 Task: Add Falling Leaves To An Image.
Action: Mouse moved to (1029, 94)
Screenshot: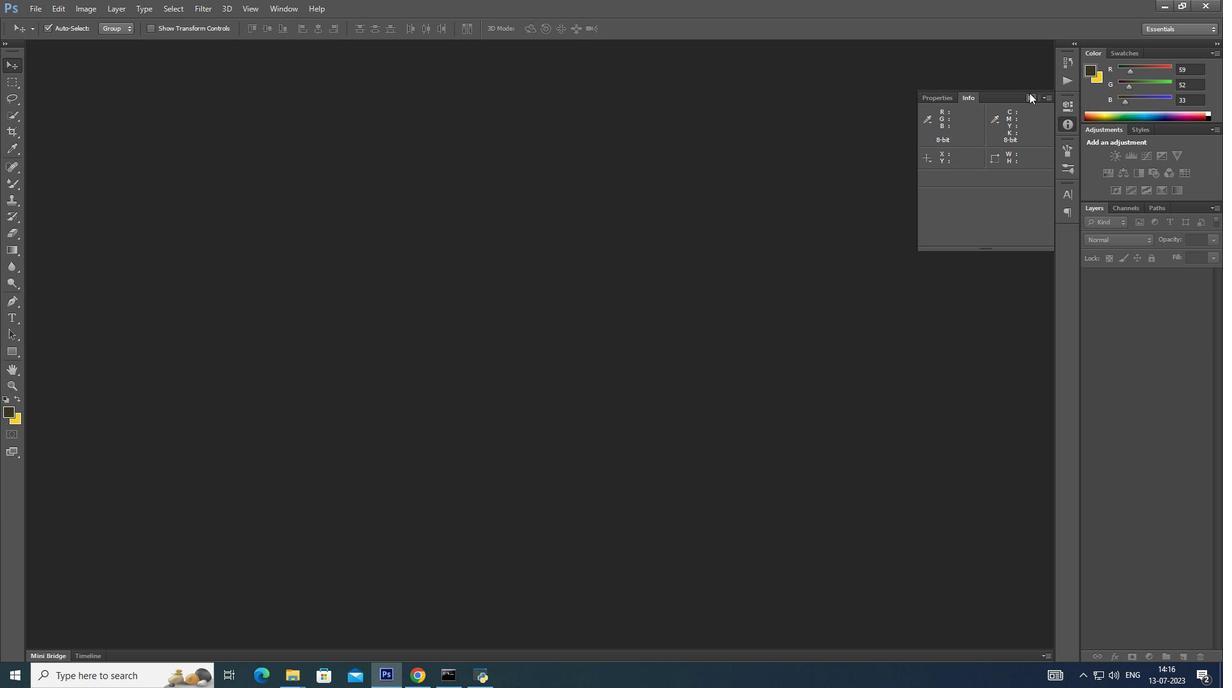 
Action: Mouse pressed left at (1029, 94)
Screenshot: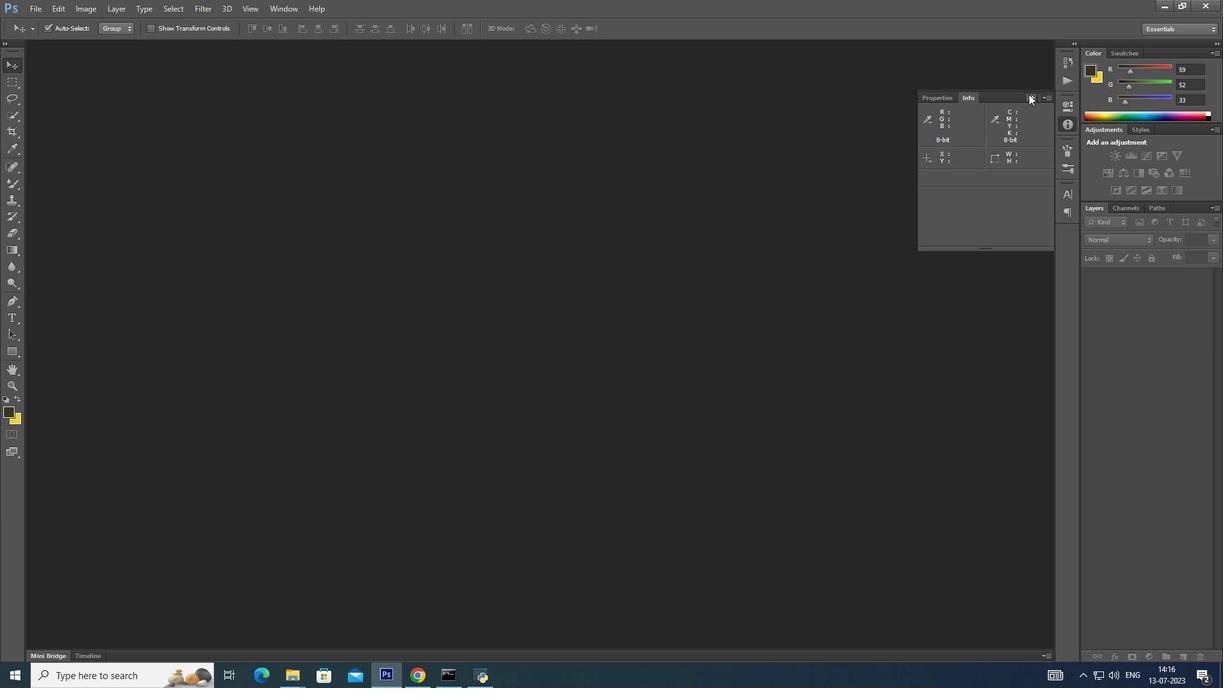 
Action: Mouse moved to (35, 3)
Screenshot: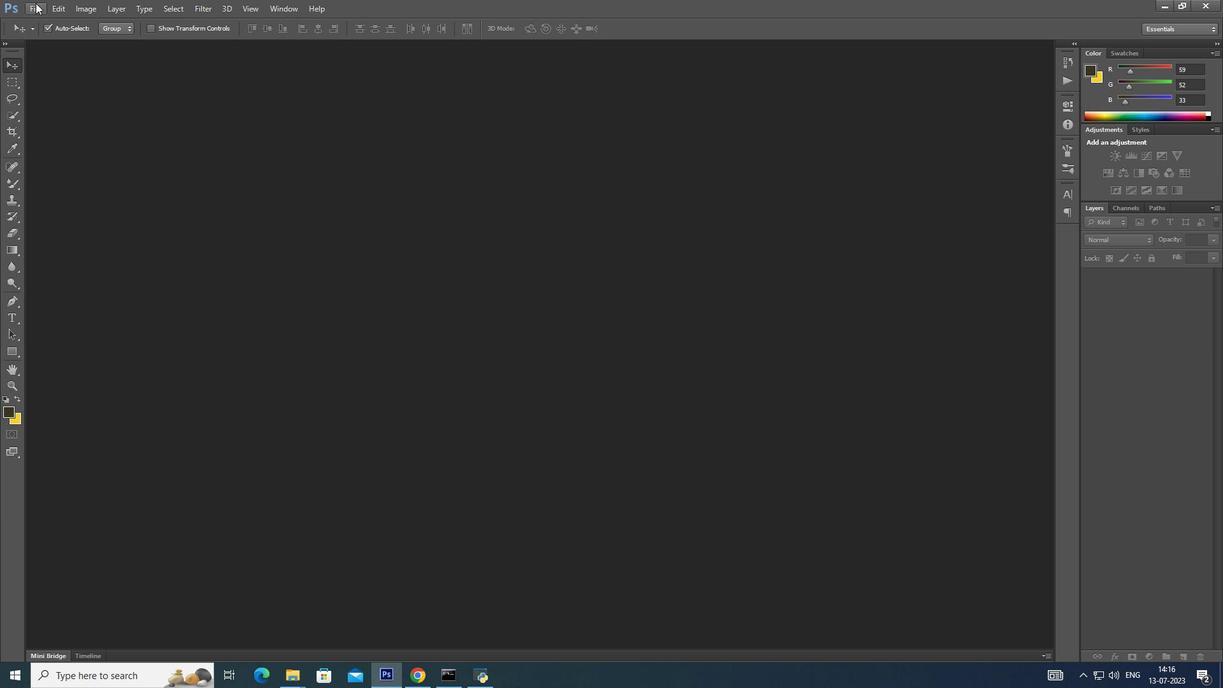 
Action: Mouse pressed left at (35, 3)
Screenshot: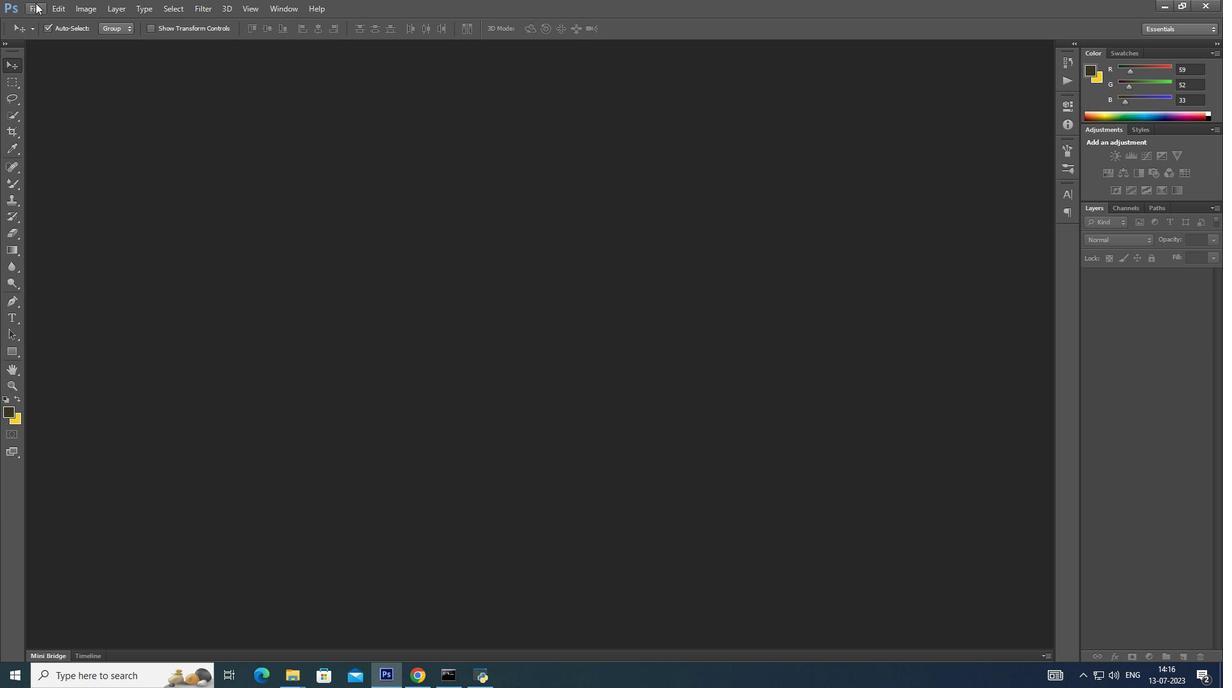 
Action: Mouse moved to (43, 22)
Screenshot: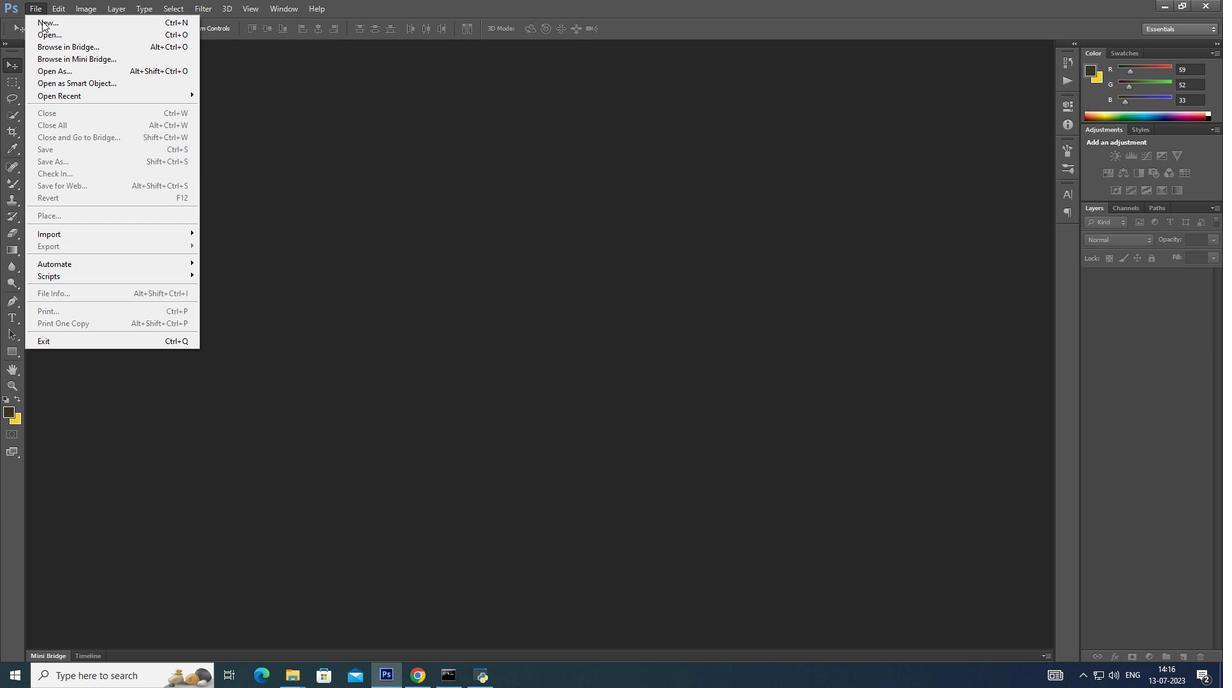 
Action: Mouse pressed left at (43, 22)
Screenshot: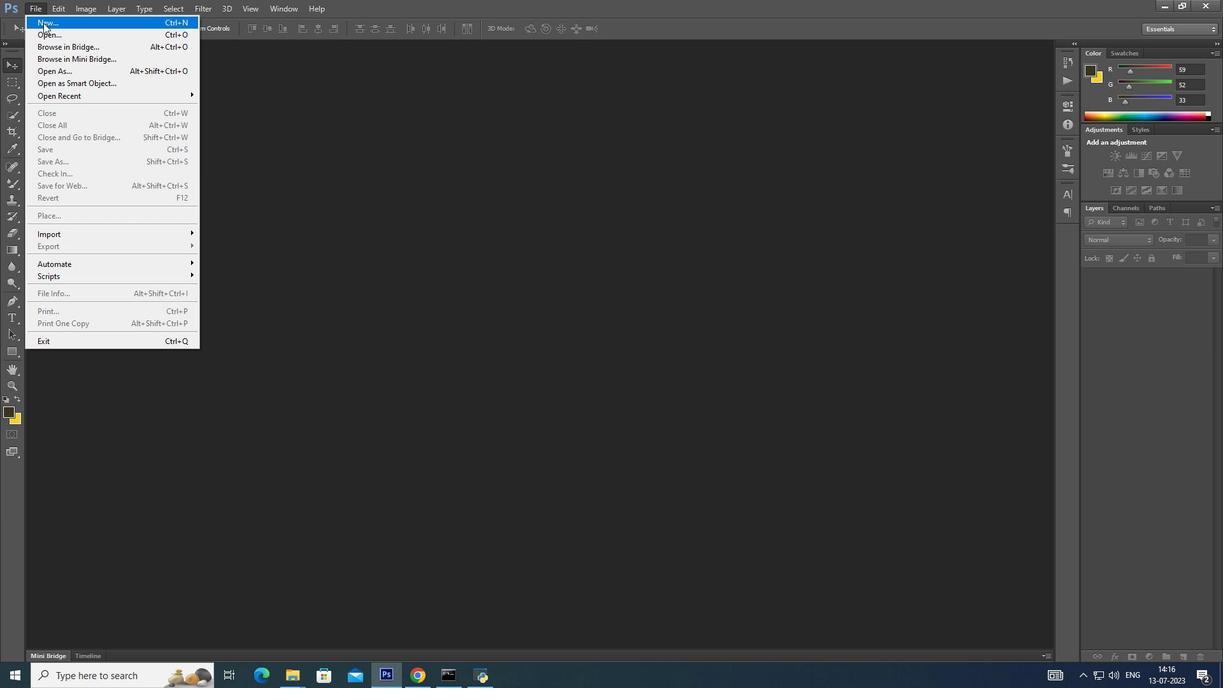 
Action: Mouse moved to (732, 165)
Screenshot: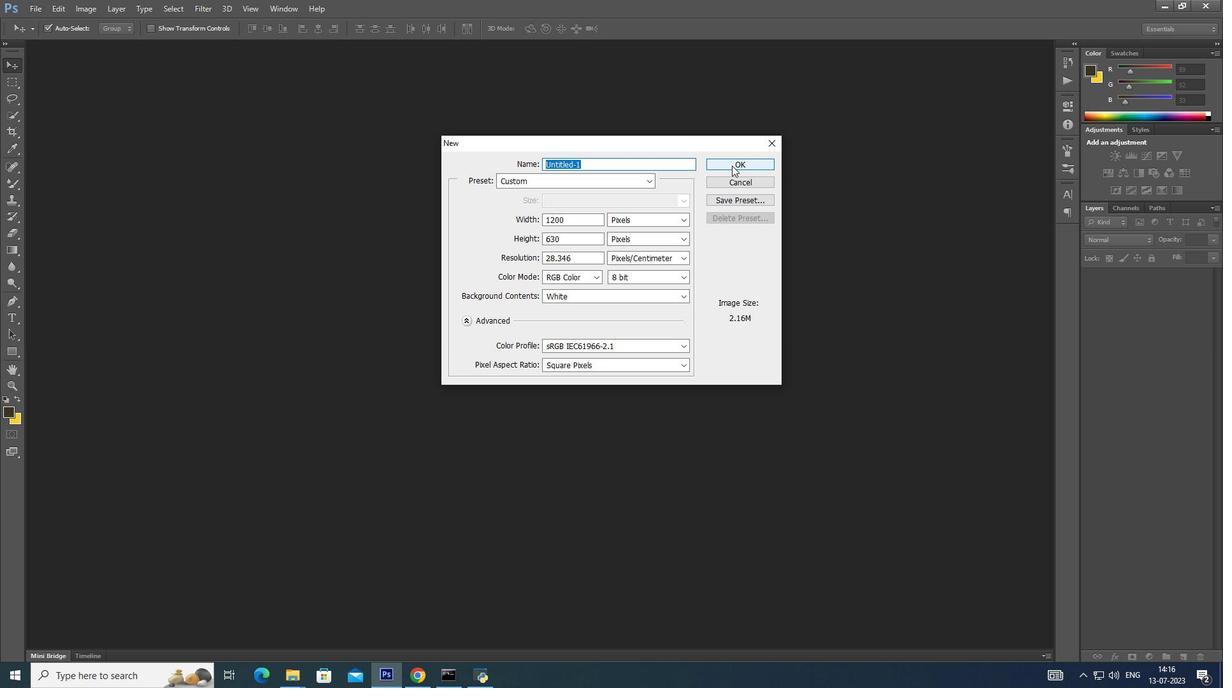
Action: Mouse pressed left at (732, 165)
Screenshot: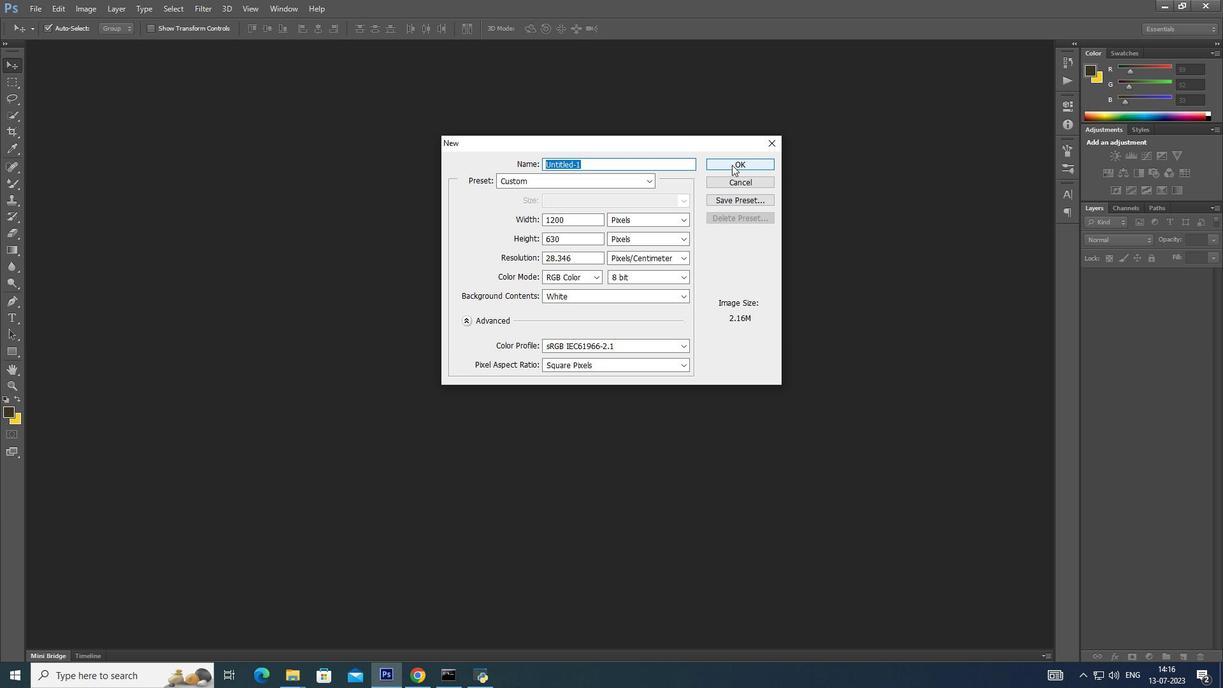 
Action: Mouse moved to (818, 232)
Screenshot: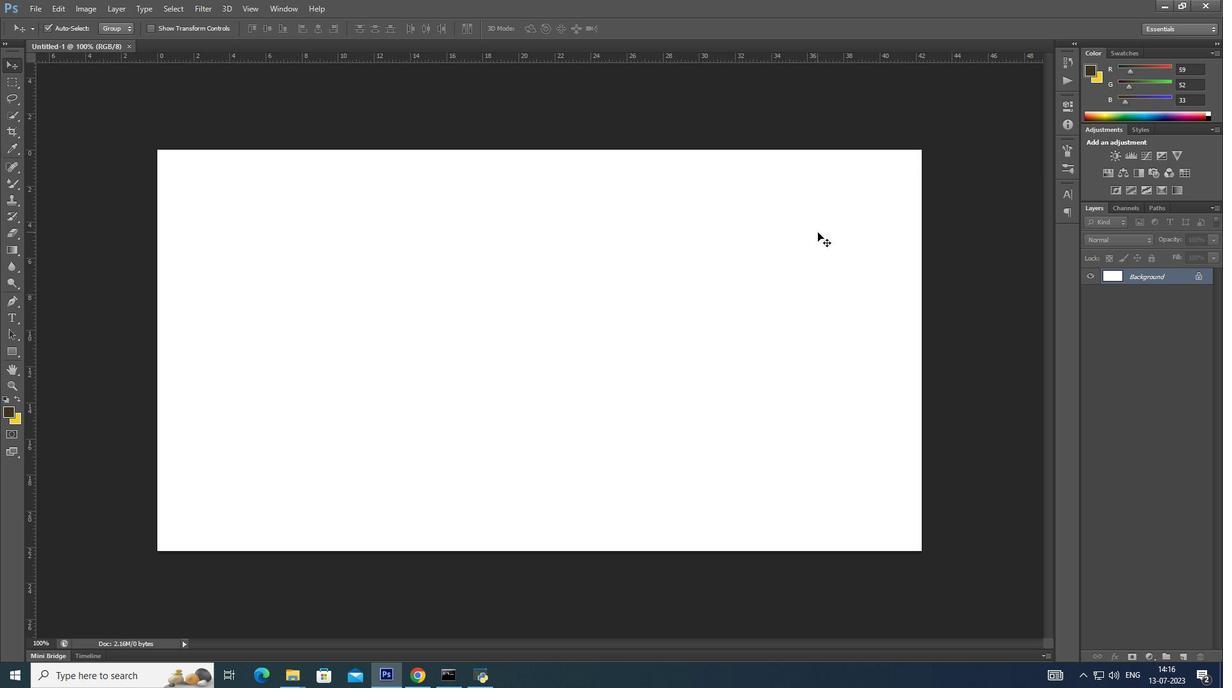 
Action: Key pressed ctrl+J
Screenshot: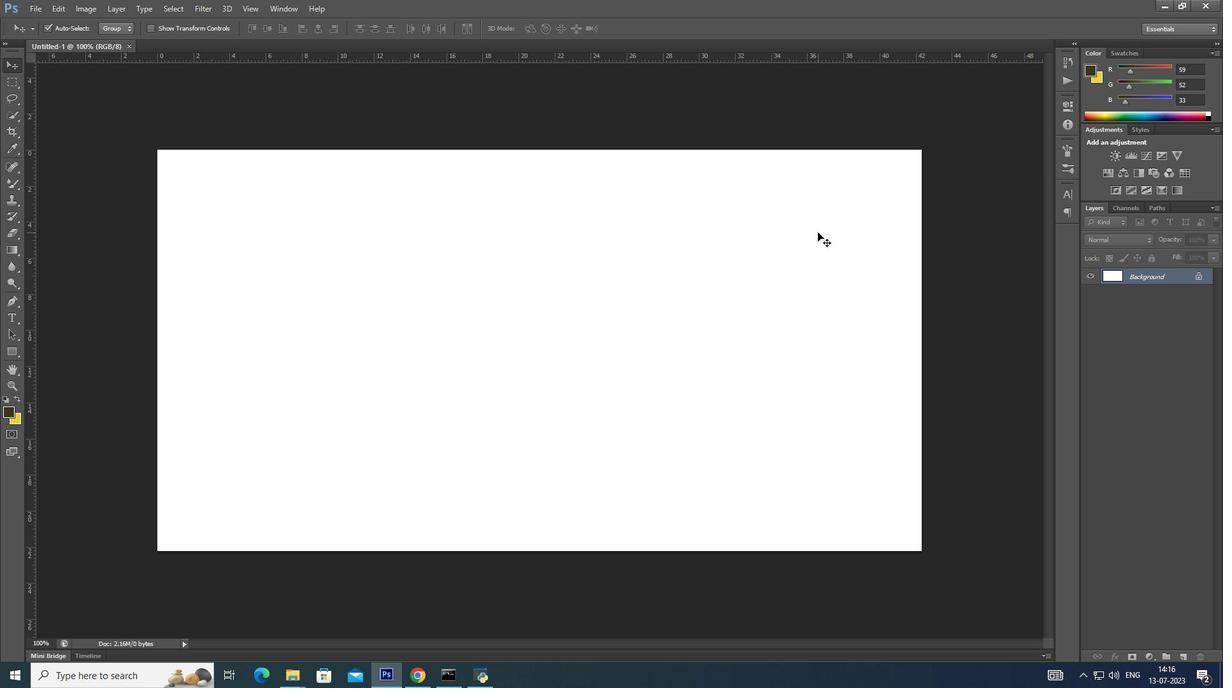 
Action: Mouse moved to (40, 10)
Screenshot: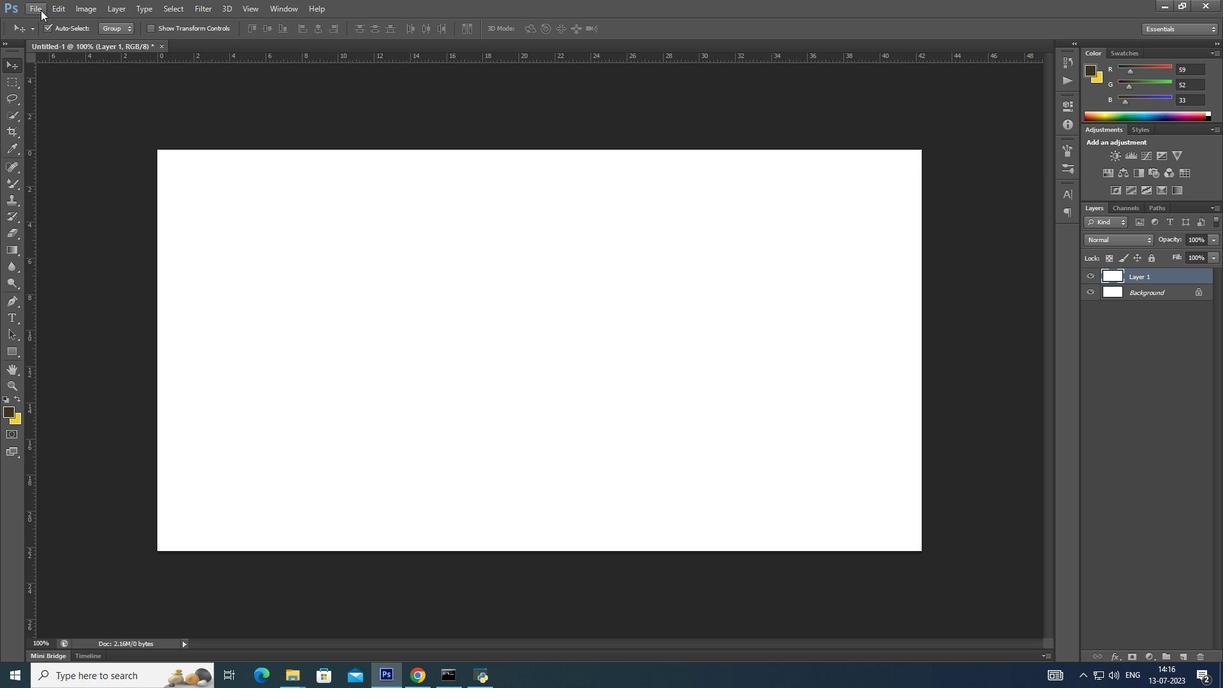 
Action: Mouse pressed left at (40, 10)
Screenshot: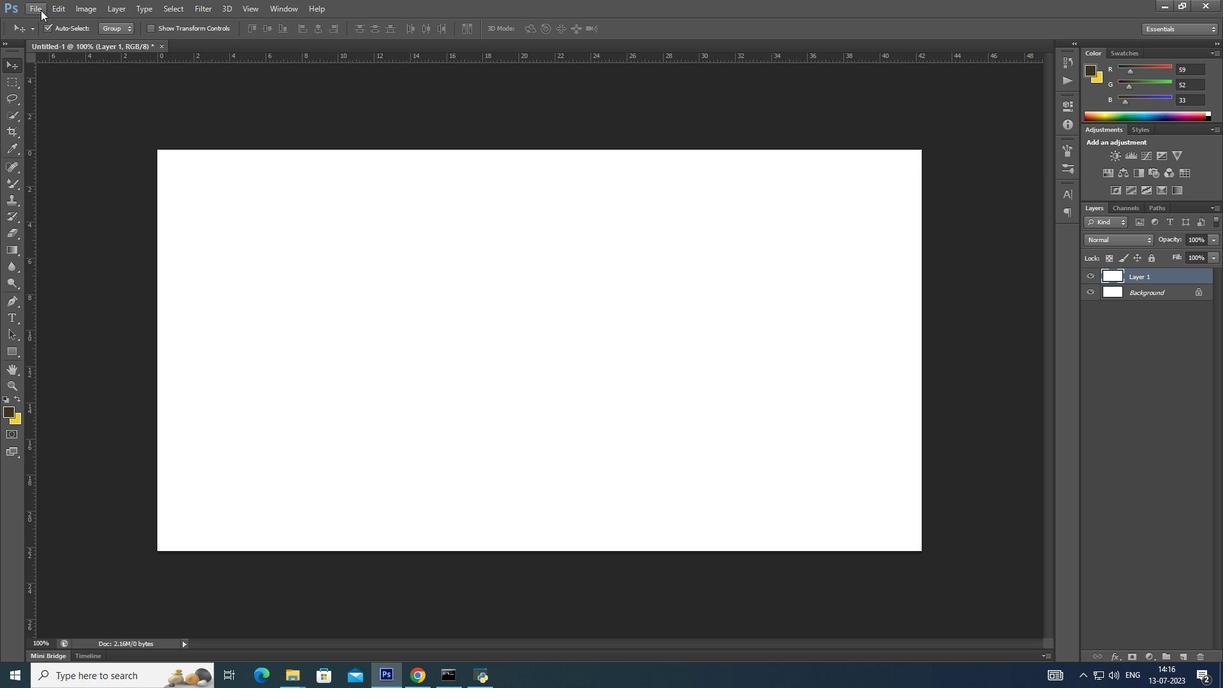 
Action: Mouse moved to (51, 29)
Screenshot: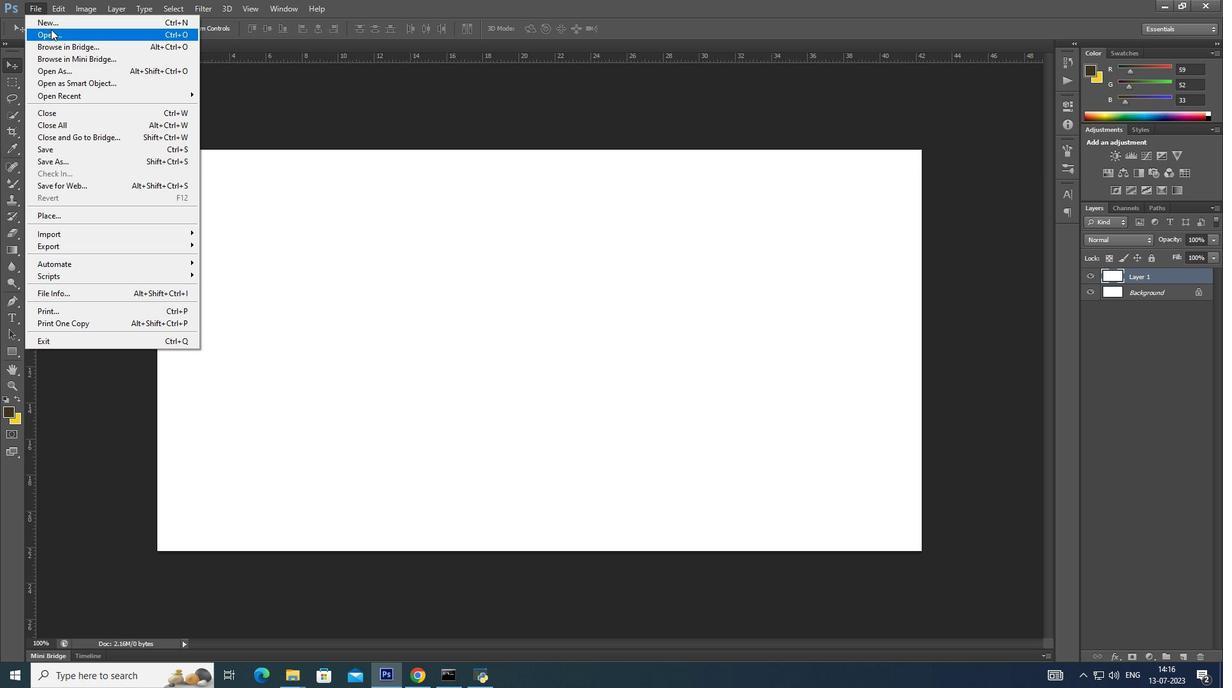 
Action: Mouse pressed left at (51, 29)
Screenshot: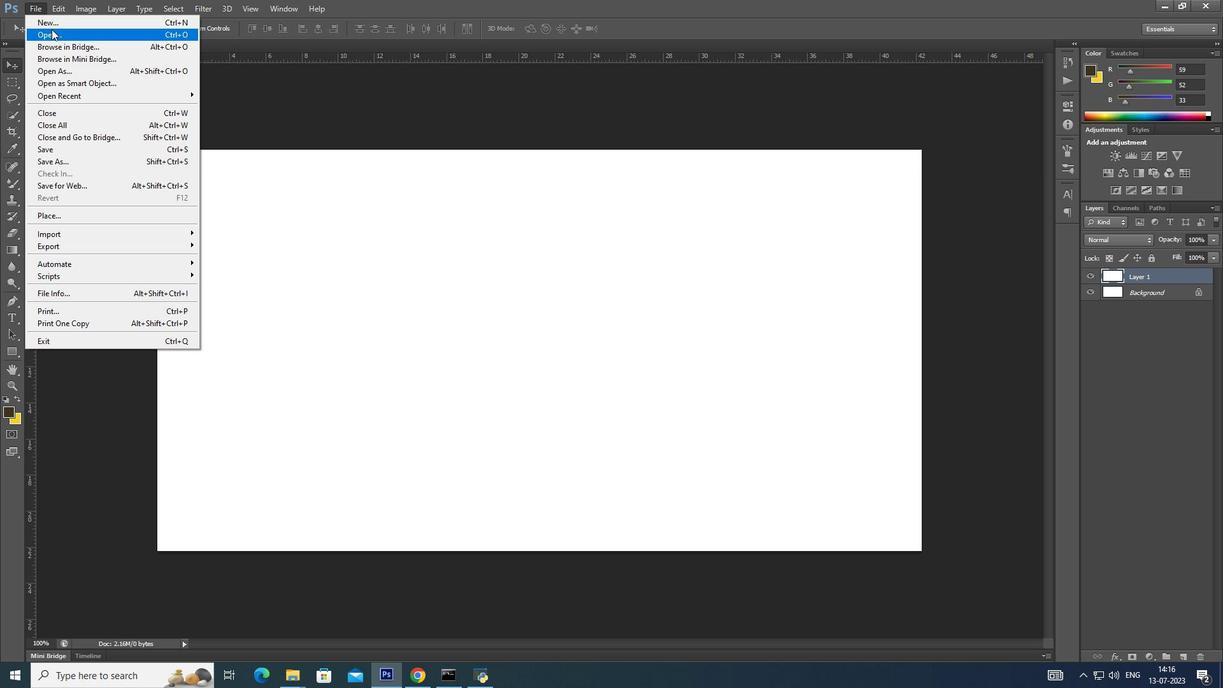 
Action: Mouse moved to (471, 301)
Screenshot: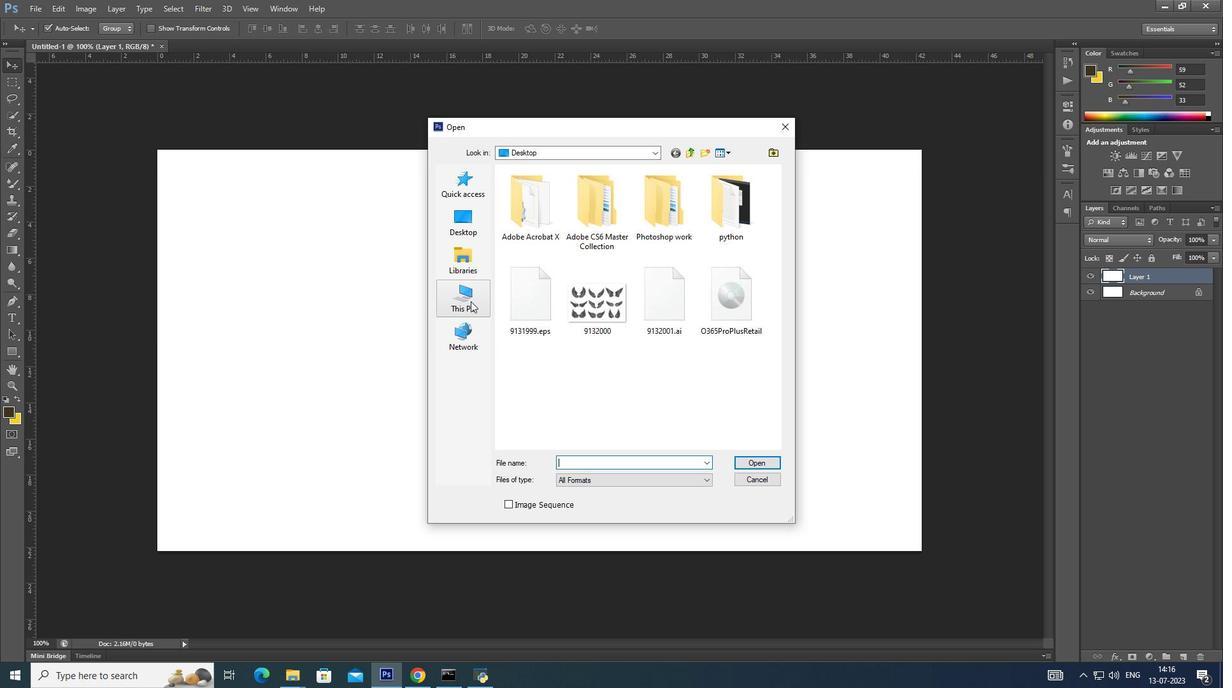 
Action: Mouse pressed left at (471, 301)
Screenshot: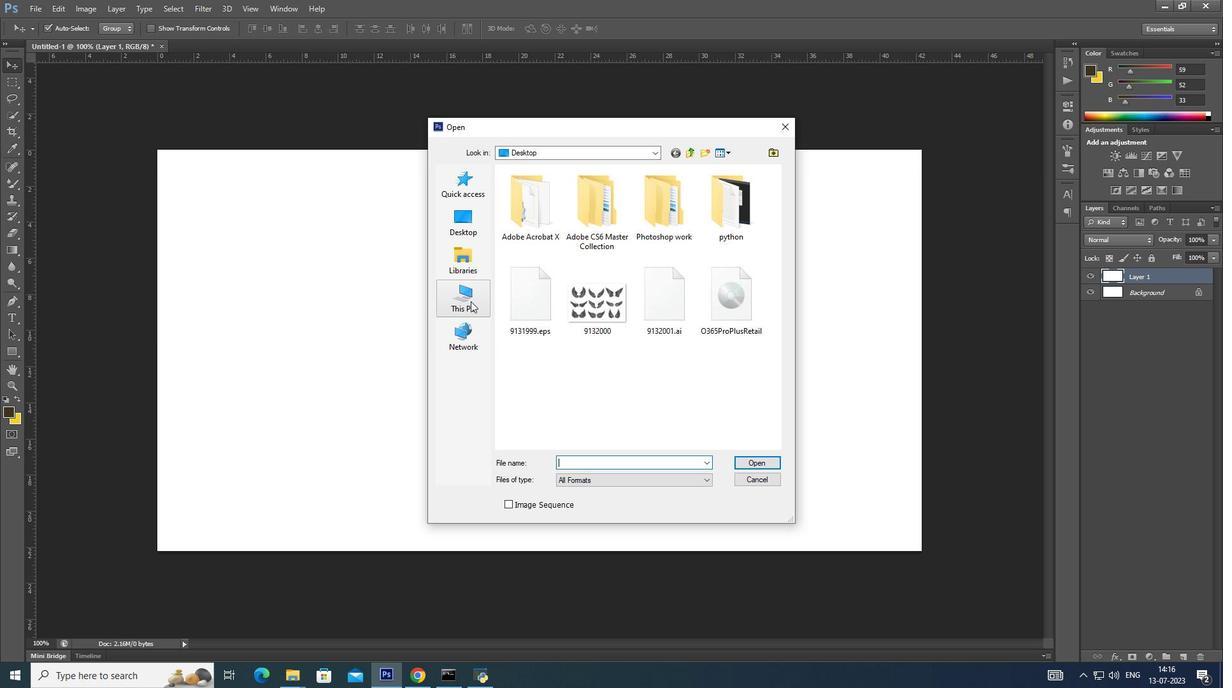 
Action: Mouse moved to (574, 298)
Screenshot: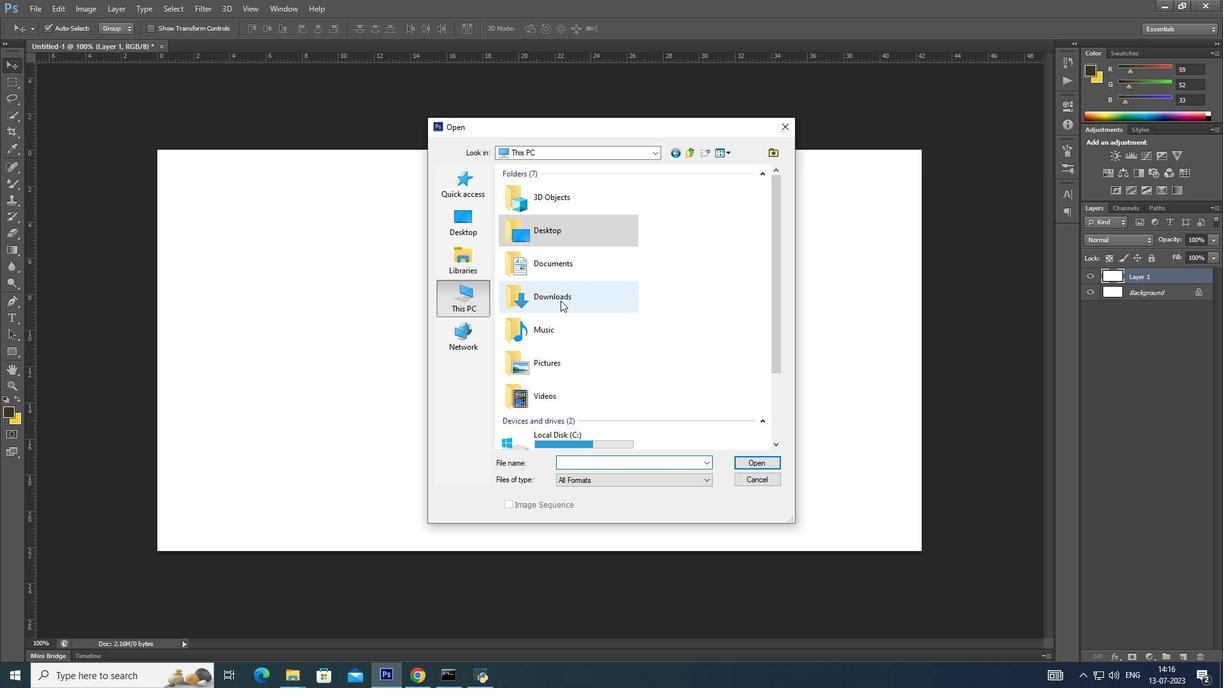 
Action: Mouse pressed left at (574, 298)
Screenshot: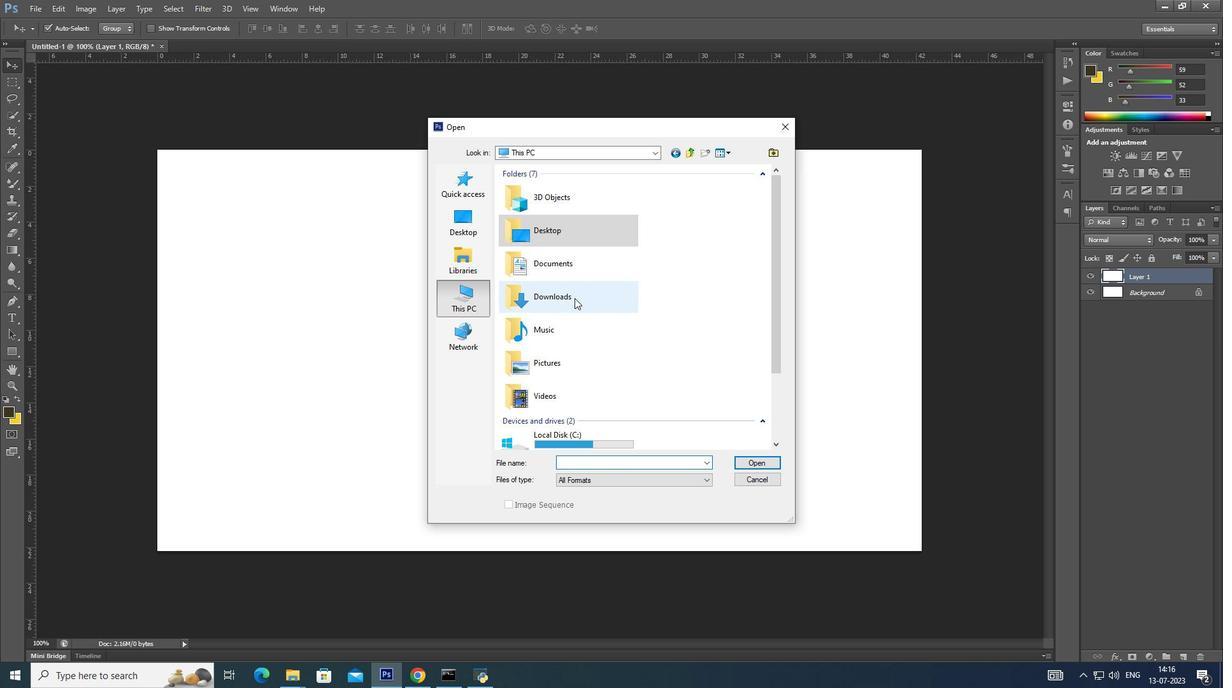 
Action: Mouse pressed left at (574, 298)
Screenshot: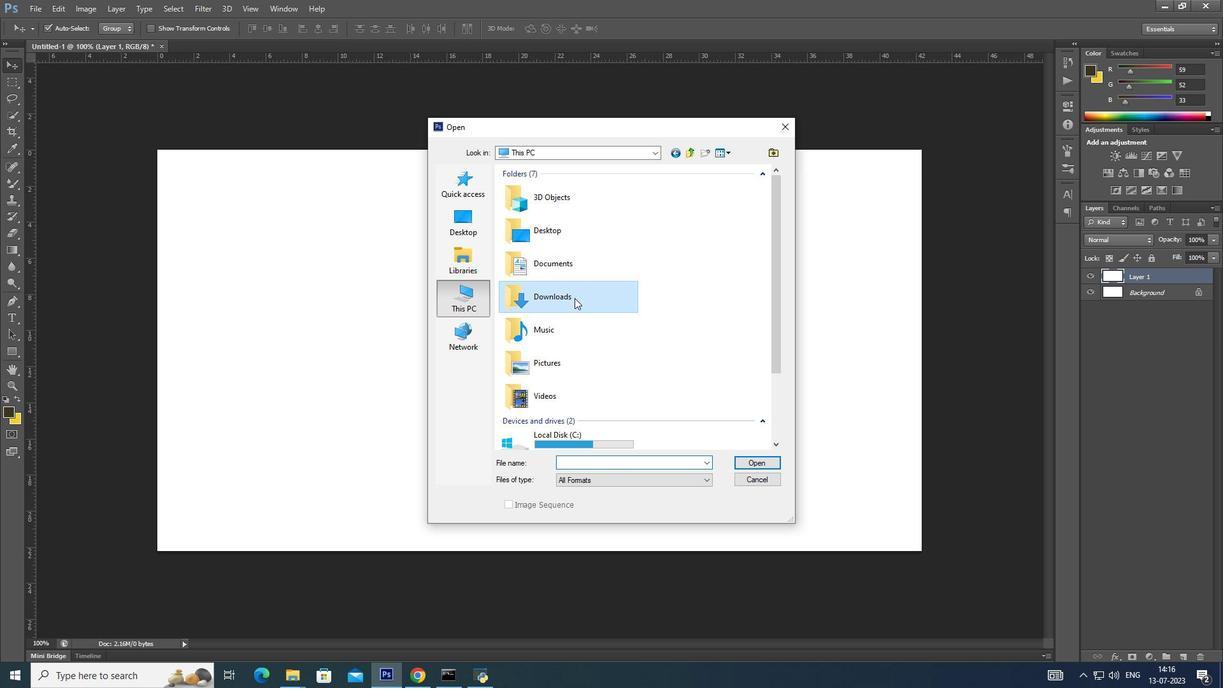 
Action: Mouse moved to (546, 212)
Screenshot: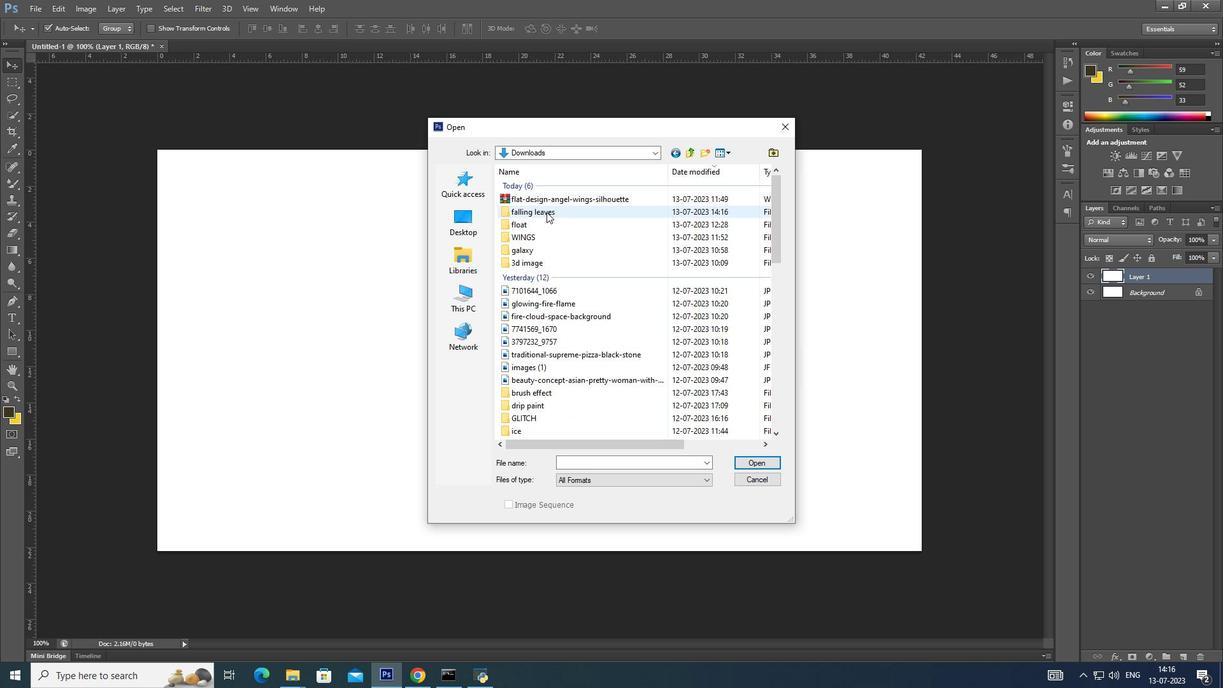 
Action: Mouse pressed left at (546, 212)
Screenshot: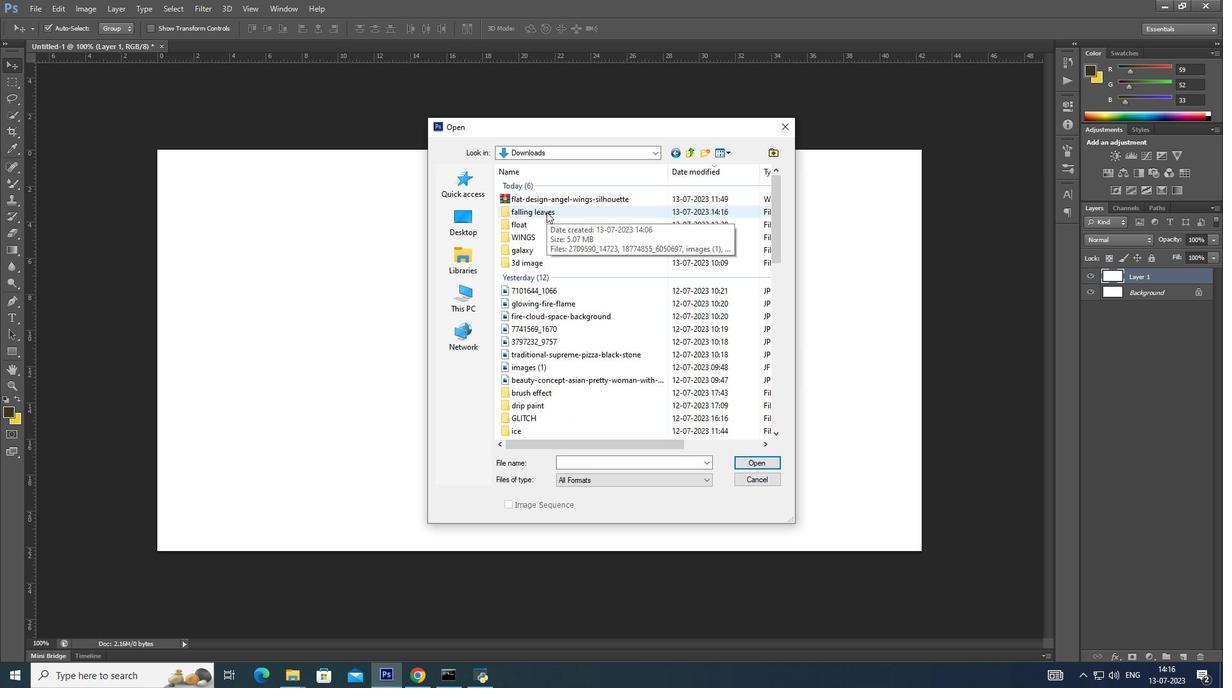 
Action: Mouse pressed left at (546, 212)
Screenshot: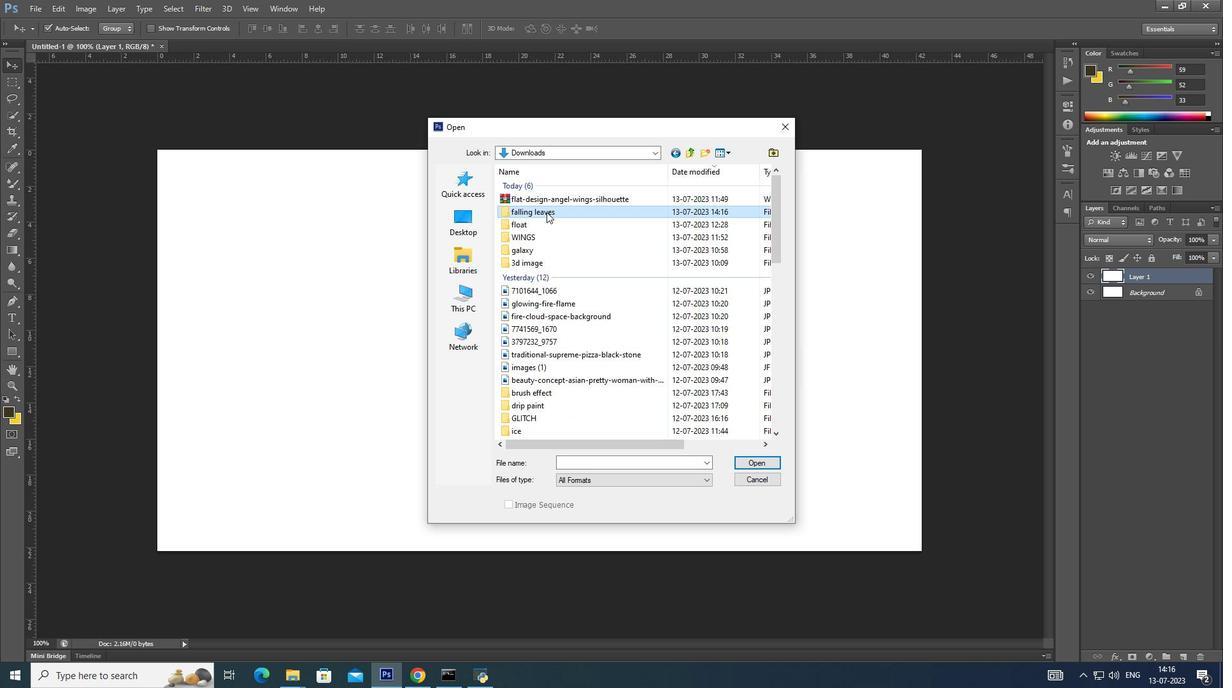
Action: Mouse moved to (610, 286)
Screenshot: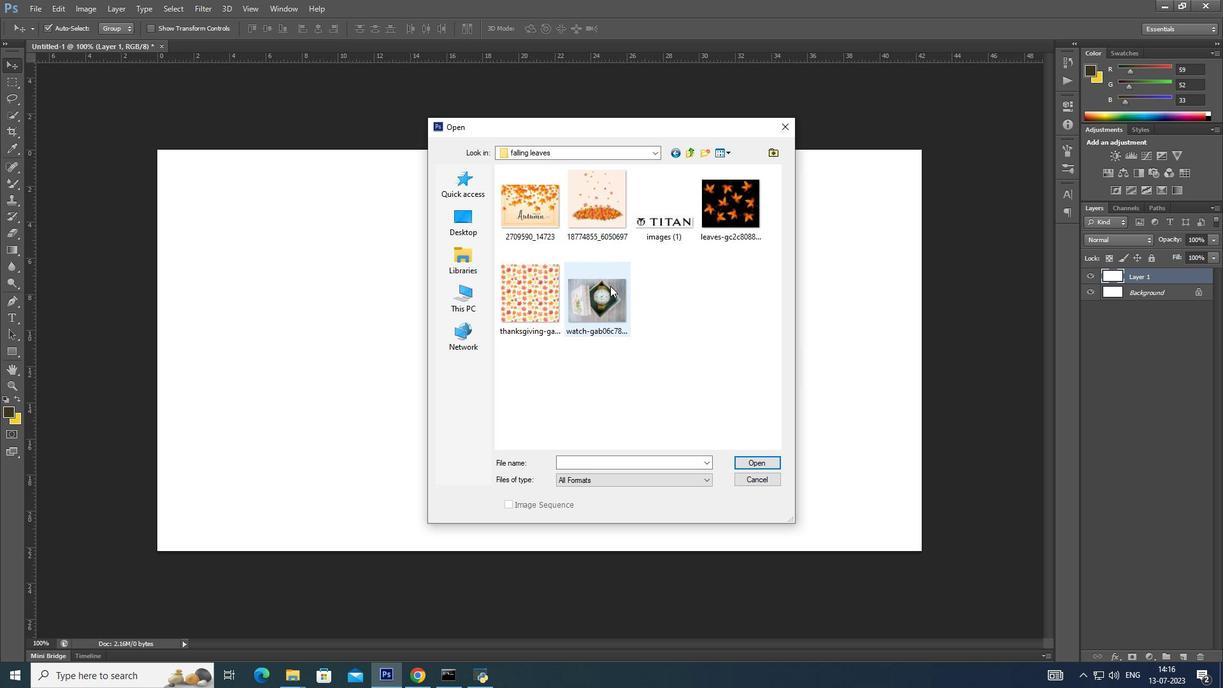 
Action: Mouse pressed left at (610, 286)
Screenshot: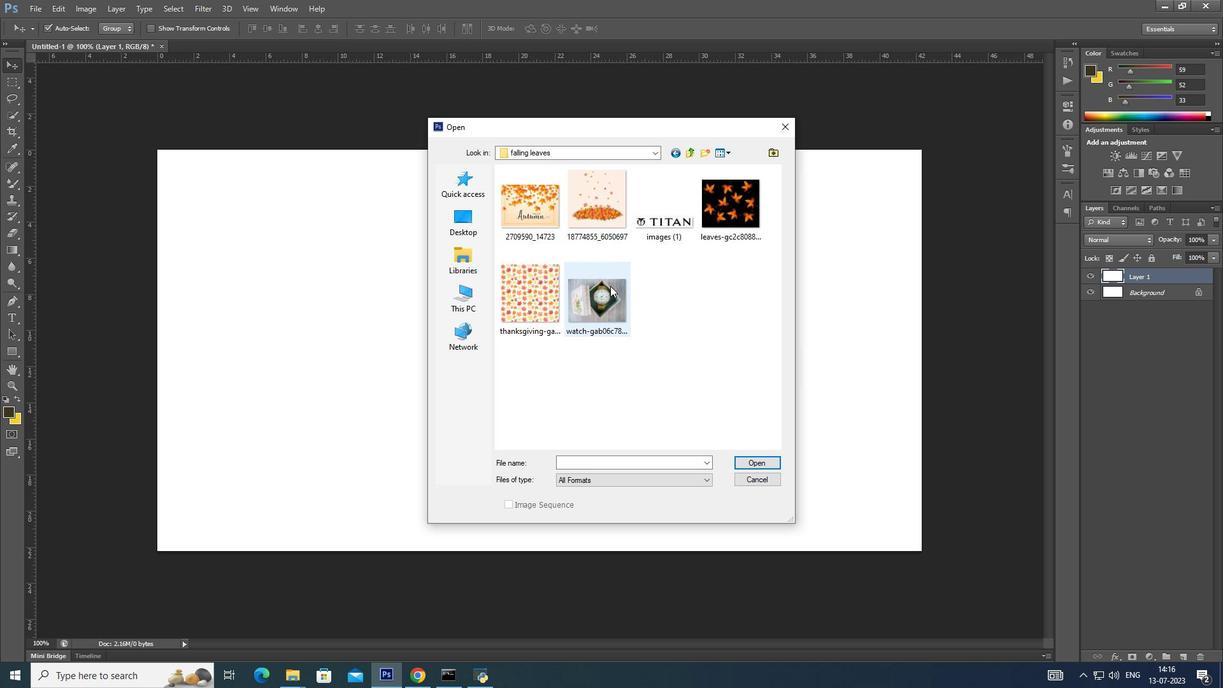 
Action: Mouse moved to (774, 455)
Screenshot: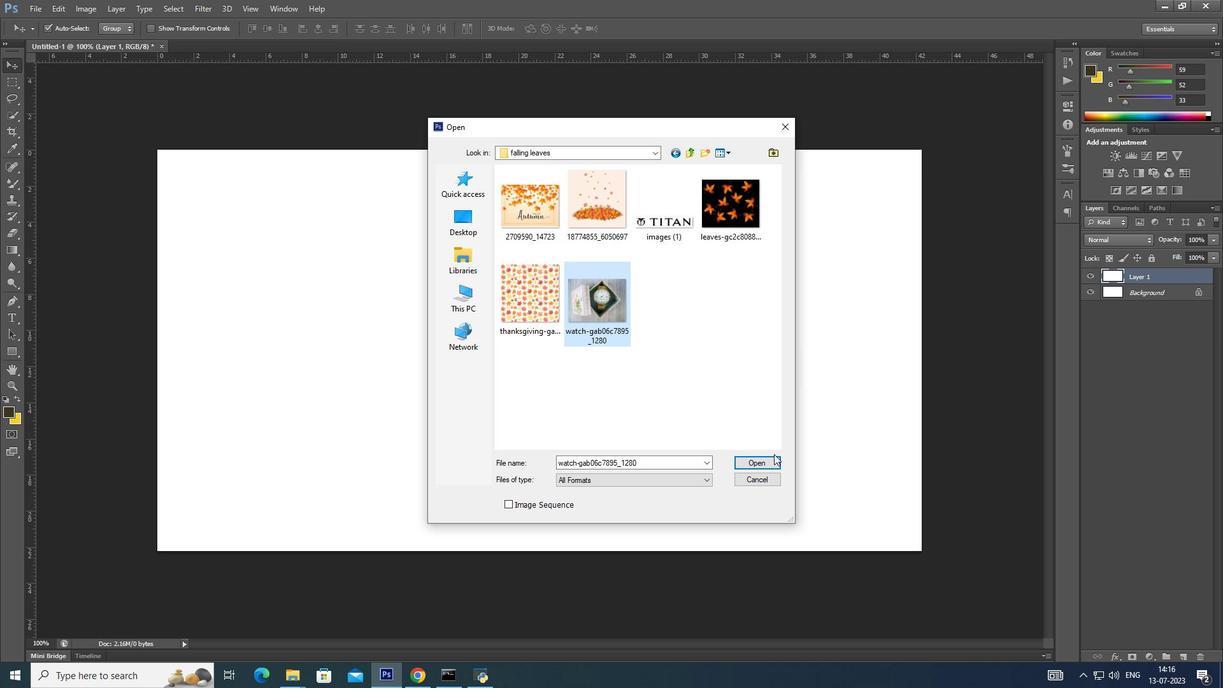 
Action: Mouse pressed left at (774, 455)
Screenshot: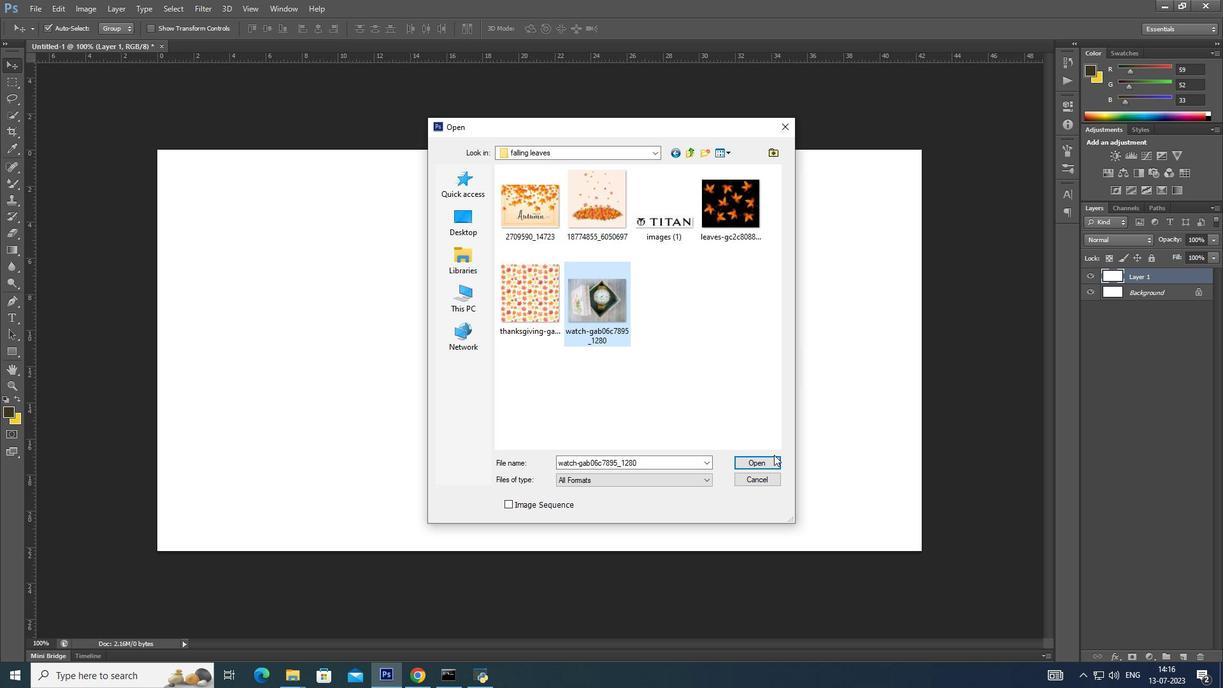 
Action: Mouse moved to (772, 457)
Screenshot: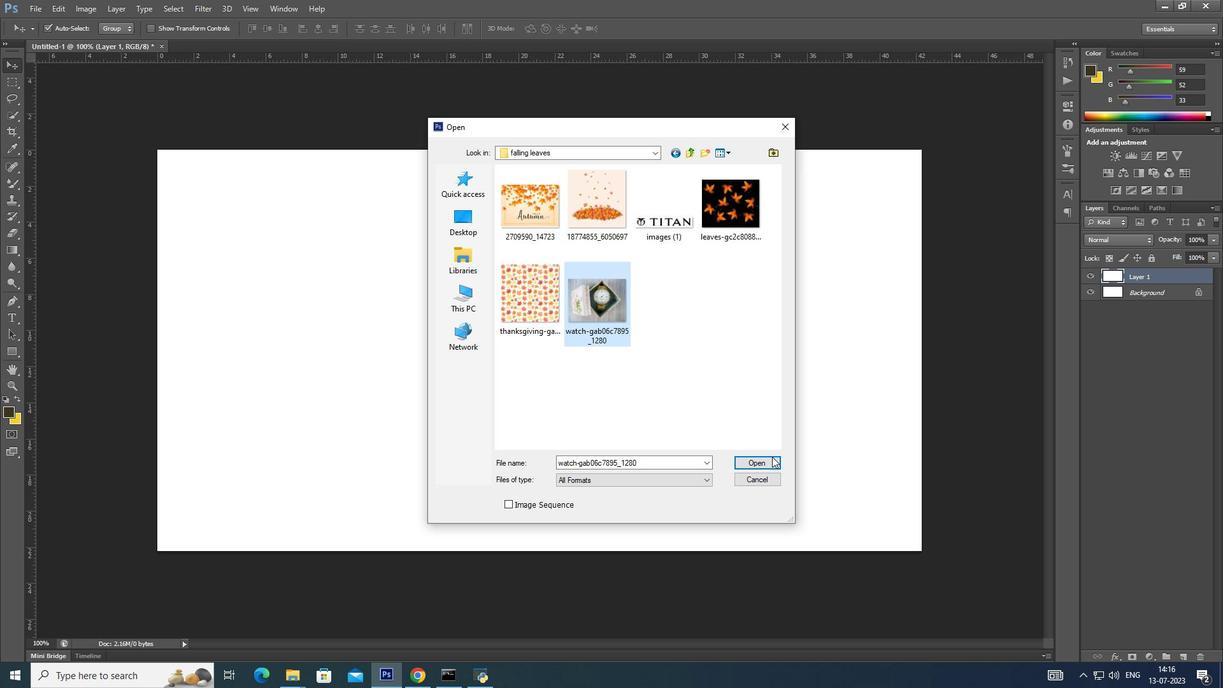 
Action: Mouse pressed left at (772, 457)
Screenshot: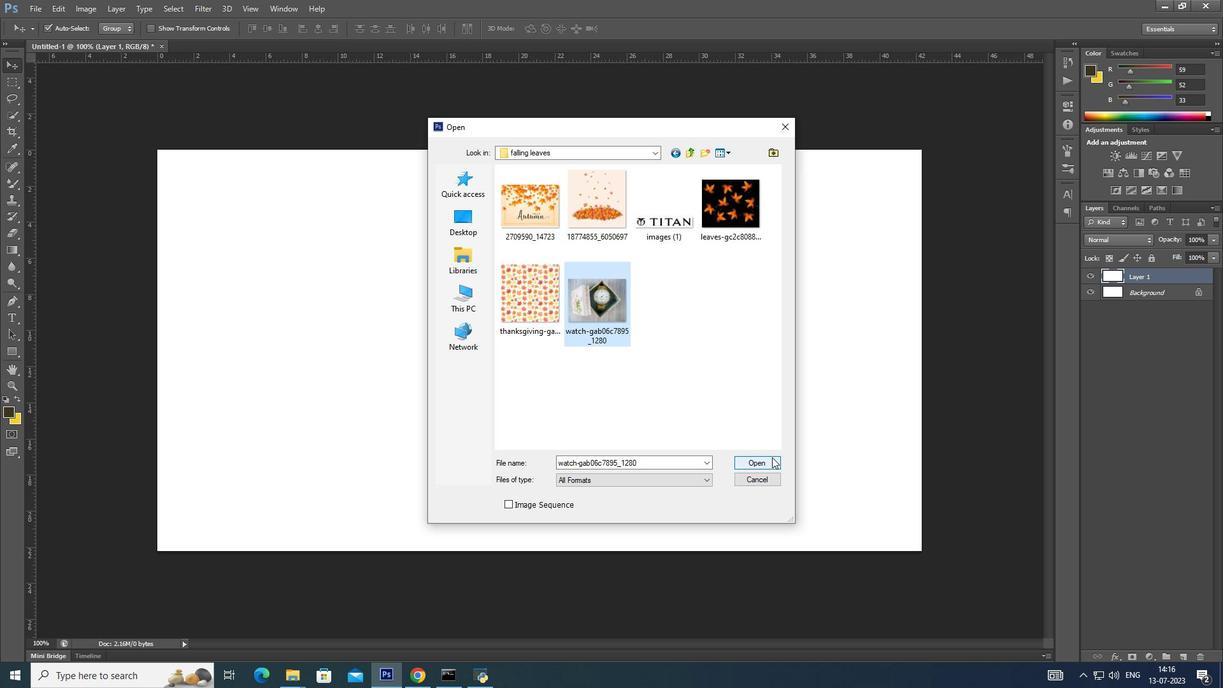 
Action: Mouse moved to (1133, 279)
Screenshot: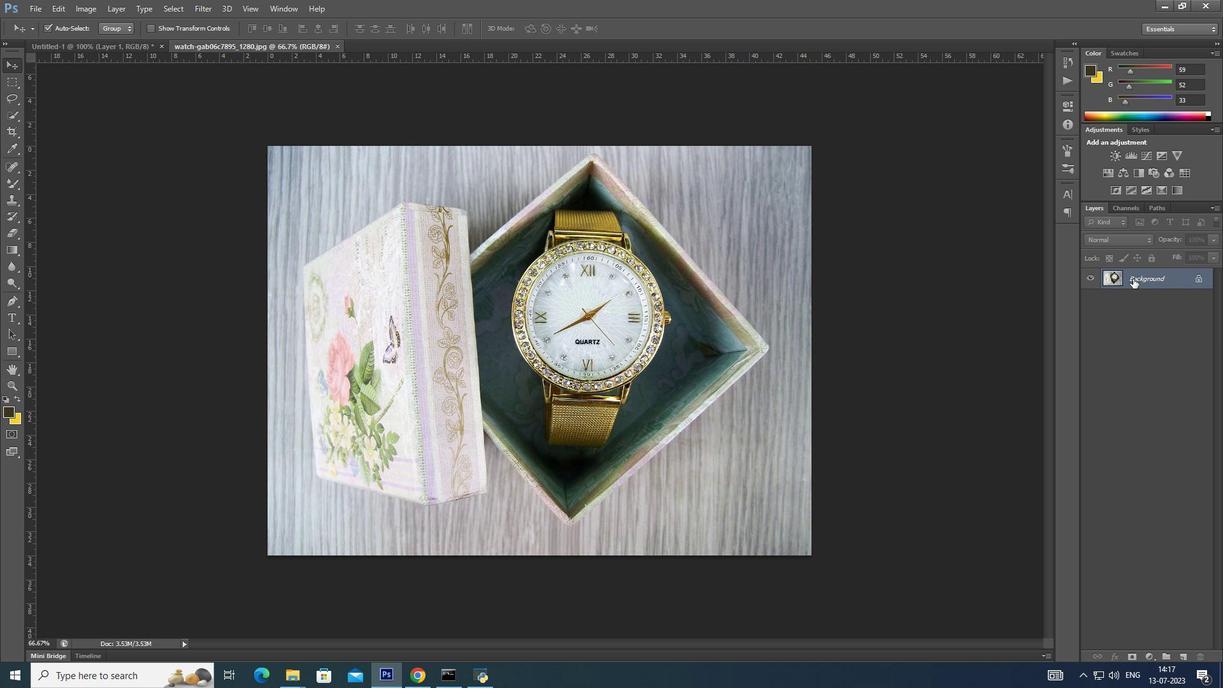 
Action: Mouse pressed left at (1133, 279)
Screenshot: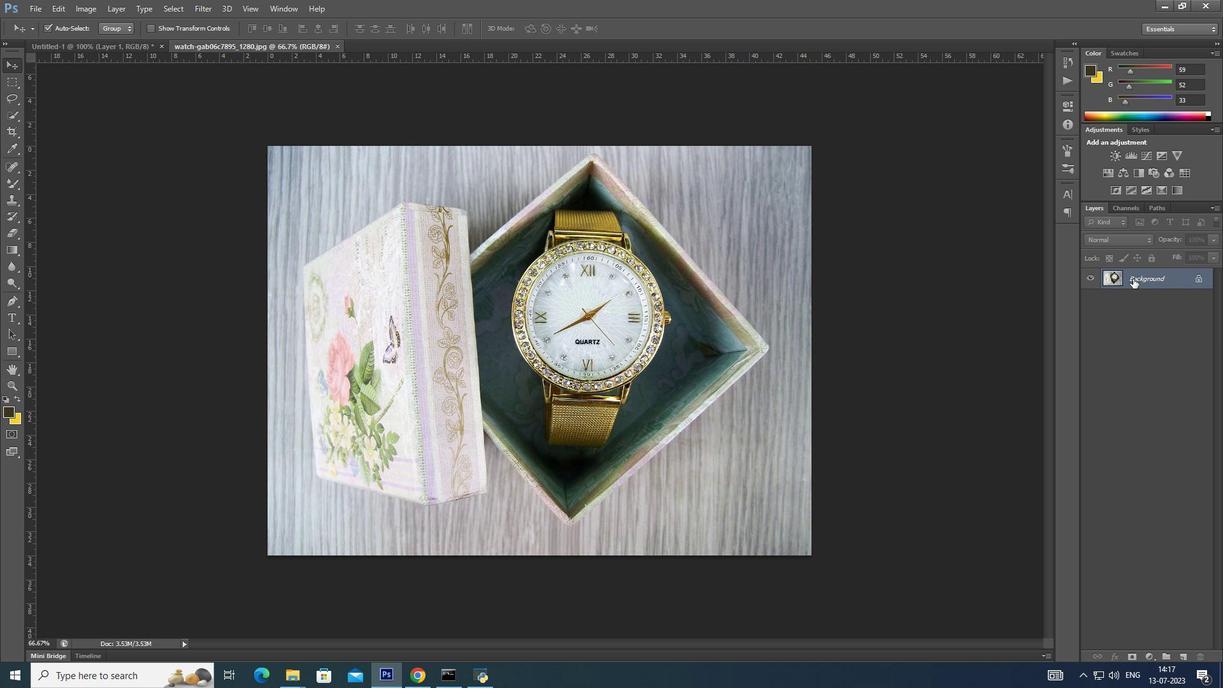 
Action: Mouse moved to (7, 115)
Screenshot: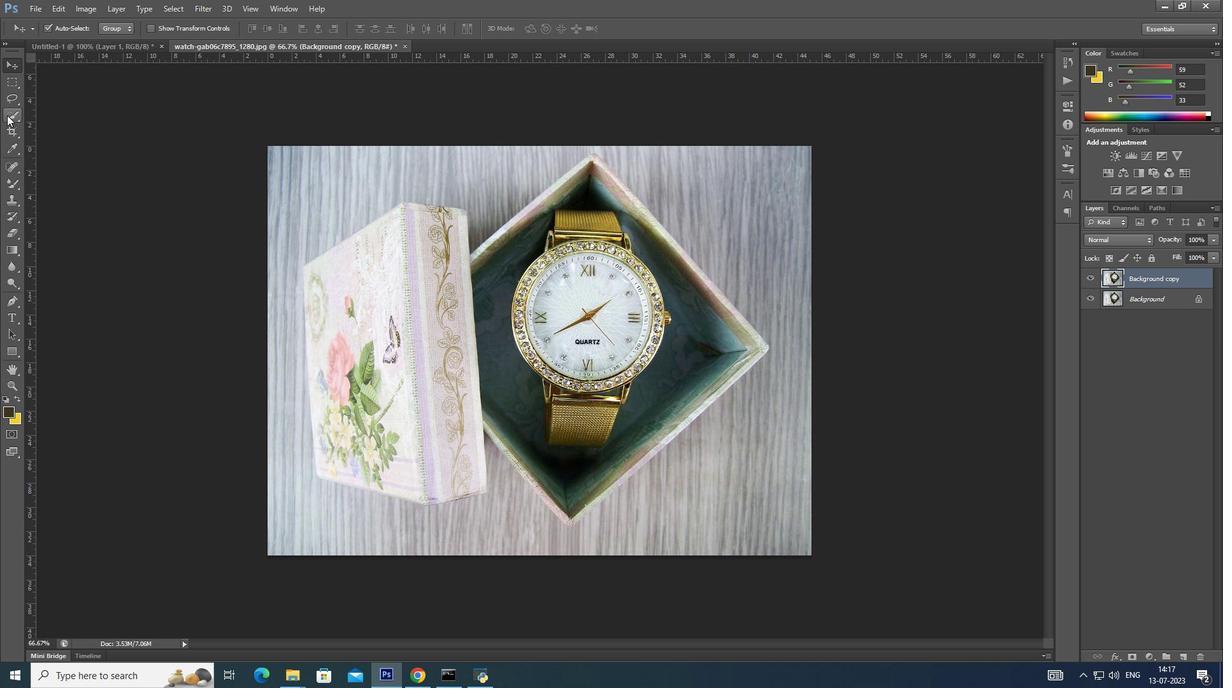 
Action: Mouse pressed left at (7, 115)
Screenshot: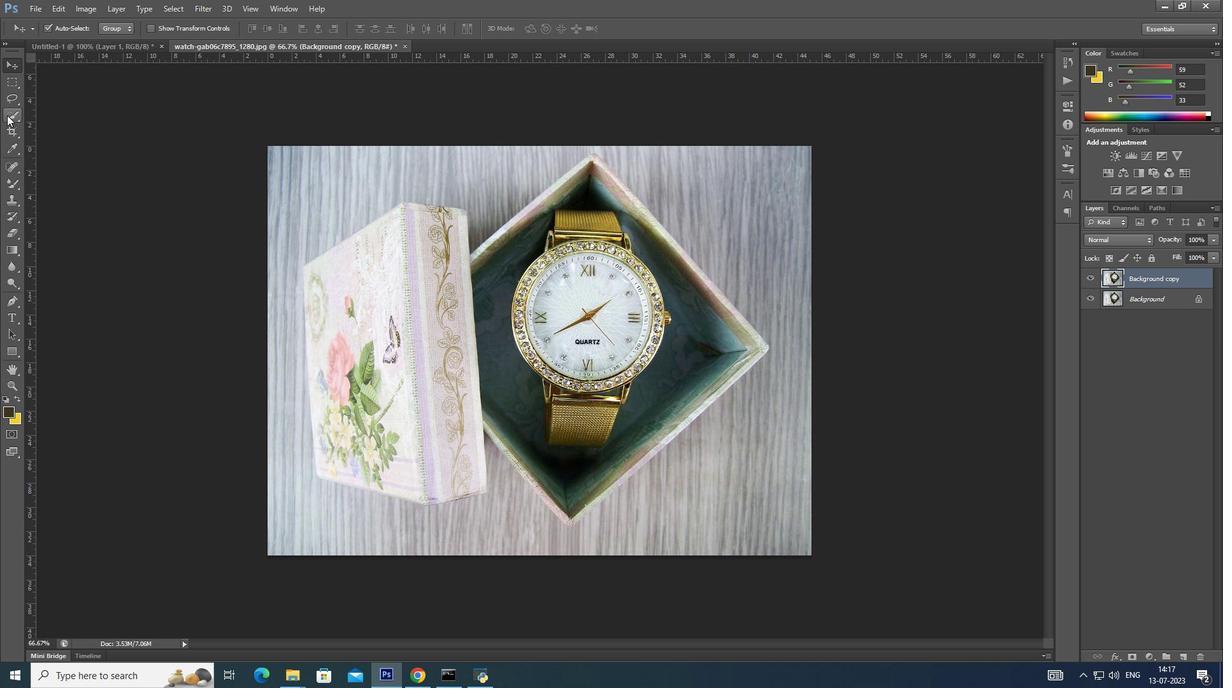 
Action: Mouse moved to (66, 110)
Screenshot: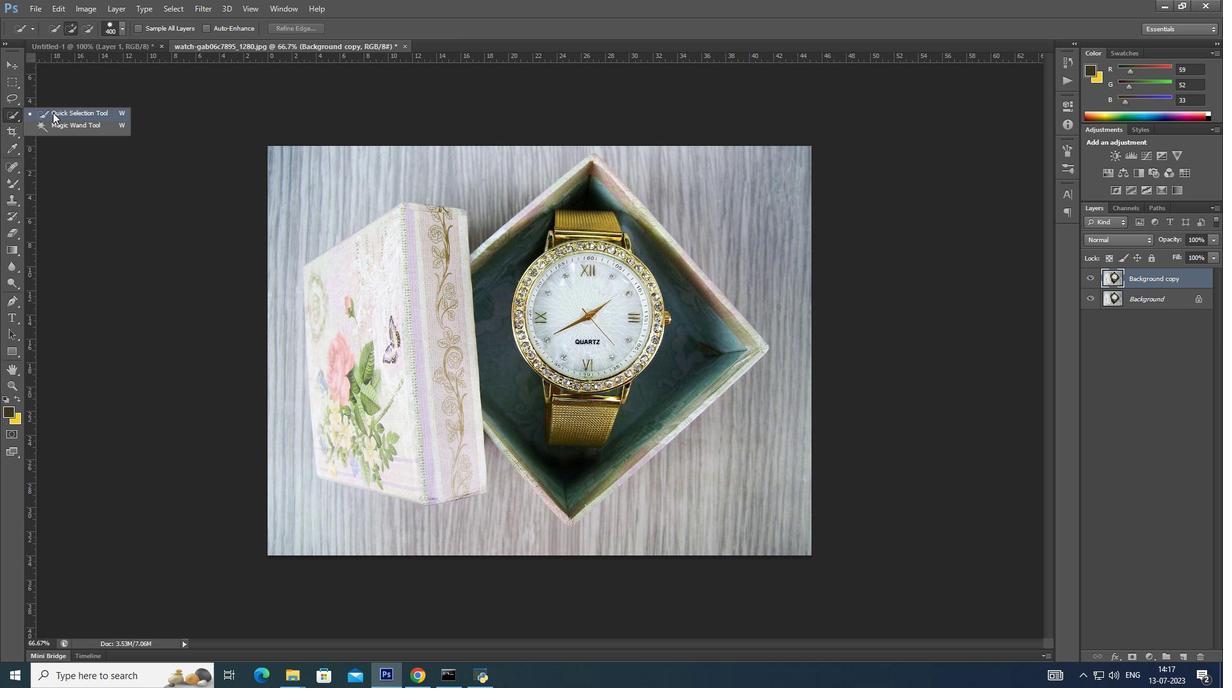 
Action: Mouse pressed left at (66, 110)
Screenshot: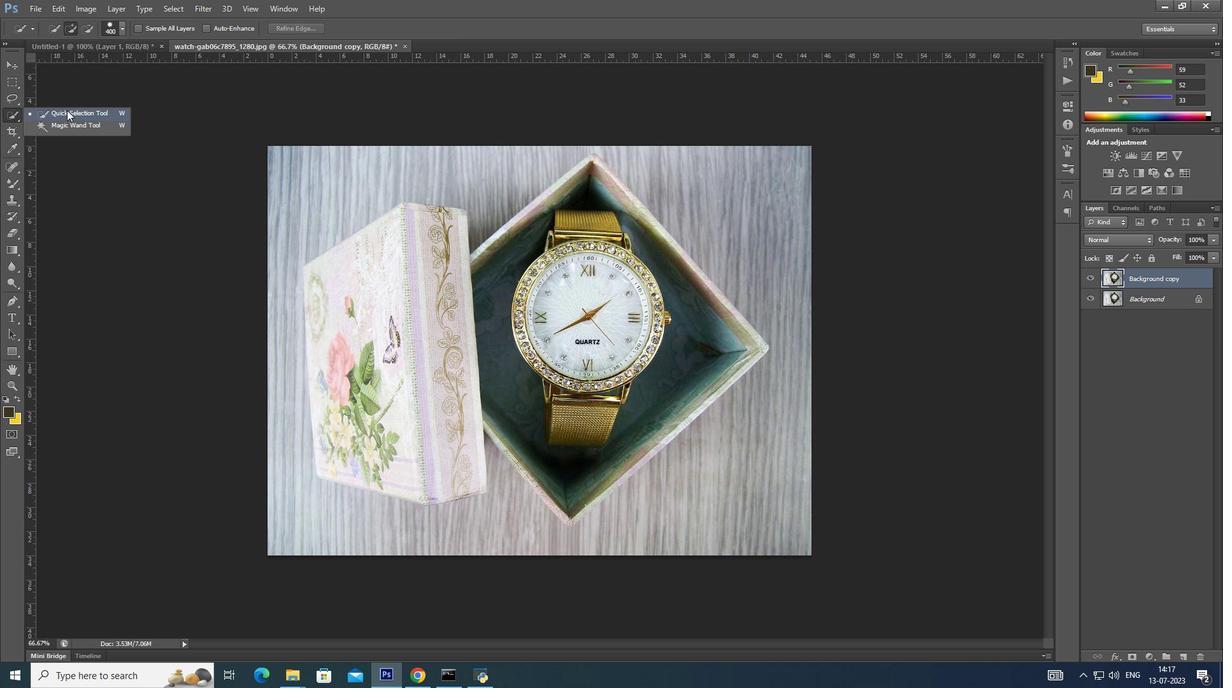 
Action: Mouse moved to (557, 348)
Screenshot: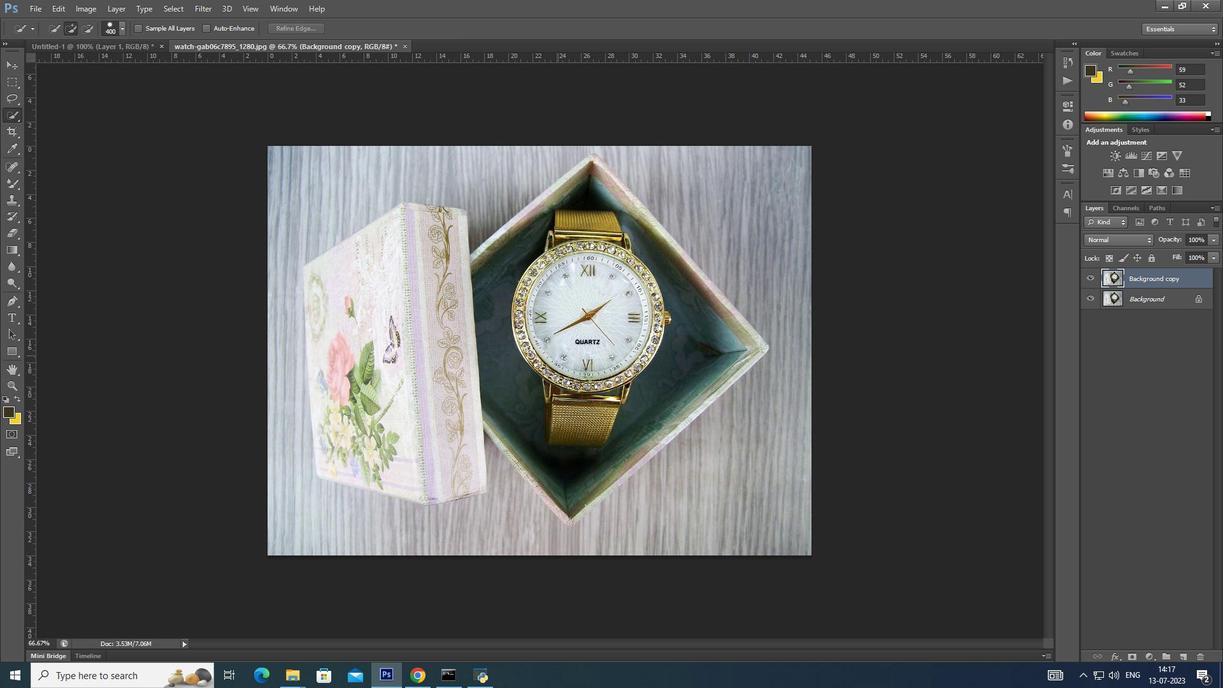 
Action: Mouse pressed left at (557, 348)
Screenshot: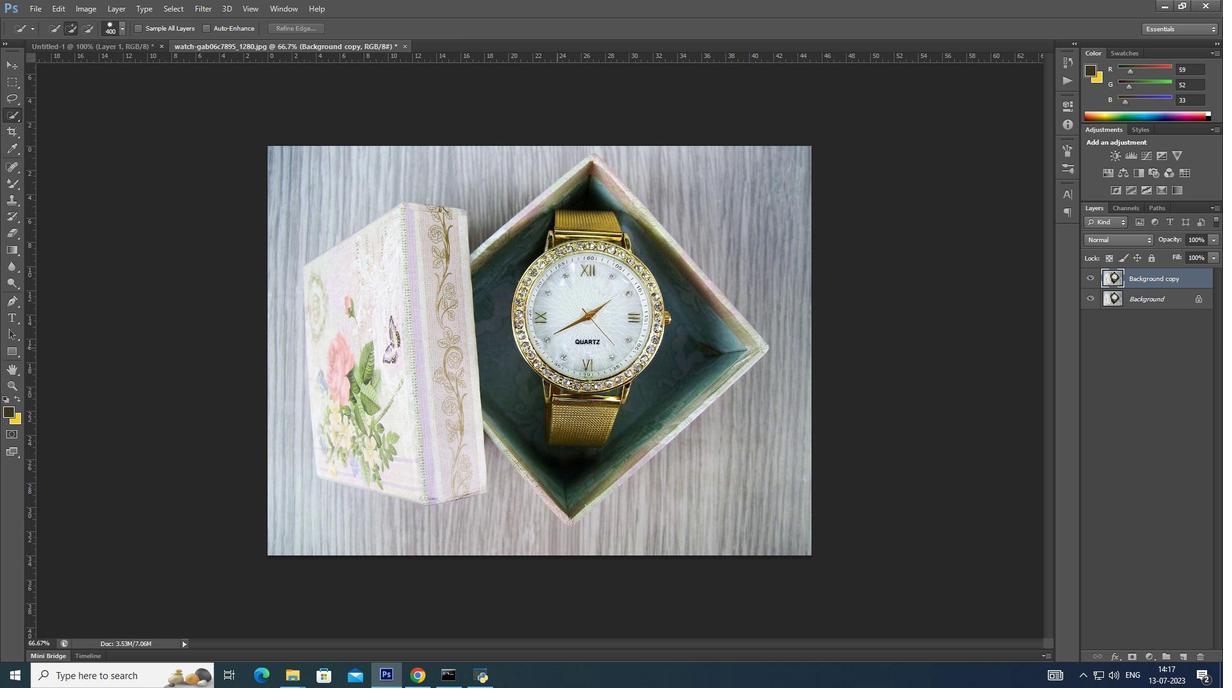 
Action: Mouse moved to (567, 291)
Screenshot: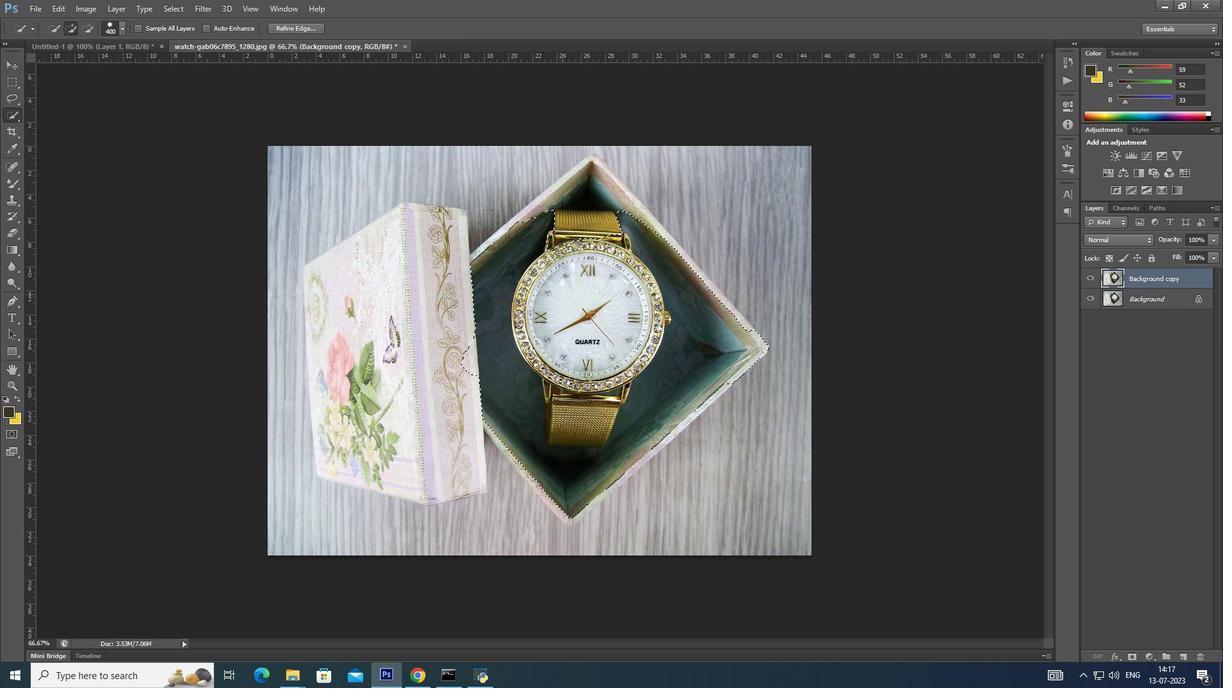 
Action: Mouse pressed left at (567, 291)
Screenshot: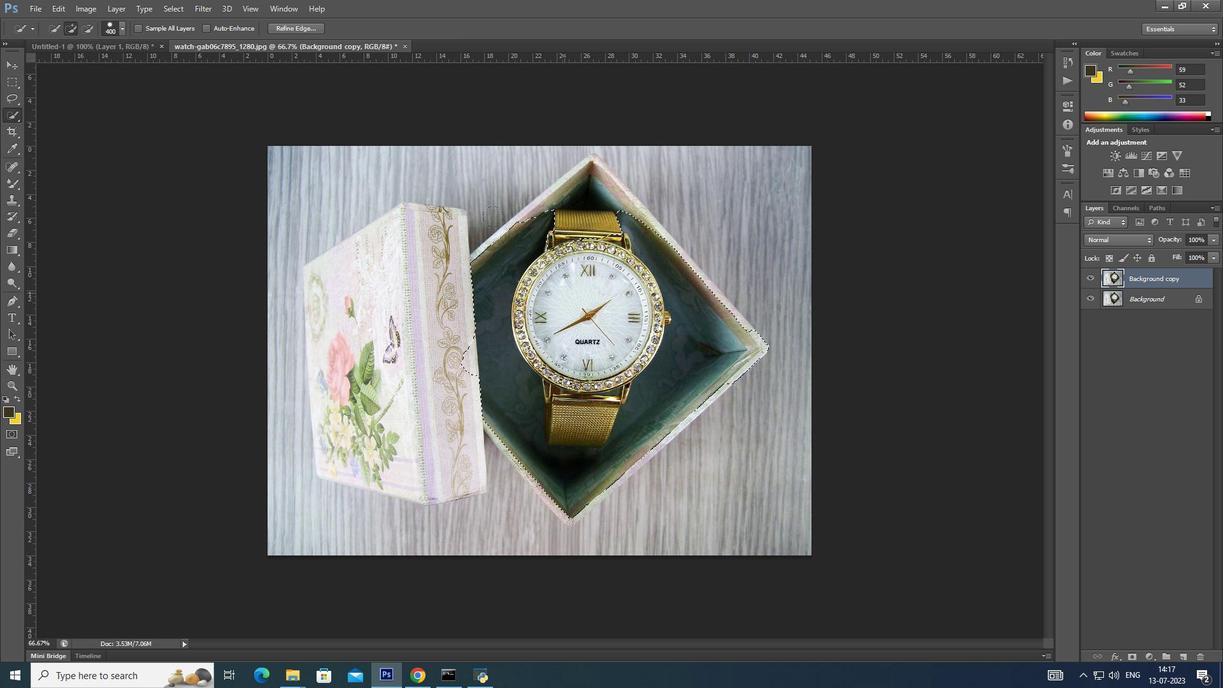
Action: Mouse moved to (415, 358)
Screenshot: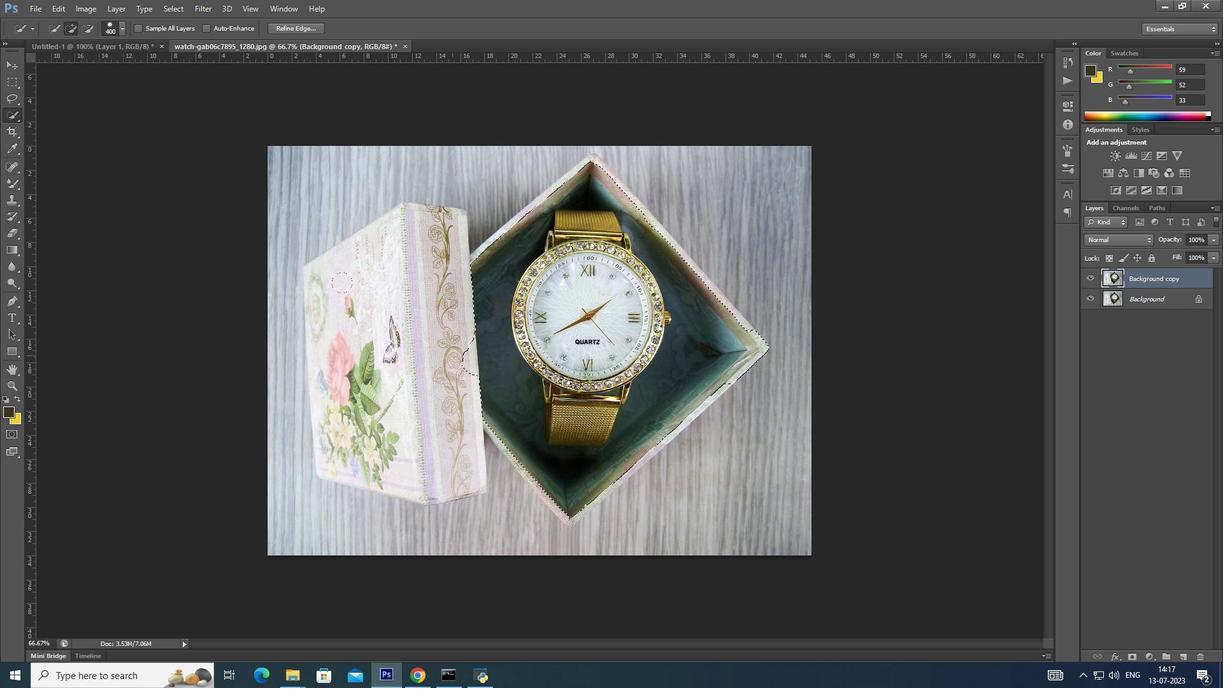 
Action: Mouse pressed left at (415, 358)
Screenshot: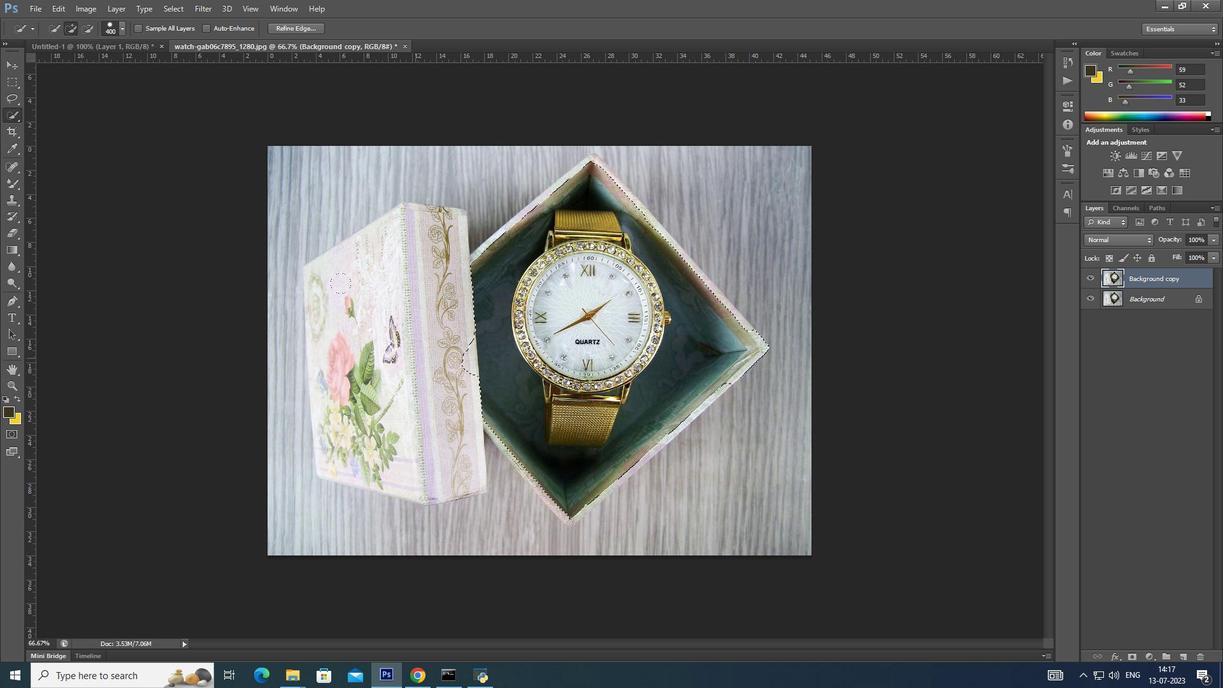 
Action: Mouse moved to (54, 28)
Screenshot: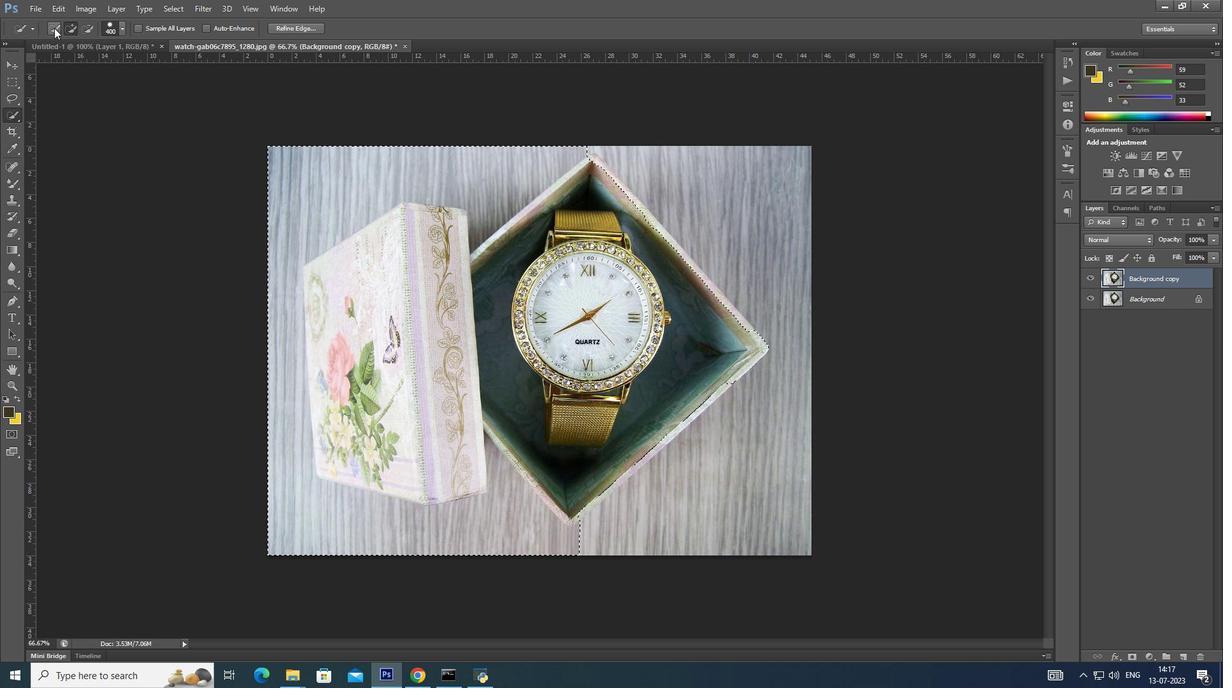 
Action: Mouse pressed left at (54, 28)
Screenshot: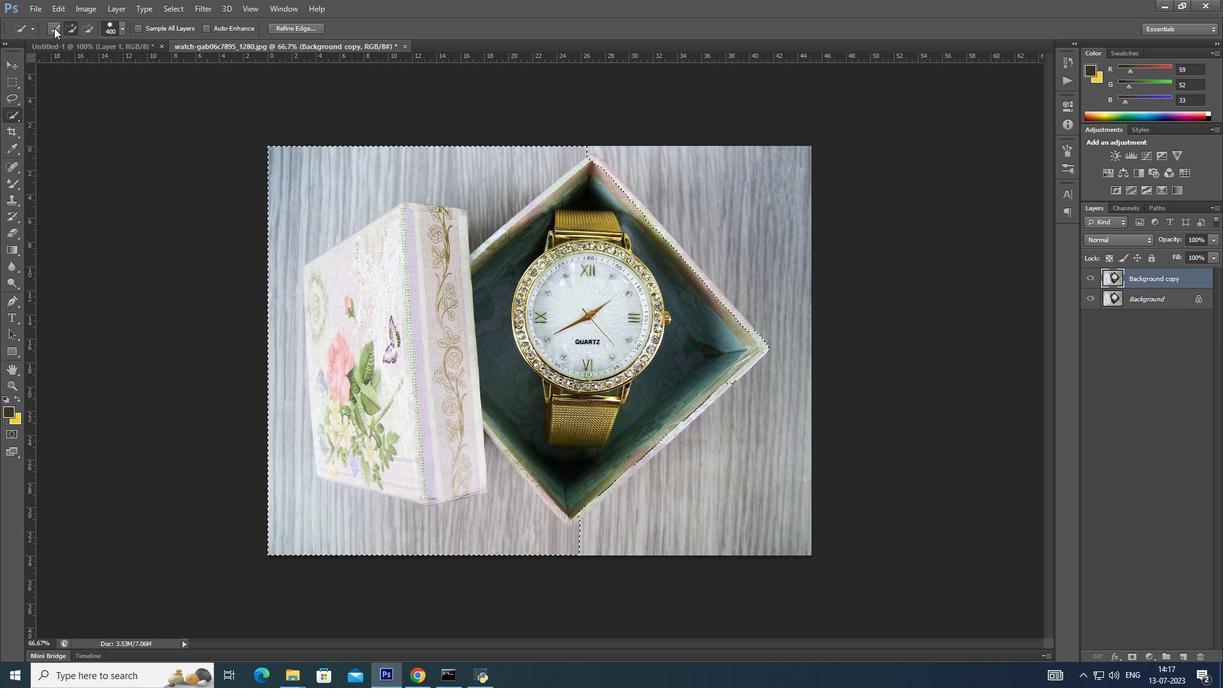 
Action: Mouse moved to (408, 288)
Screenshot: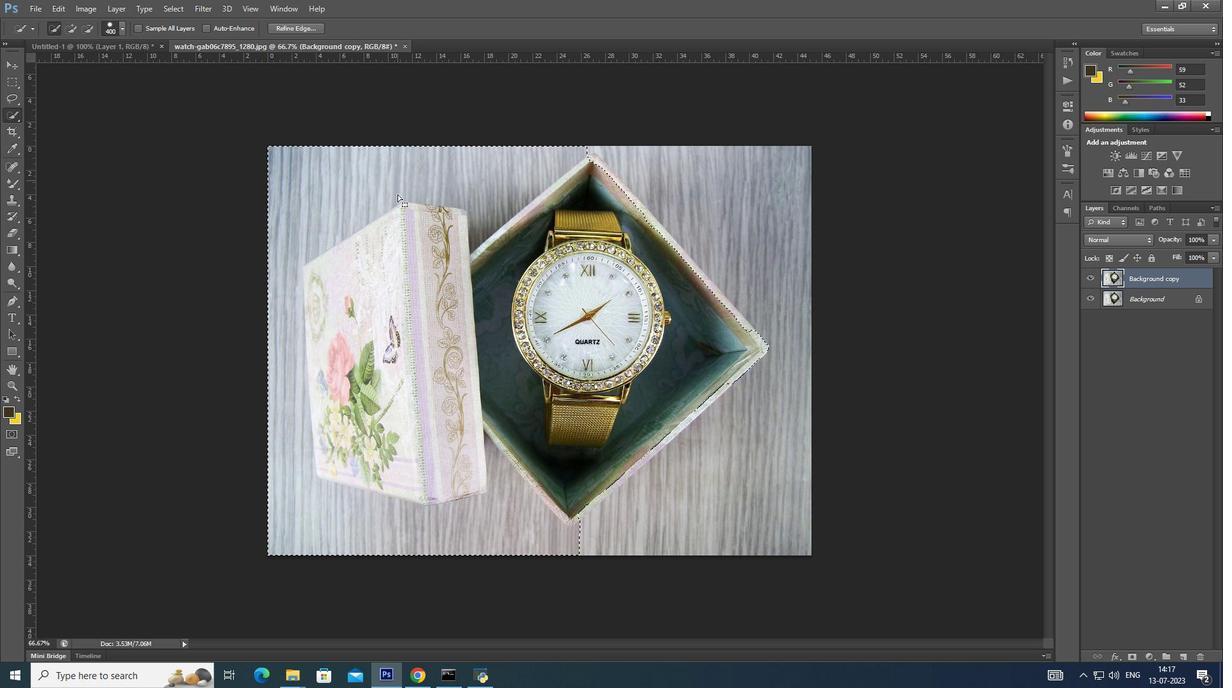 
Action: Key pressed ctrl+D
Screenshot: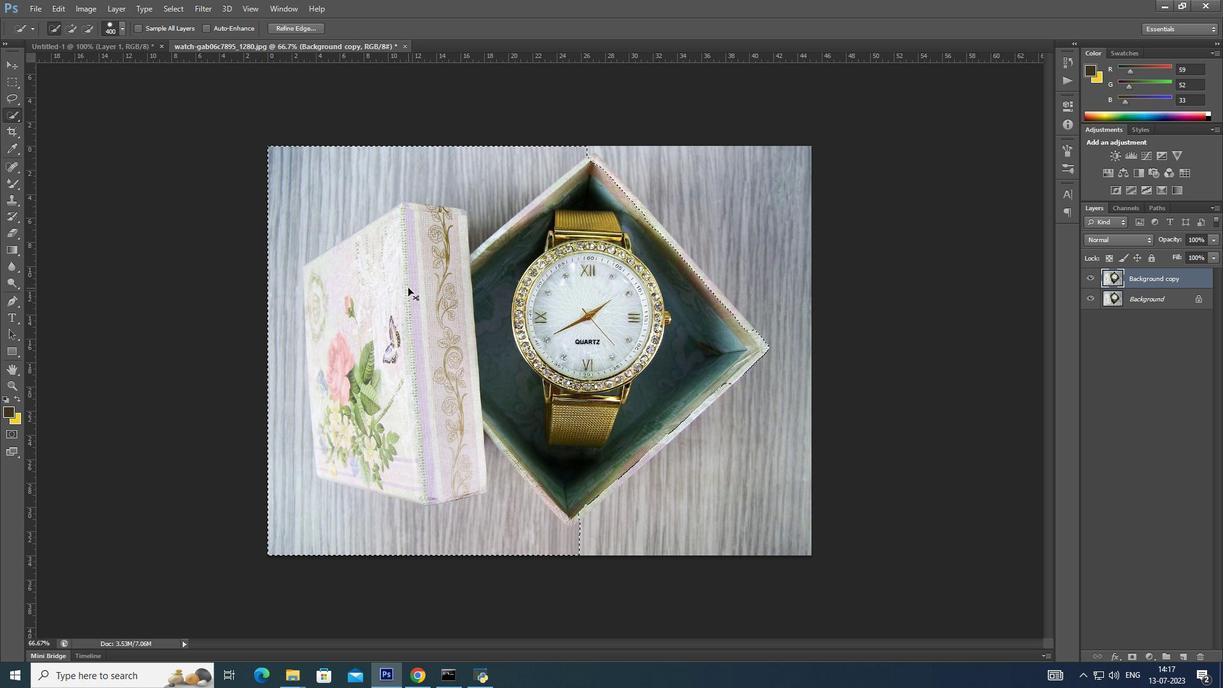 
Action: Mouse moved to (310, 127)
Screenshot: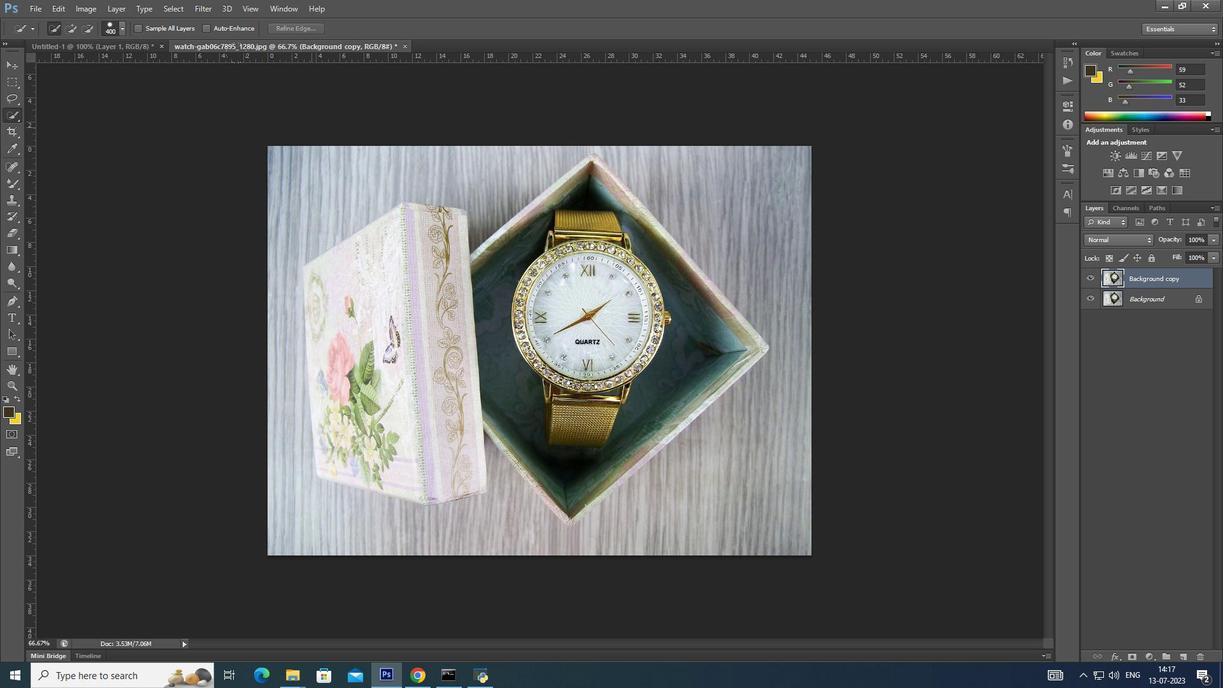 
Action: Mouse pressed left at (310, 127)
Screenshot: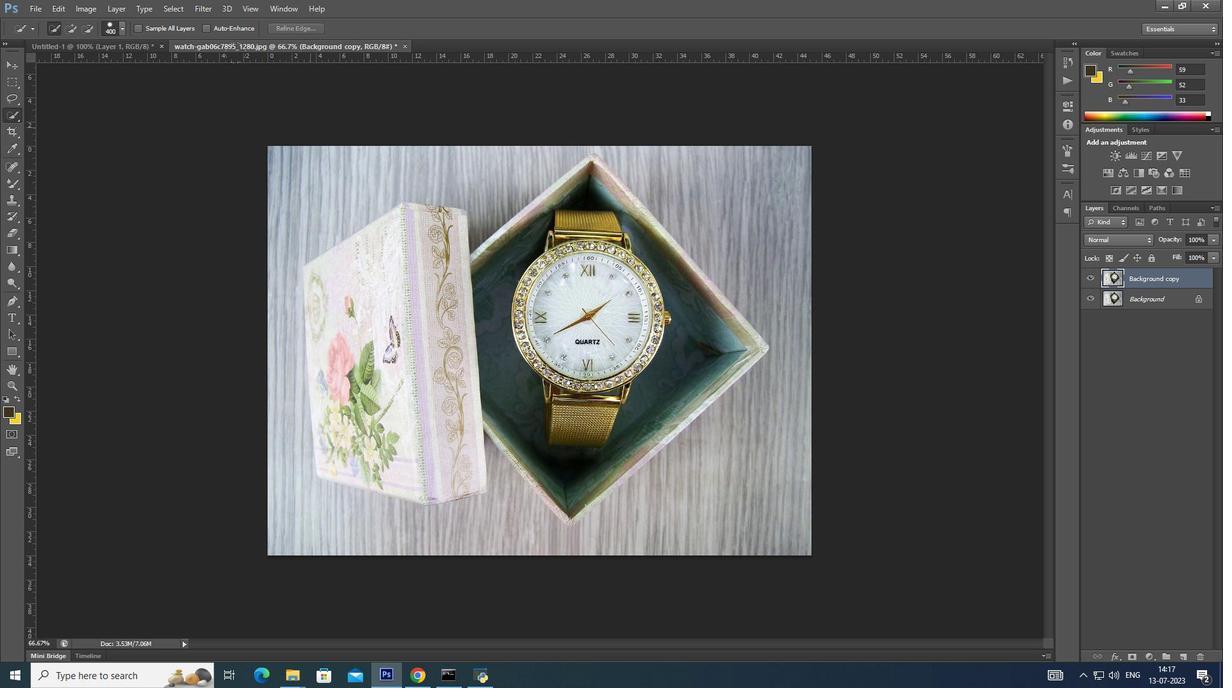 
Action: Mouse moved to (462, 101)
Screenshot: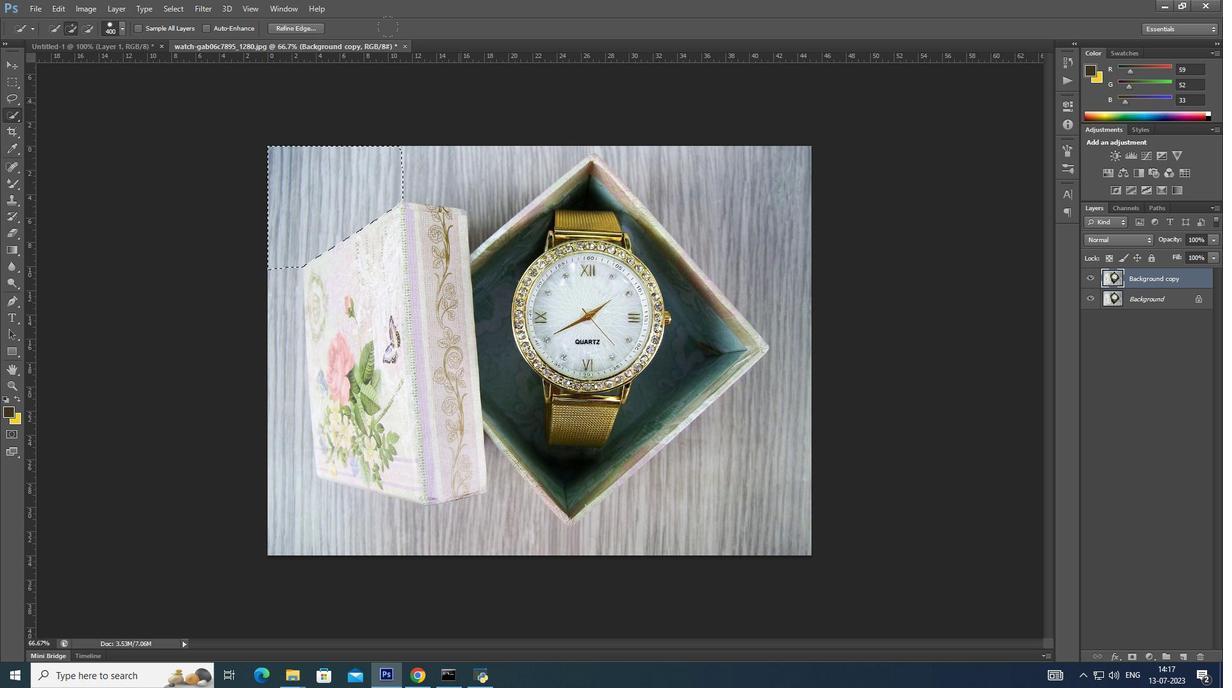 
Action: Mouse pressed left at (462, 101)
Screenshot: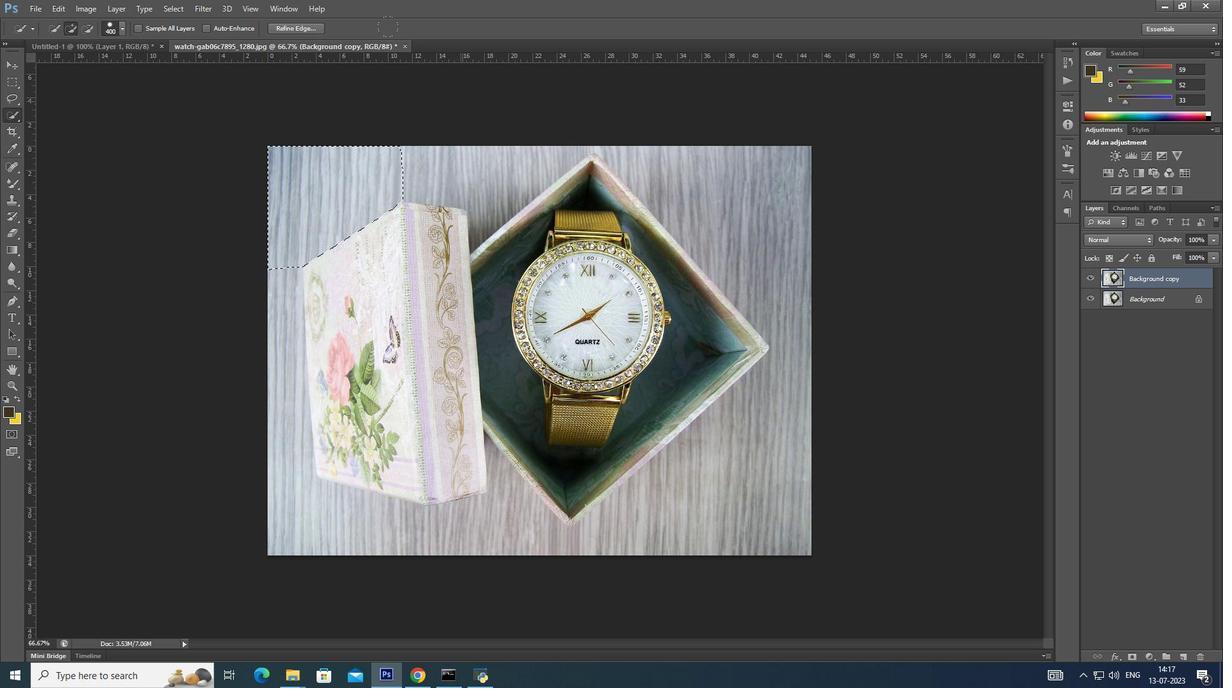 
Action: Mouse moved to (795, 106)
Screenshot: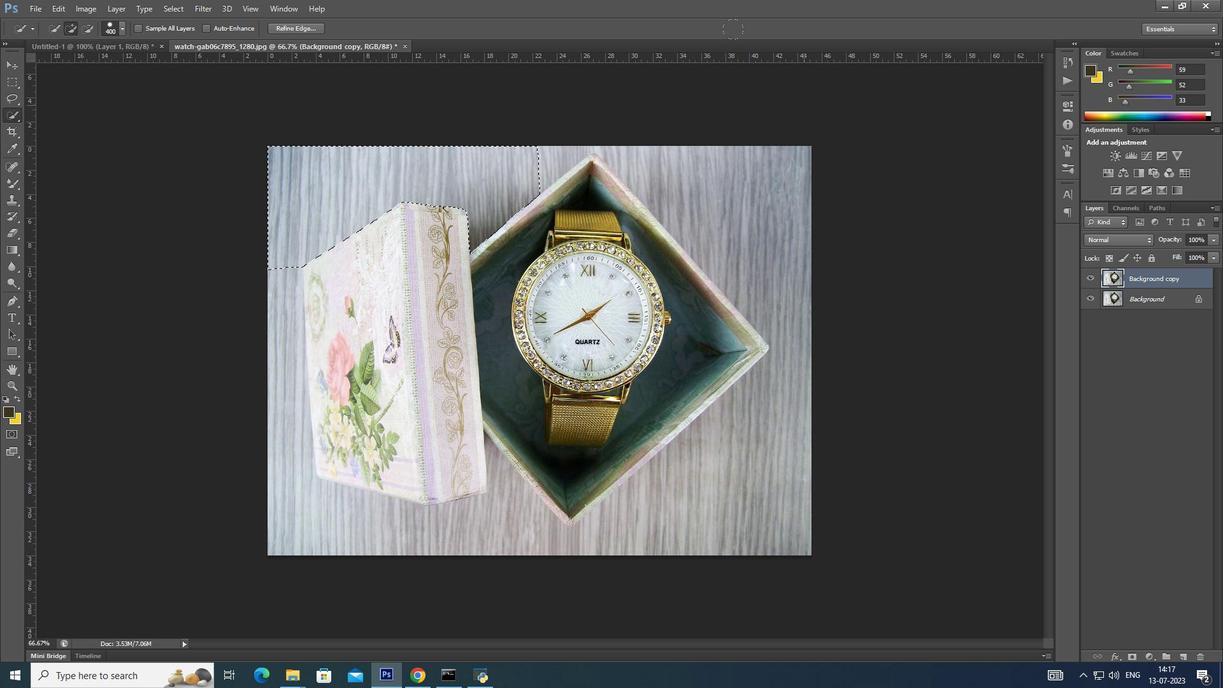 
Action: Mouse pressed left at (795, 106)
Screenshot: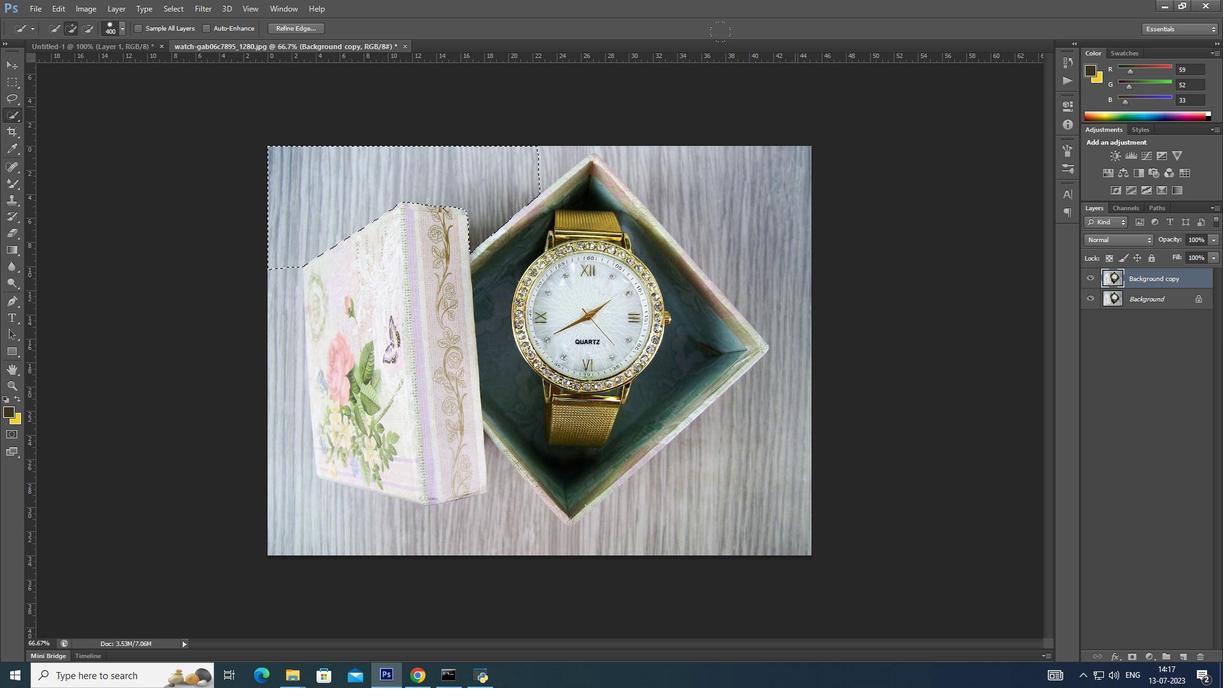 
Action: Mouse moved to (731, 91)
Screenshot: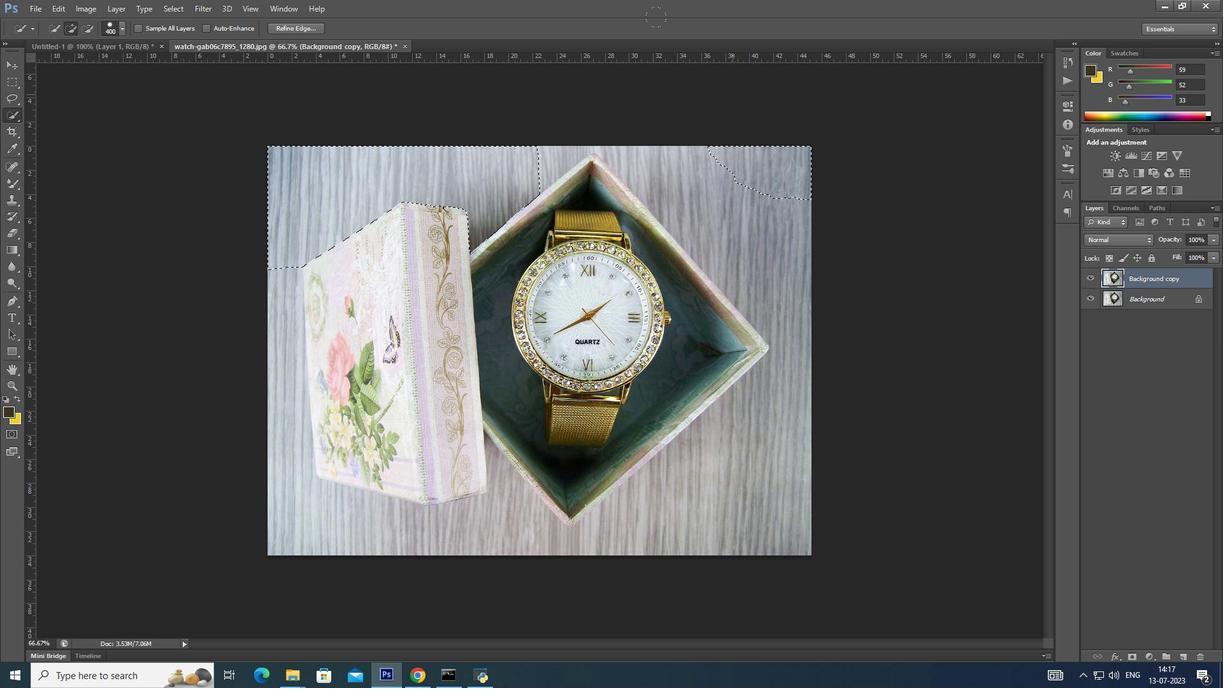 
Action: Mouse pressed left at (731, 91)
Screenshot: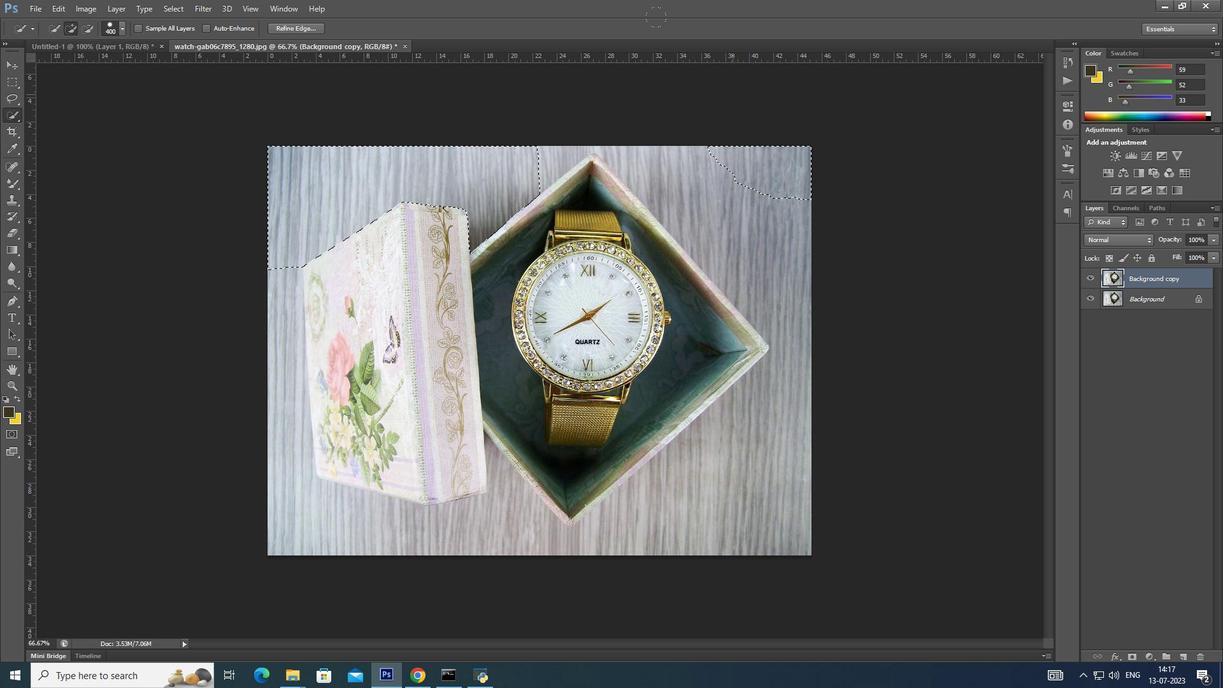 
Action: Mouse moved to (786, 542)
Screenshot: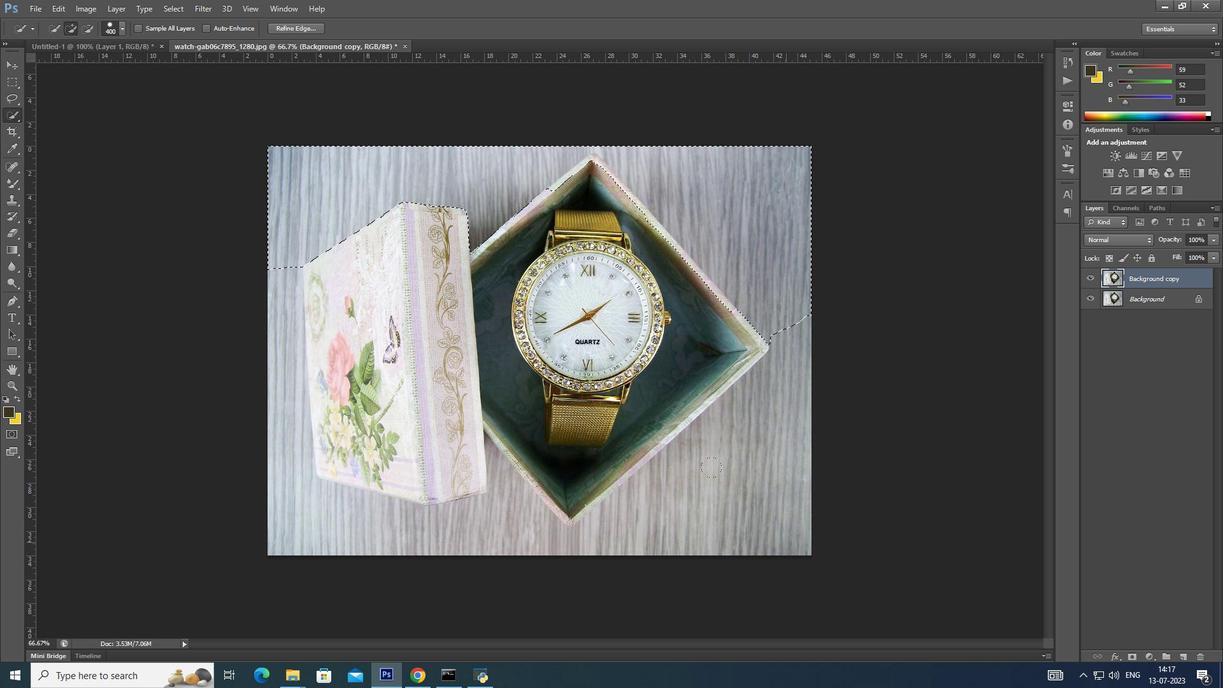 
Action: Mouse pressed left at (786, 542)
Screenshot: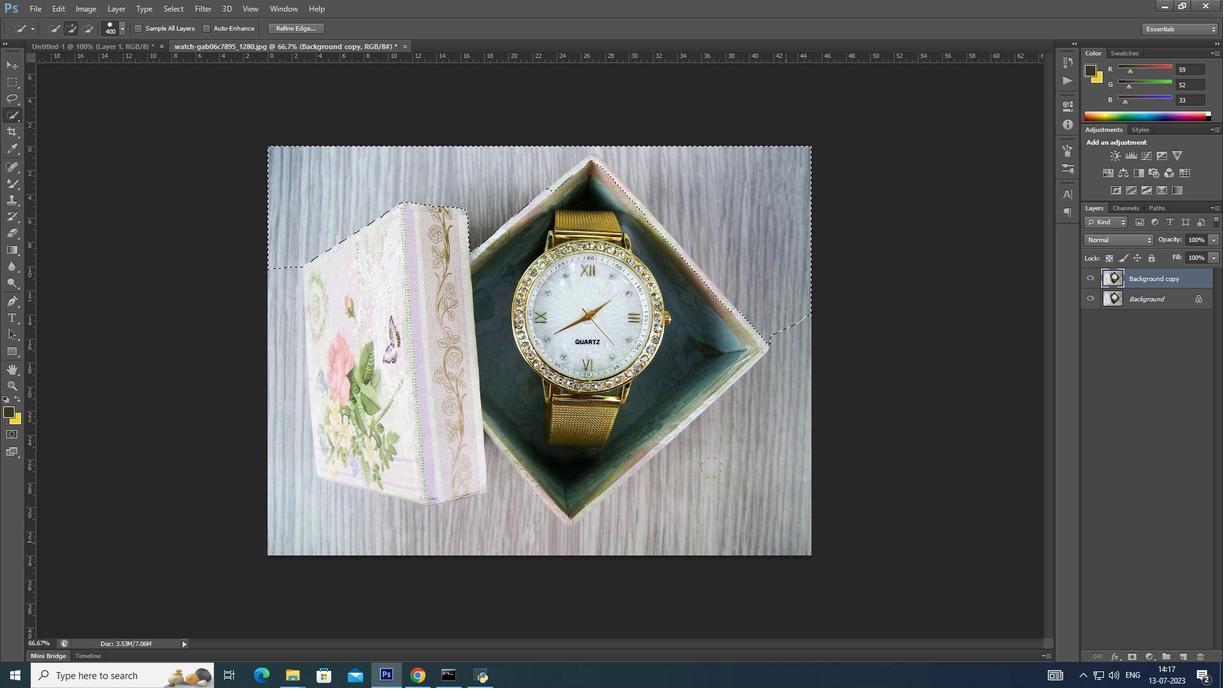 
Action: Mouse moved to (221, 588)
Screenshot: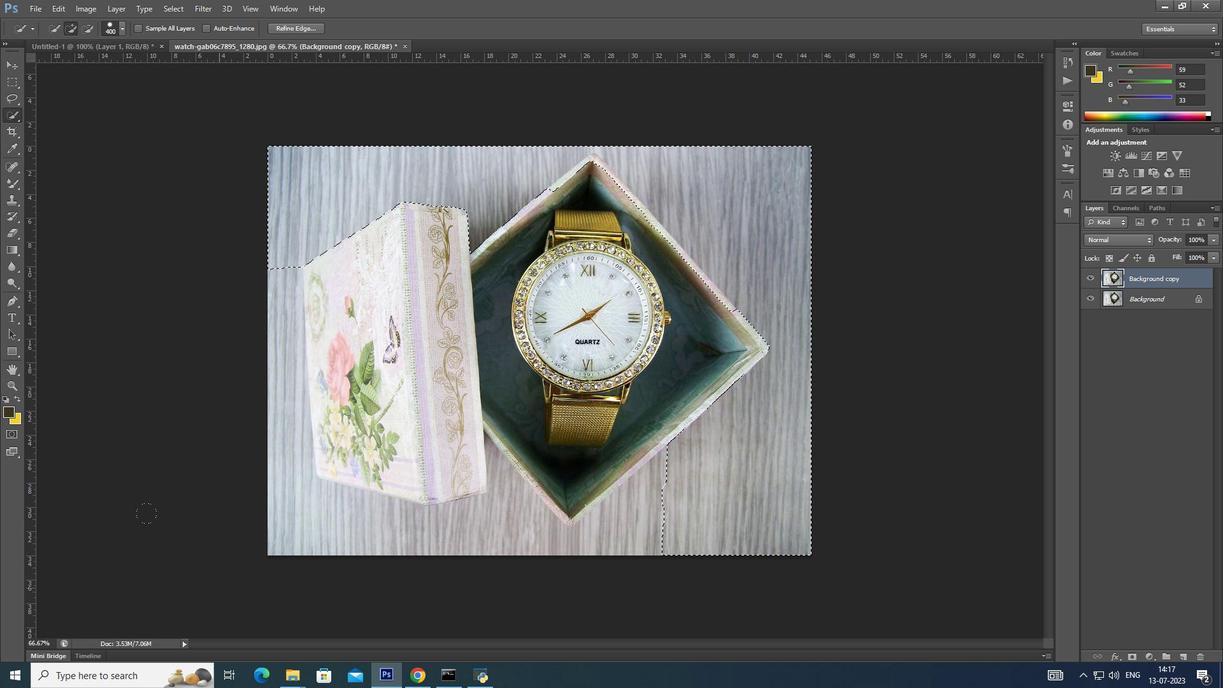 
Action: Mouse pressed left at (221, 588)
Screenshot: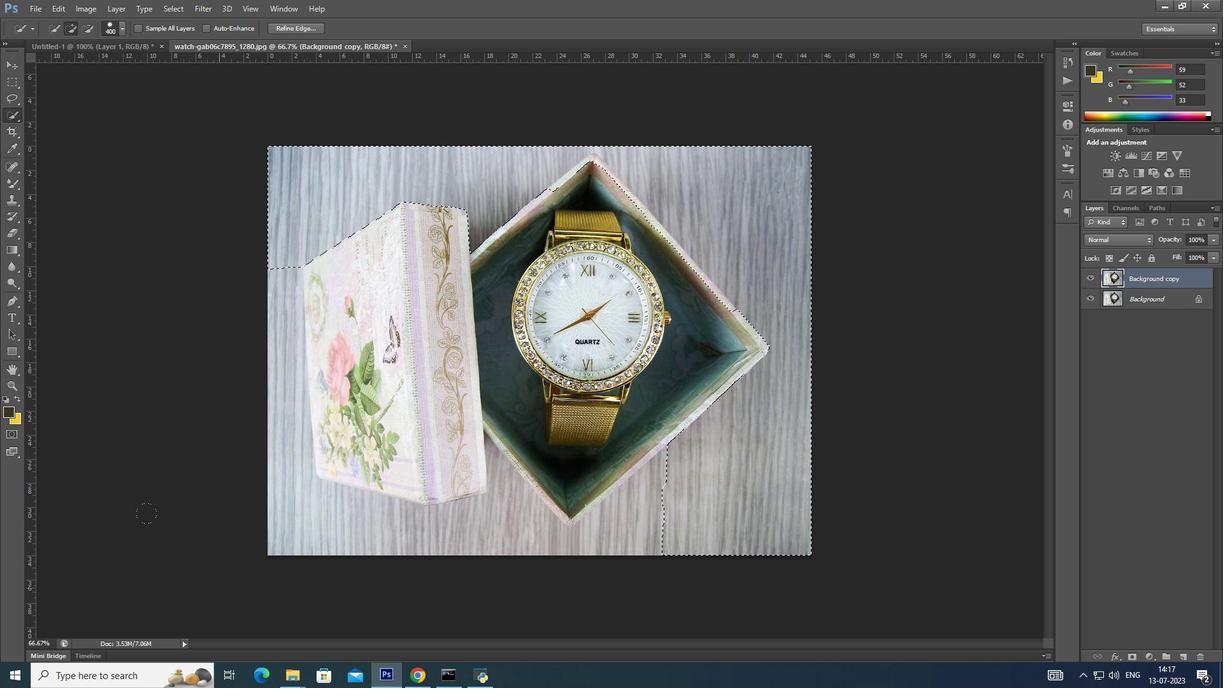 
Action: Mouse moved to (212, 434)
Screenshot: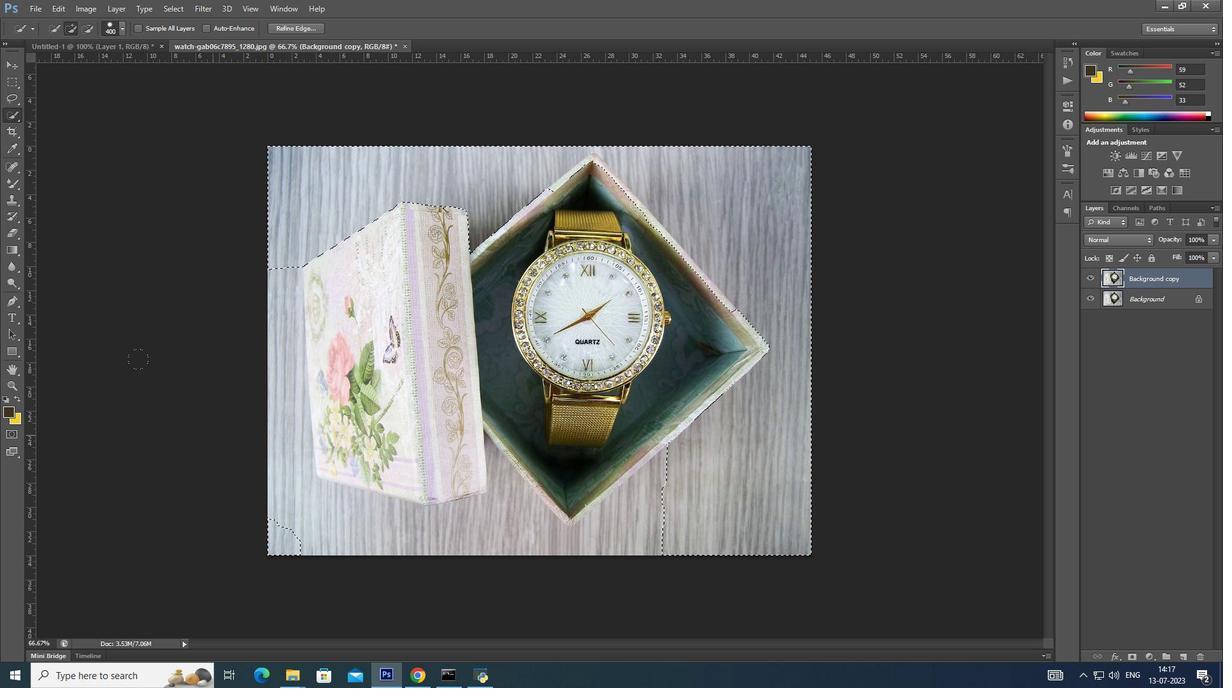 
Action: Mouse pressed left at (212, 434)
Screenshot: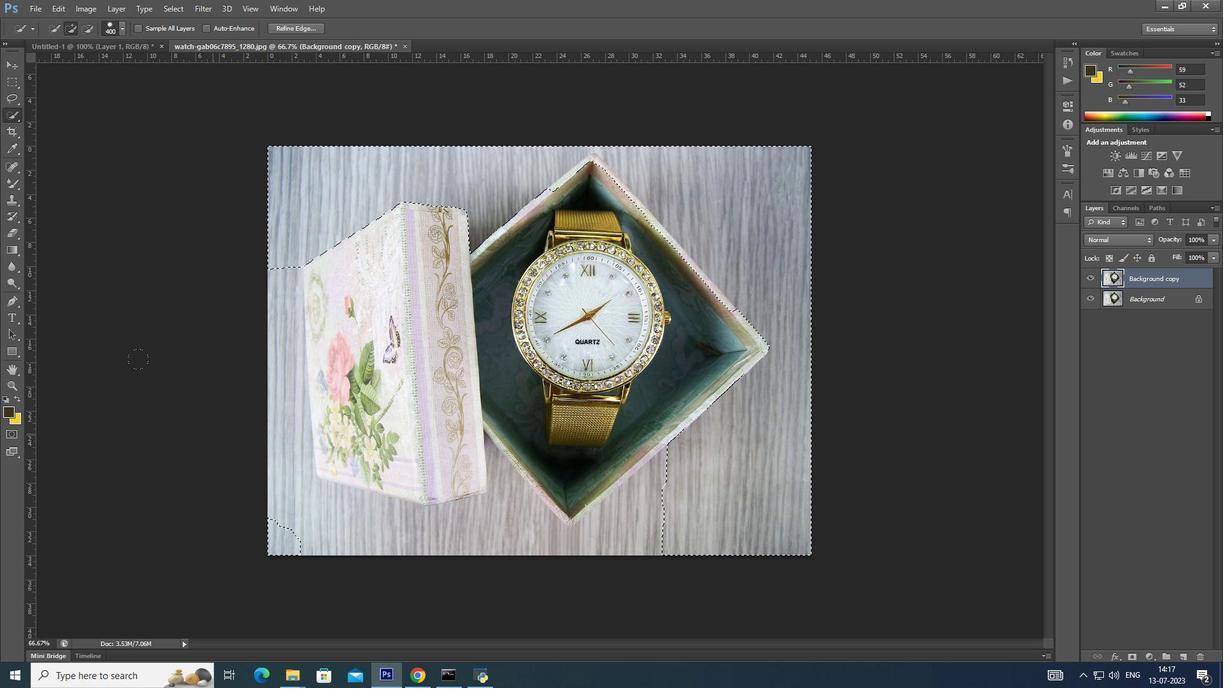 
Action: Mouse moved to (324, 606)
Screenshot: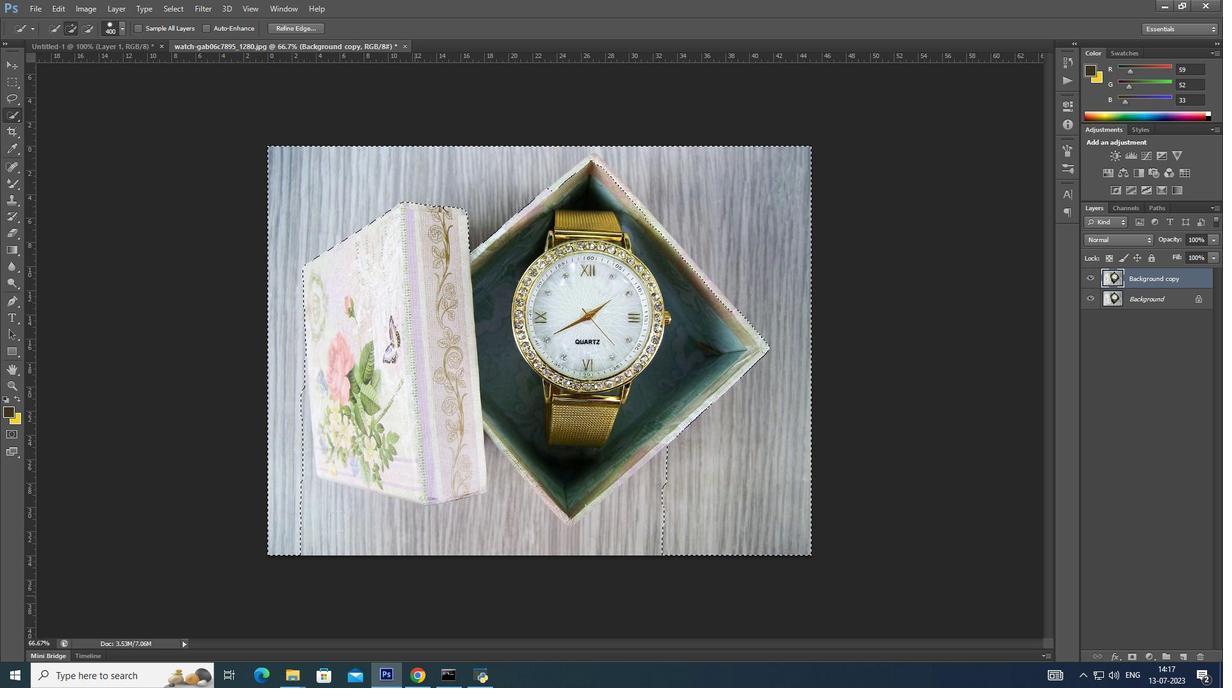 
Action: Mouse pressed left at (324, 606)
Screenshot: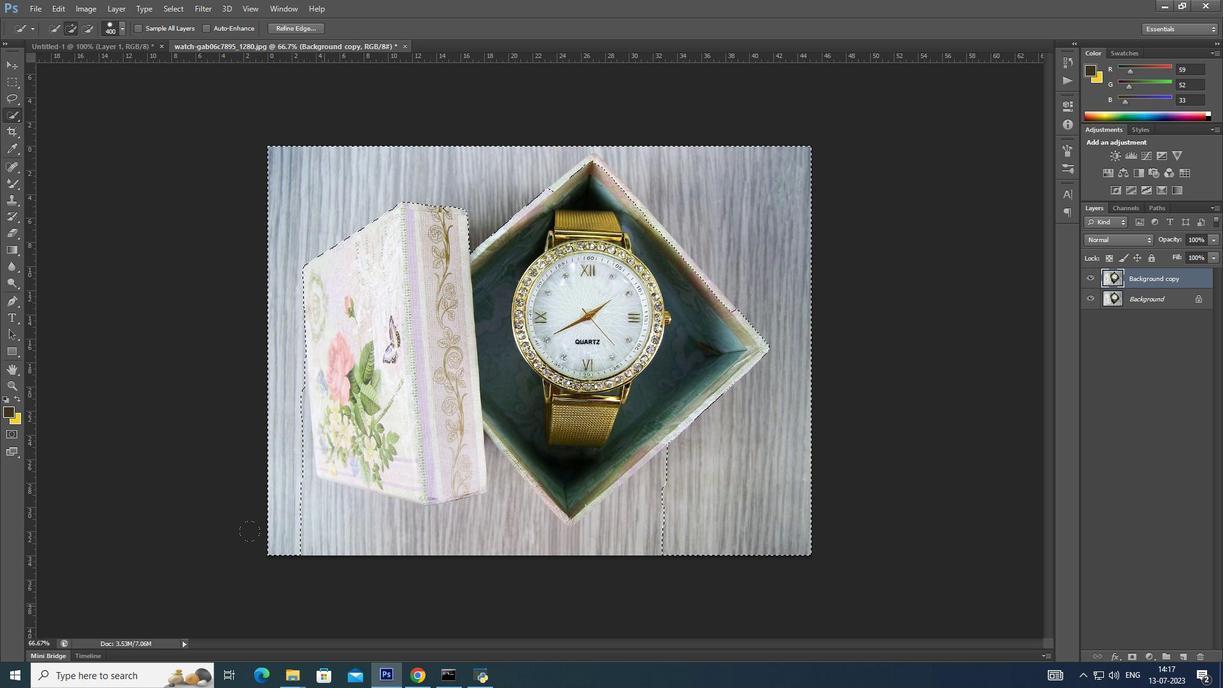 
Action: Mouse moved to (371, 571)
Screenshot: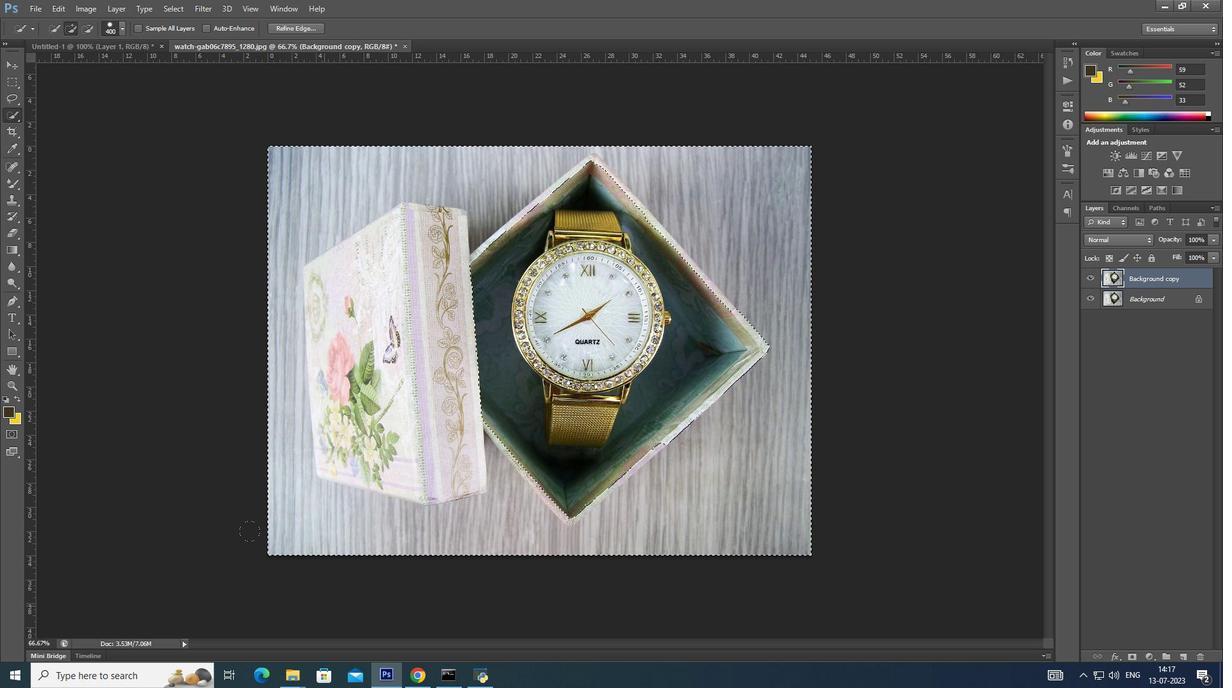 
Action: Key pressed ctrl+Z[[[[[[[
Screenshot: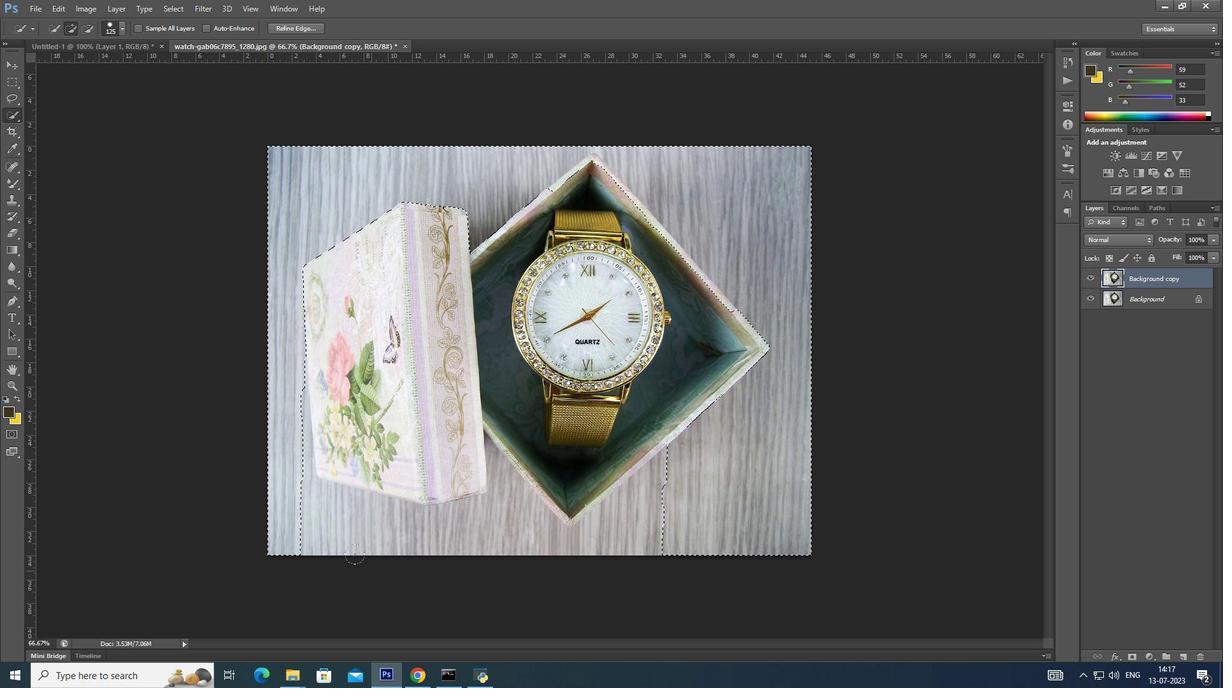 
Action: Mouse moved to (660, 551)
Screenshot: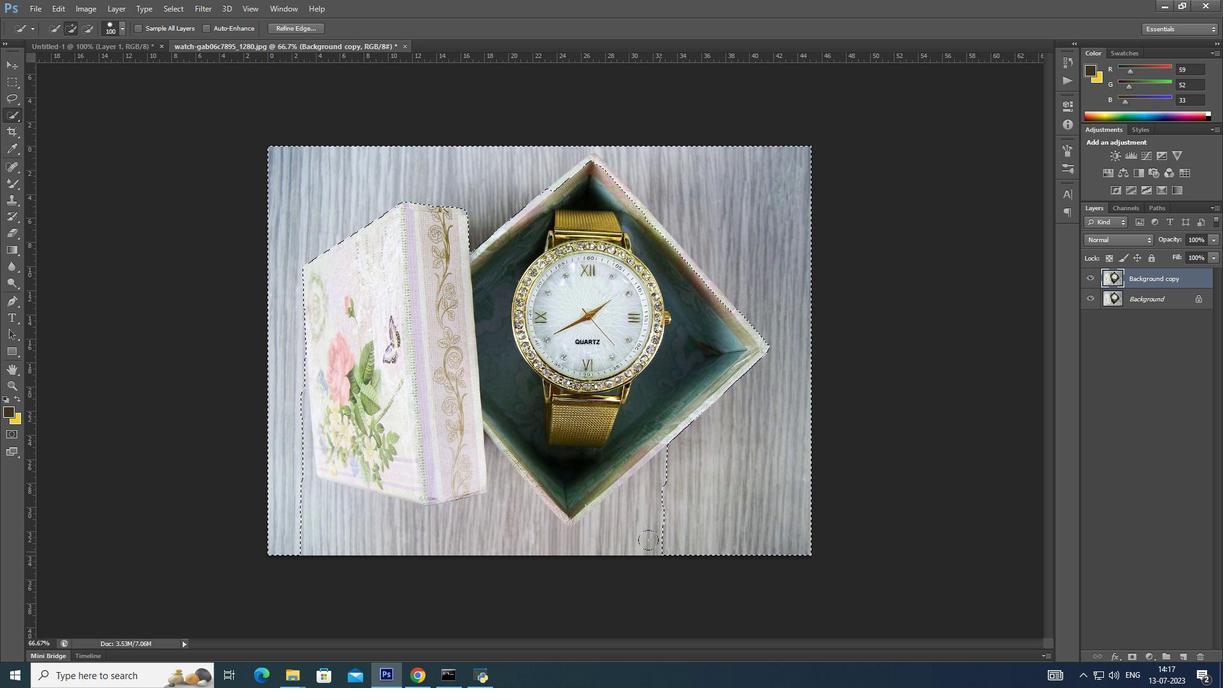 
Action: Mouse pressed left at (660, 551)
Screenshot: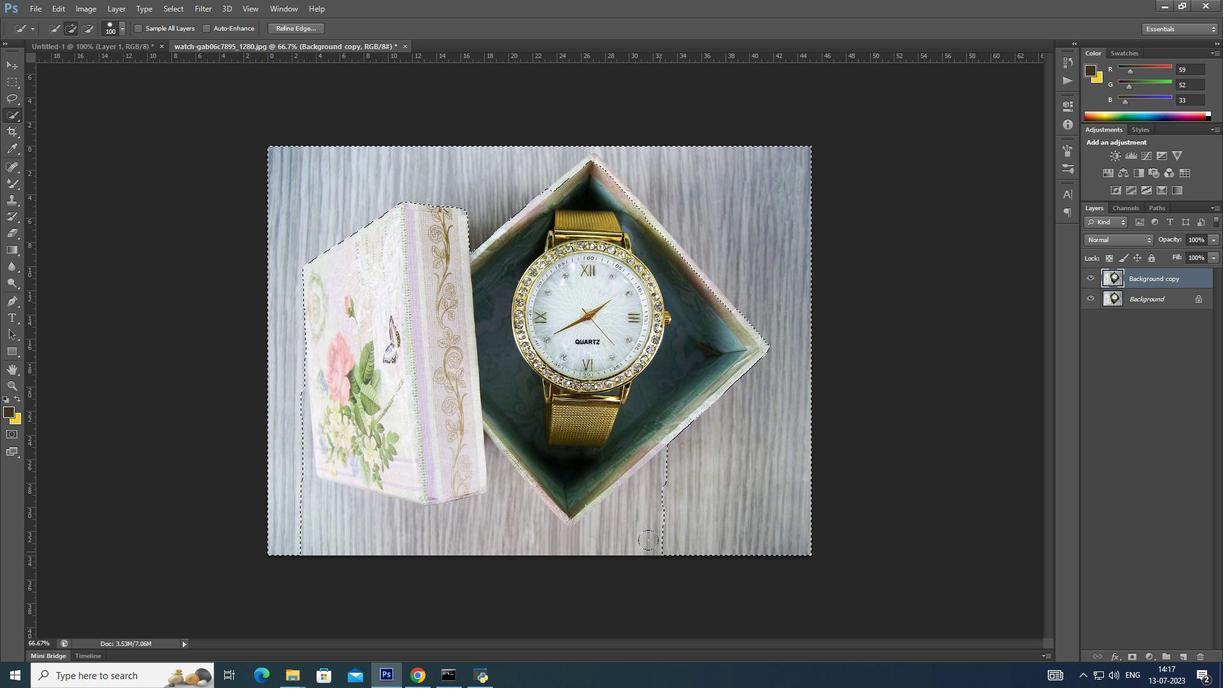 
Action: Mouse moved to (478, 561)
Screenshot: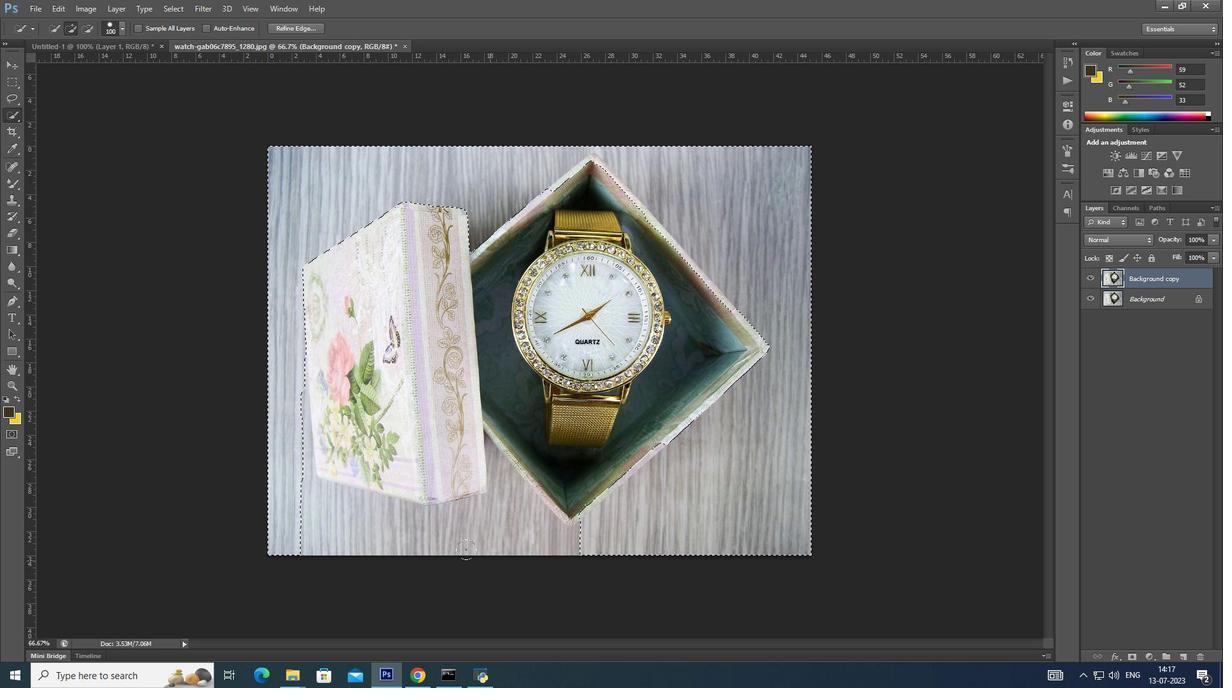 
Action: Mouse pressed left at (478, 561)
Screenshot: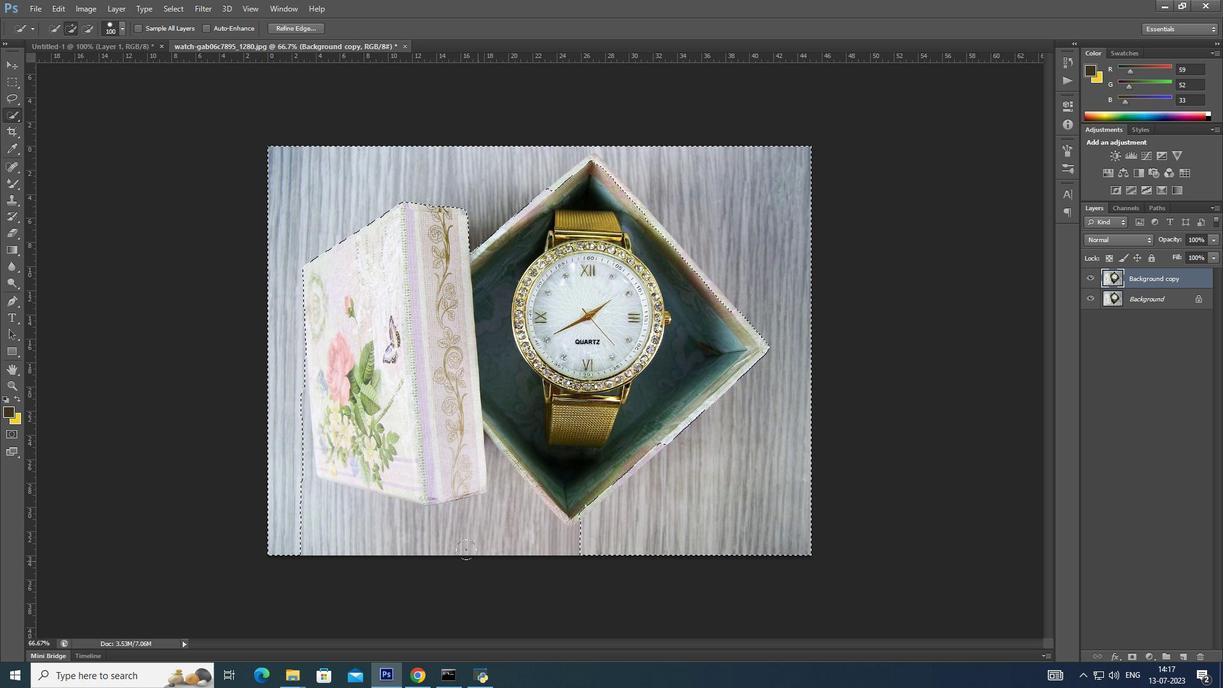 
Action: Mouse moved to (344, 548)
Screenshot: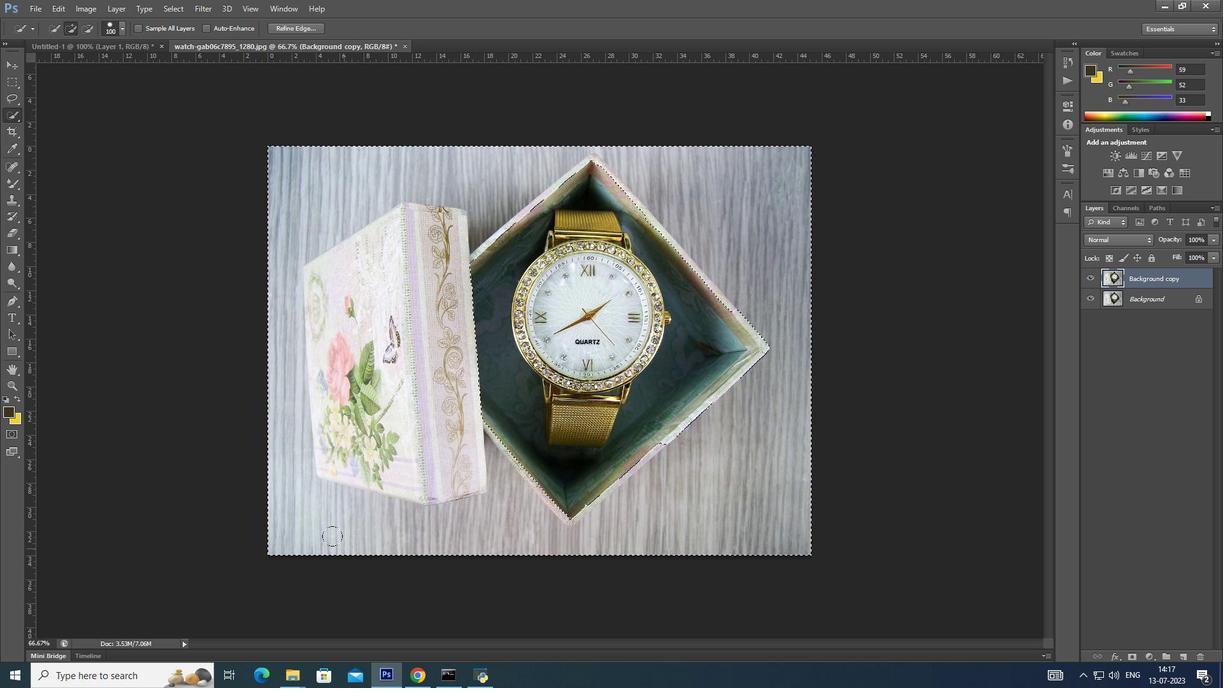 
Action: Key pressed ctrl+Z
Screenshot: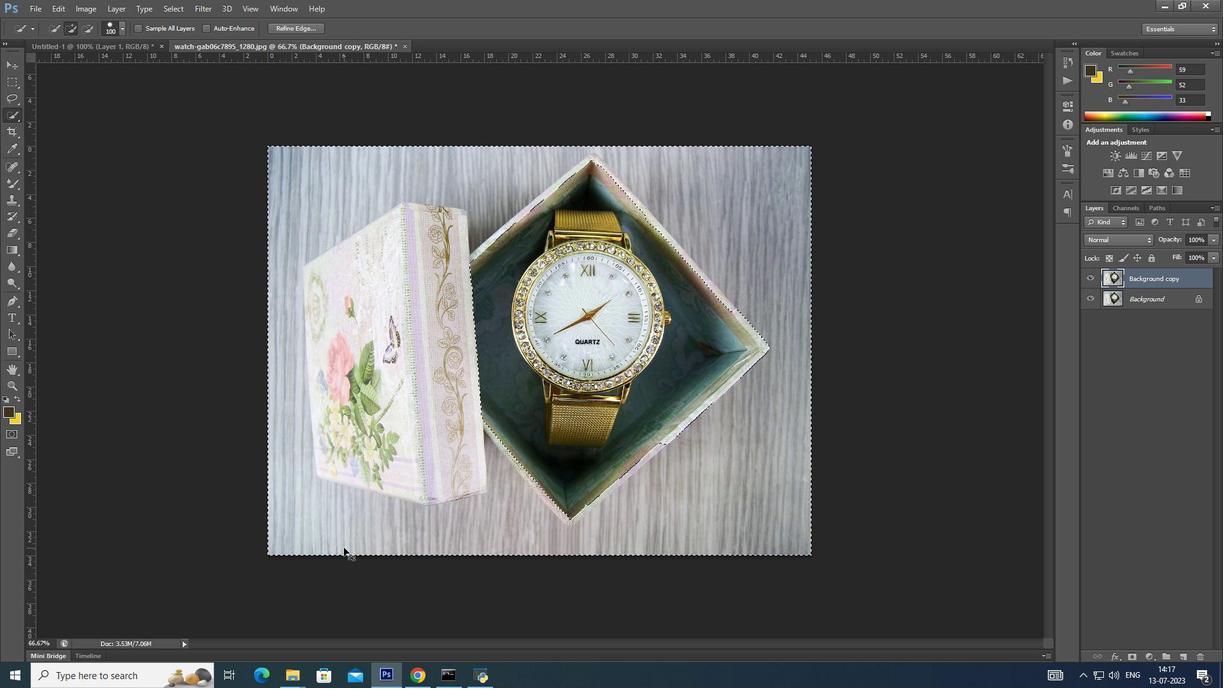 
Action: Mouse moved to (333, 525)
Screenshot: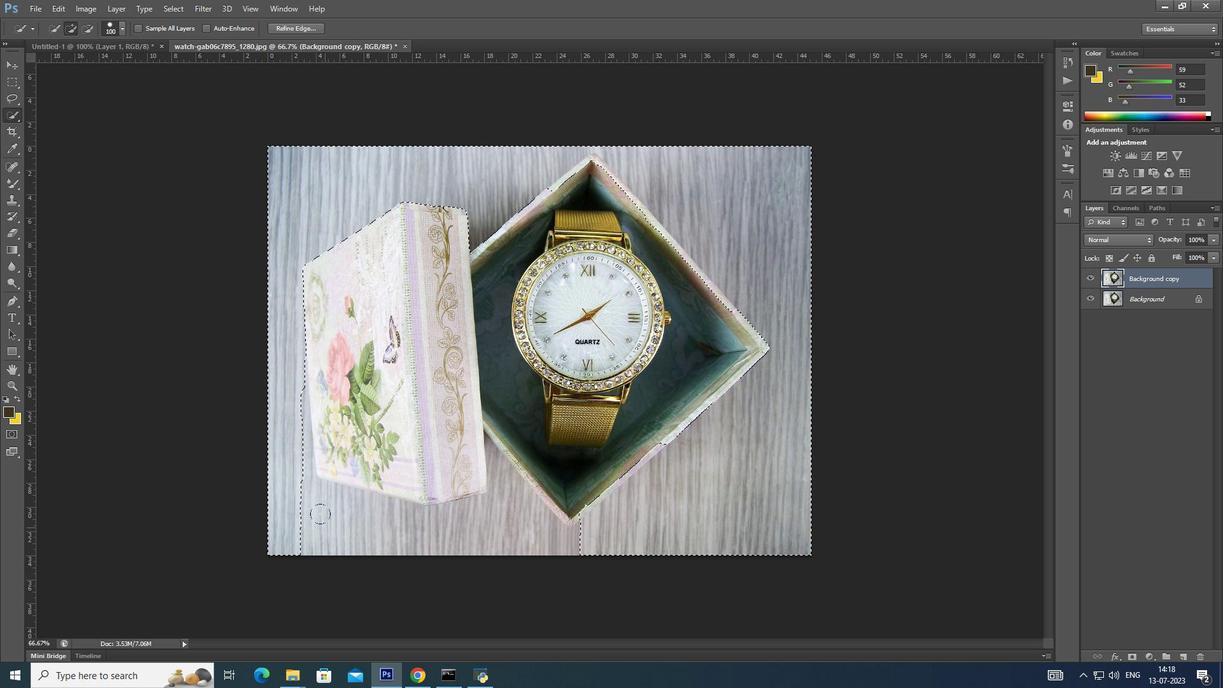
Action: Mouse pressed left at (333, 525)
Screenshot: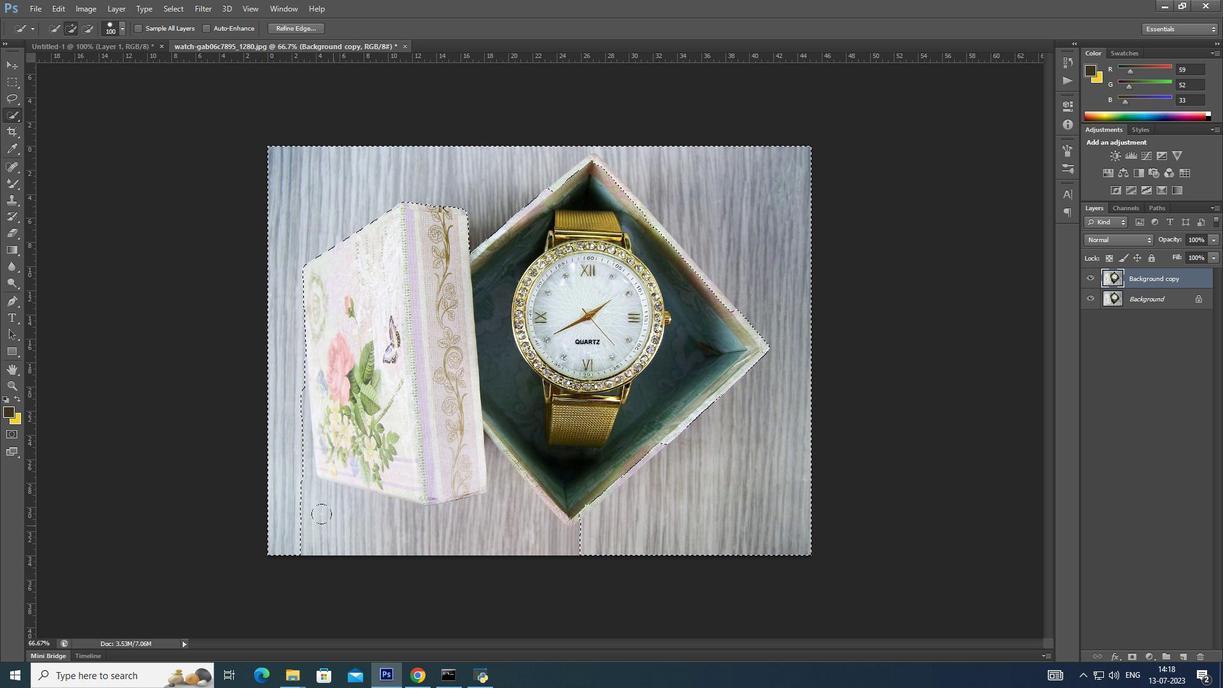 
Action: Key pressed ctrl+Z
Screenshot: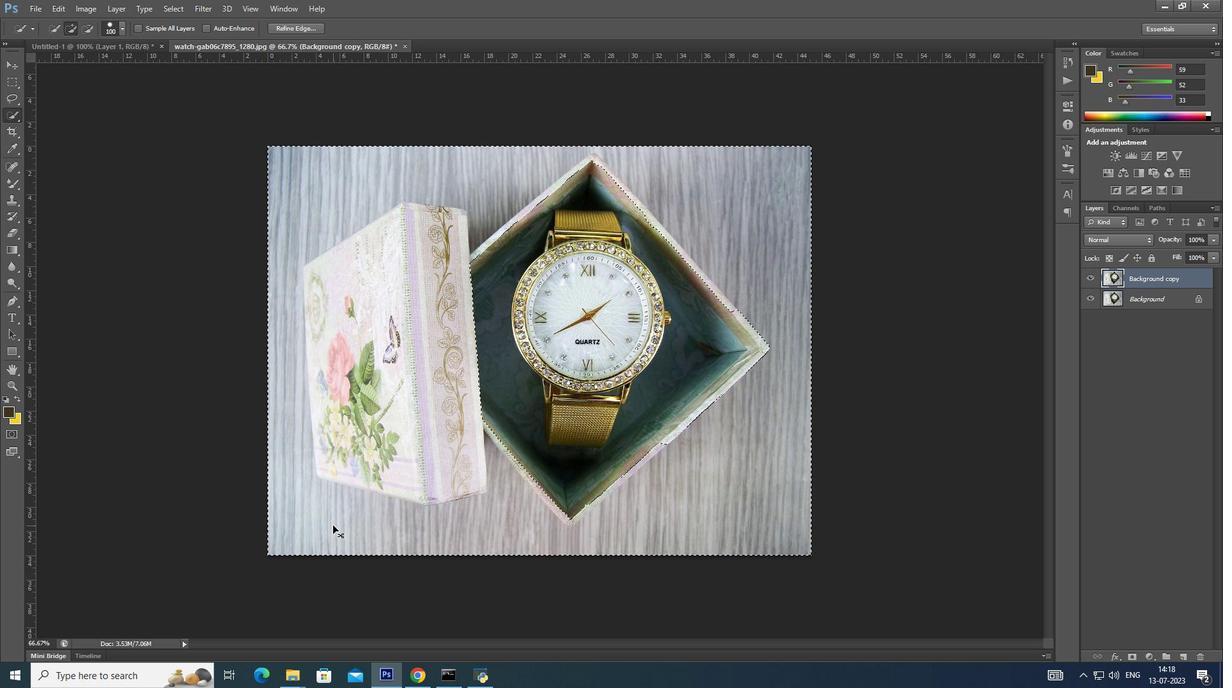 
Action: Mouse moved to (84, 24)
Screenshot: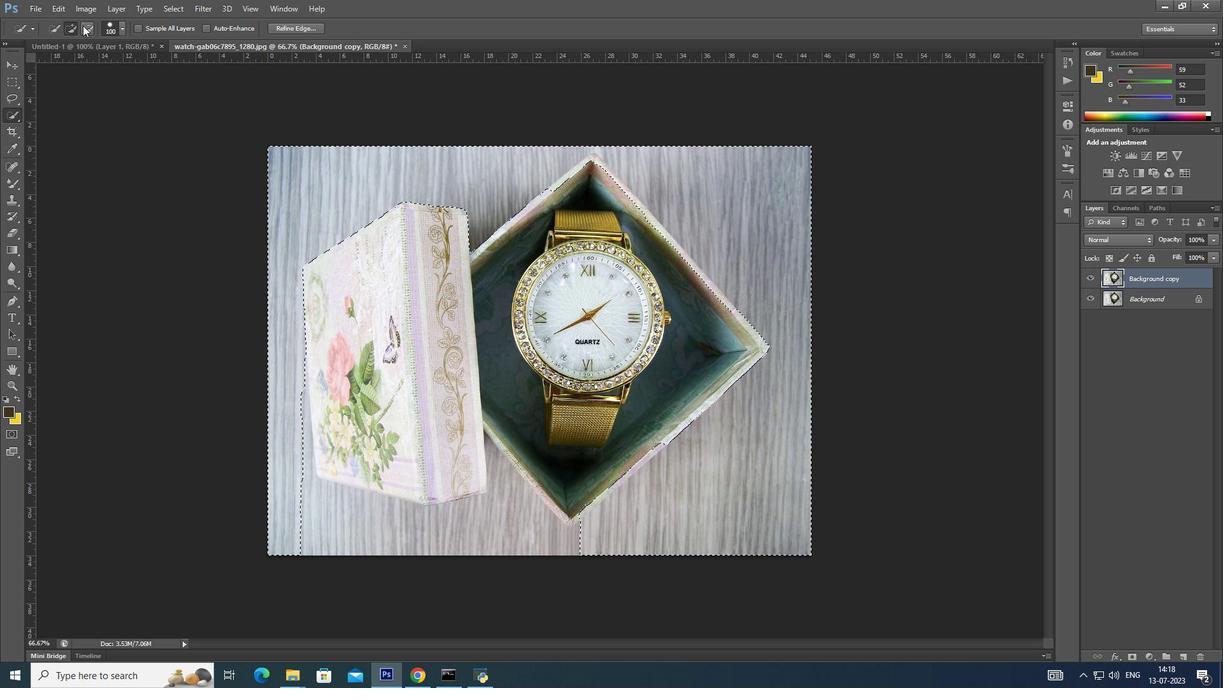 
Action: Mouse pressed left at (84, 24)
Screenshot: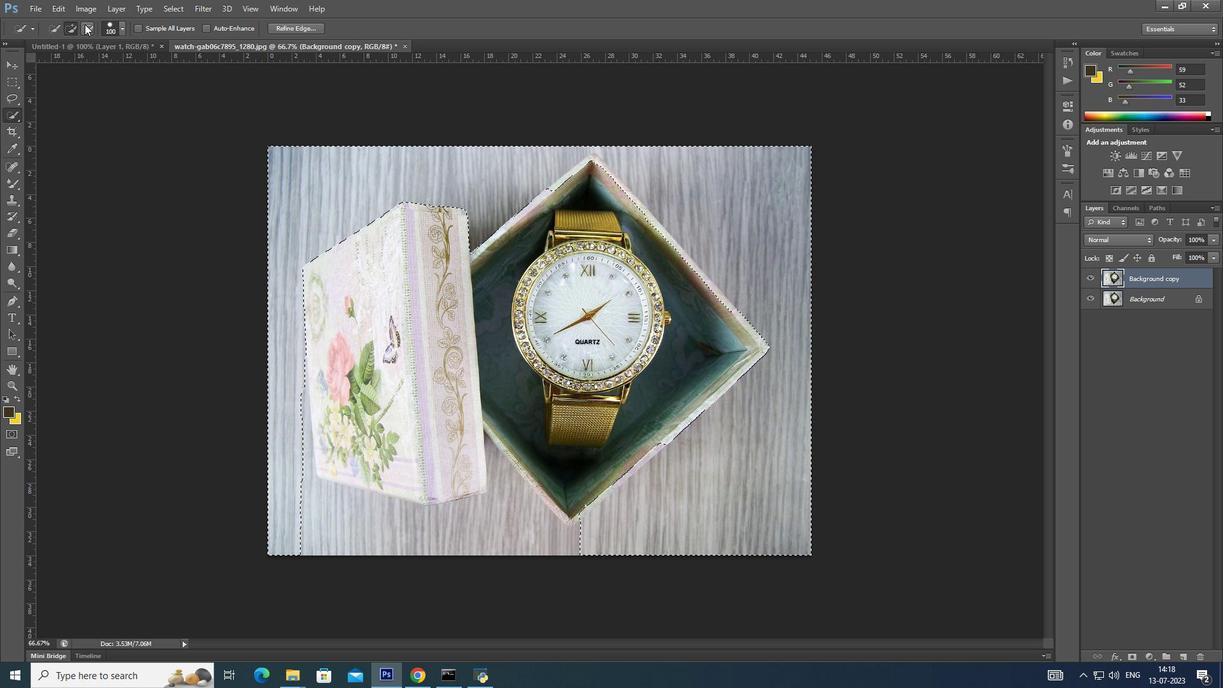 
Action: Mouse moved to (587, 202)
Screenshot: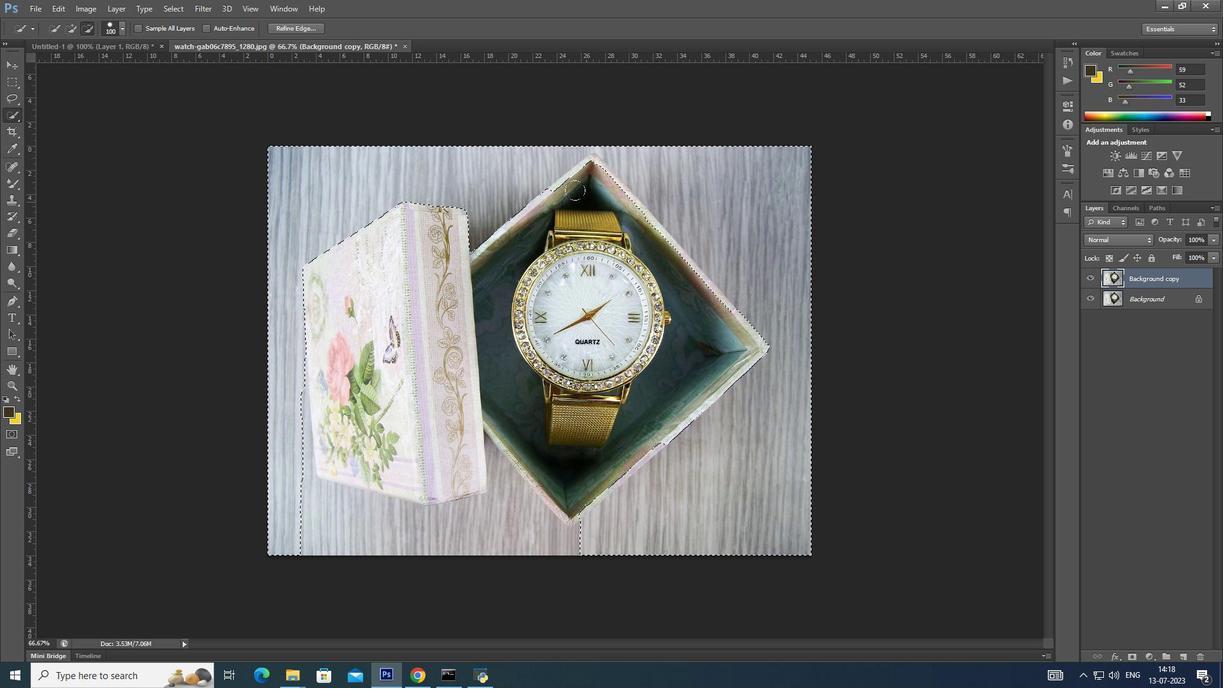 
Action: Key pressed [[[[[[
Screenshot: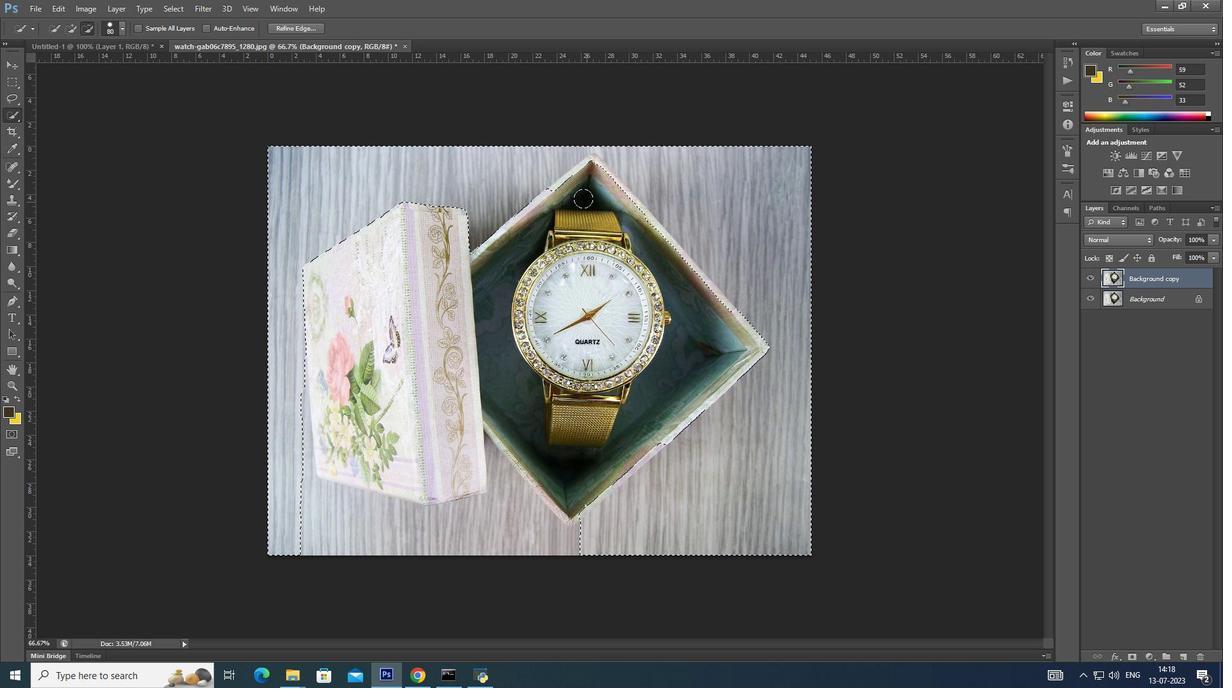 
Action: Mouse moved to (584, 198)
Screenshot: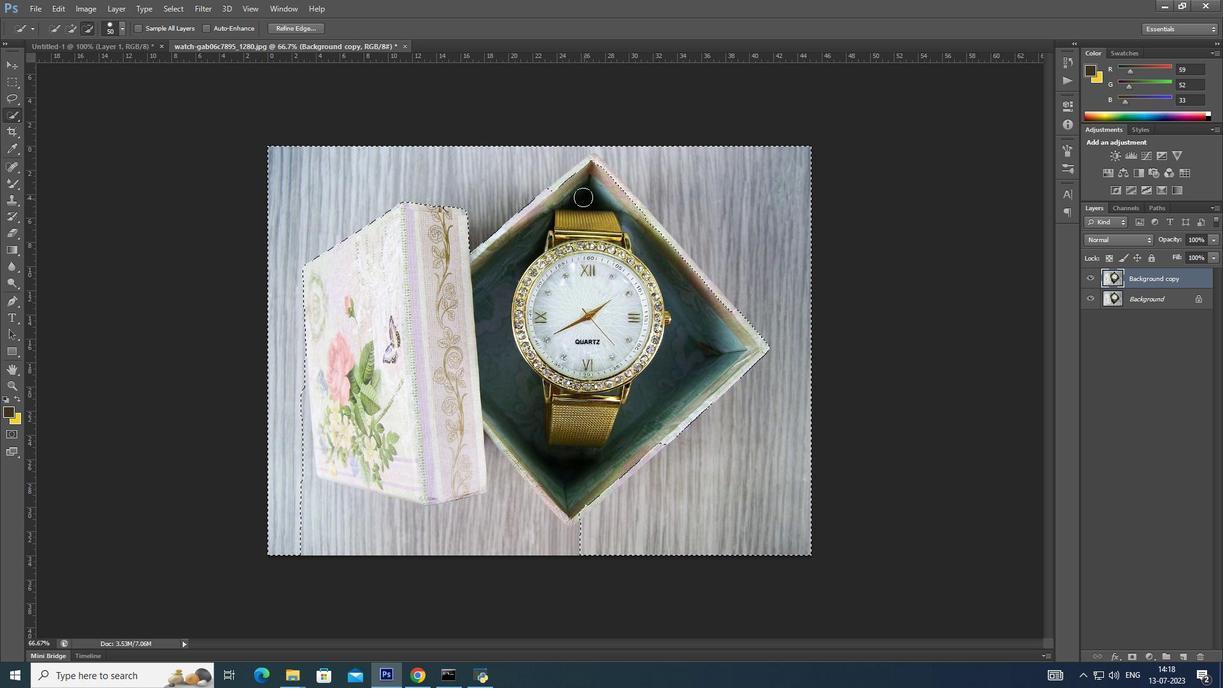 
Action: Key pressed [
Screenshot: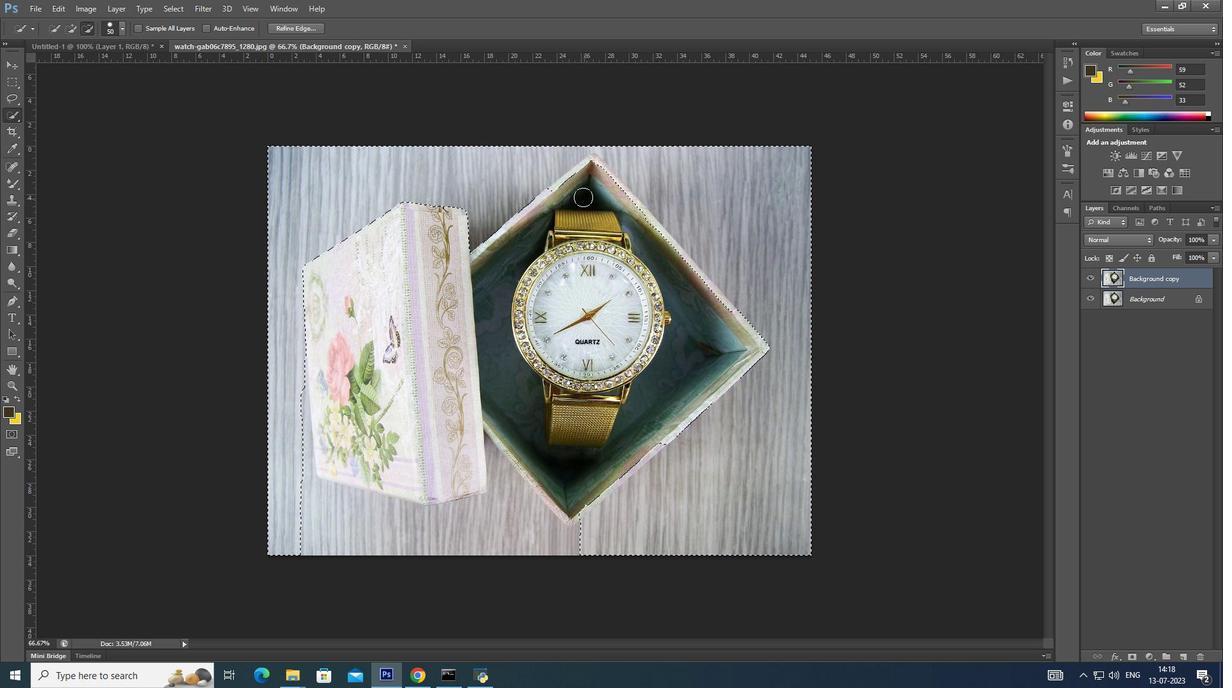 
Action: Mouse moved to (578, 188)
Screenshot: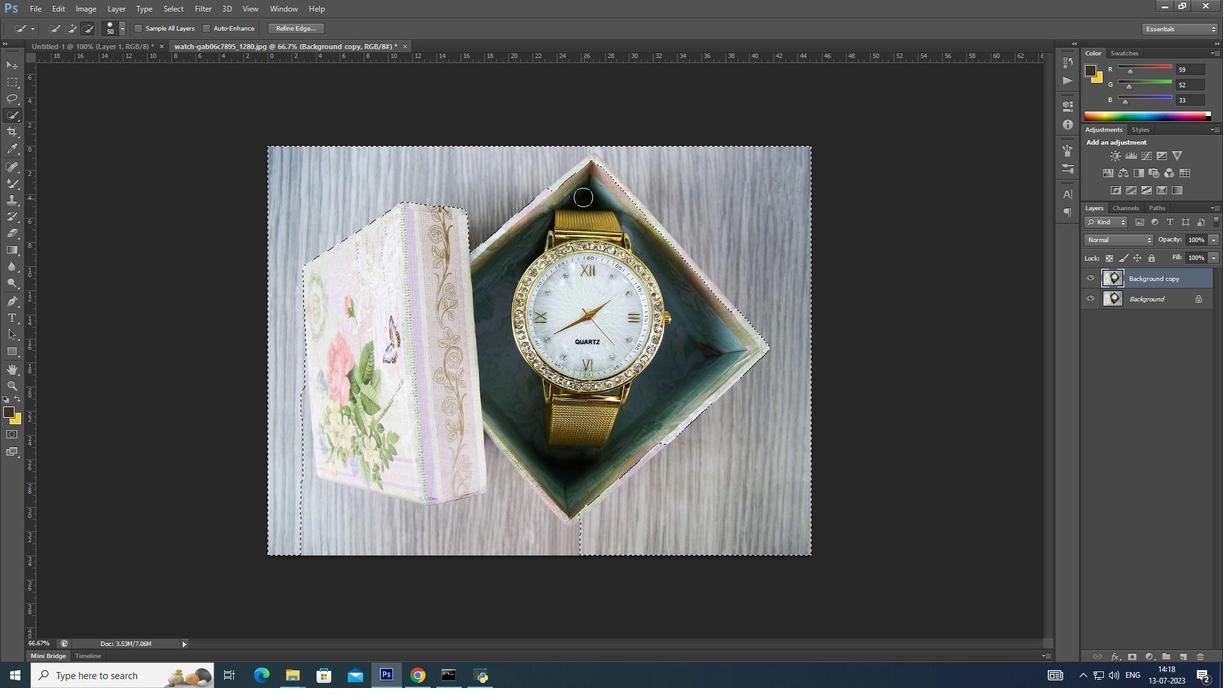 
Action: Key pressed [
Screenshot: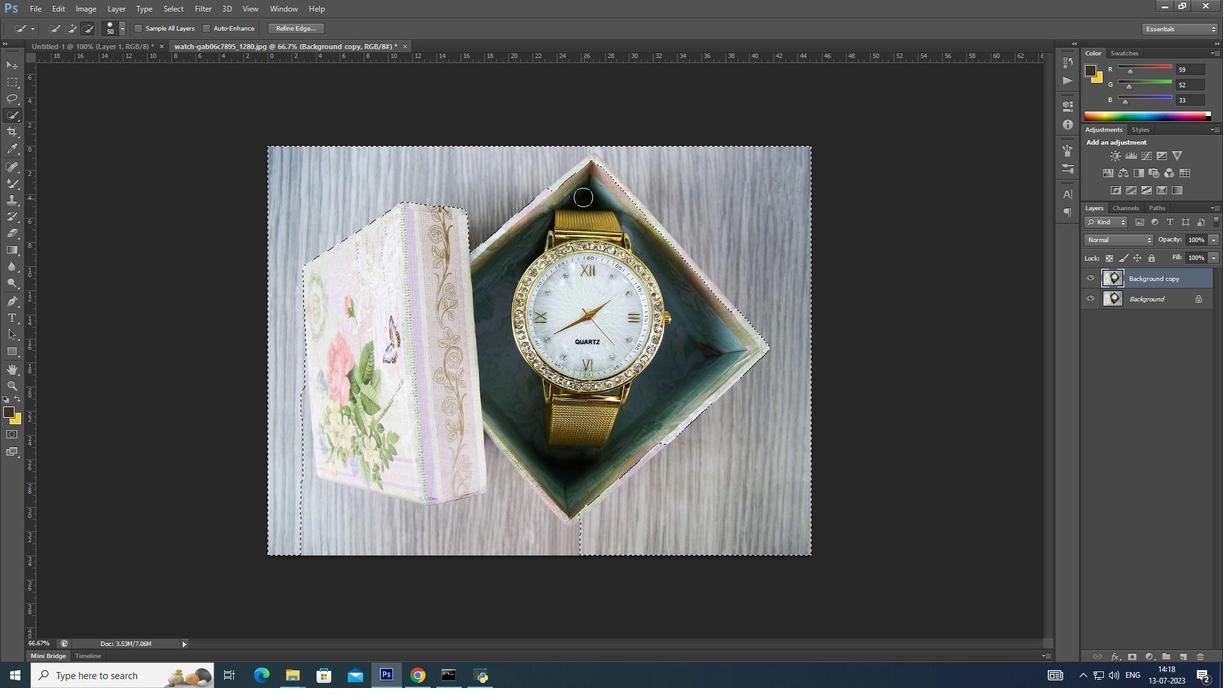 
Action: Mouse moved to (573, 182)
Screenshot: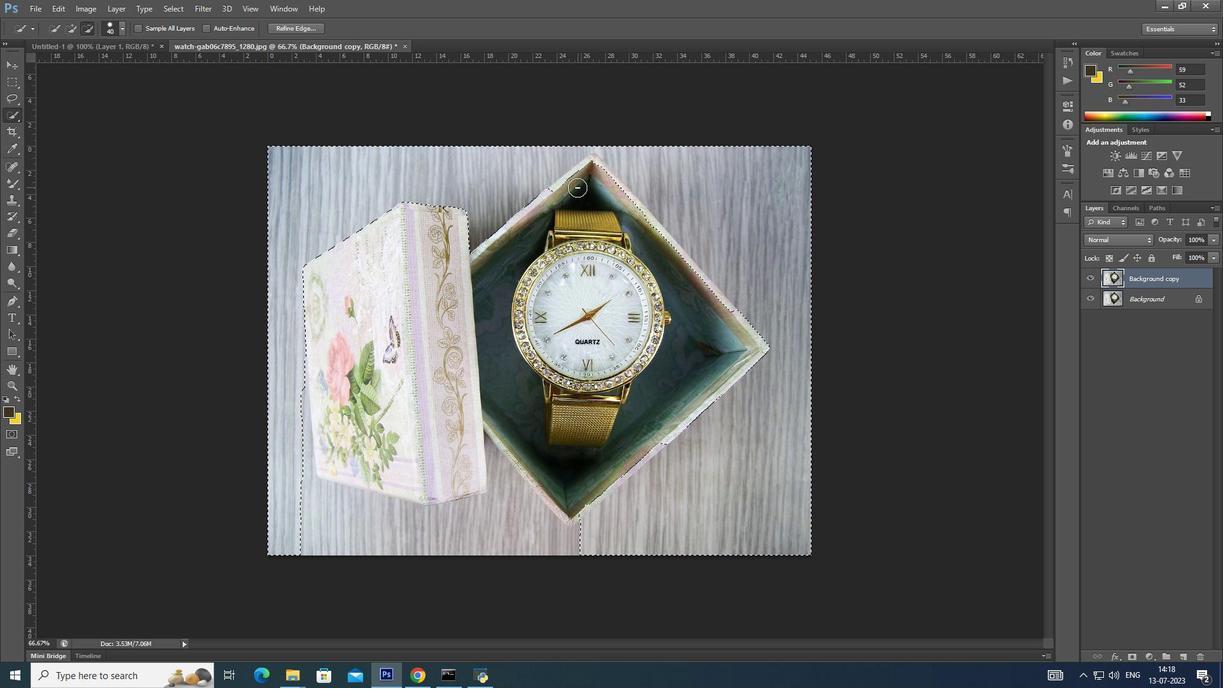 
Action: Mouse pressed left at (573, 182)
Screenshot: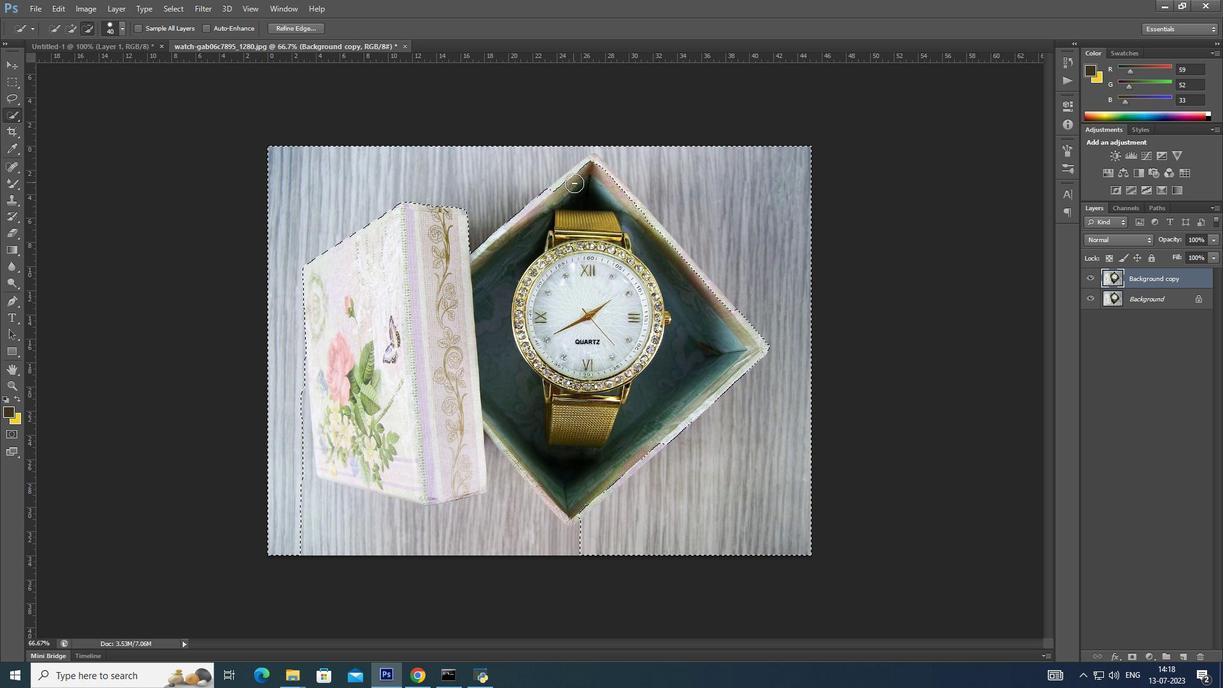 
Action: Mouse moved to (563, 188)
Screenshot: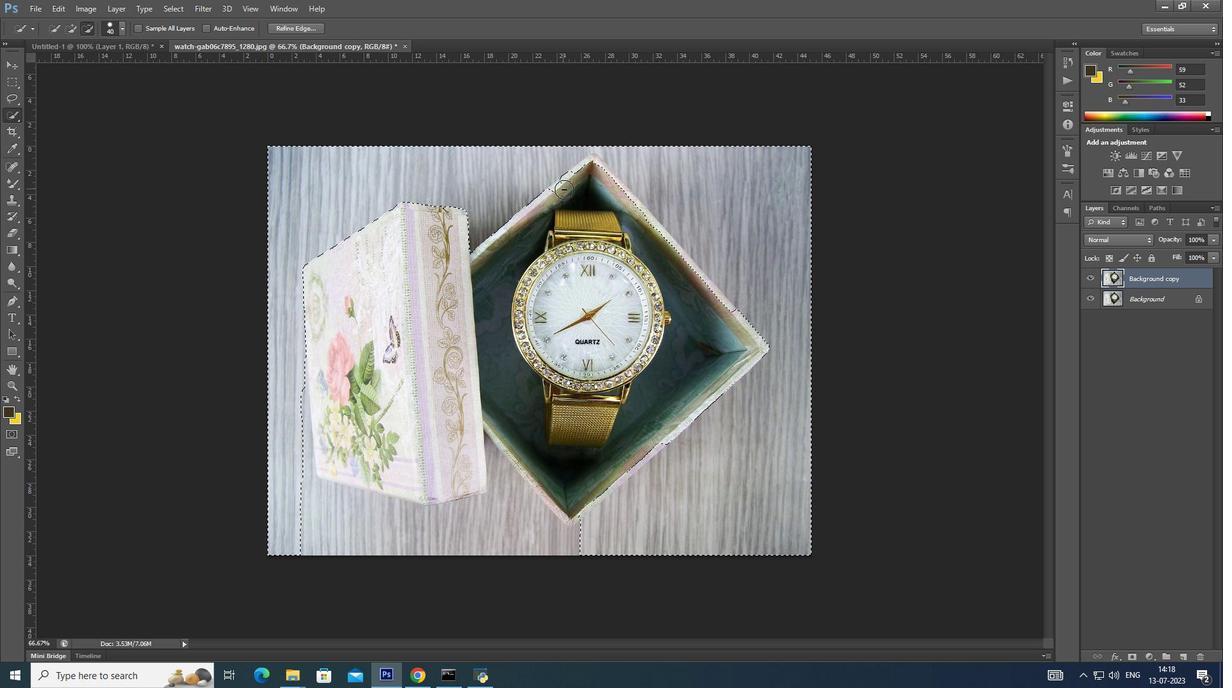 
Action: Mouse pressed left at (563, 188)
Screenshot: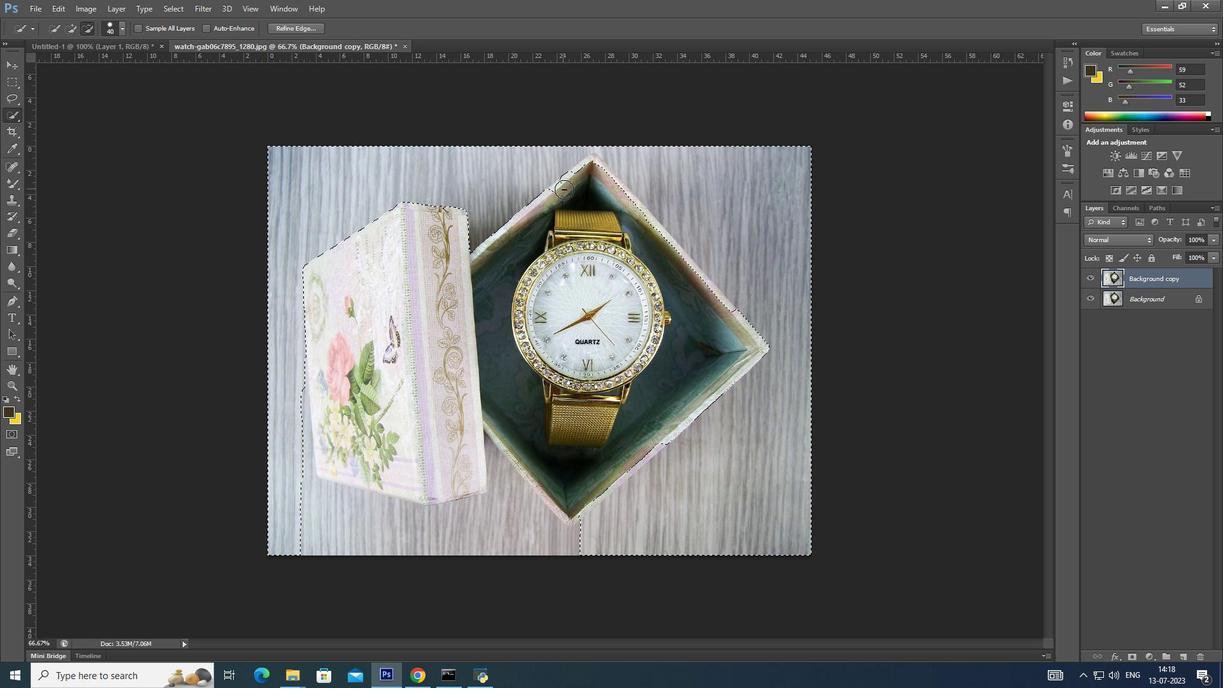 
Action: Mouse moved to (583, 170)
Screenshot: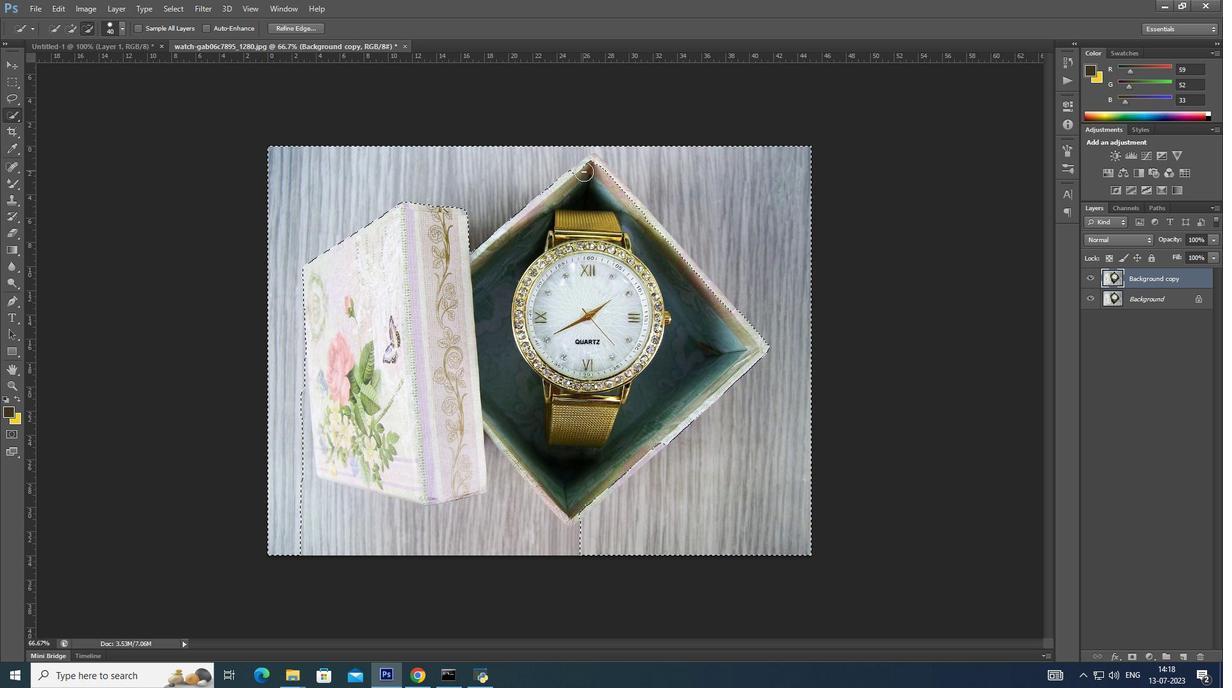 
Action: Mouse pressed left at (583, 170)
Screenshot: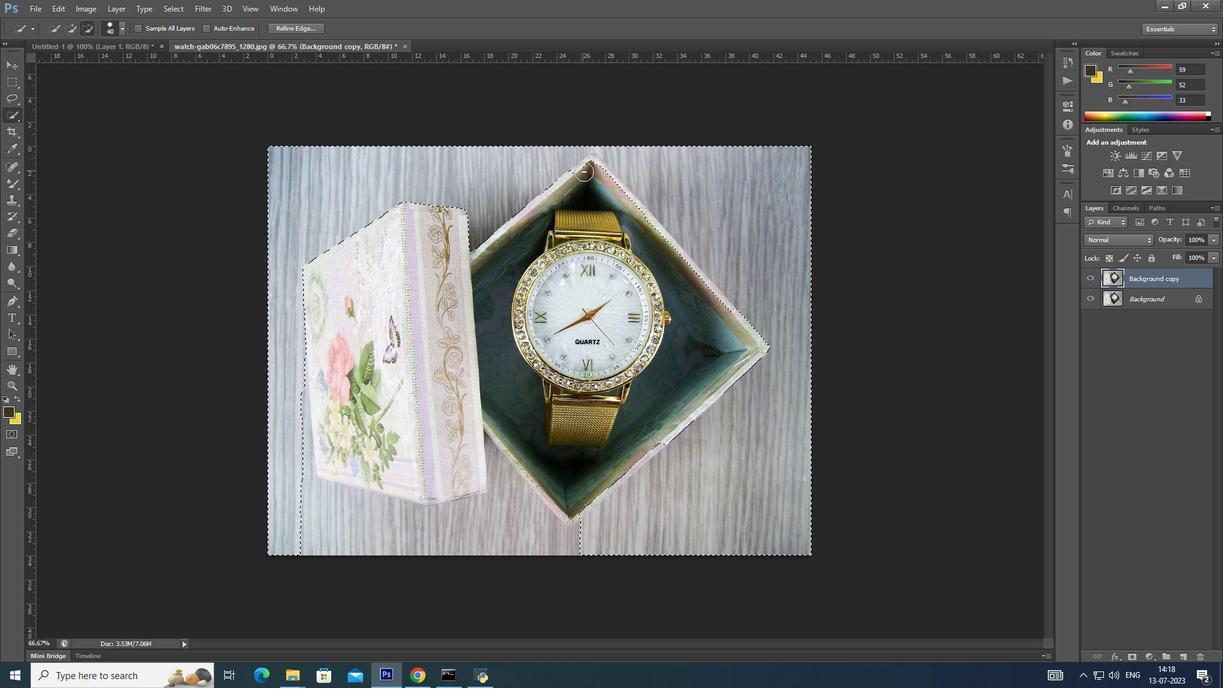 
Action: Mouse moved to (594, 166)
Screenshot: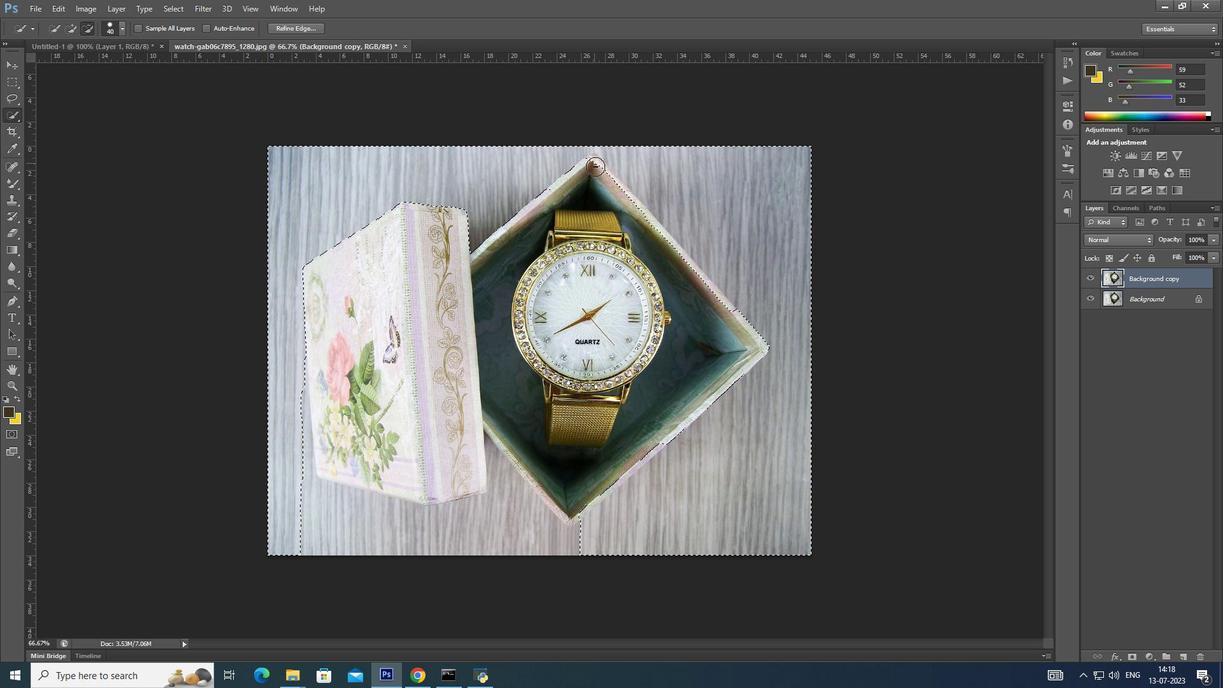 
Action: Mouse pressed left at (594, 166)
Screenshot: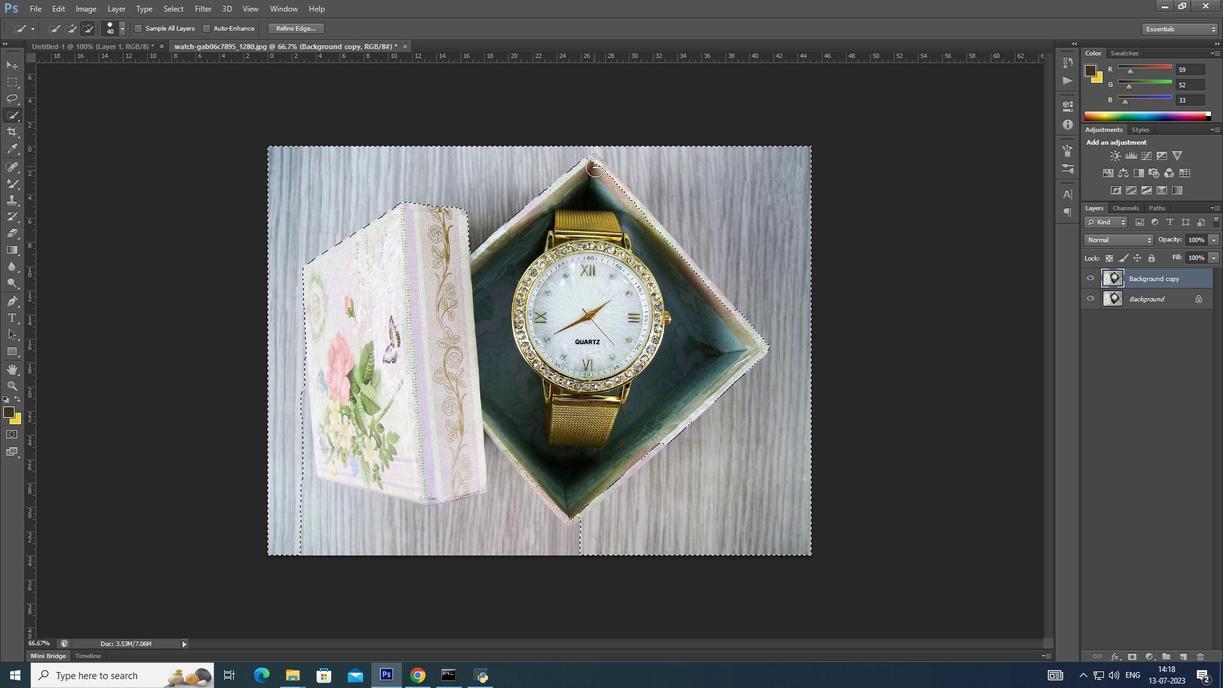 
Action: Mouse moved to (608, 182)
Screenshot: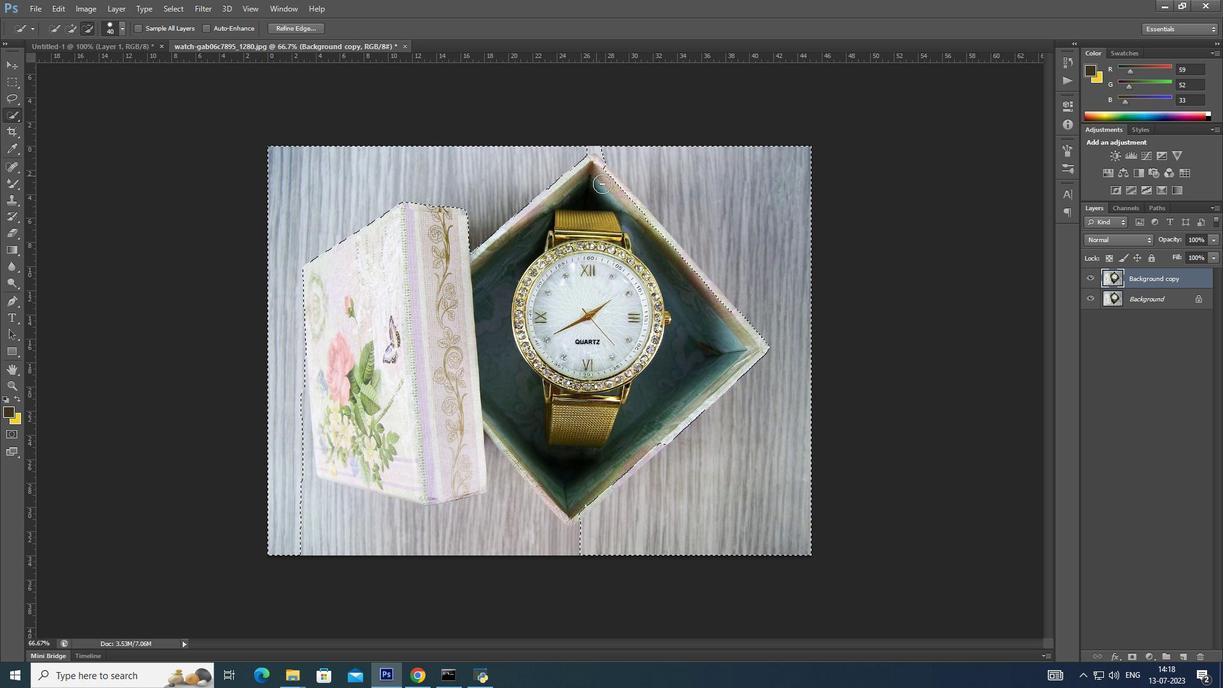 
Action: Mouse pressed left at (608, 182)
Screenshot: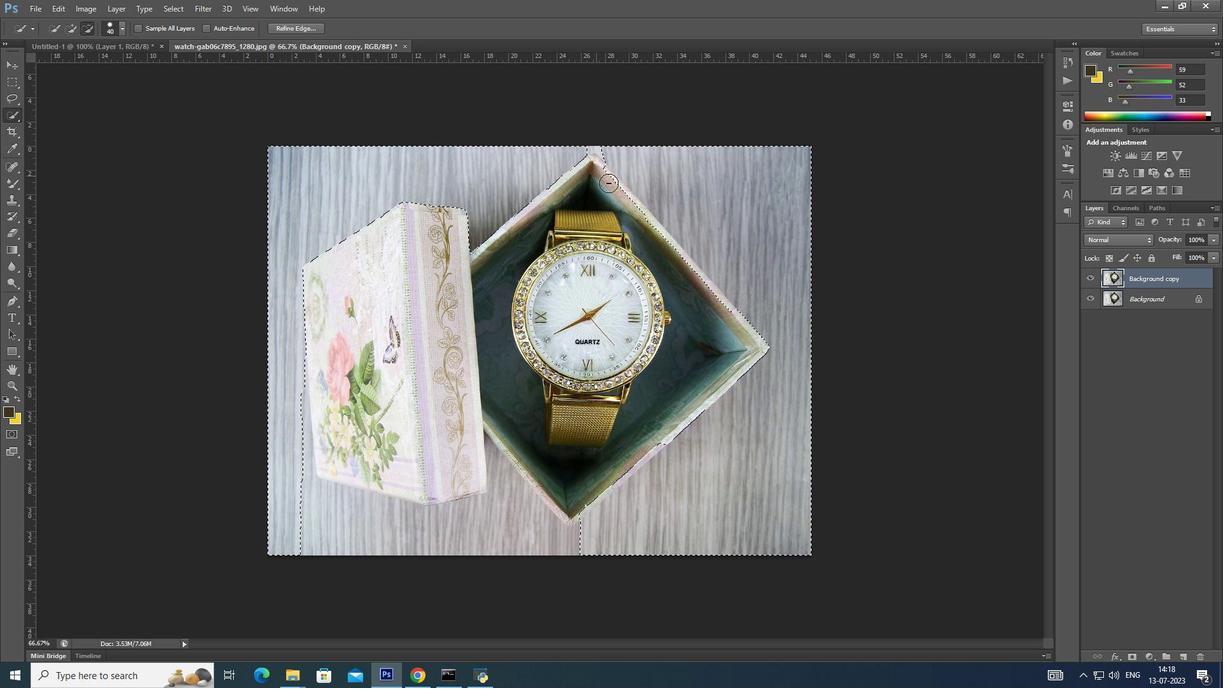 
Action: Mouse moved to (664, 287)
Screenshot: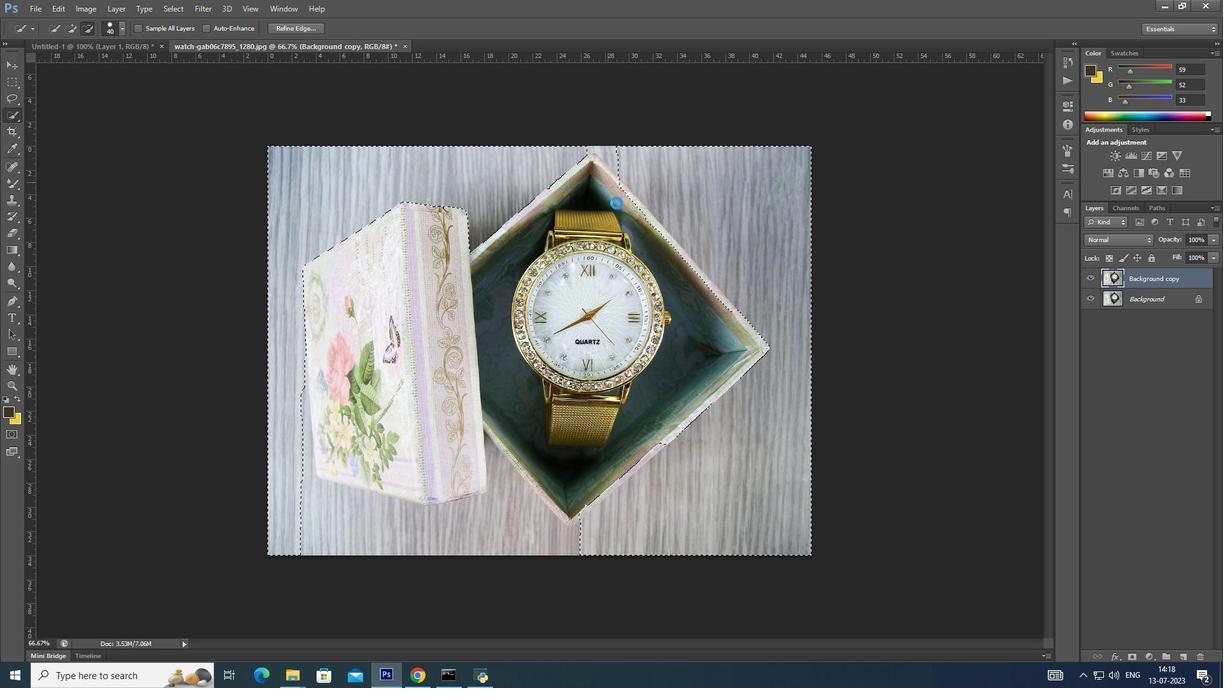 
Action: Key pressed ctrl+D
Screenshot: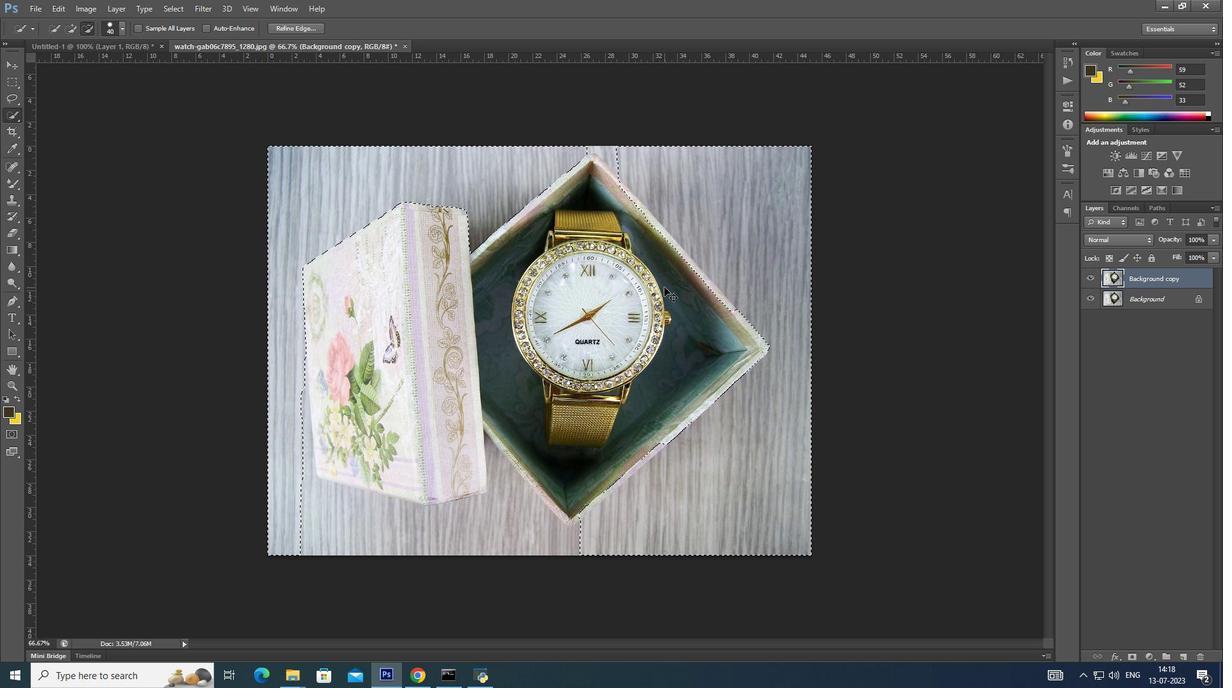 
Action: Mouse moved to (46, 26)
Screenshot: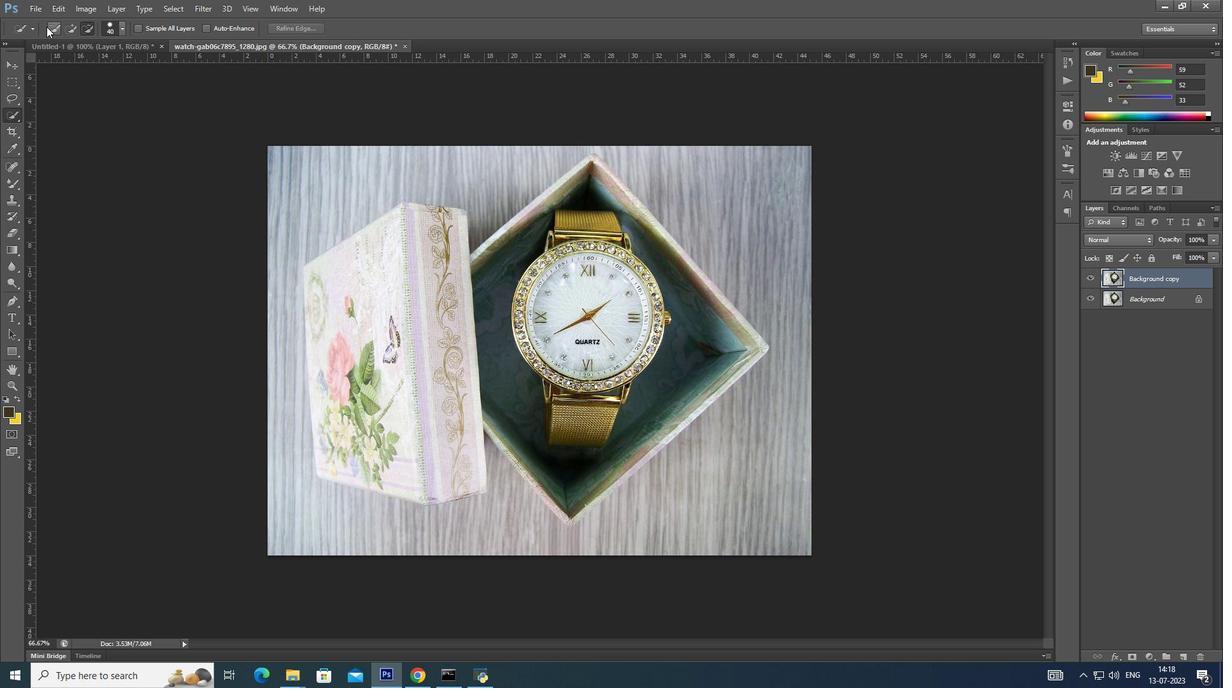 
Action: Mouse pressed left at (46, 26)
Screenshot: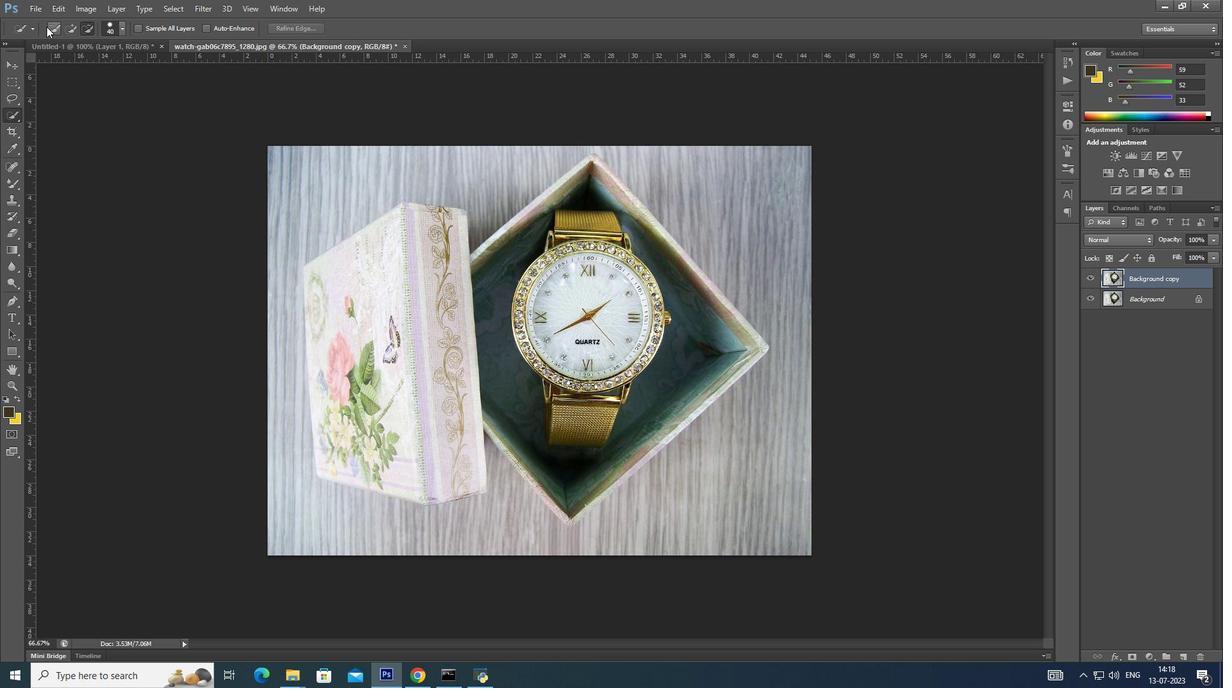 
Action: Mouse moved to (367, 264)
Screenshot: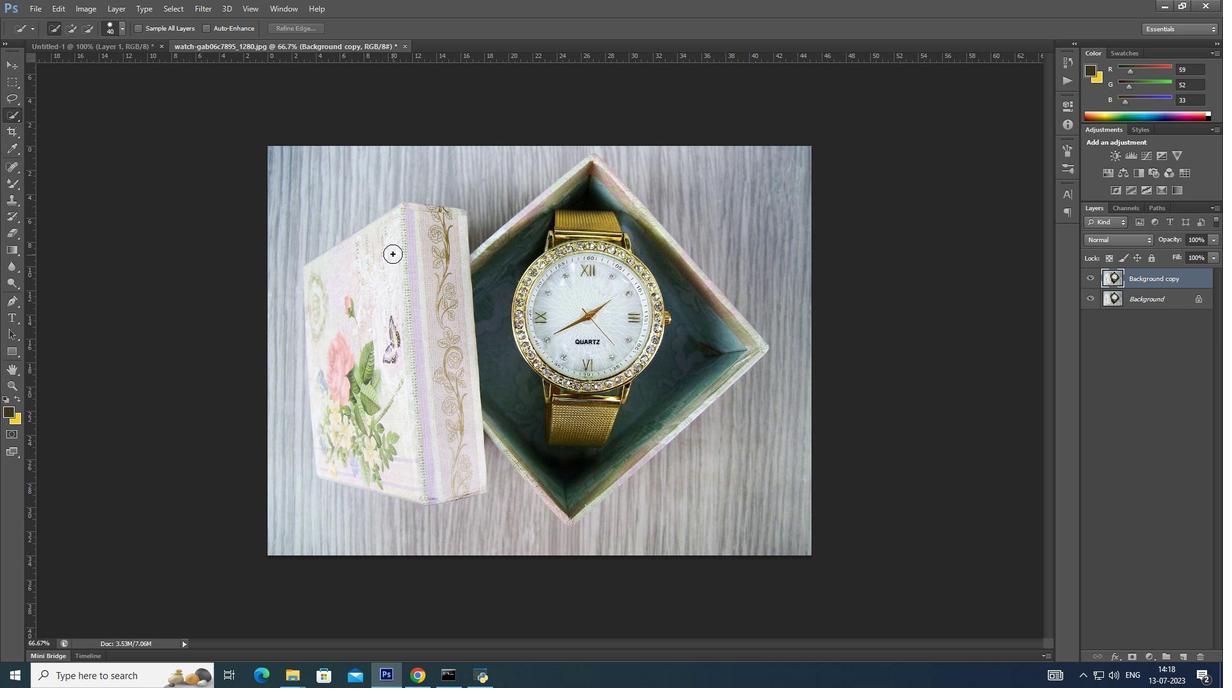 
Action: Mouse pressed left at (367, 264)
Screenshot: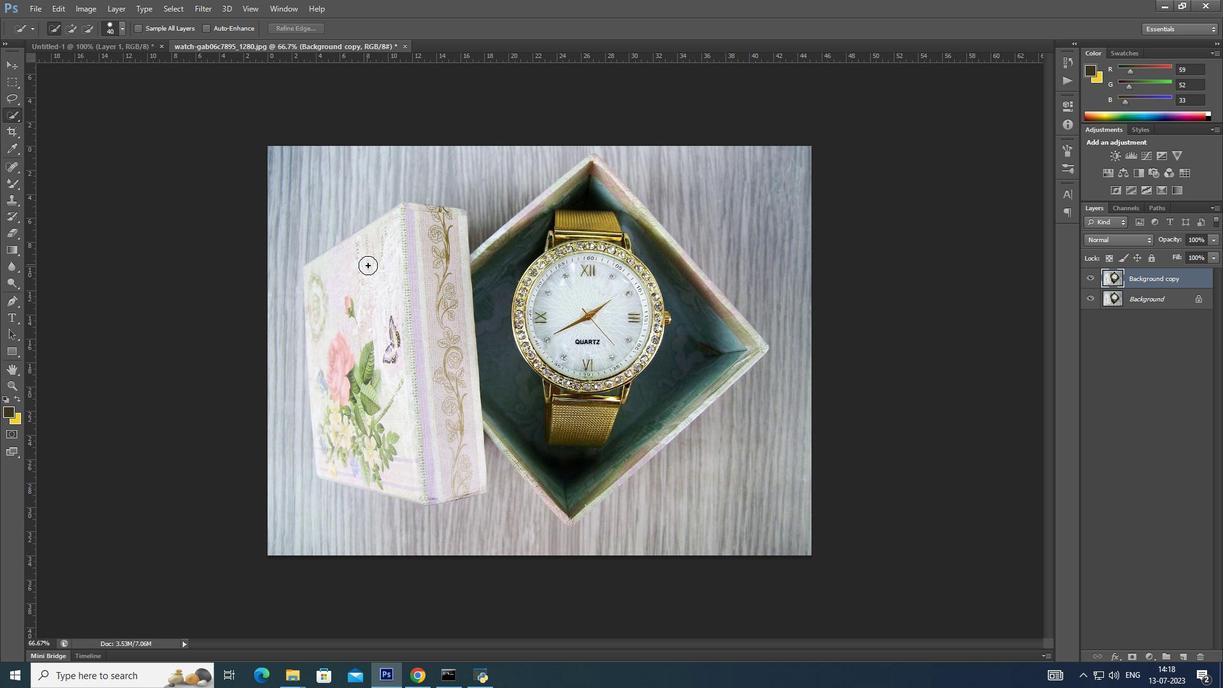 
Action: Mouse moved to (386, 244)
Screenshot: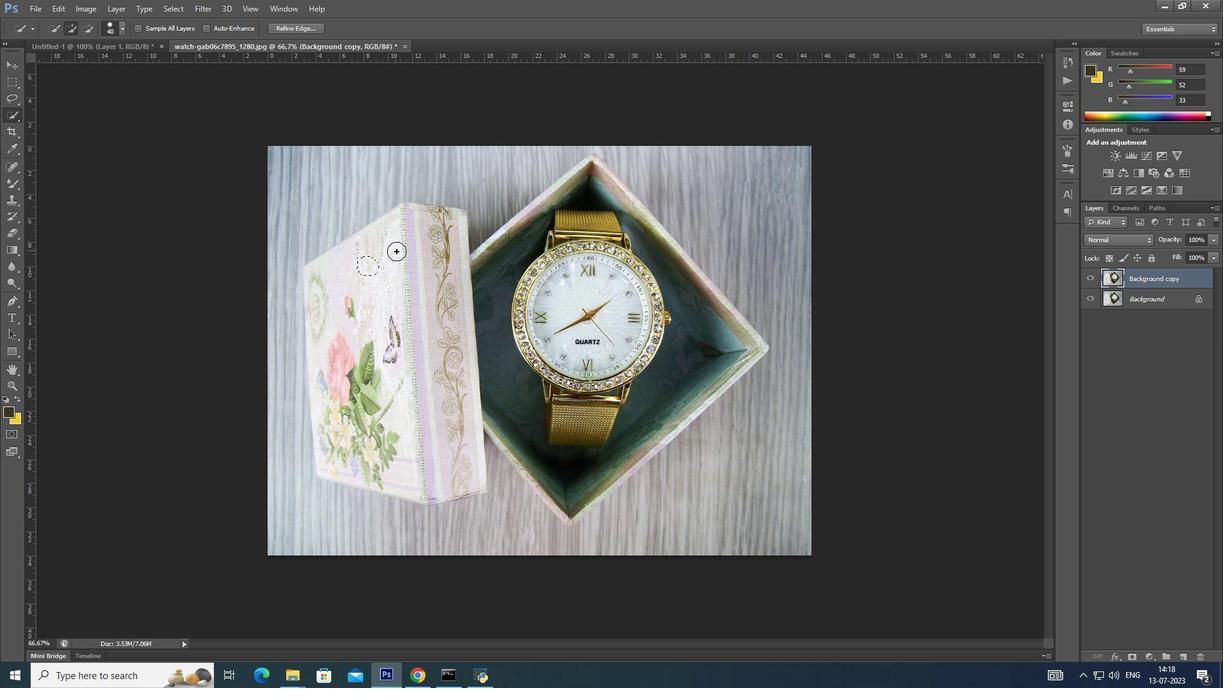 
Action: Mouse pressed left at (386, 244)
Screenshot: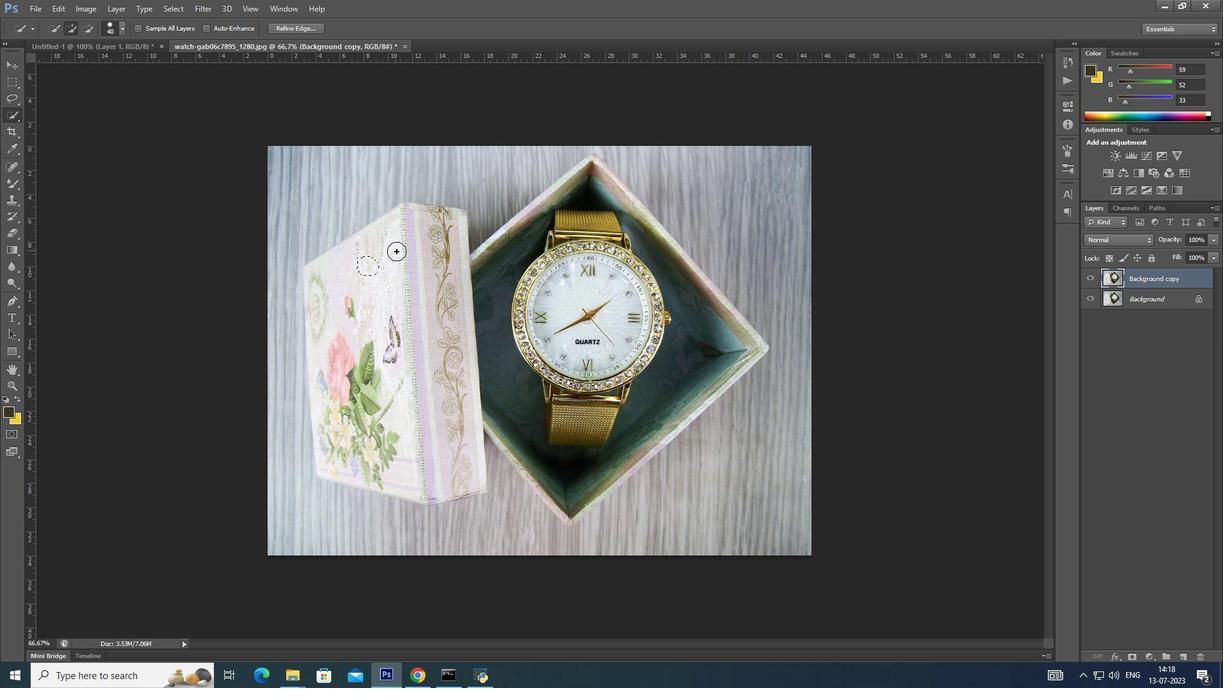 
Action: Mouse moved to (332, 284)
Screenshot: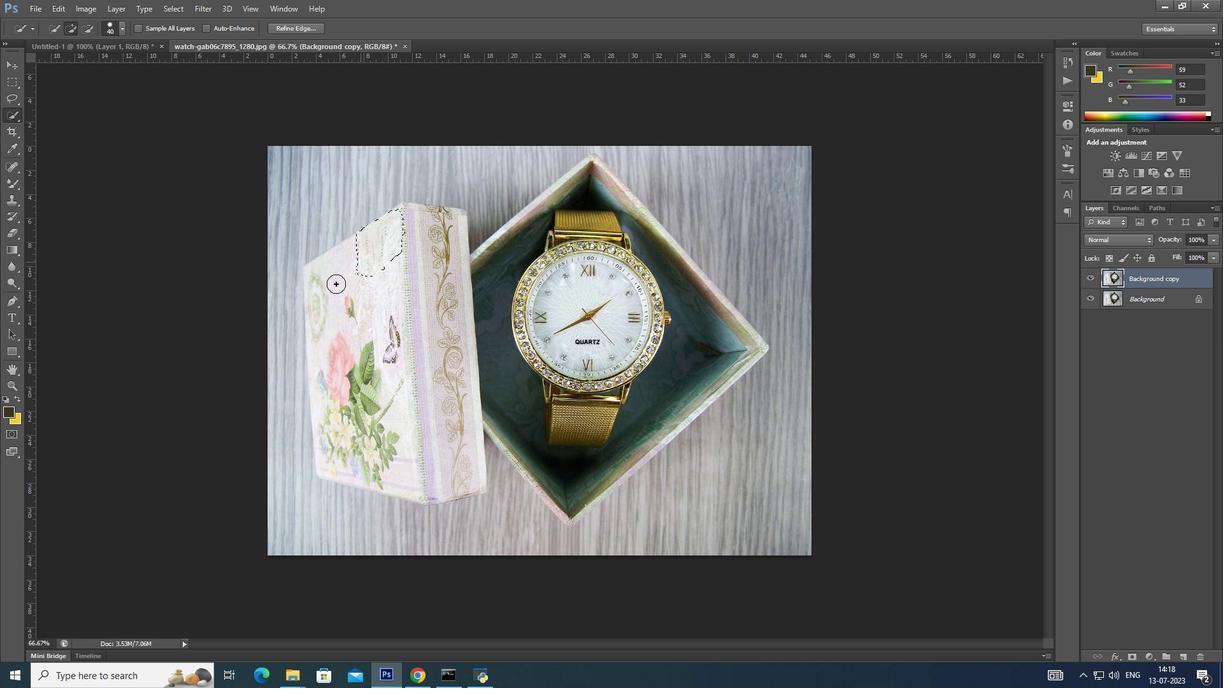 
Action: Mouse pressed left at (332, 284)
Screenshot: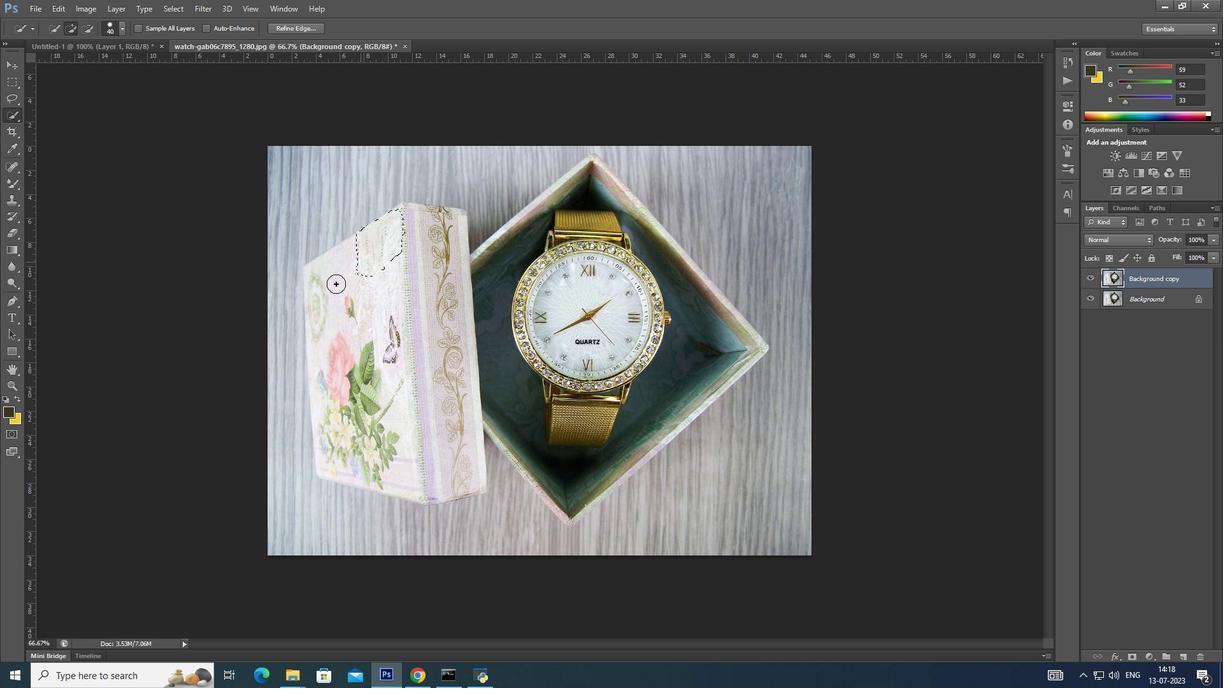 
Action: Mouse moved to (309, 316)
Screenshot: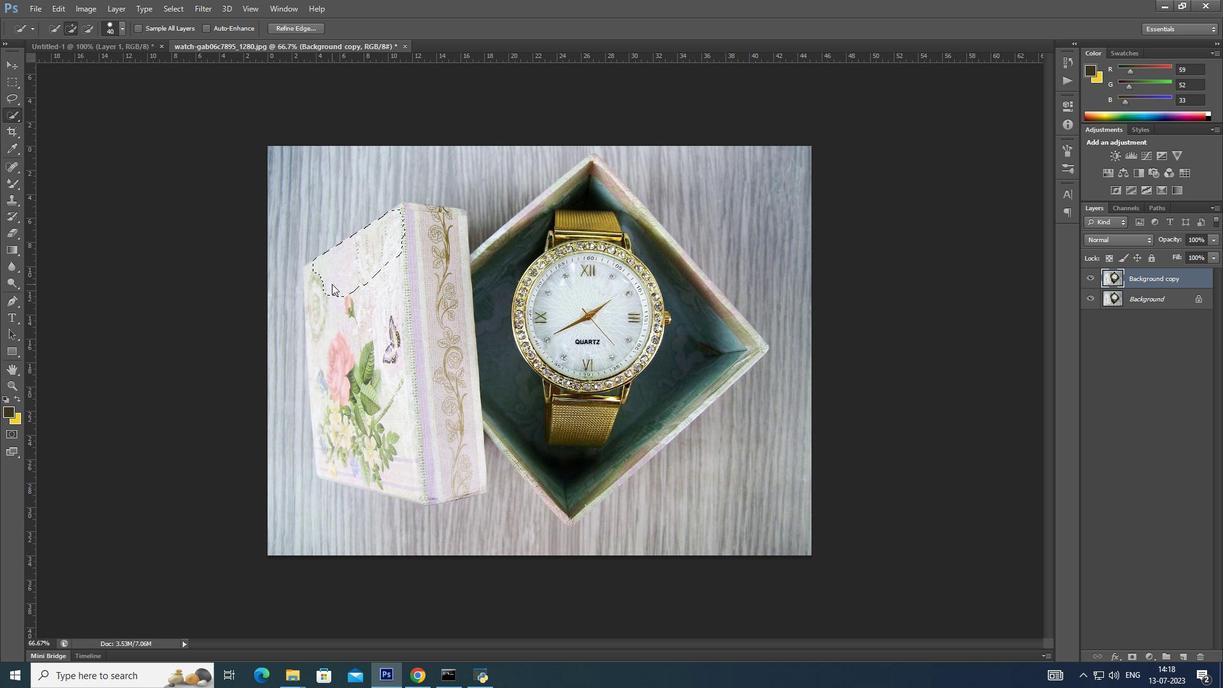 
Action: Mouse pressed left at (309, 316)
Screenshot: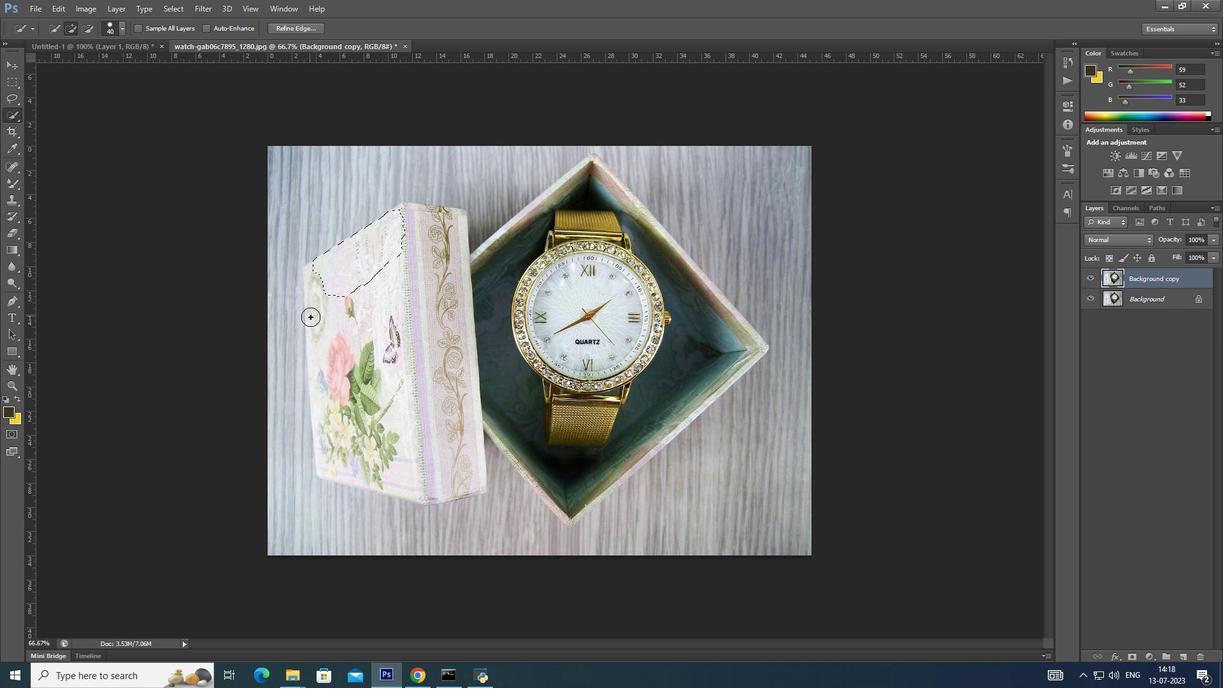 
Action: Mouse moved to (339, 418)
Screenshot: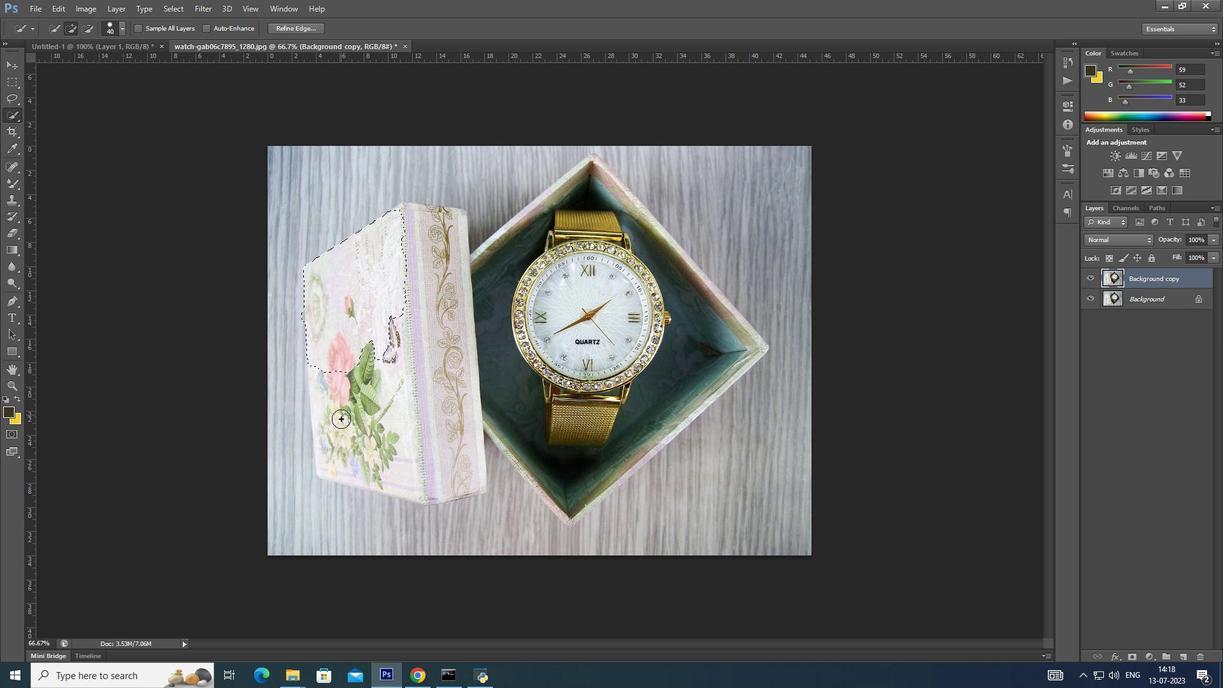 
Action: Mouse pressed left at (339, 418)
Screenshot: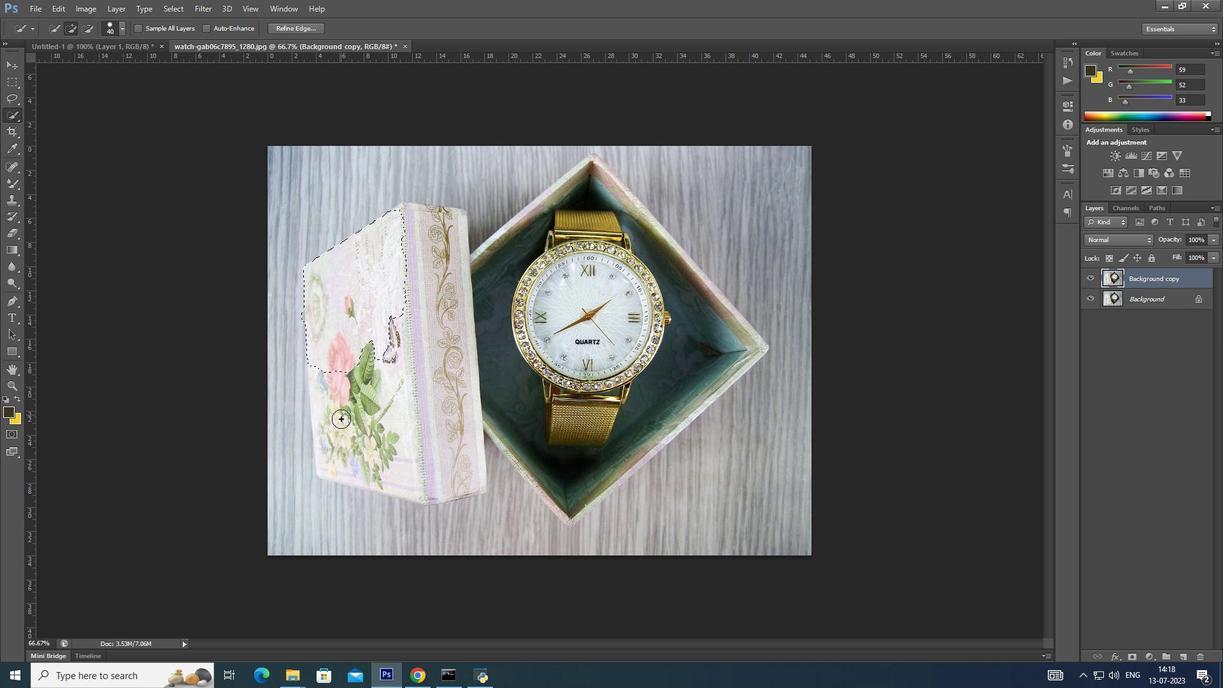 
Action: Mouse moved to (418, 425)
Screenshot: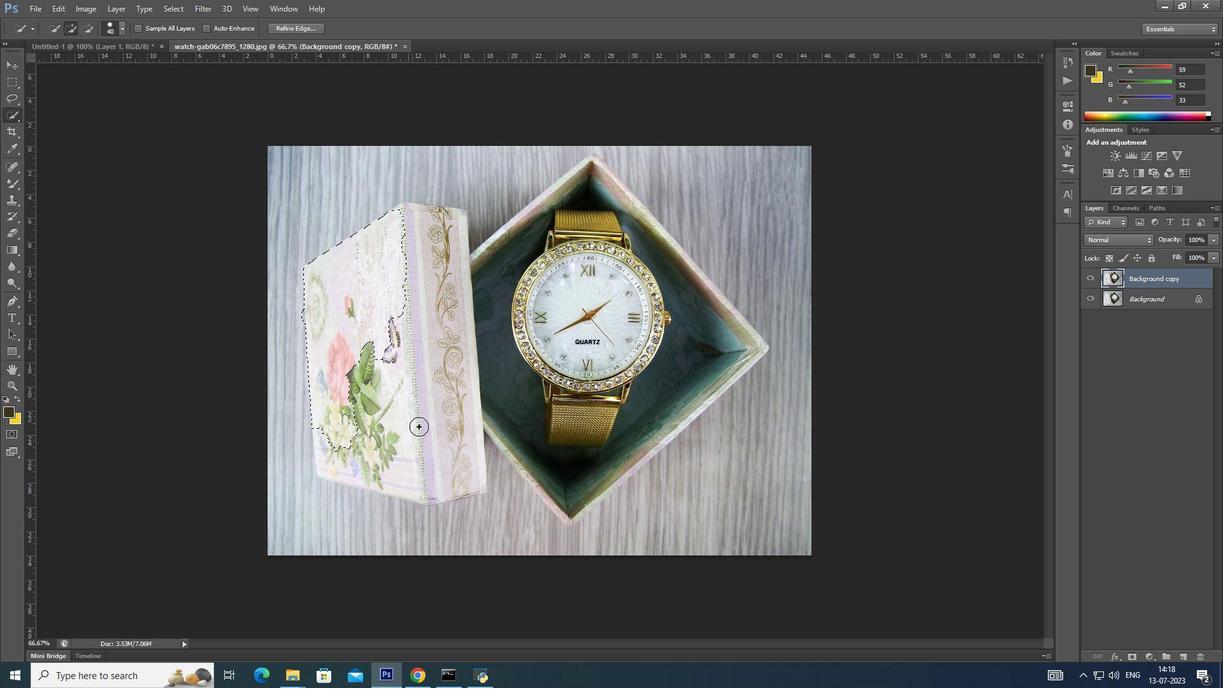 
Action: Mouse pressed left at (418, 425)
Screenshot: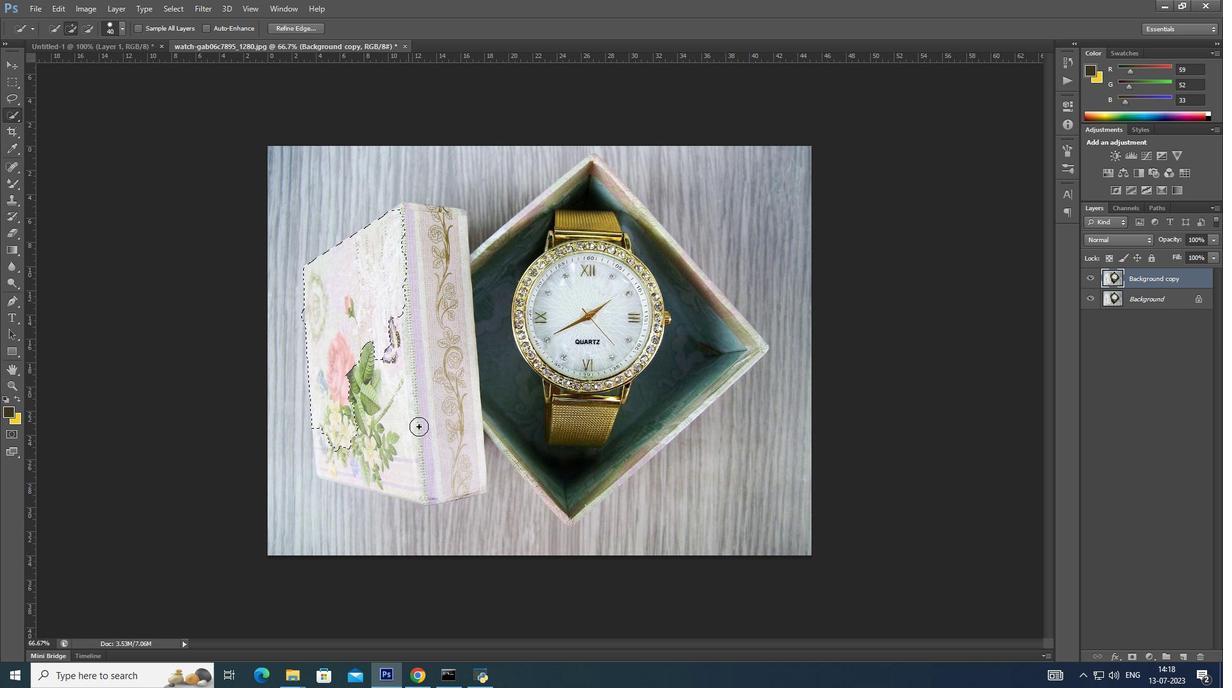
Action: Mouse moved to (560, 384)
Screenshot: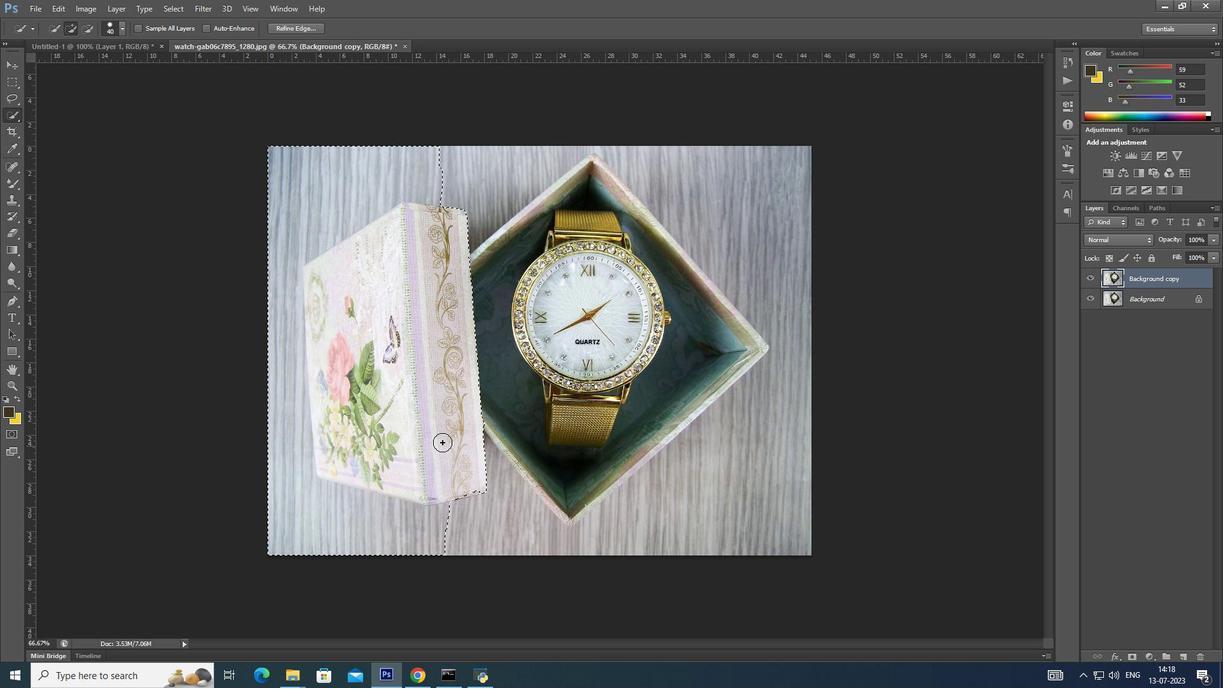 
Action: Key pressed ctrl+D
Screenshot: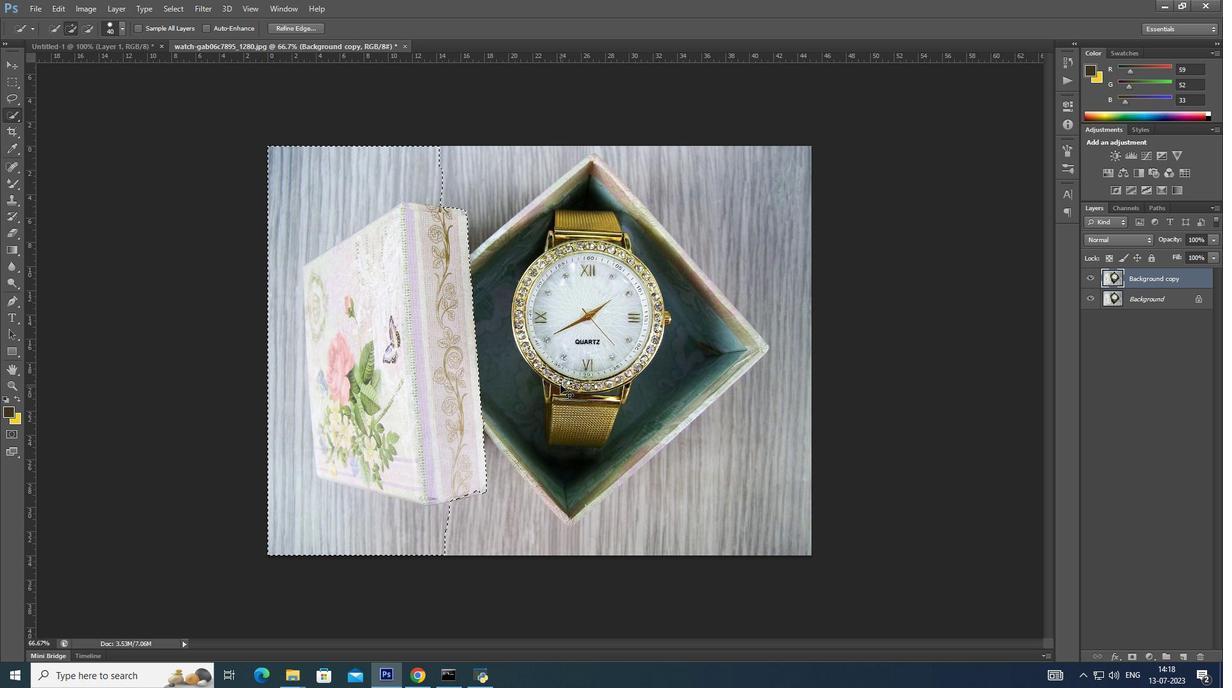 
Action: Mouse moved to (771, 180)
Screenshot: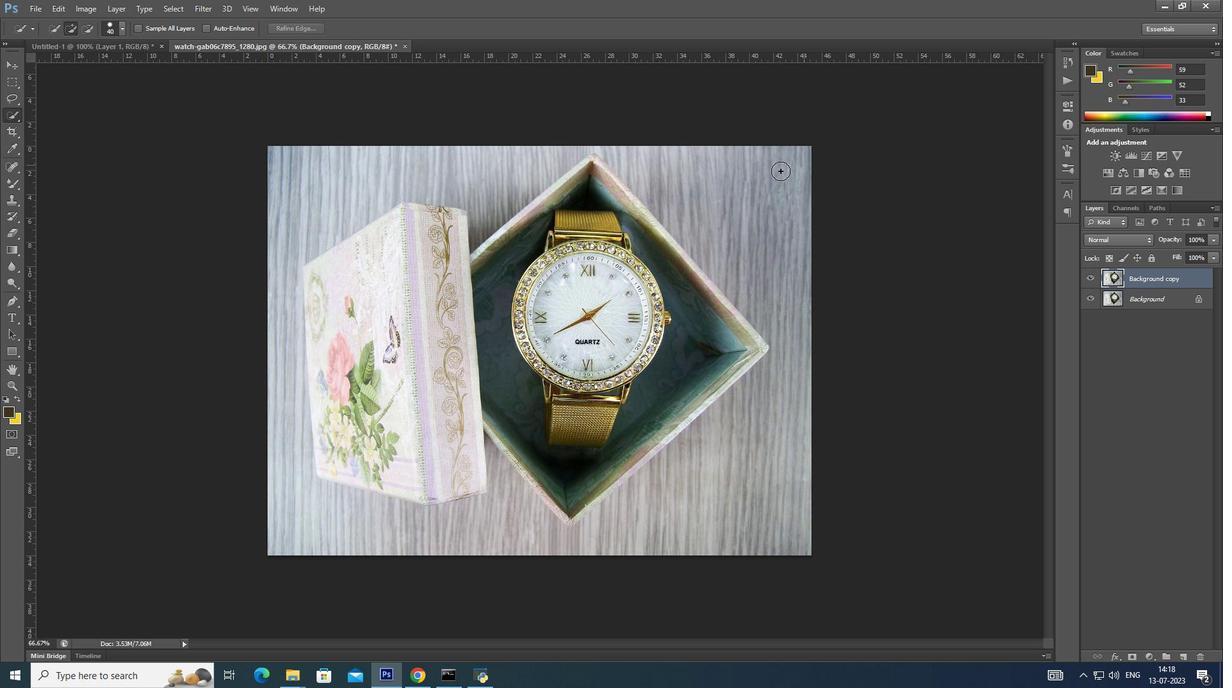 
Action: Mouse pressed left at (771, 180)
Screenshot: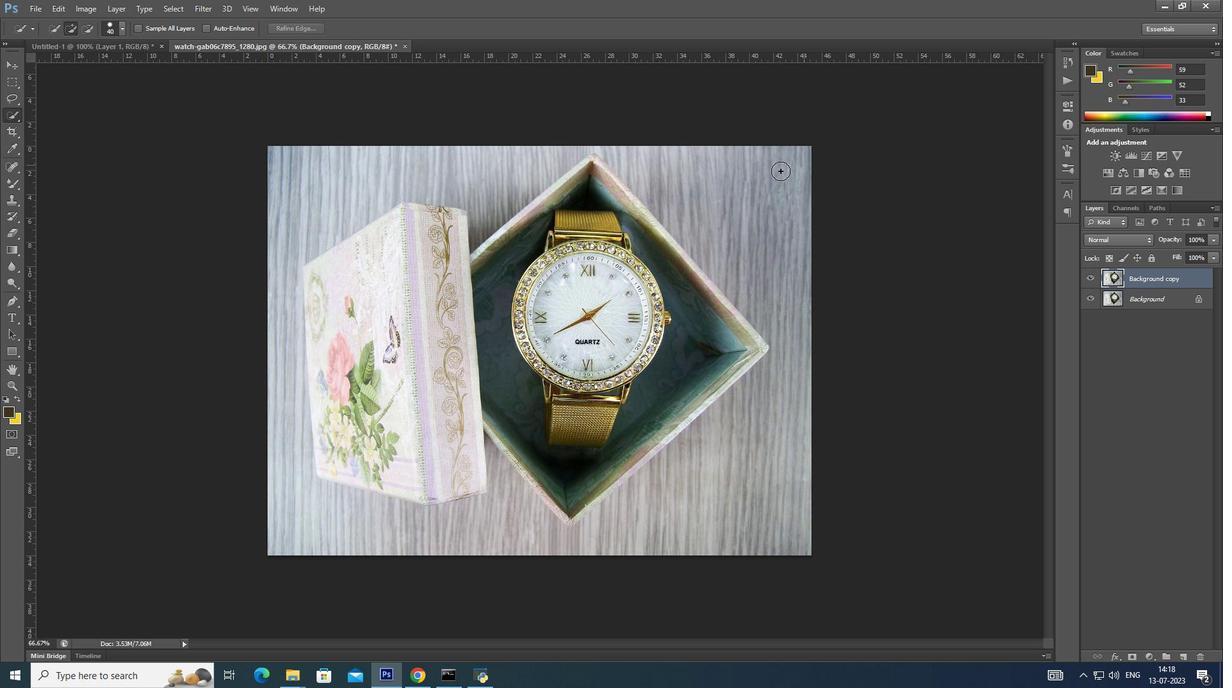 
Action: Mouse moved to (783, 210)
Screenshot: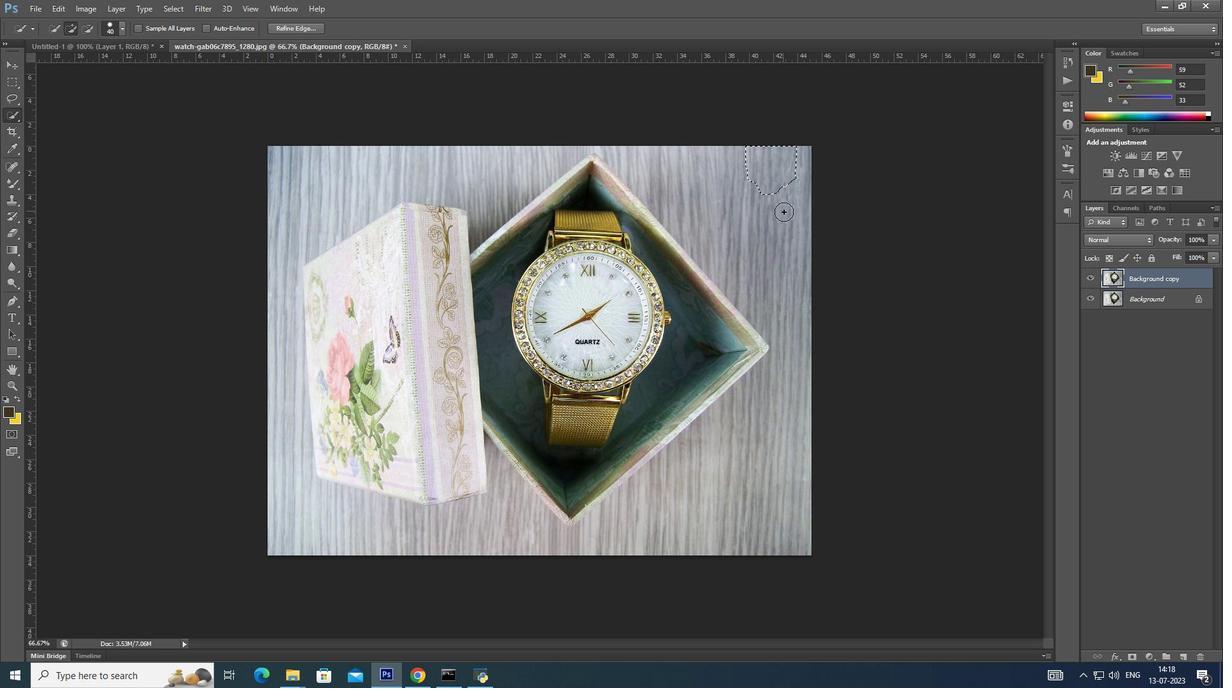 
Action: Mouse pressed left at (783, 210)
Screenshot: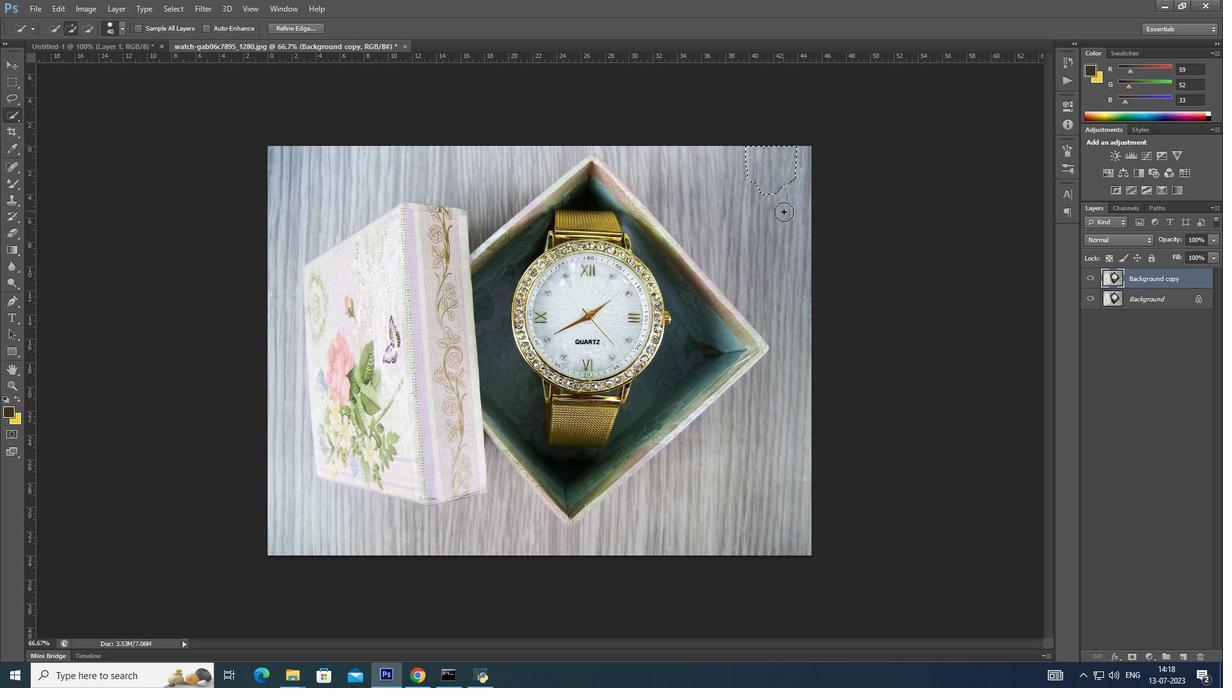 
Action: Mouse moved to (789, 258)
Screenshot: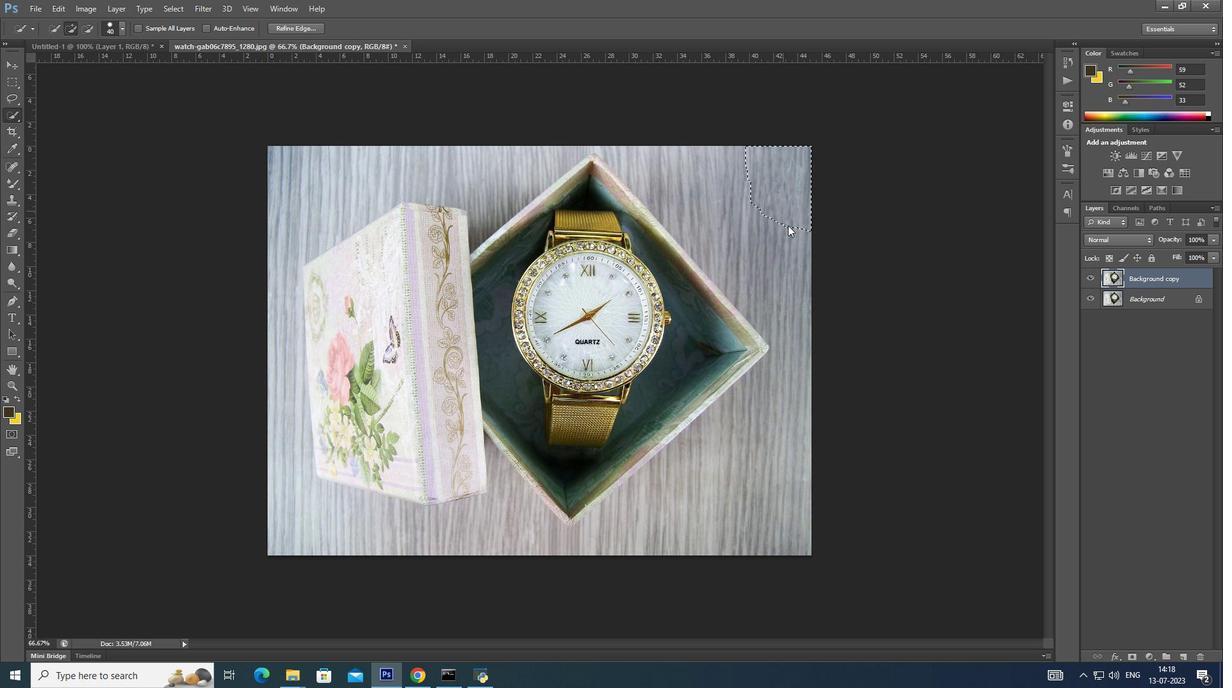 
Action: Mouse pressed left at (789, 258)
Screenshot: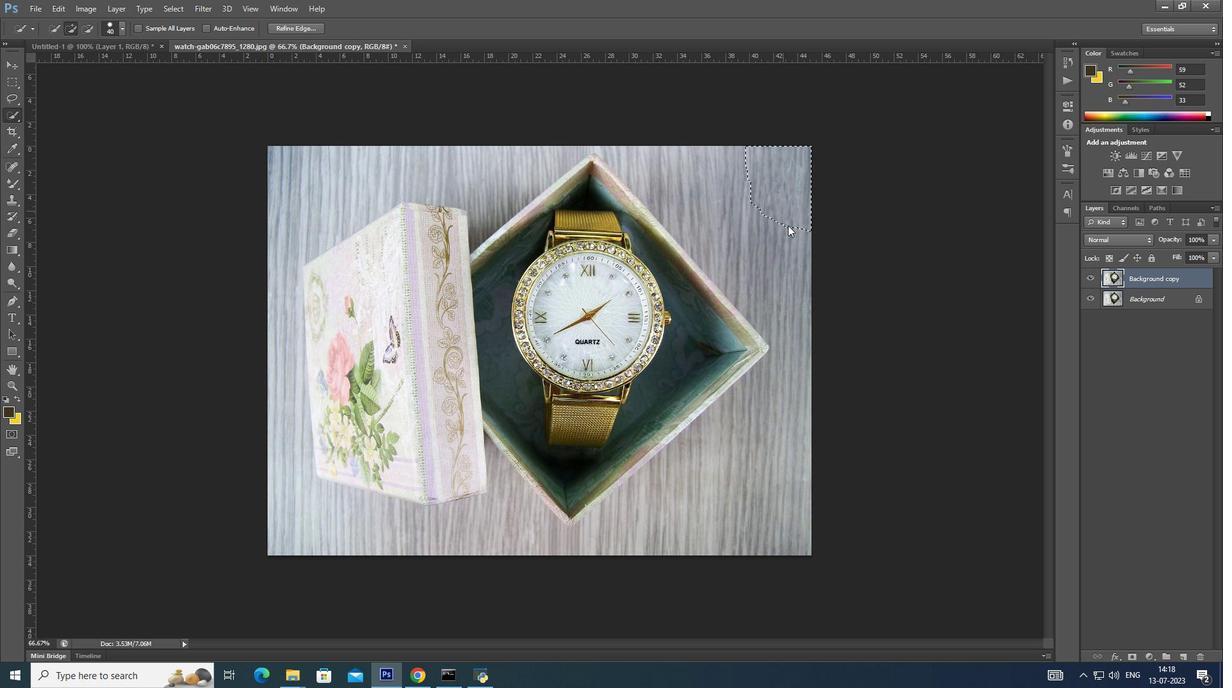 
Action: Mouse moved to (714, 219)
Screenshot: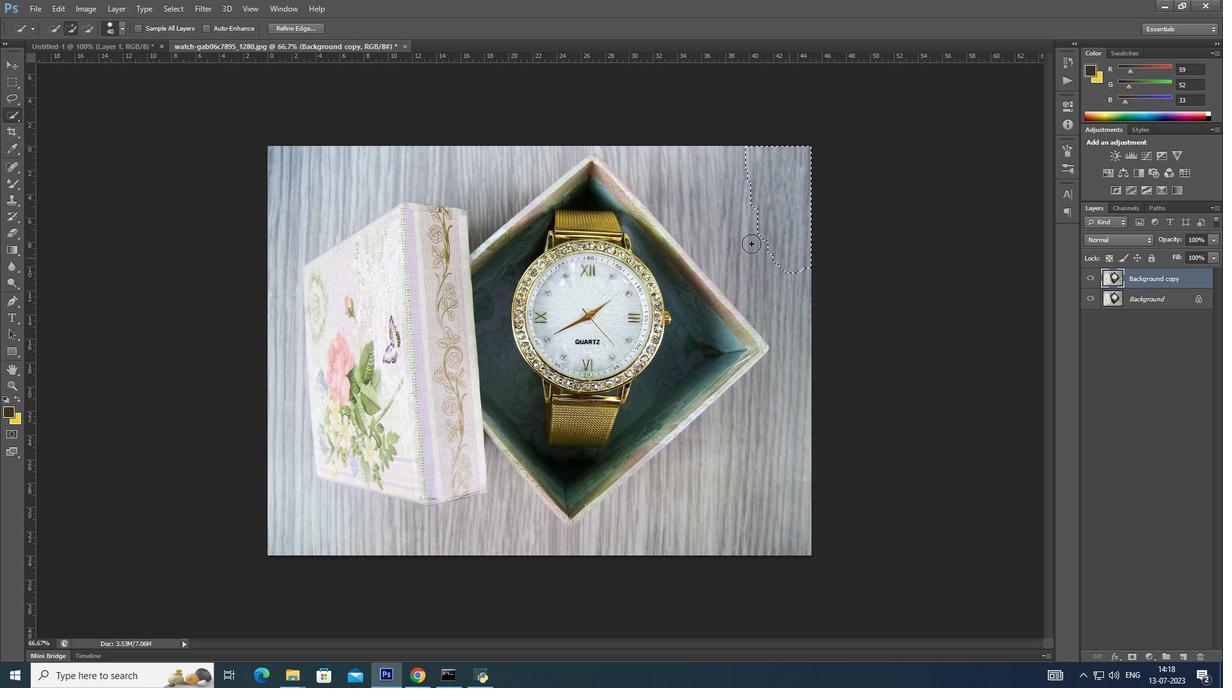 
Action: Mouse pressed left at (714, 219)
Screenshot: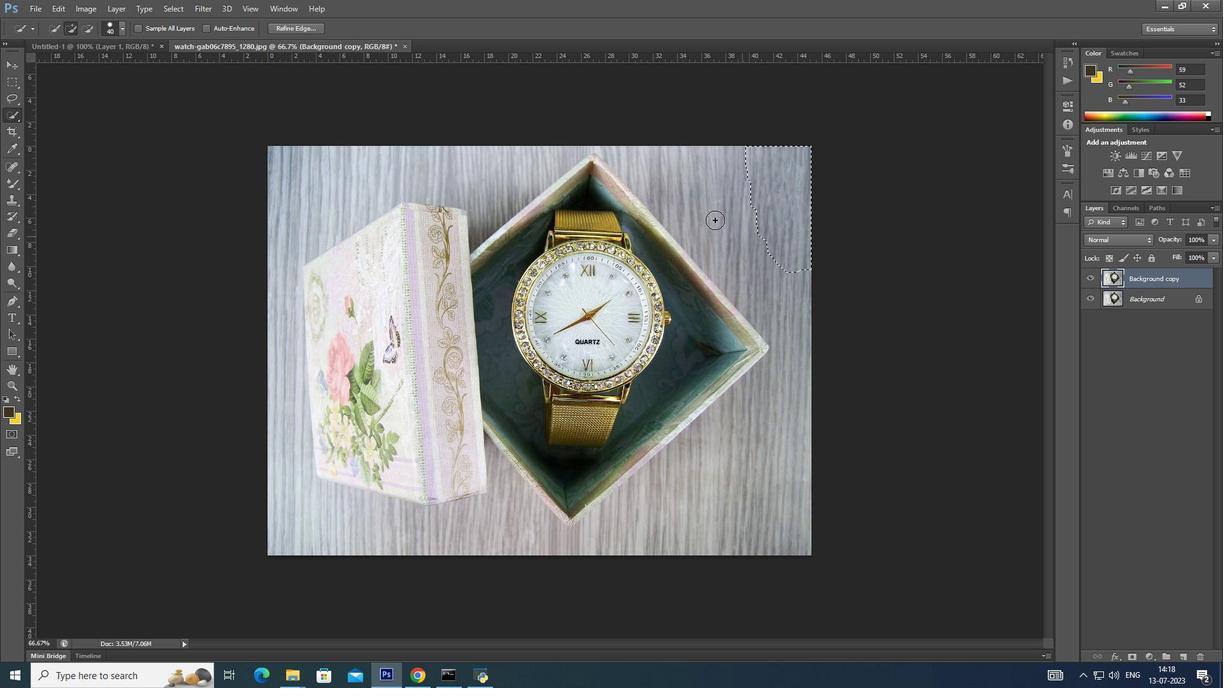 
Action: Mouse moved to (668, 172)
Screenshot: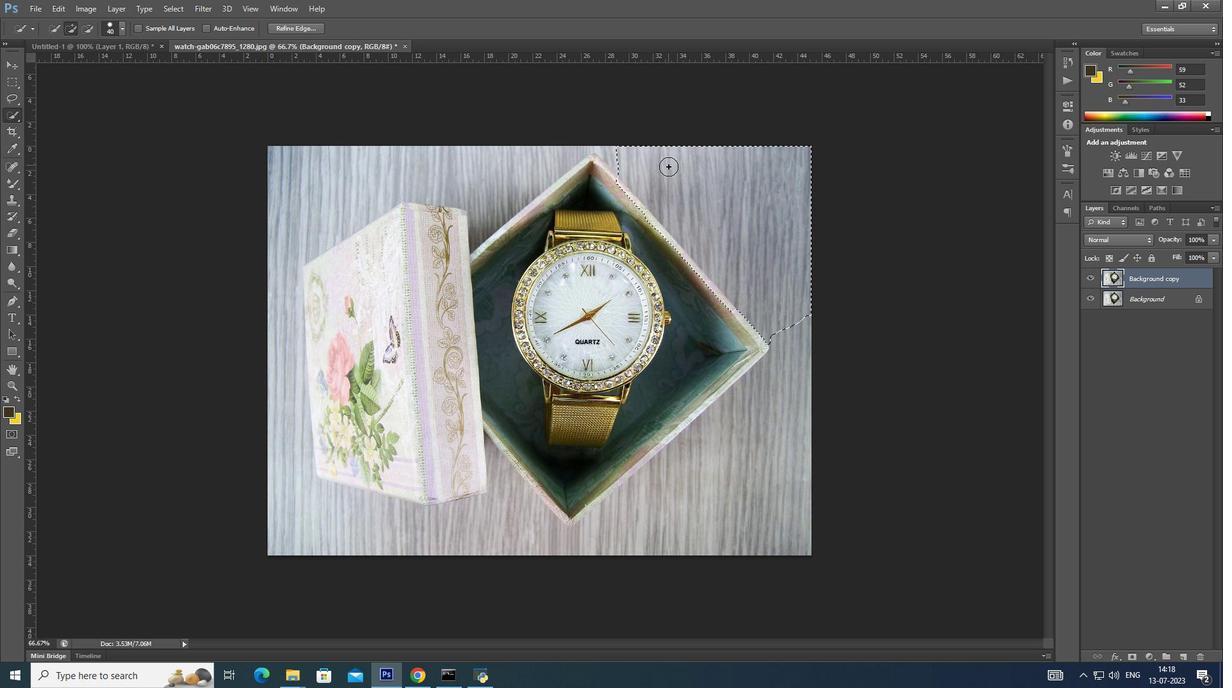 
Action: Key pressed <Key.shift>ctrl+D
Screenshot: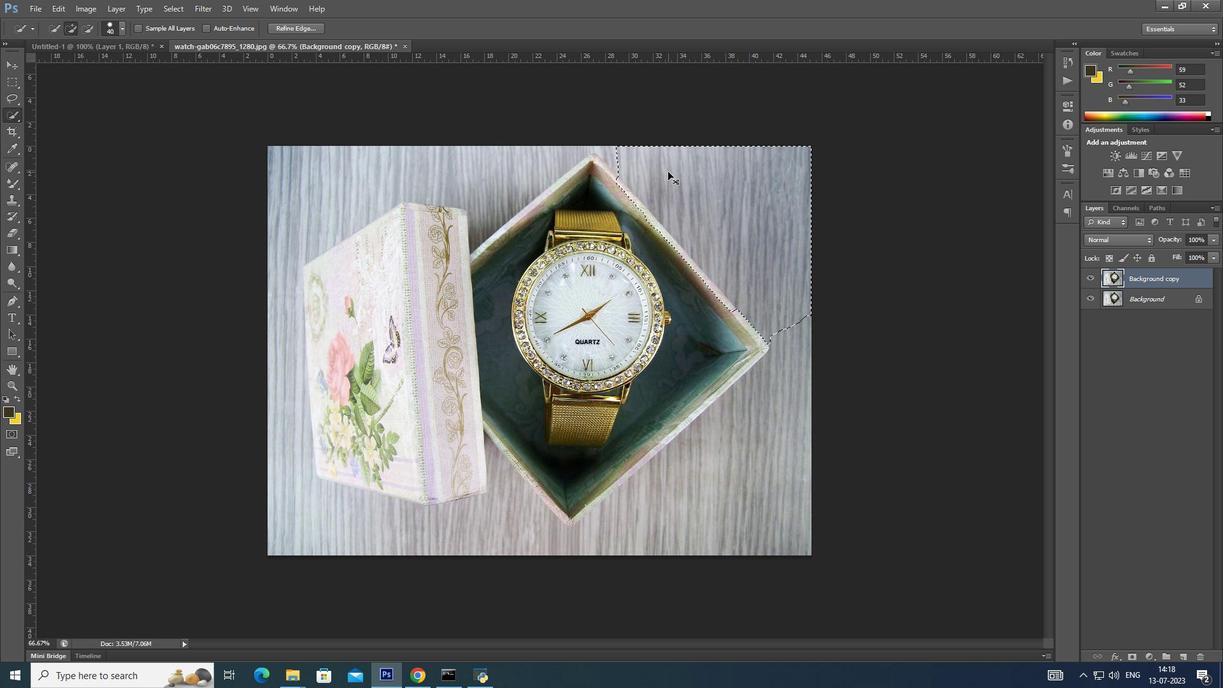 
Action: Mouse moved to (668, 172)
Screenshot: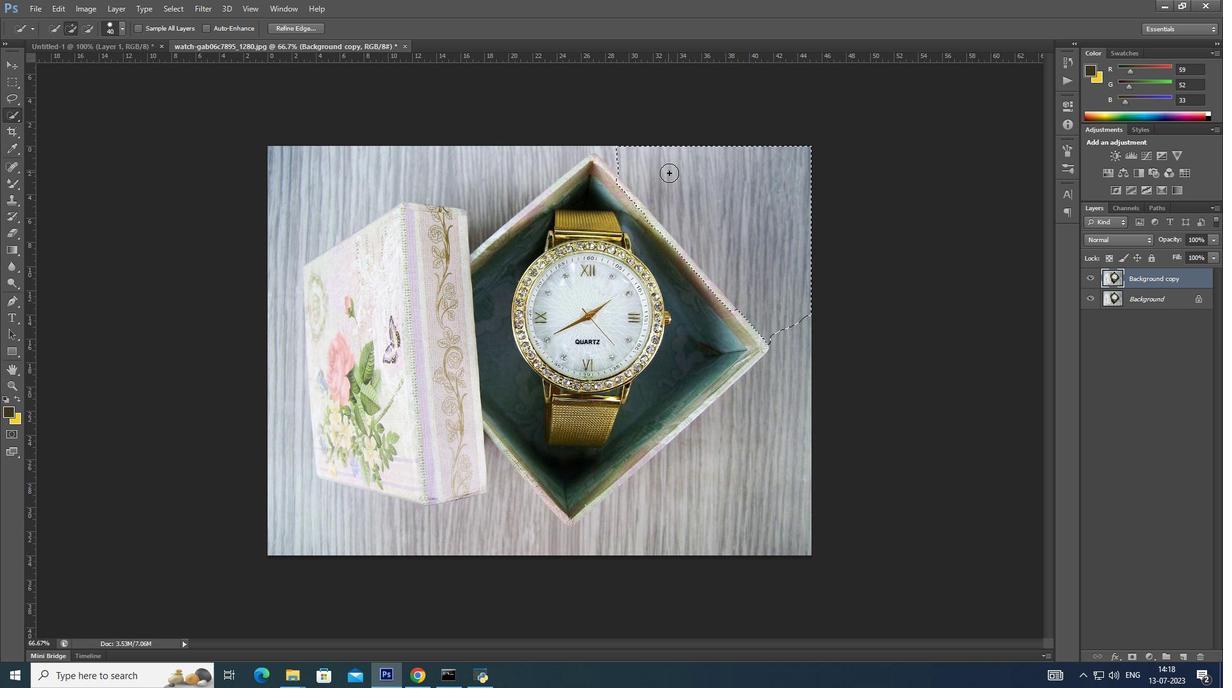 
Action: Key pressed ctrl+D
Screenshot: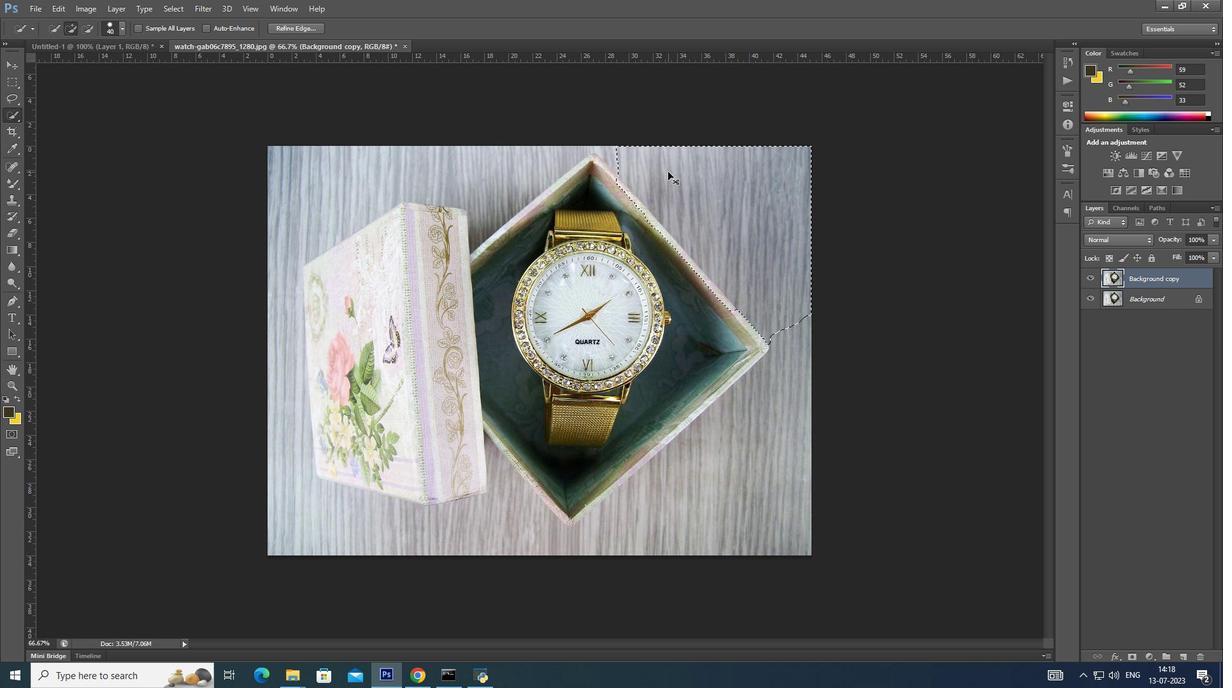 
Action: Mouse moved to (14, 114)
Screenshot: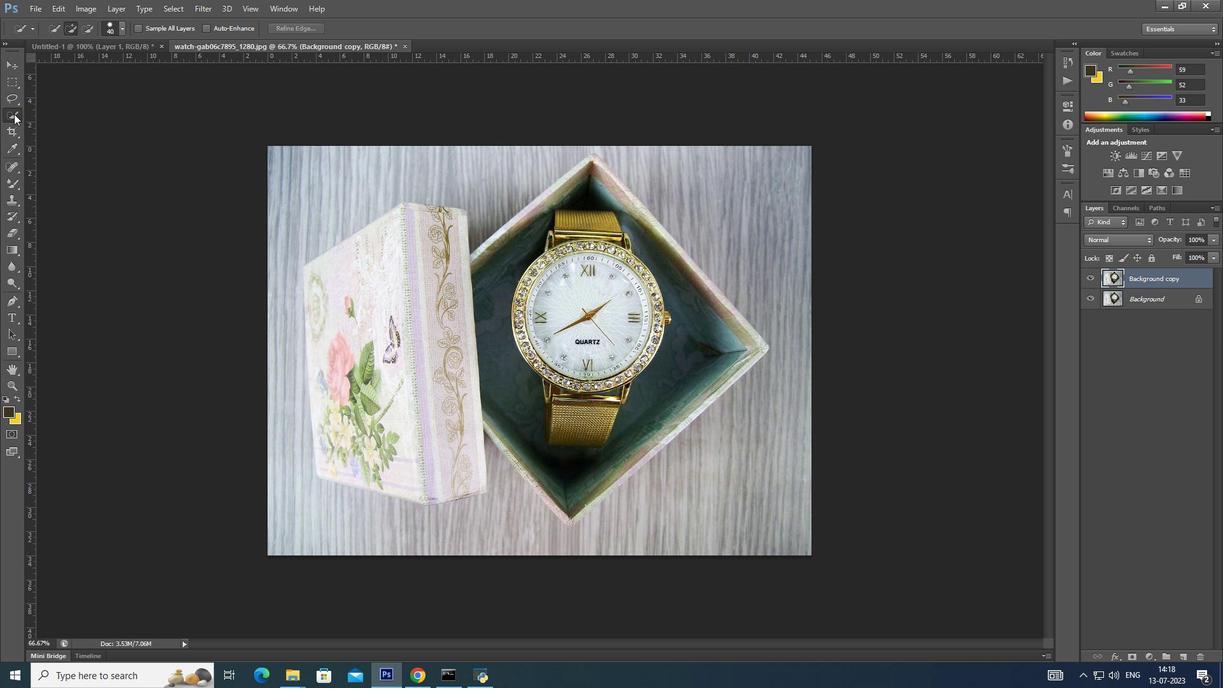 
Action: Mouse pressed left at (14, 114)
Screenshot: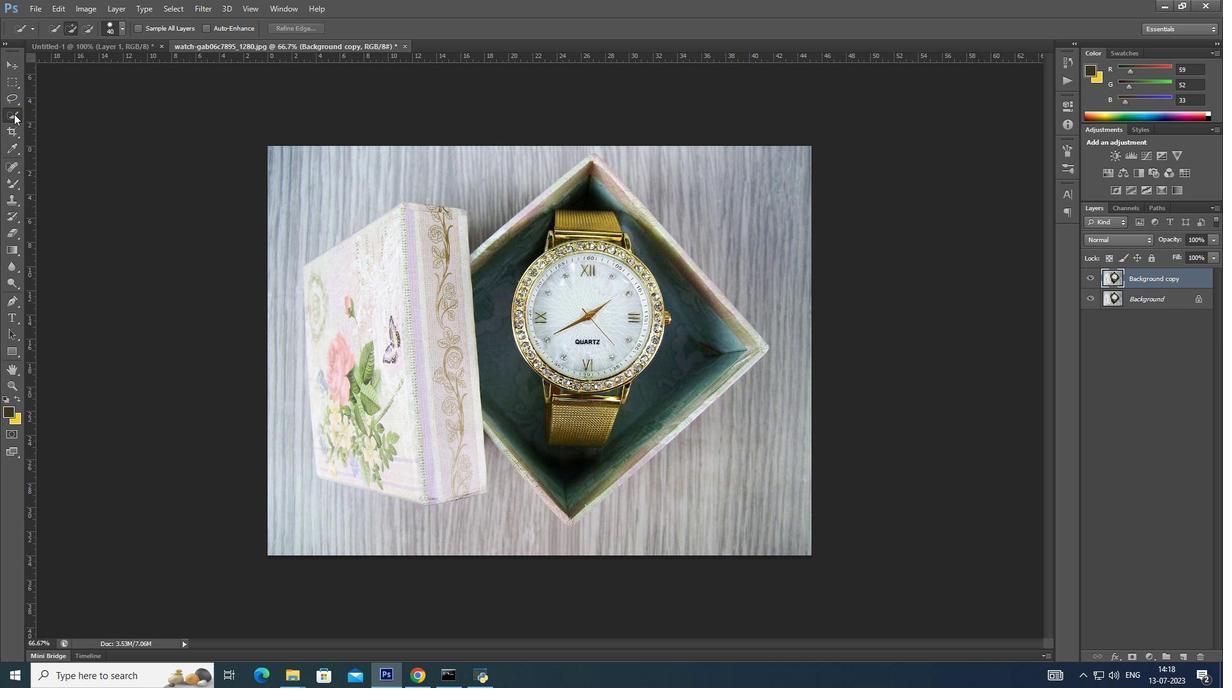 
Action: Mouse moved to (67, 128)
Screenshot: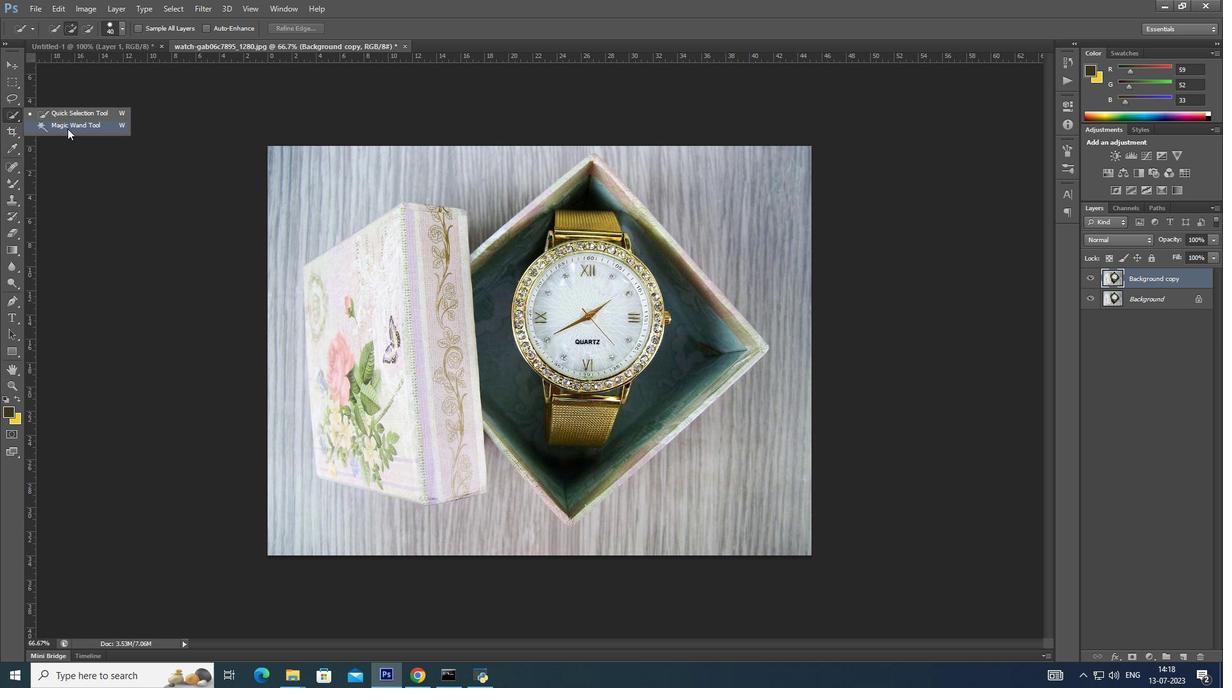 
Action: Mouse pressed left at (67, 128)
Screenshot: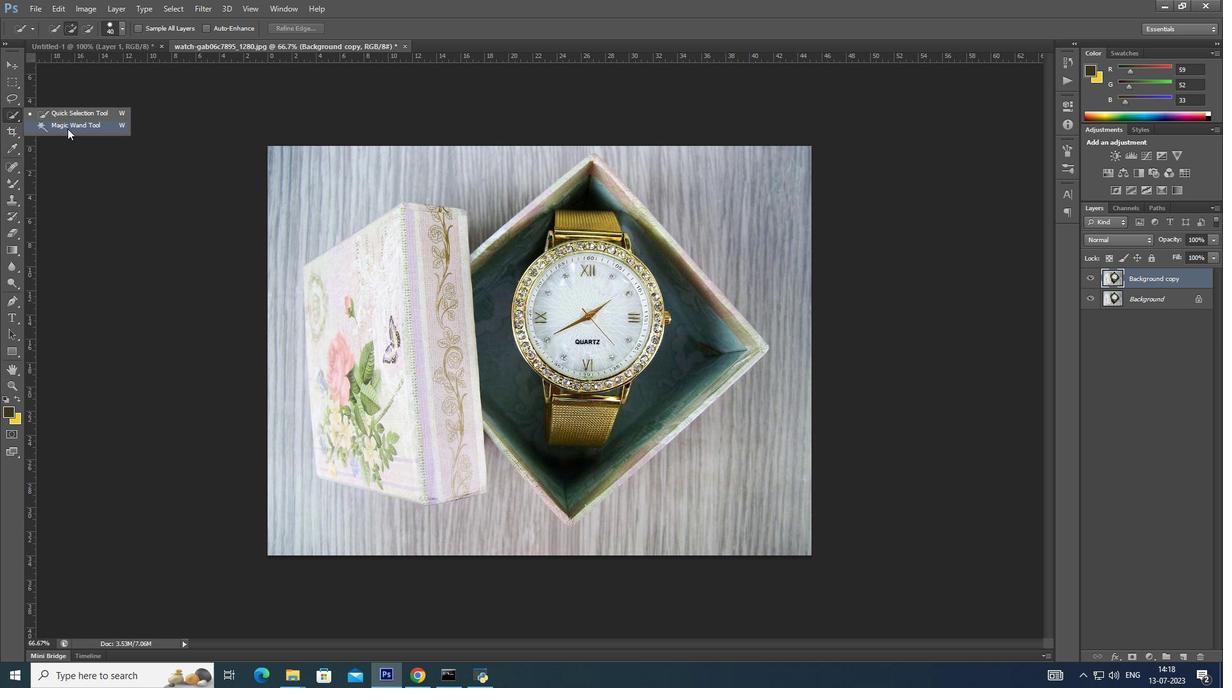 
Action: Mouse moved to (399, 323)
Screenshot: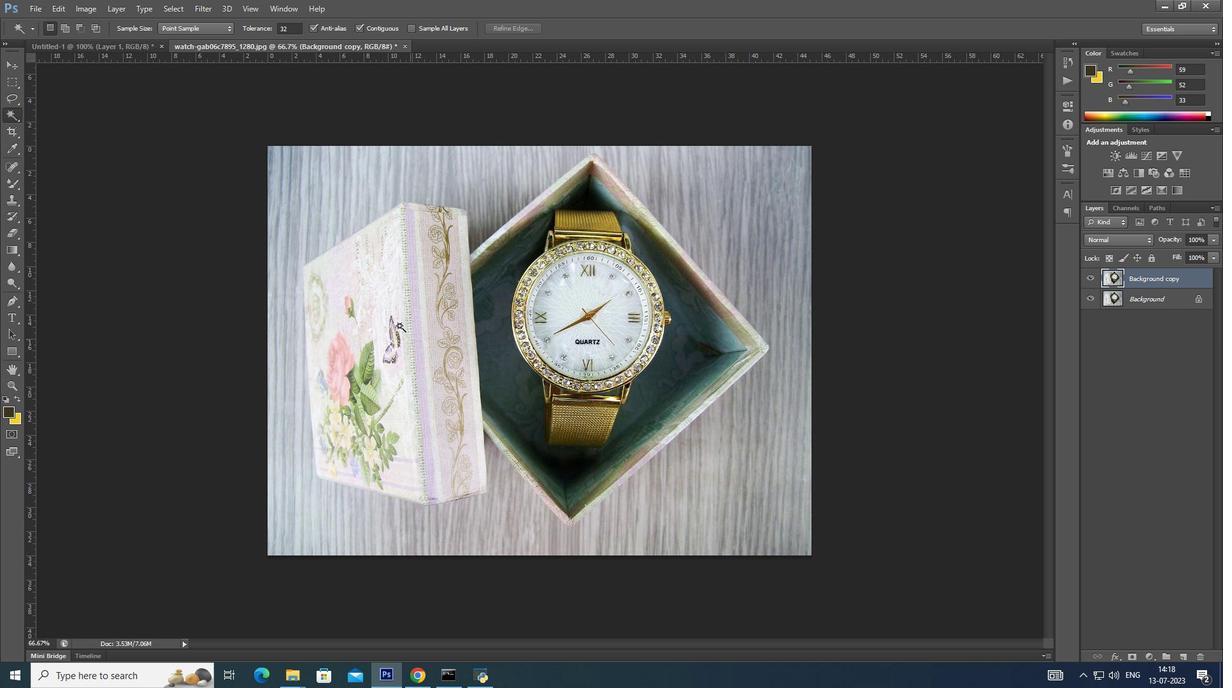 
Action: Mouse pressed left at (399, 323)
Screenshot: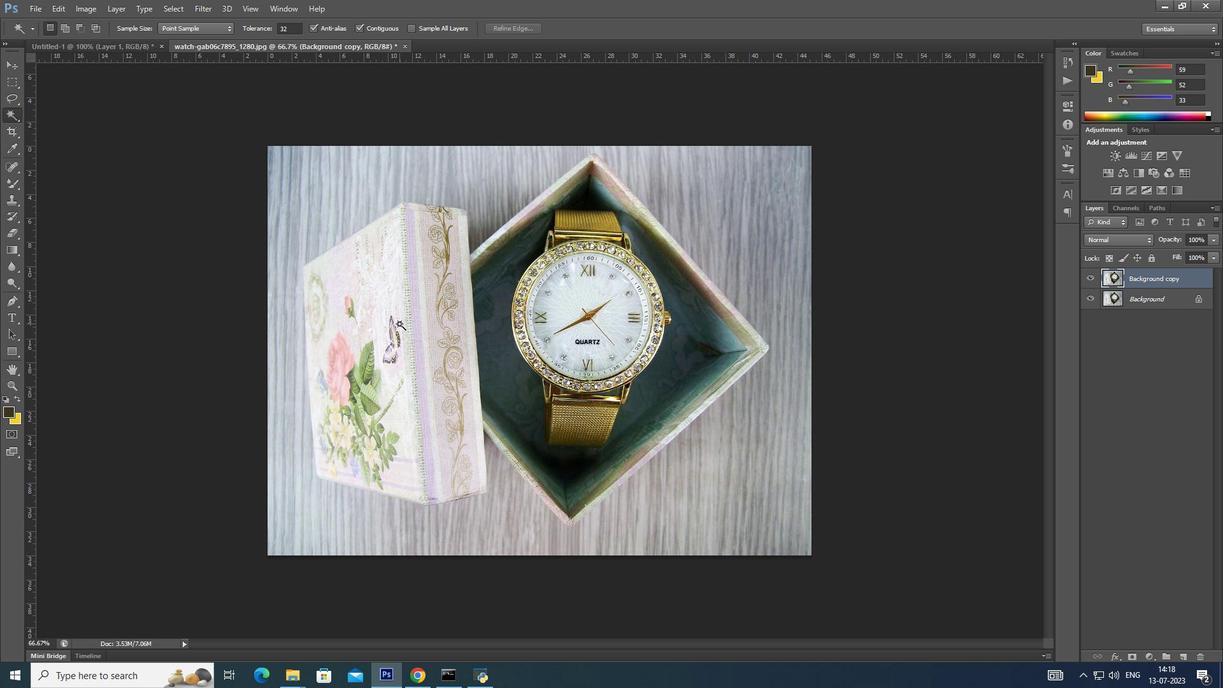 
Action: Mouse moved to (536, 309)
Screenshot: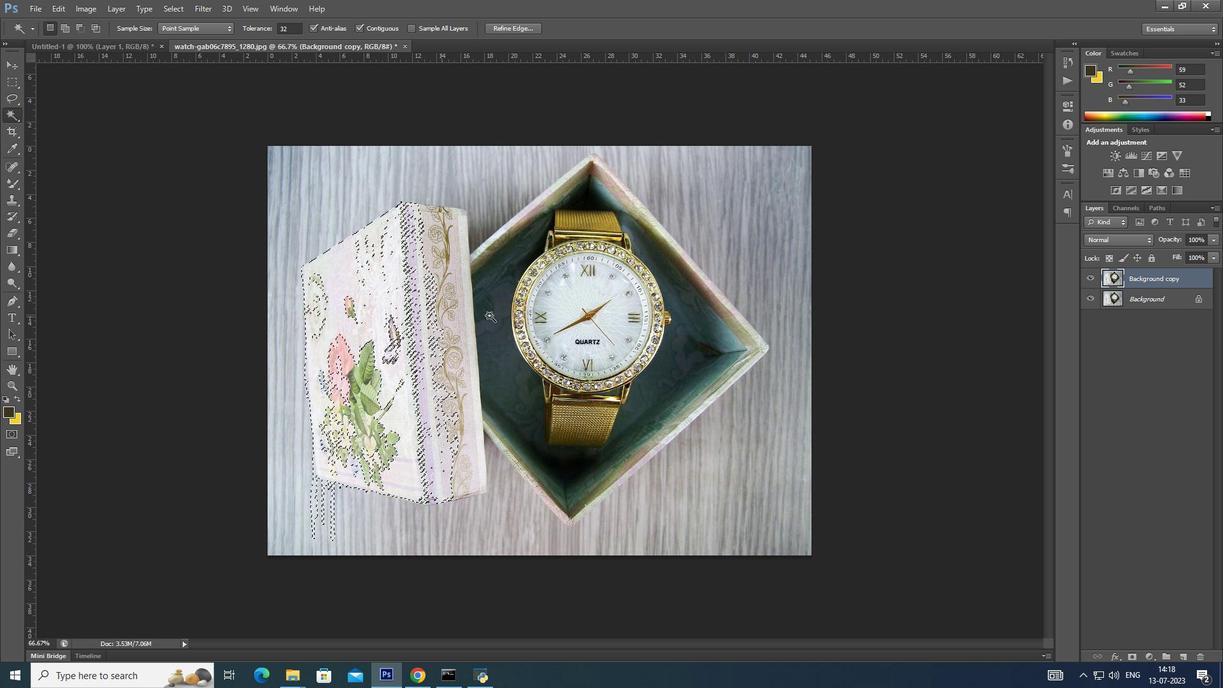 
Action: Mouse pressed left at (536, 309)
Screenshot: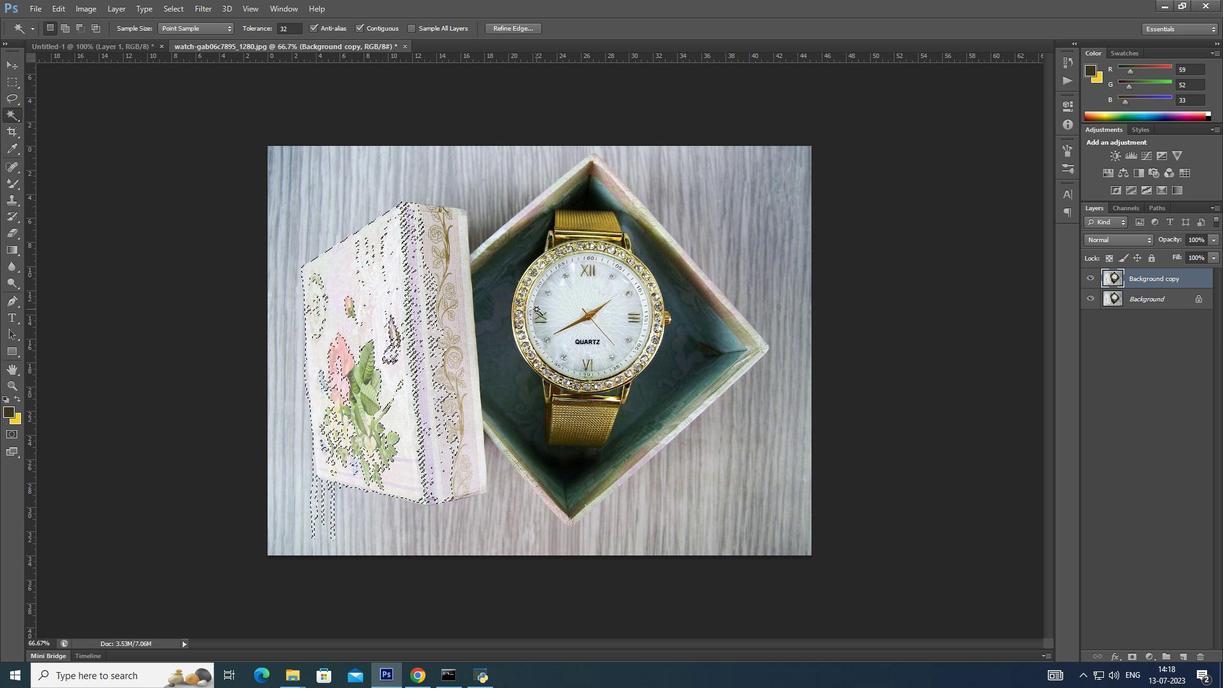 
Action: Mouse moved to (487, 267)
Screenshot: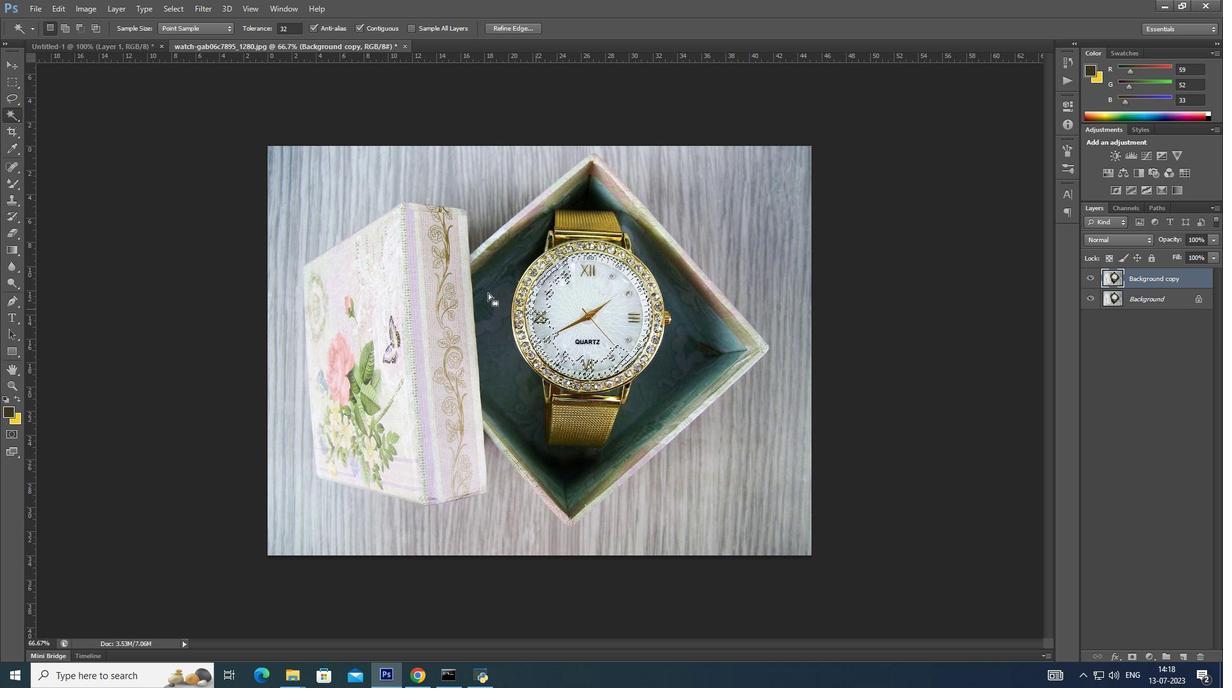 
Action: Mouse pressed left at (487, 267)
Screenshot: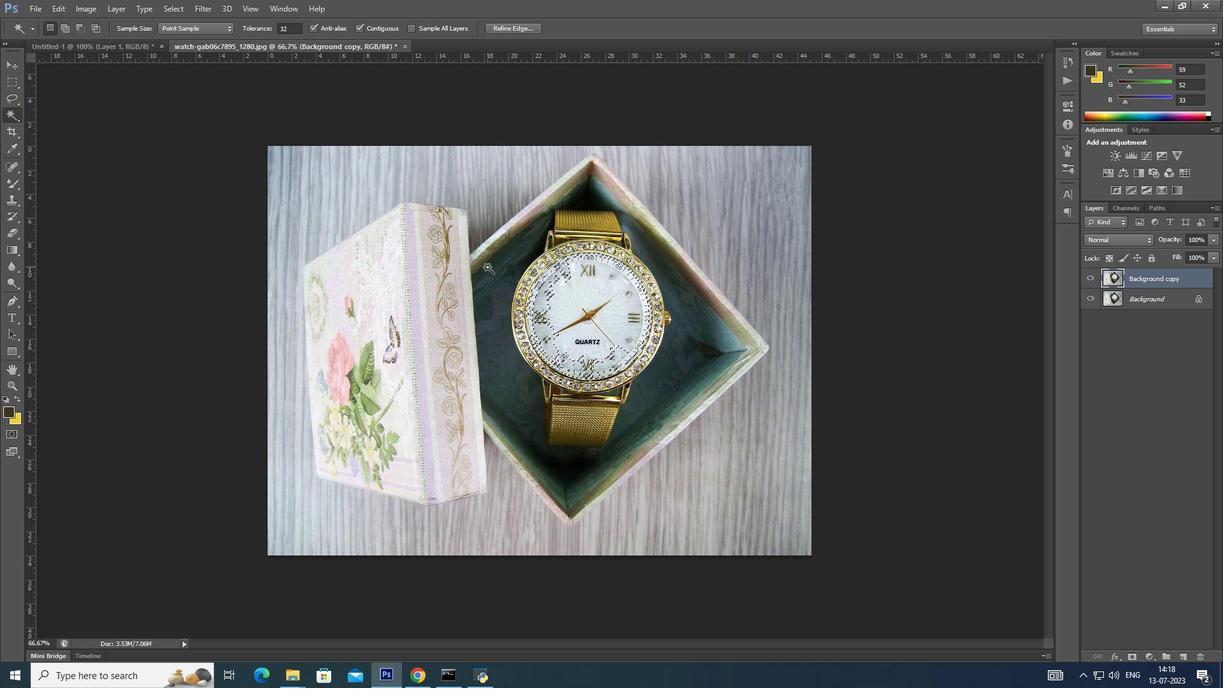 
Action: Mouse moved to (525, 214)
Screenshot: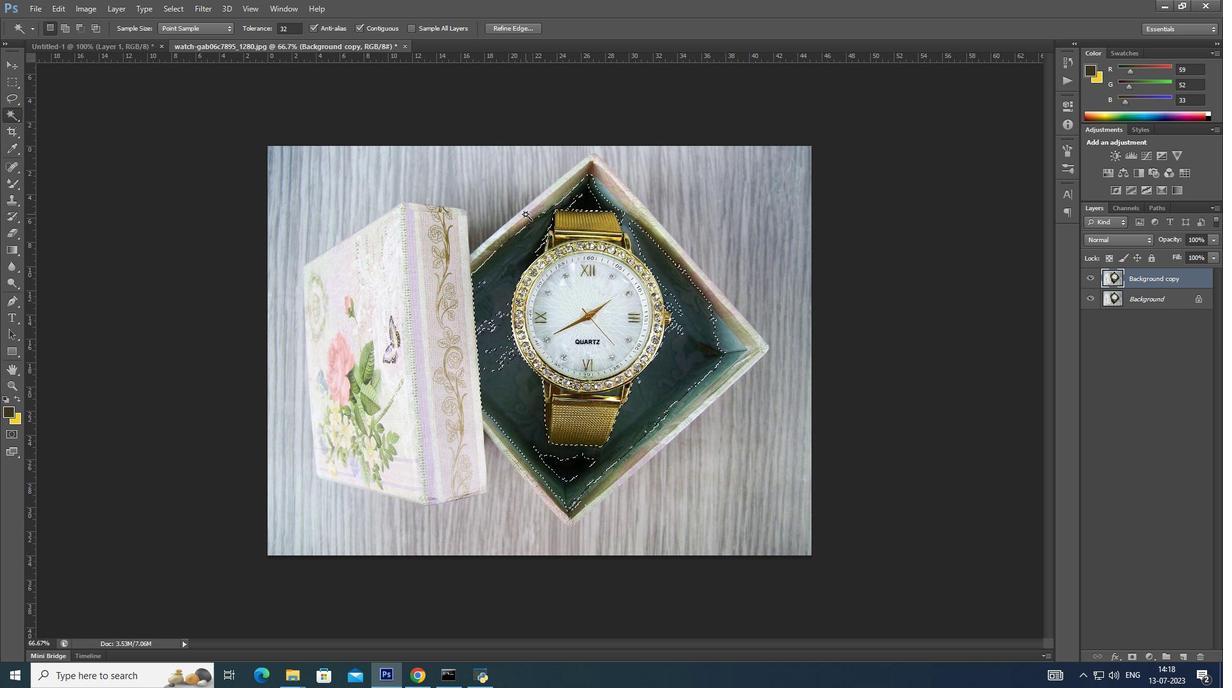 
Action: Mouse pressed left at (525, 214)
Screenshot: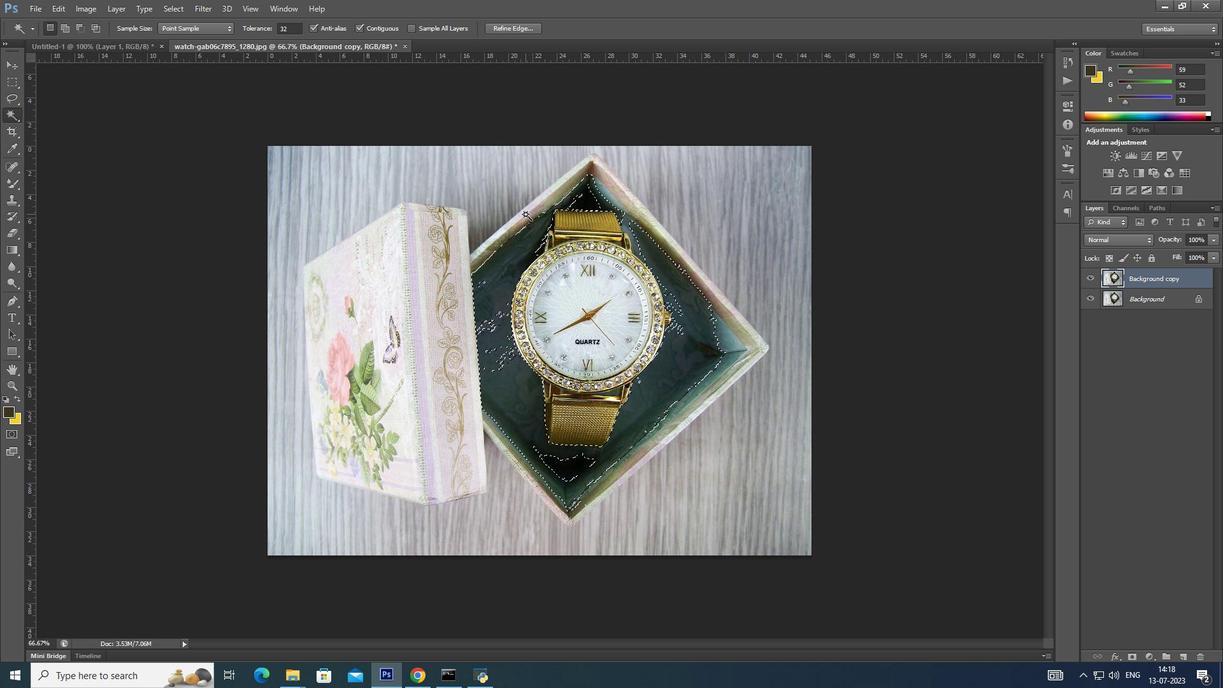 
Action: Mouse moved to (713, 288)
Screenshot: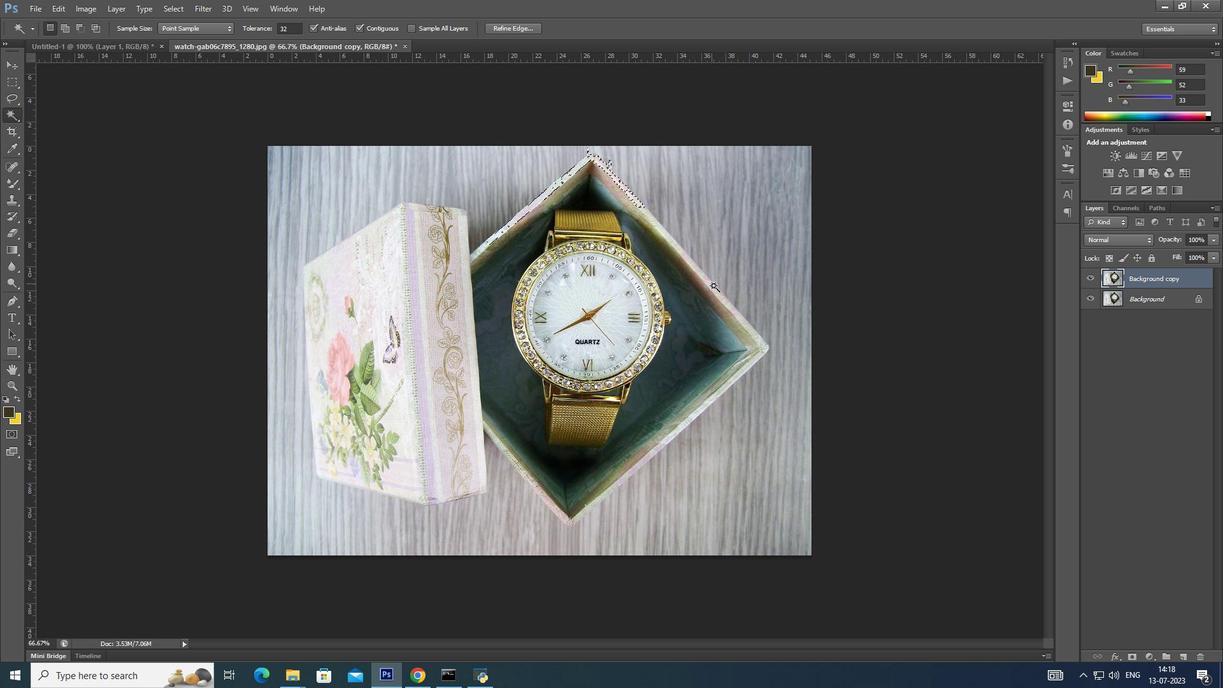 
Action: Mouse pressed left at (713, 288)
Screenshot: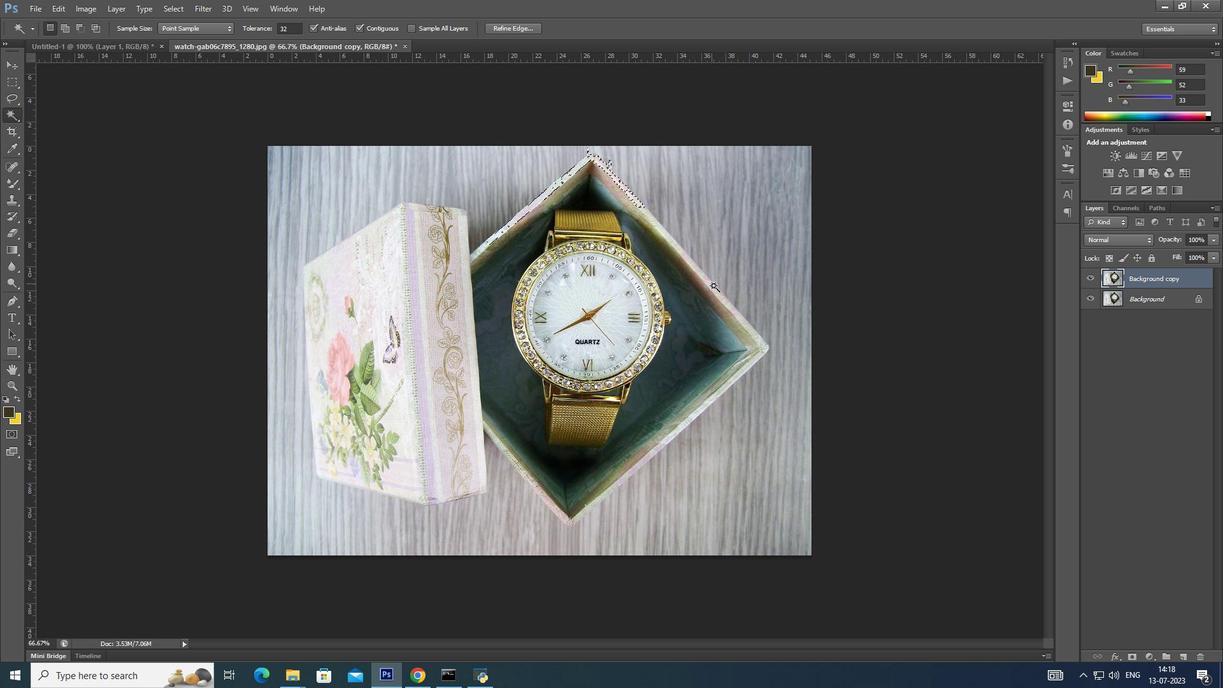 
Action: Mouse moved to (695, 360)
Screenshot: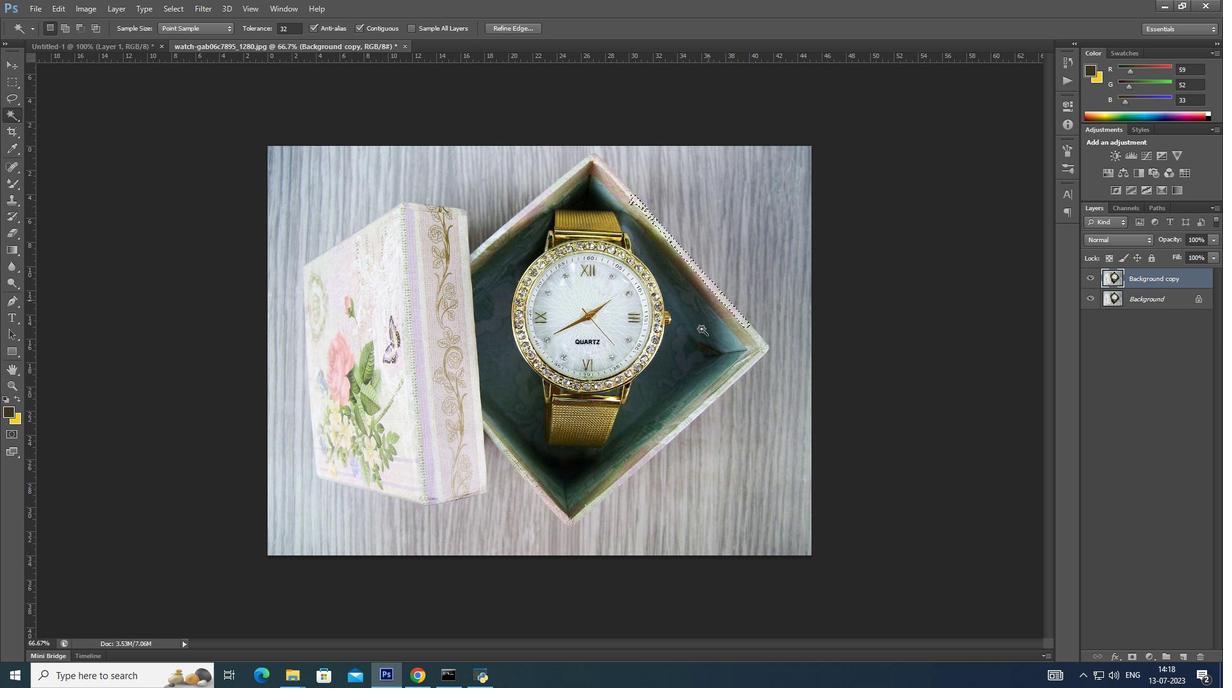 
Action: Mouse pressed left at (695, 360)
Screenshot: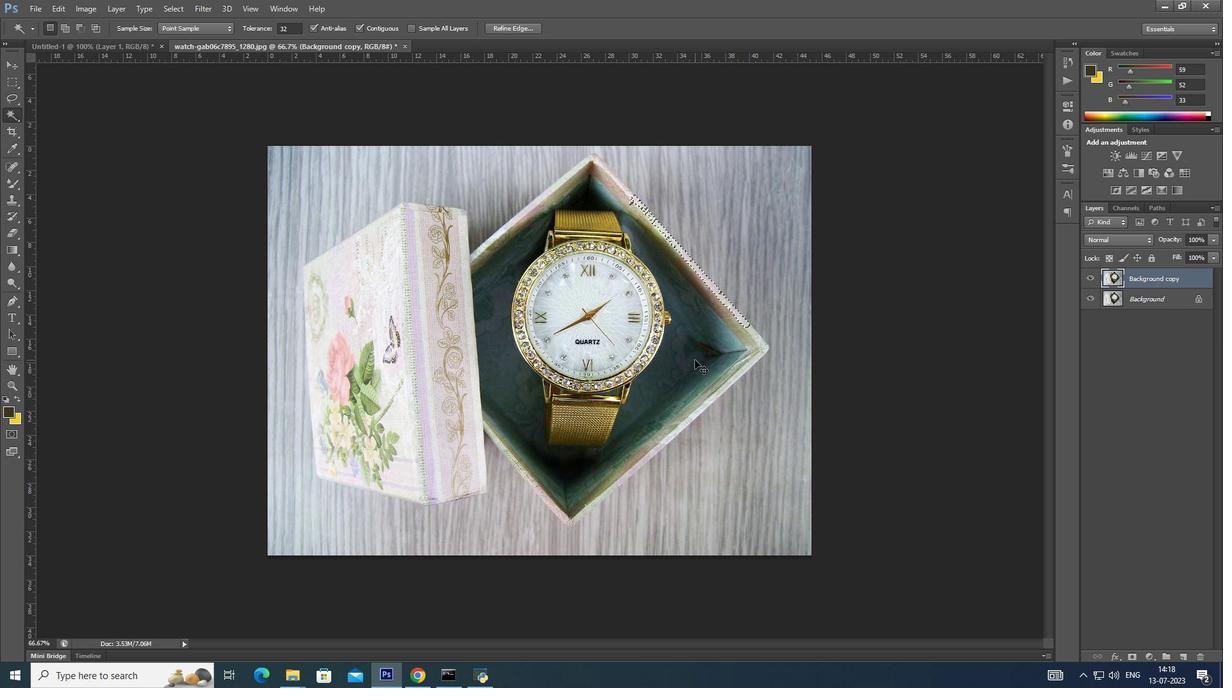 
Action: Mouse moved to (752, 355)
Screenshot: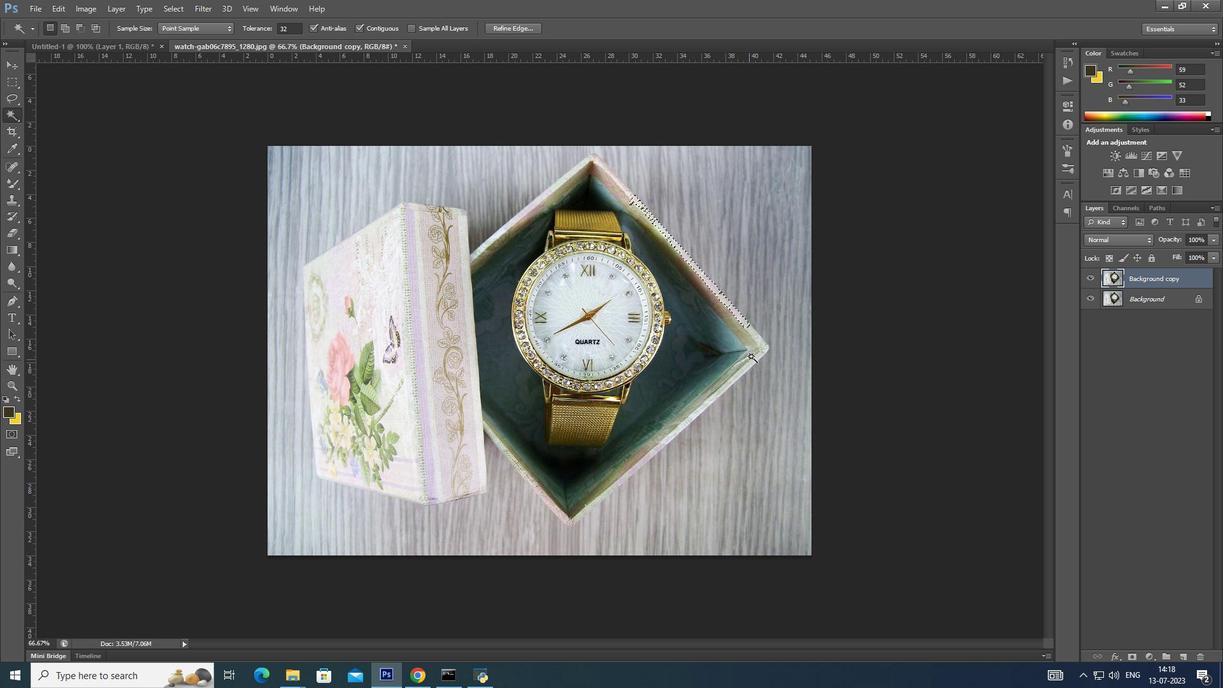 
Action: Key pressed <Key.shift>
Screenshot: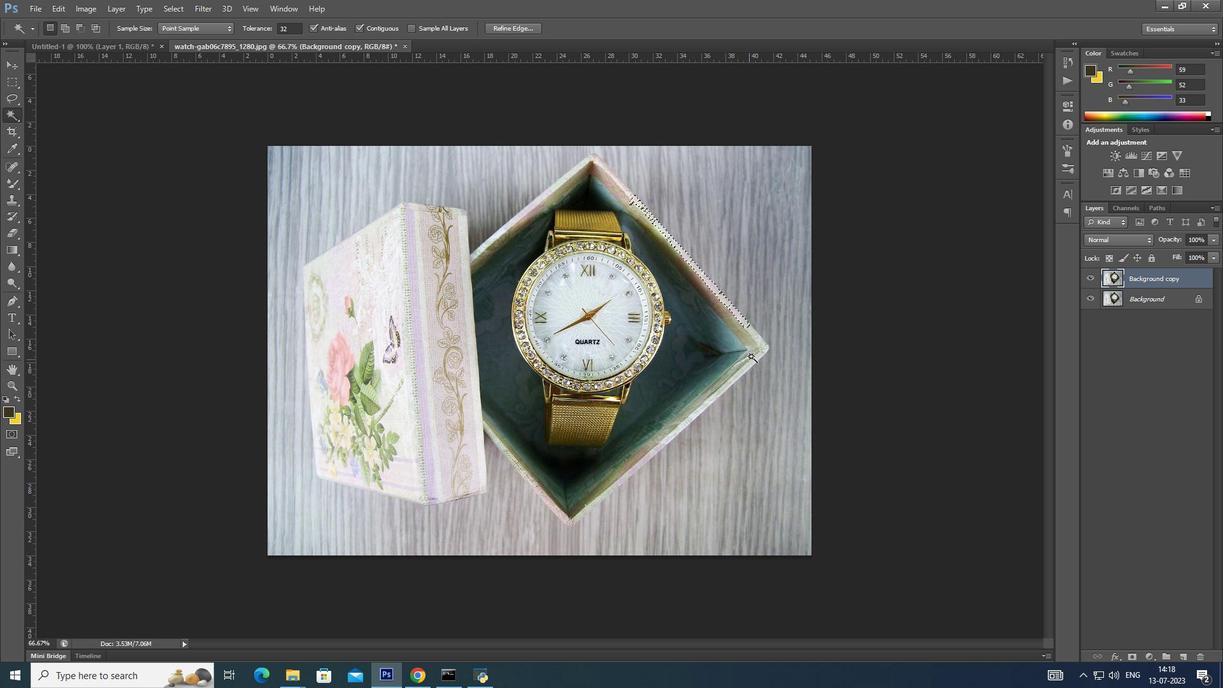 
Action: Mouse pressed left at (752, 355)
Screenshot: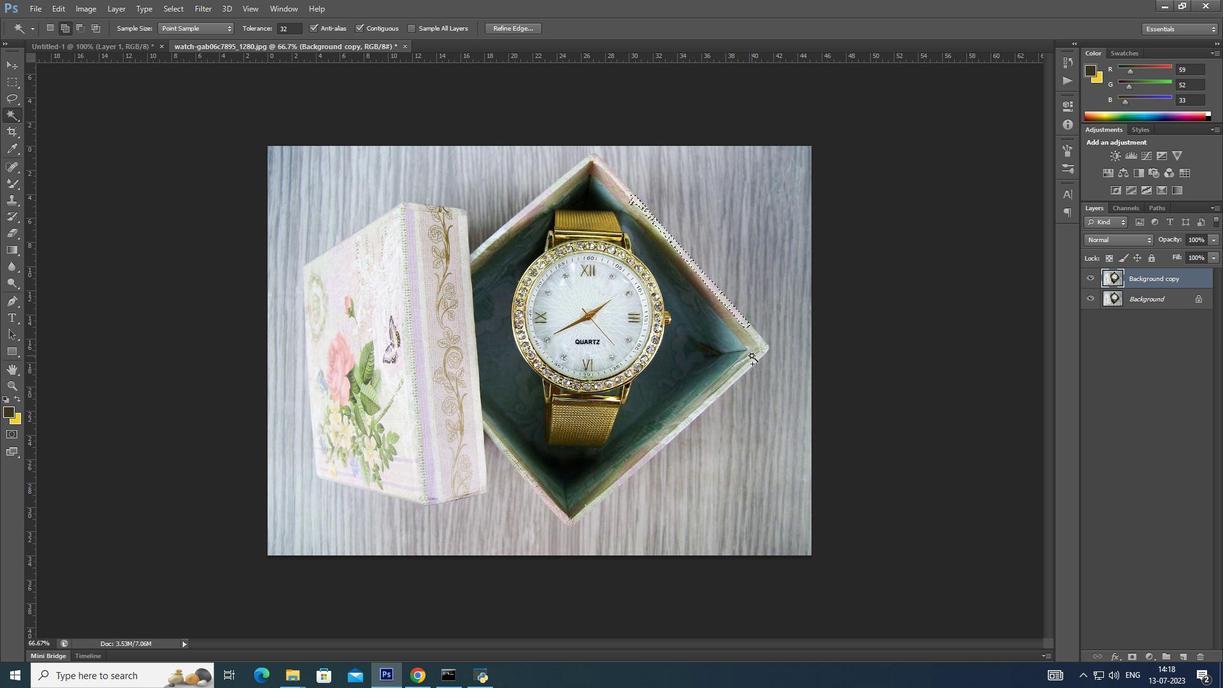 
Action: Key pressed <Key.shift><Key.shift><Key.shift><Key.shift>
Screenshot: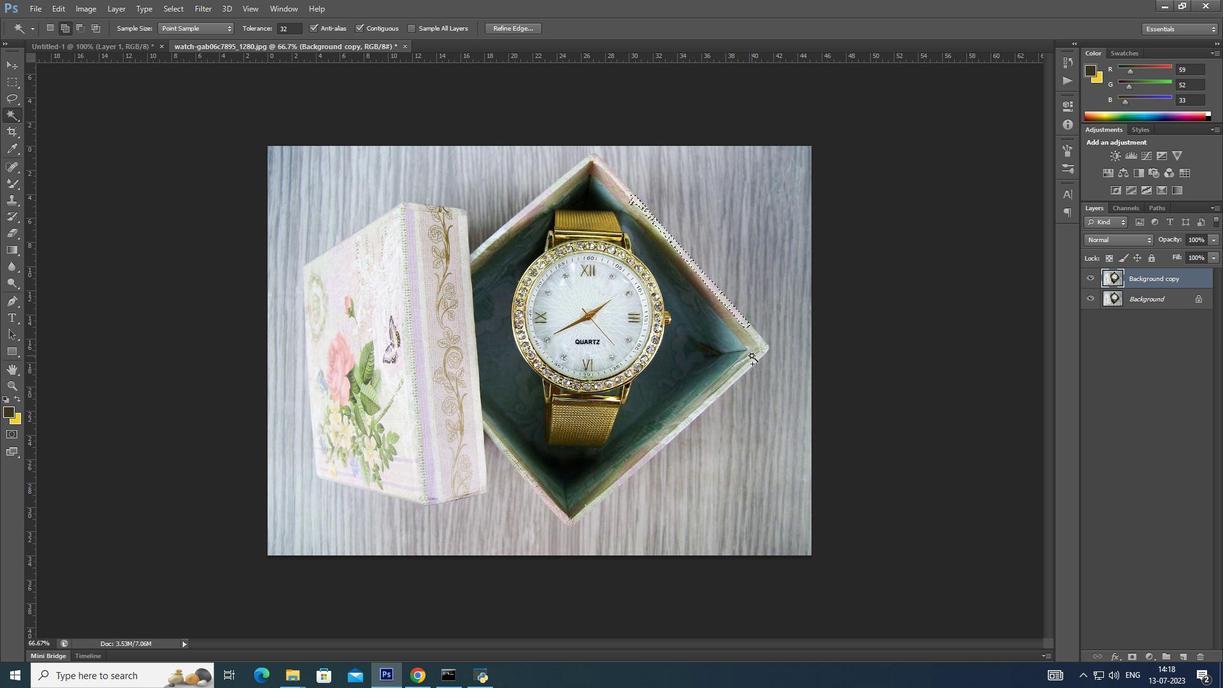 
Action: Mouse moved to (747, 355)
Screenshot: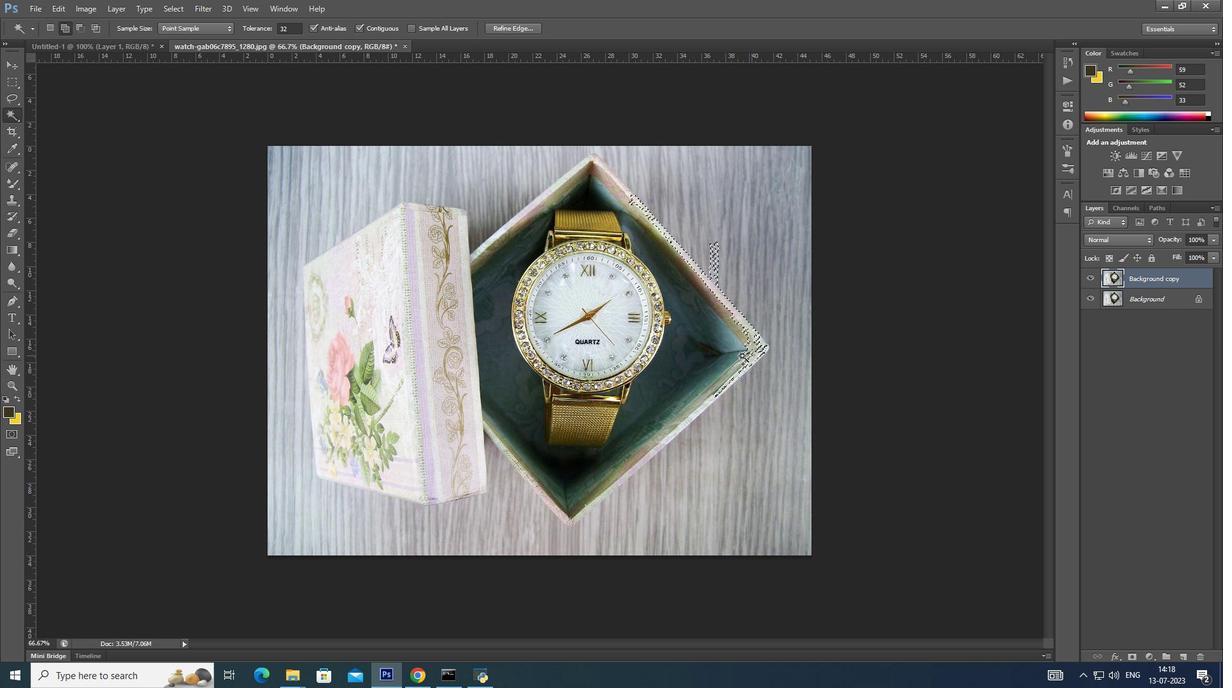
Action: Key pressed <Key.shift>
Screenshot: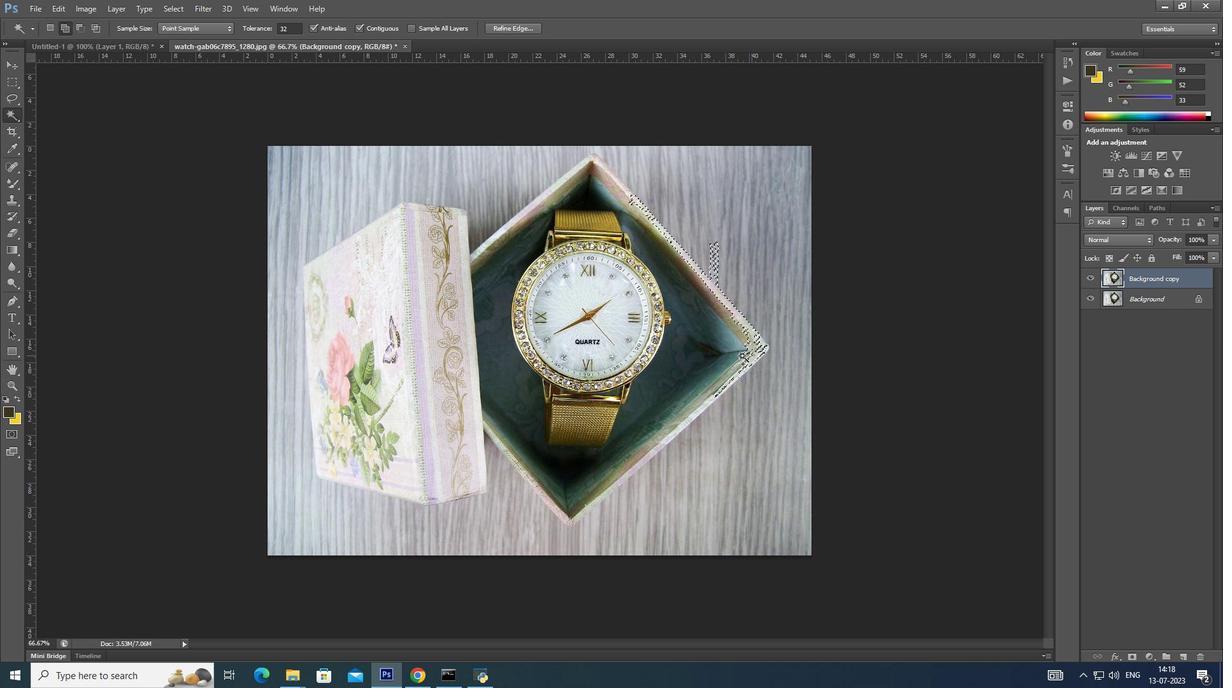 
Action: Mouse moved to (743, 355)
Screenshot: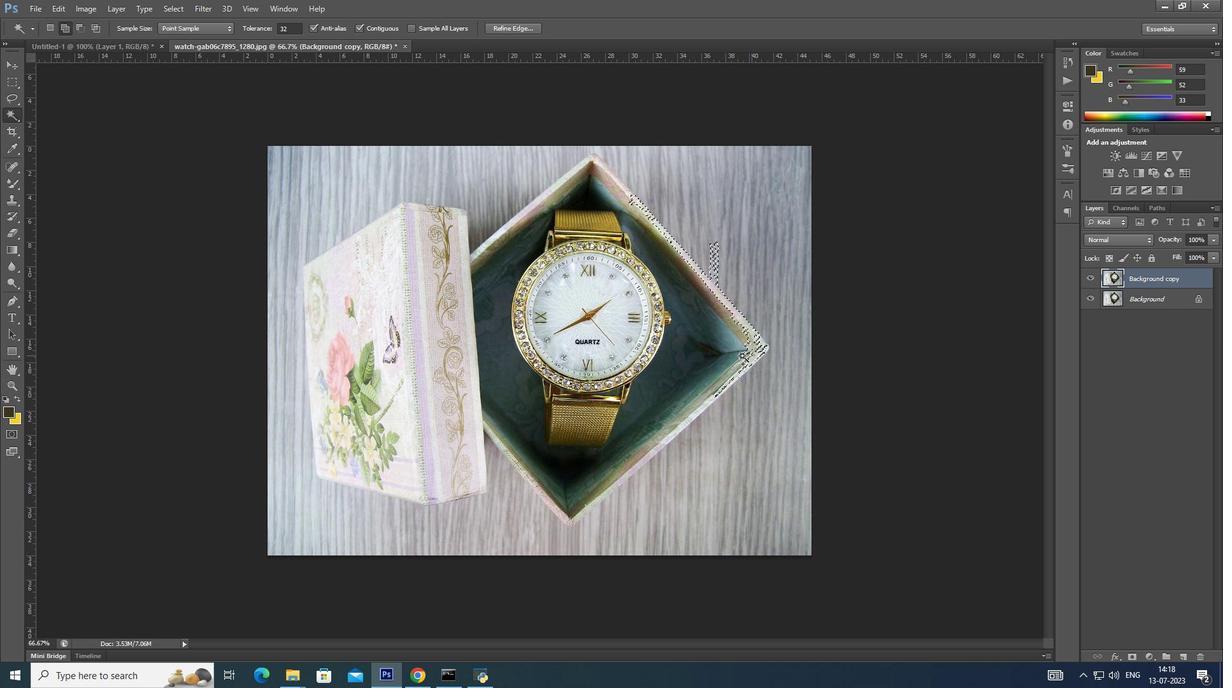 
Action: Key pressed <Key.shift><Key.shift><Key.shift><Key.shift><Key.shift>
Screenshot: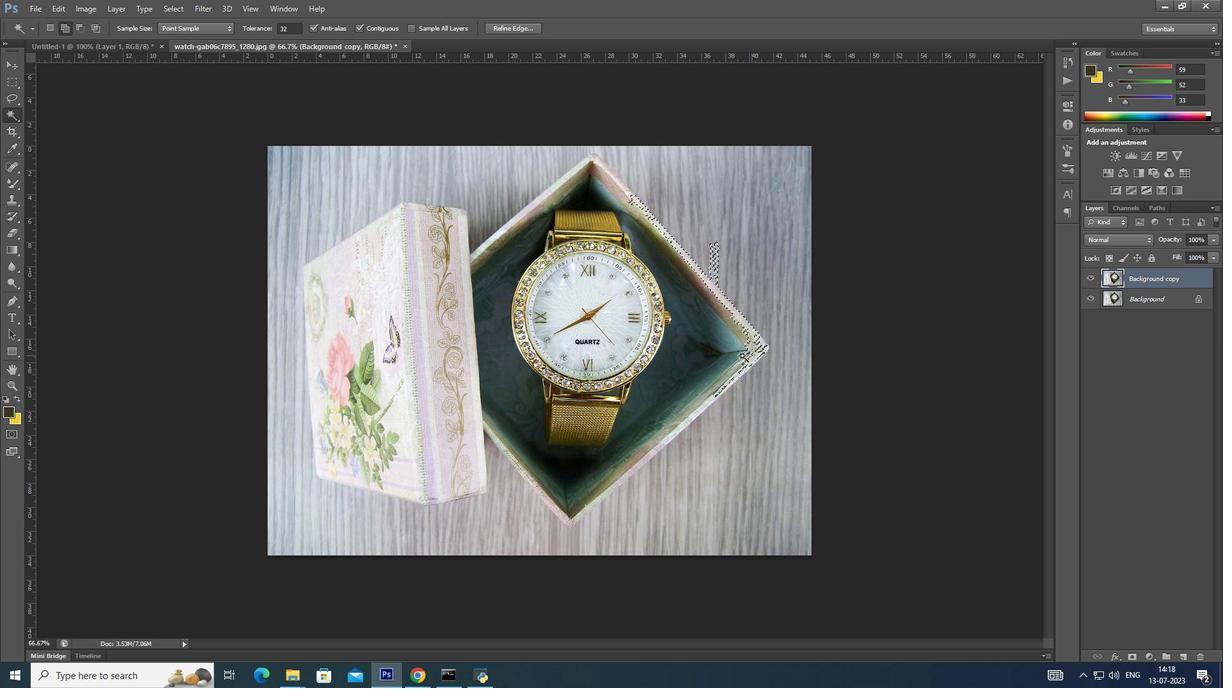 
Action: Mouse moved to (729, 359)
Screenshot: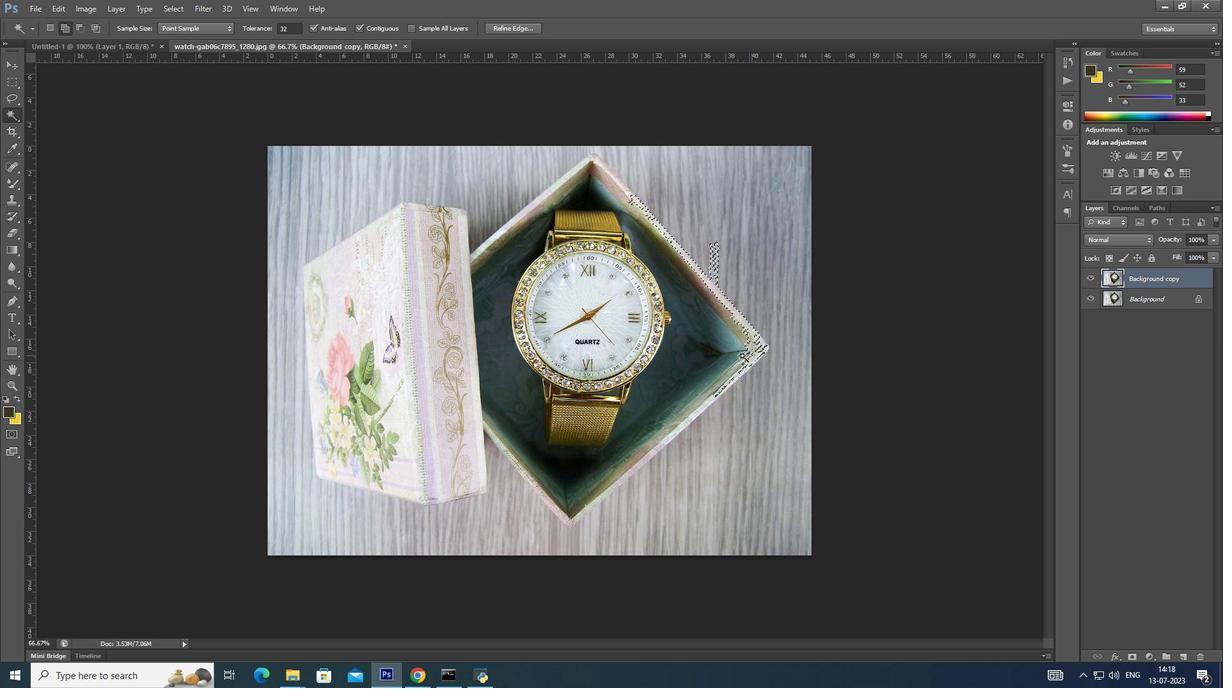 
Action: Key pressed <Key.shift>
Screenshot: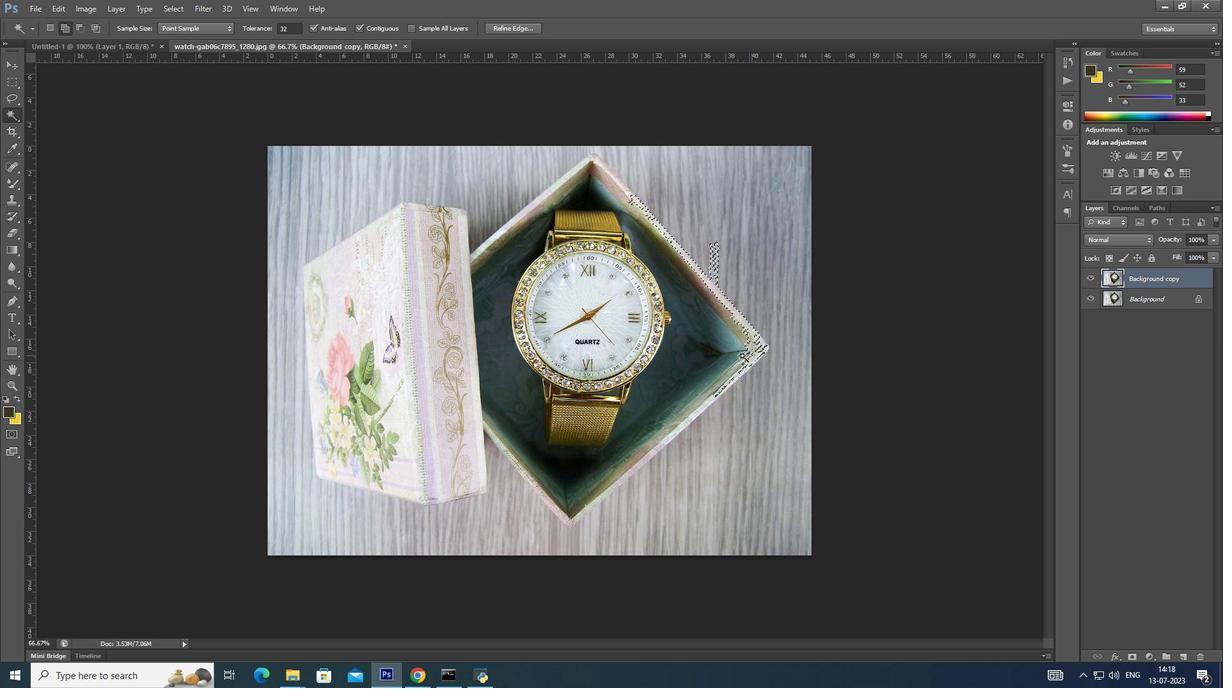 
Action: Mouse moved to (728, 359)
Screenshot: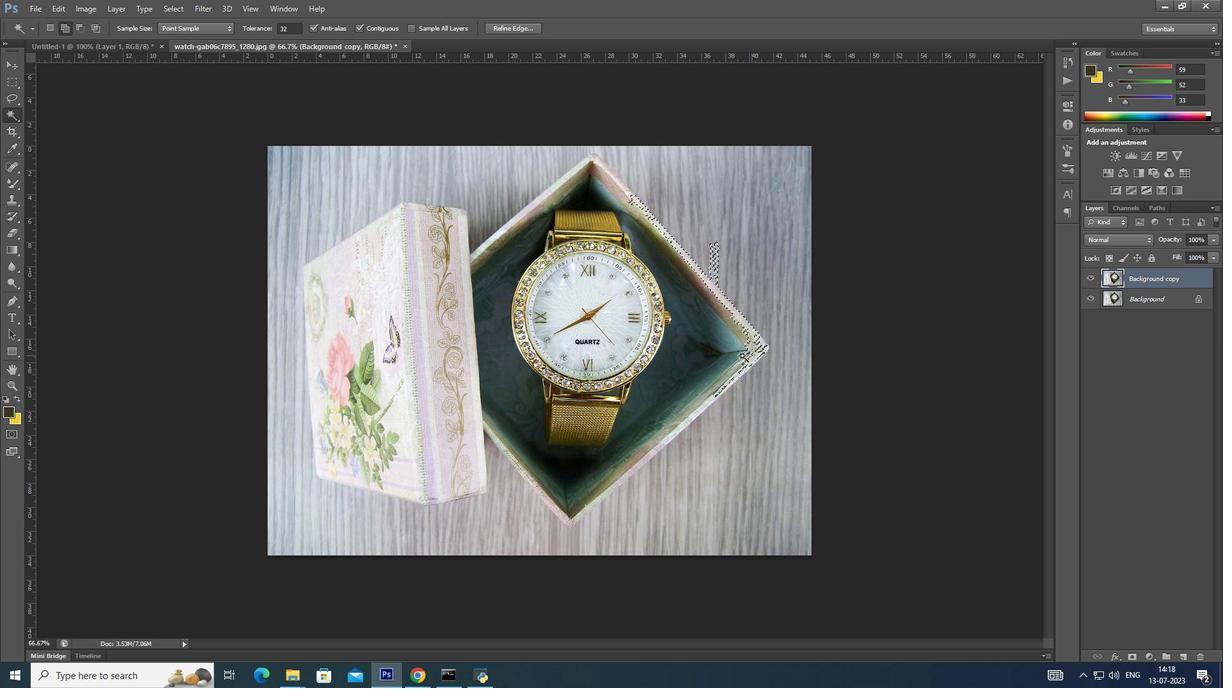 
Action: Key pressed <Key.shift>
Screenshot: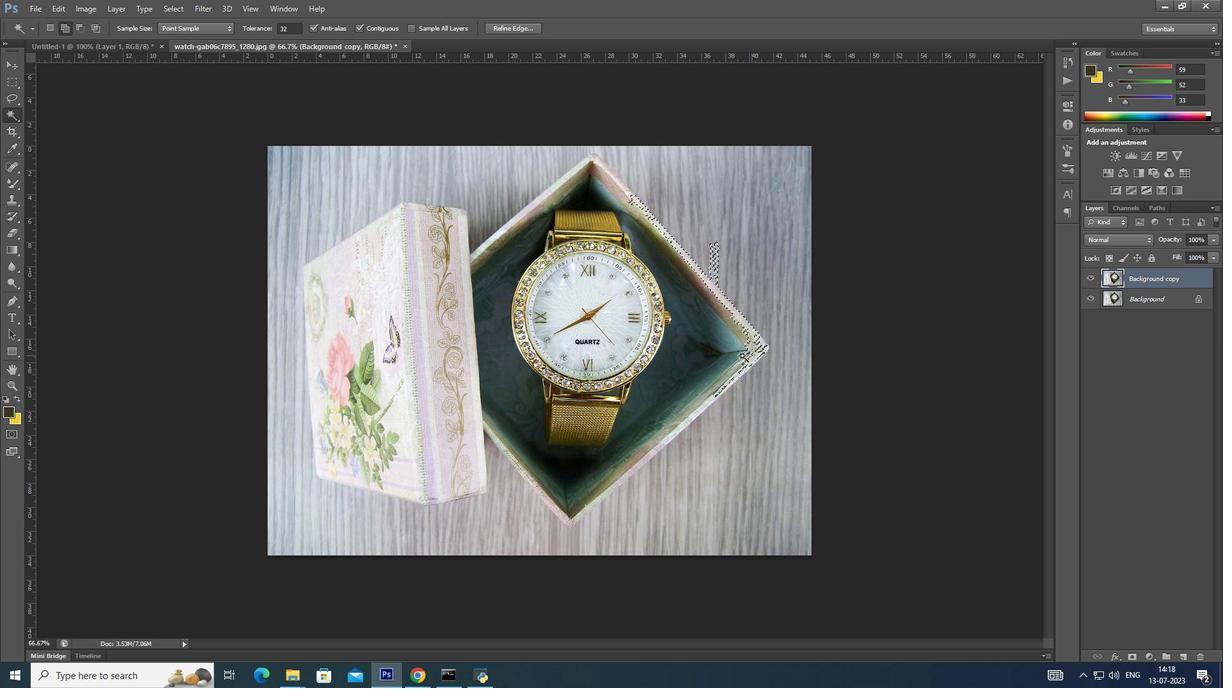 
Action: Mouse moved to (727, 360)
Screenshot: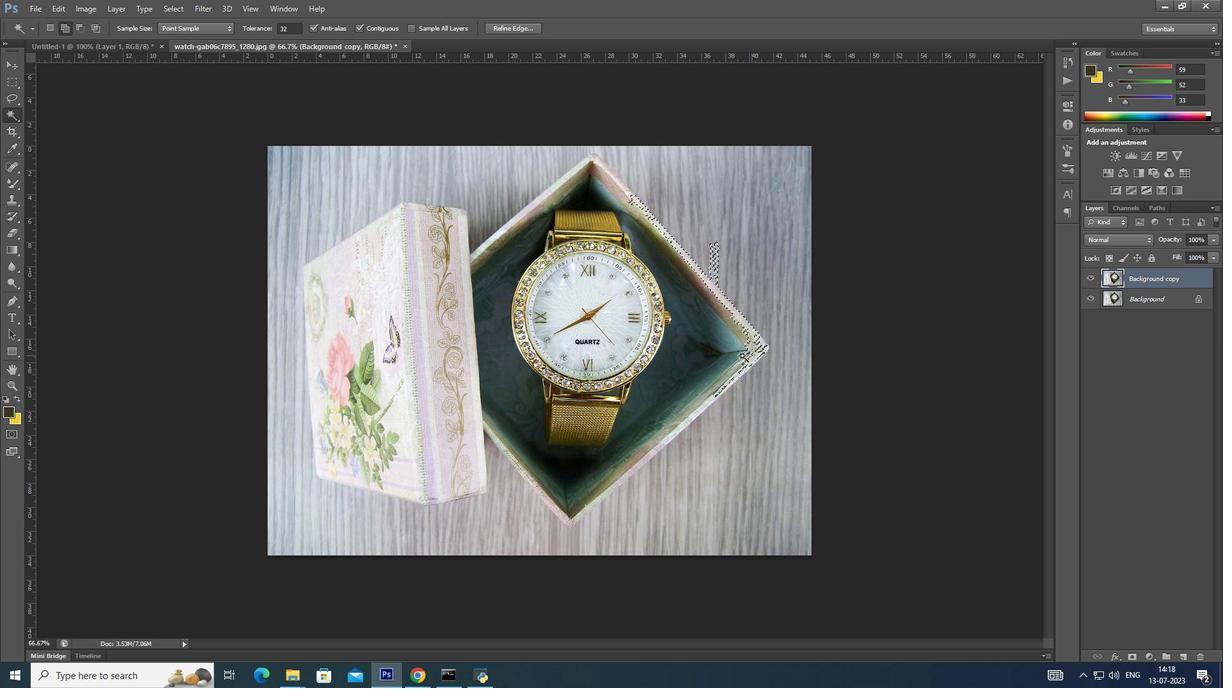 
Action: Key pressed <Key.shift>
Screenshot: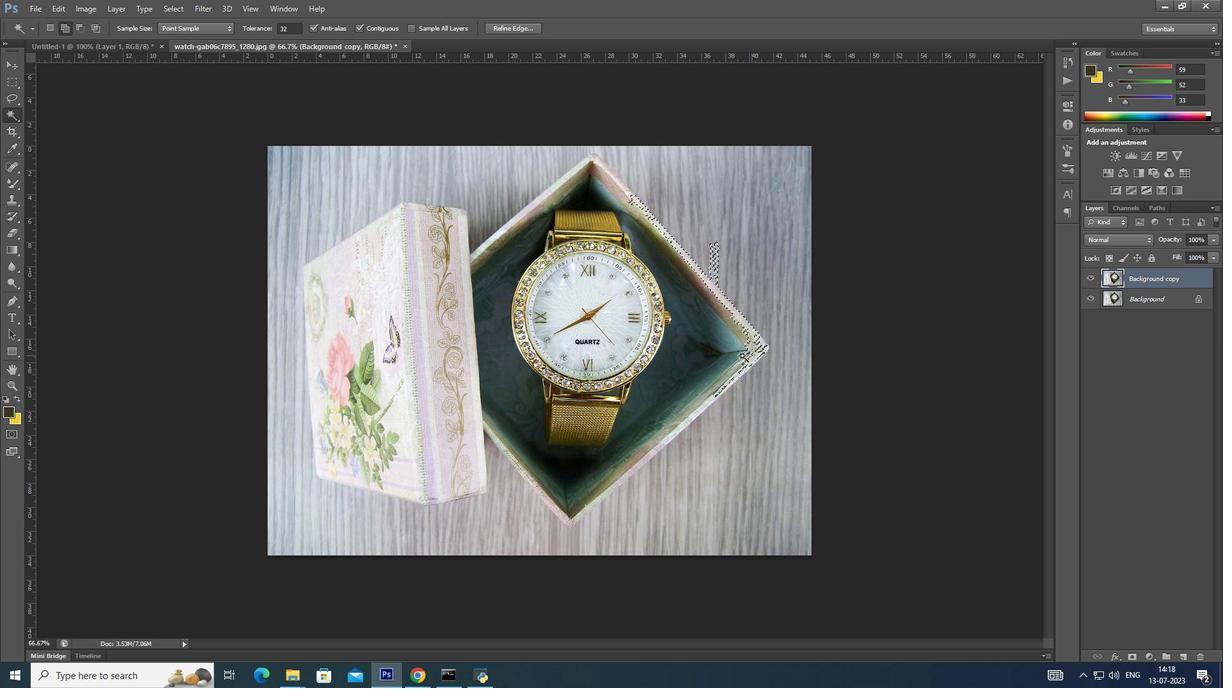 
Action: Mouse moved to (723, 360)
Screenshot: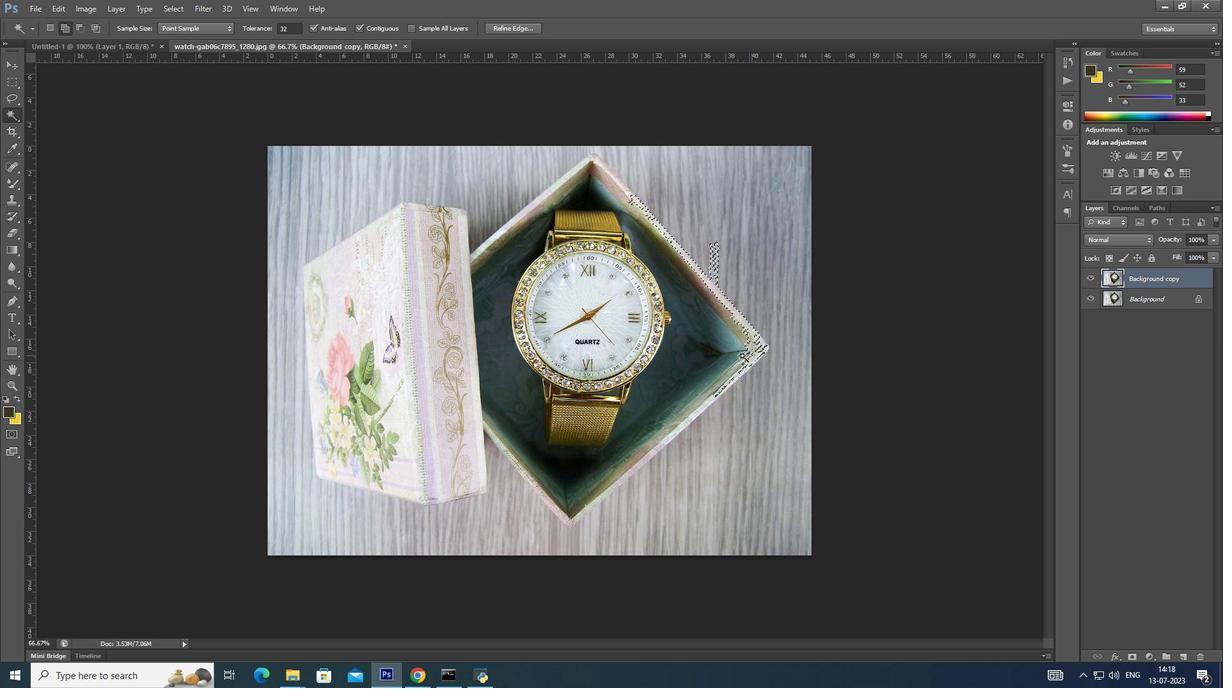 
Action: Key pressed <Key.shift>
Screenshot: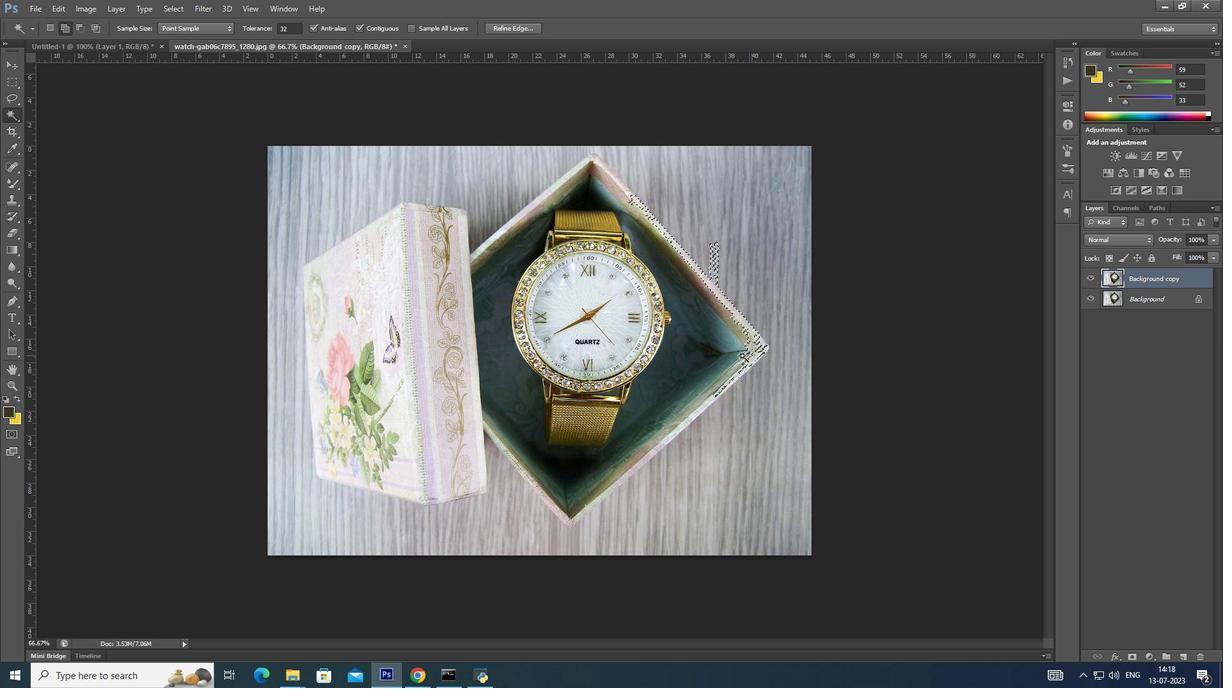 
Action: Mouse moved to (721, 361)
Screenshot: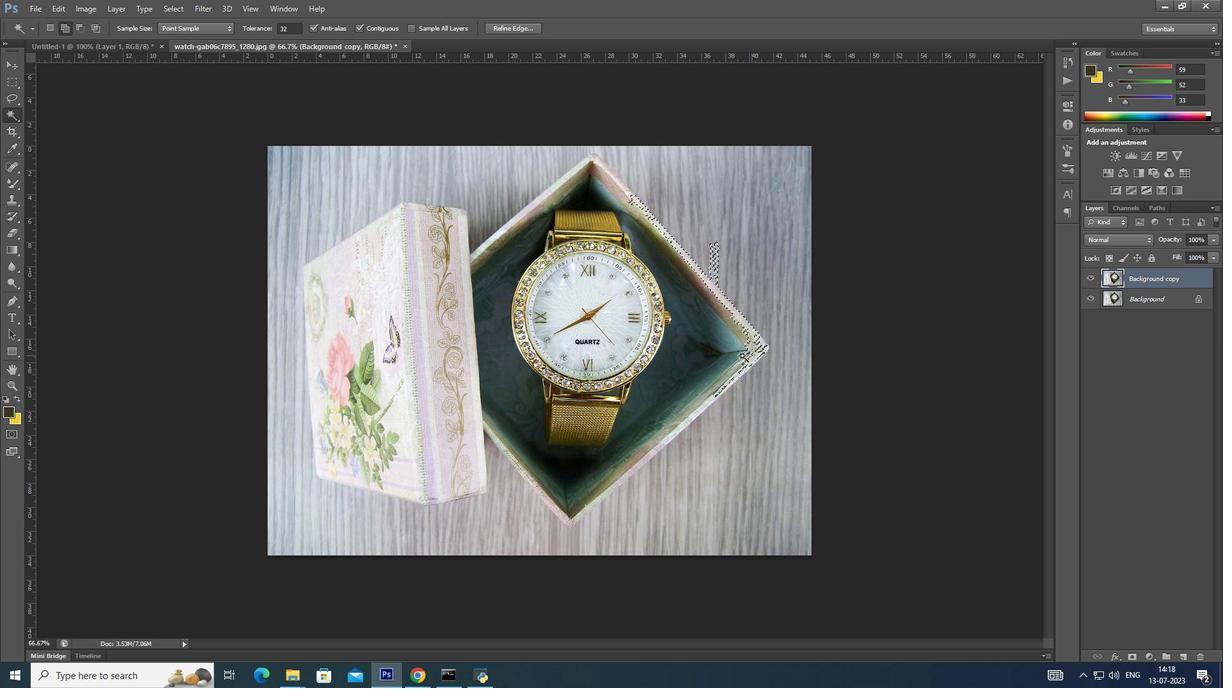 
Action: Key pressed <Key.shift>
Screenshot: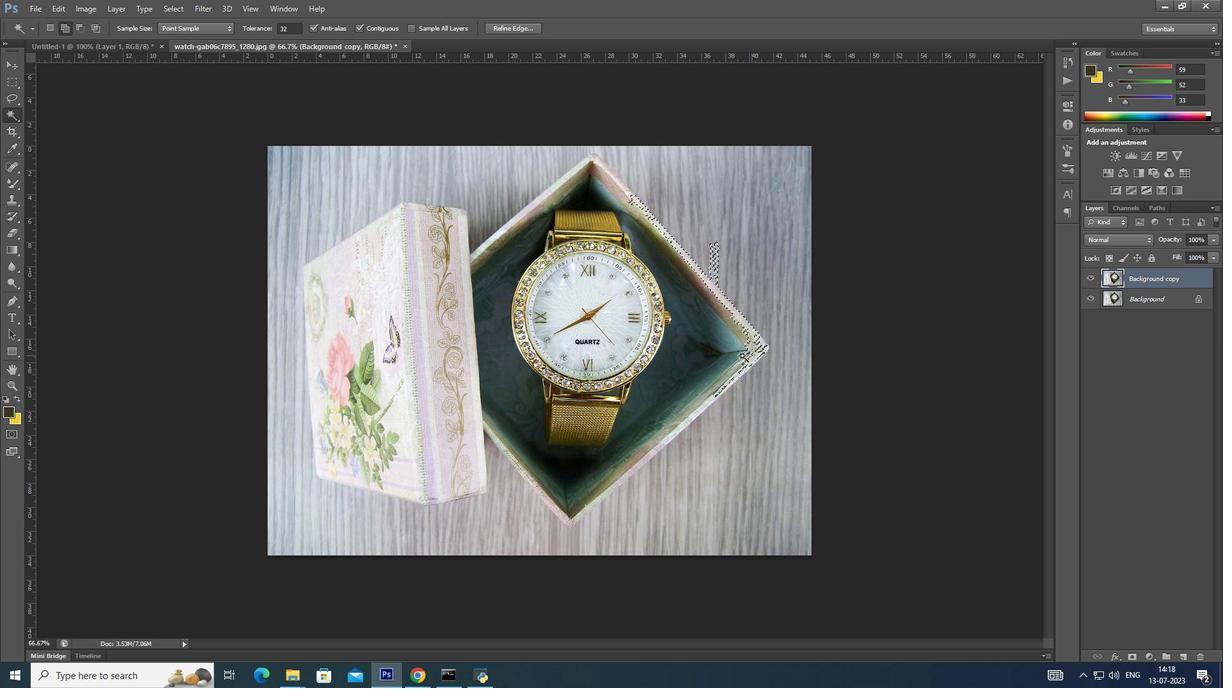 
Action: Mouse moved to (704, 365)
Screenshot: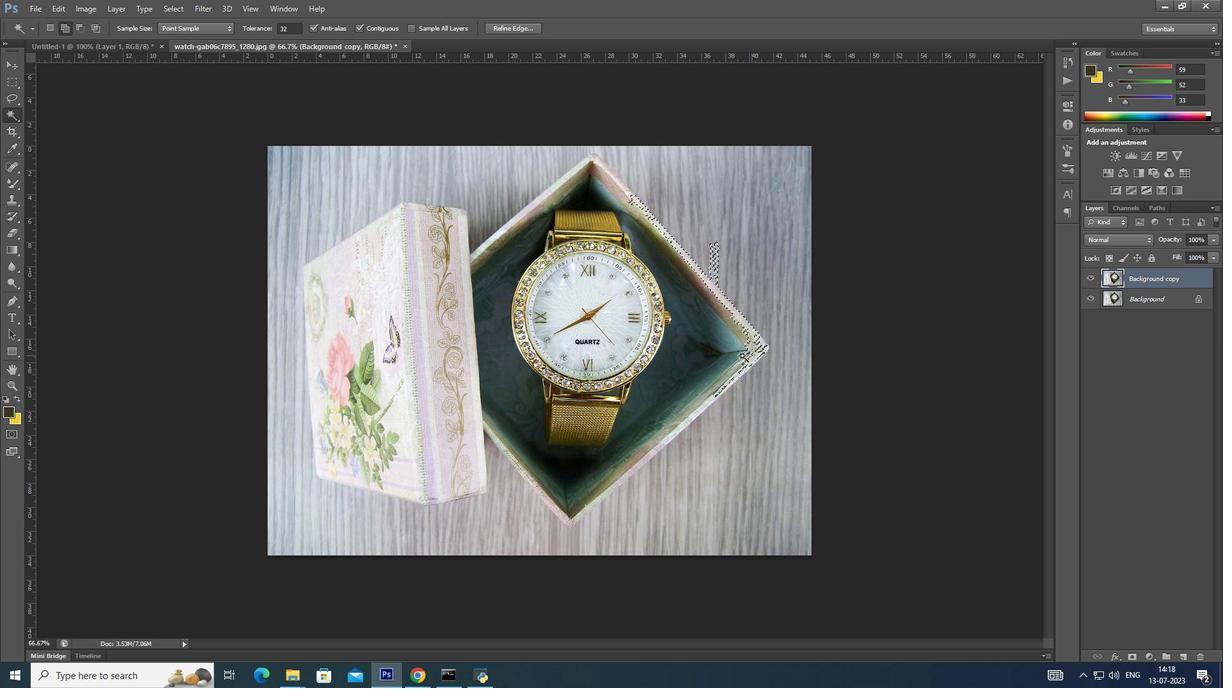 
Action: Key pressed <Key.shift>
Screenshot: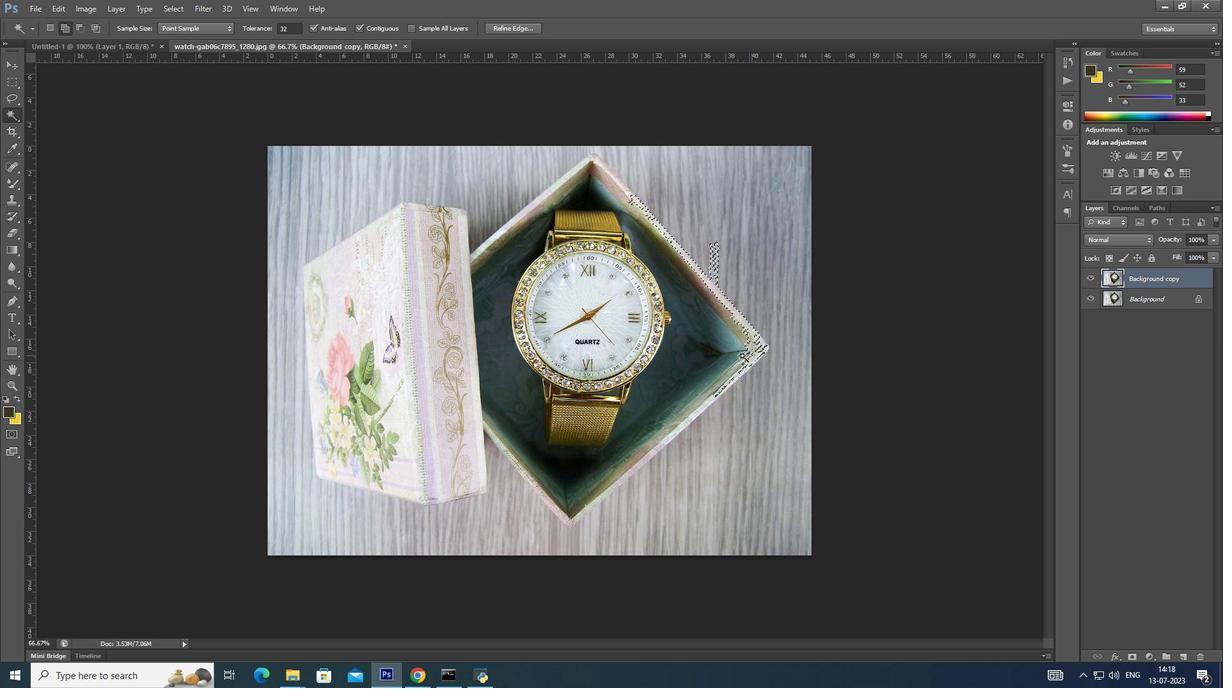 
Action: Mouse moved to (688, 370)
Screenshot: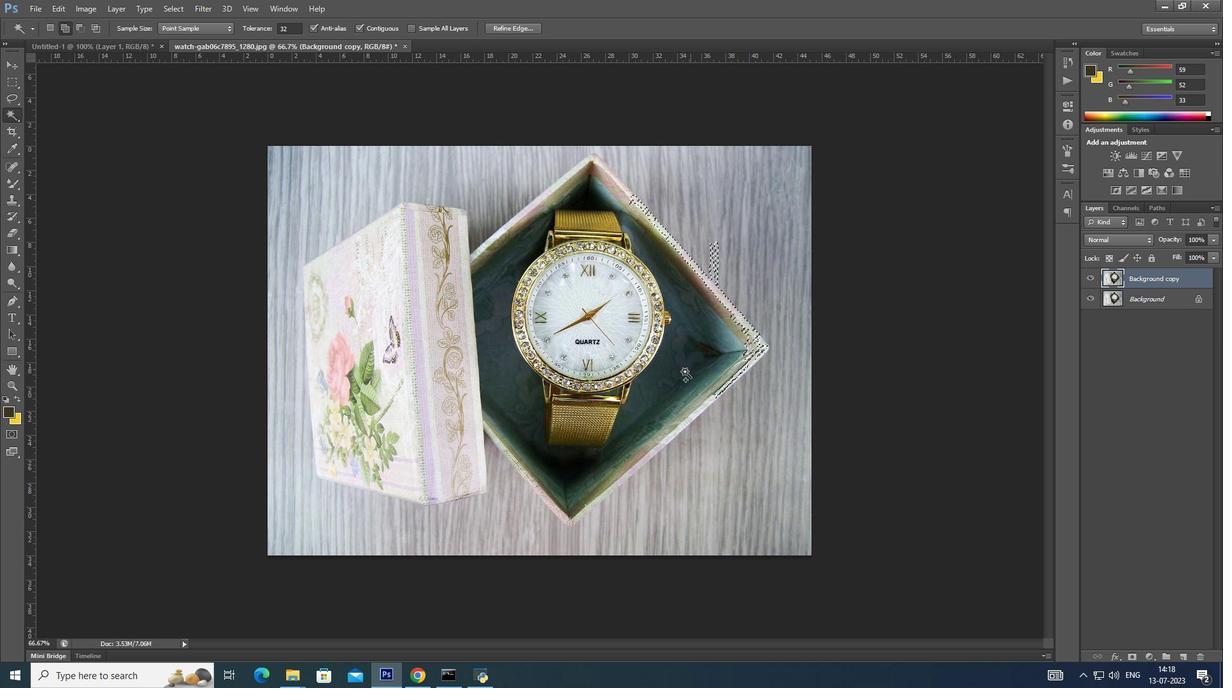 
Action: Key pressed <Key.shift>
Screenshot: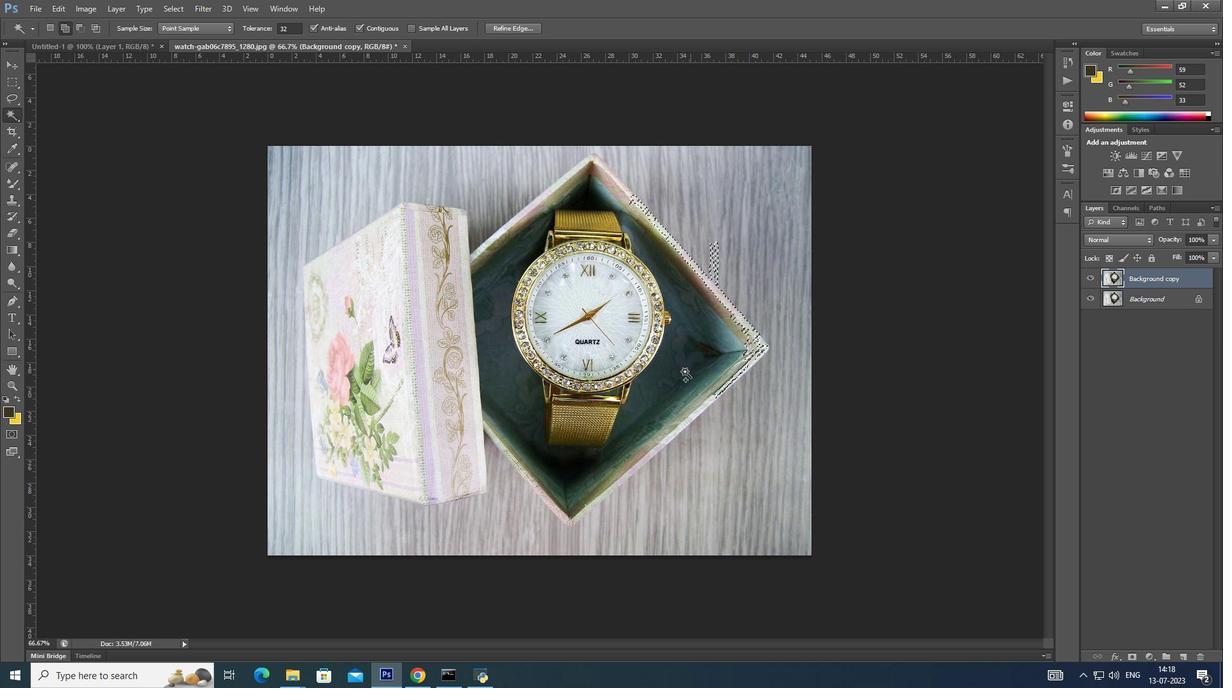
Action: Mouse moved to (685, 371)
Screenshot: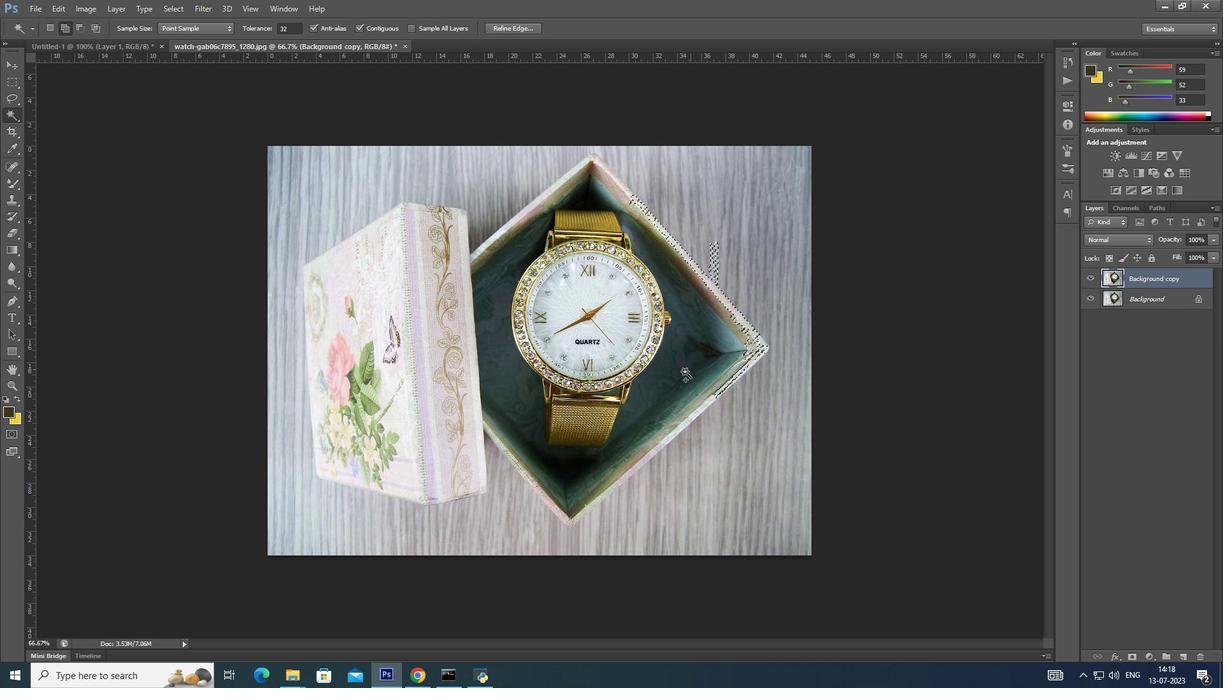 
Action: Key pressed <Key.shift><Key.shift><Key.shift><Key.shift>
Screenshot: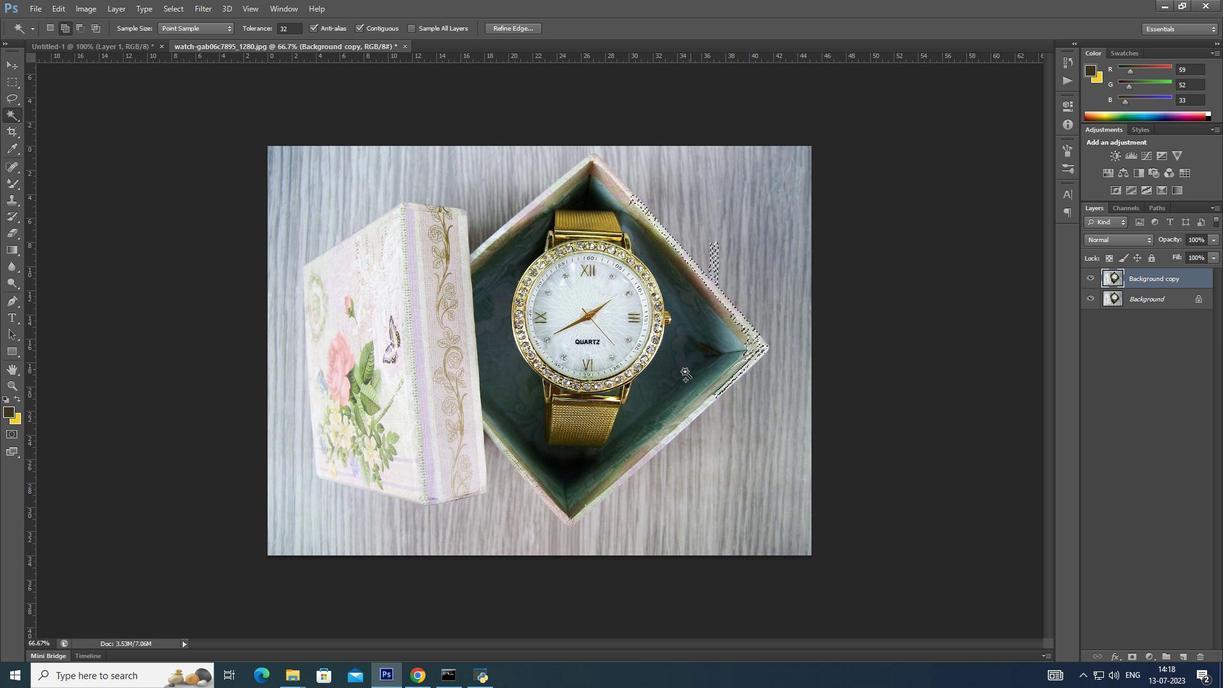 
Action: Mouse pressed left at (685, 371)
Screenshot: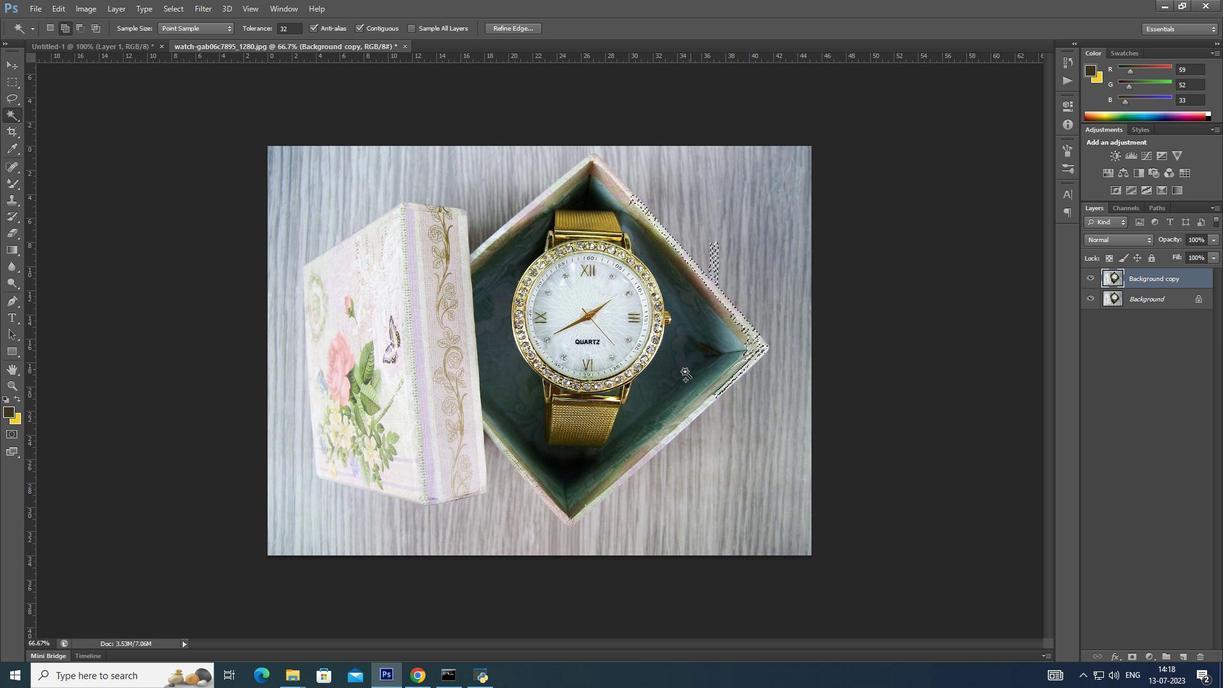 
Action: Key pressed <Key.shift><Key.shift><Key.shift><Key.shift><Key.shift><Key.shift><Key.shift><Key.shift>
Screenshot: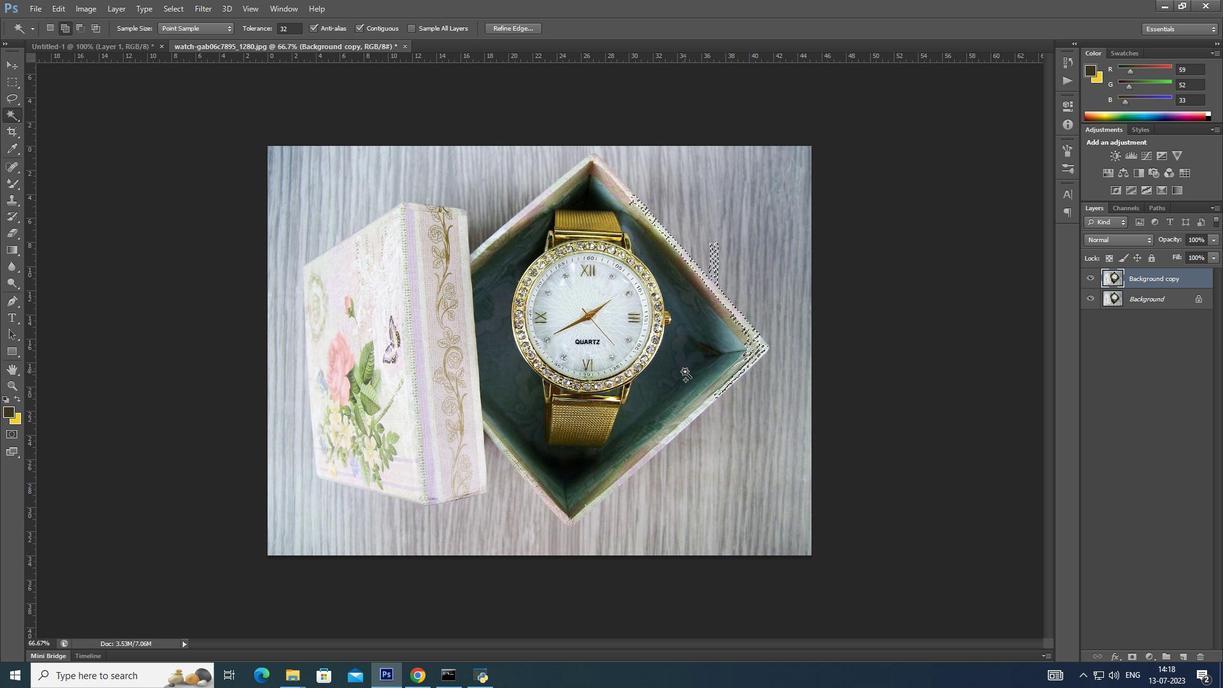 
Action: Mouse moved to (683, 372)
Screenshot: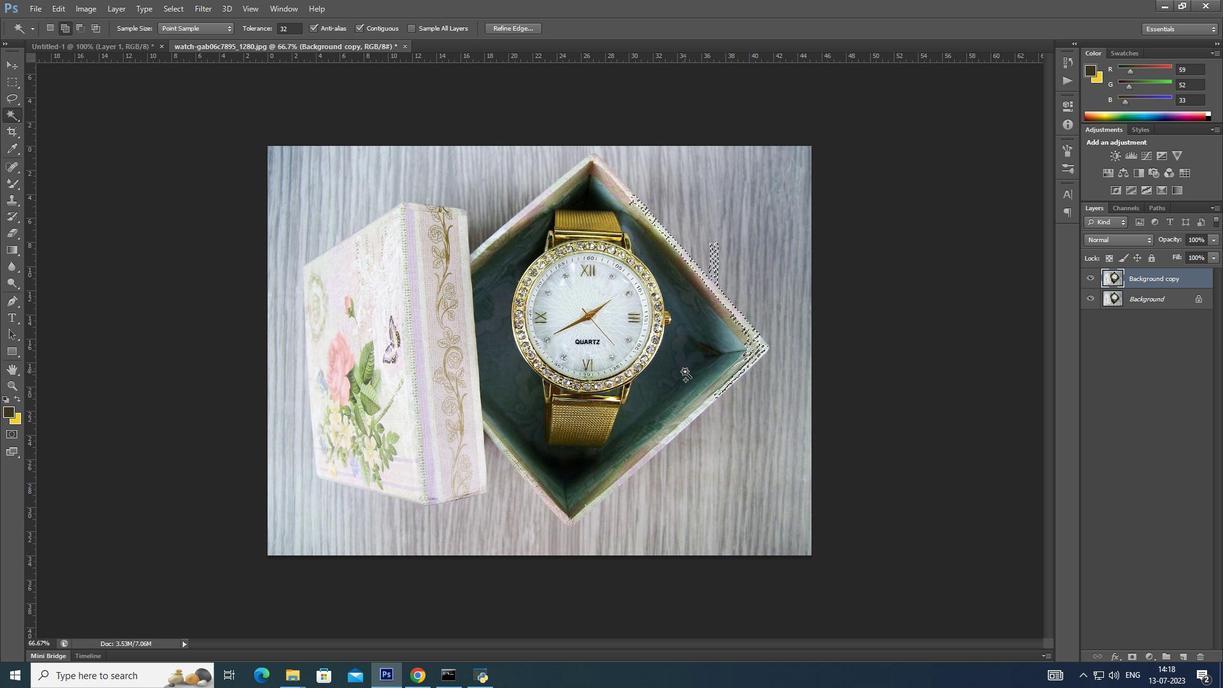 
Action: Key pressed <Key.shift>
Screenshot: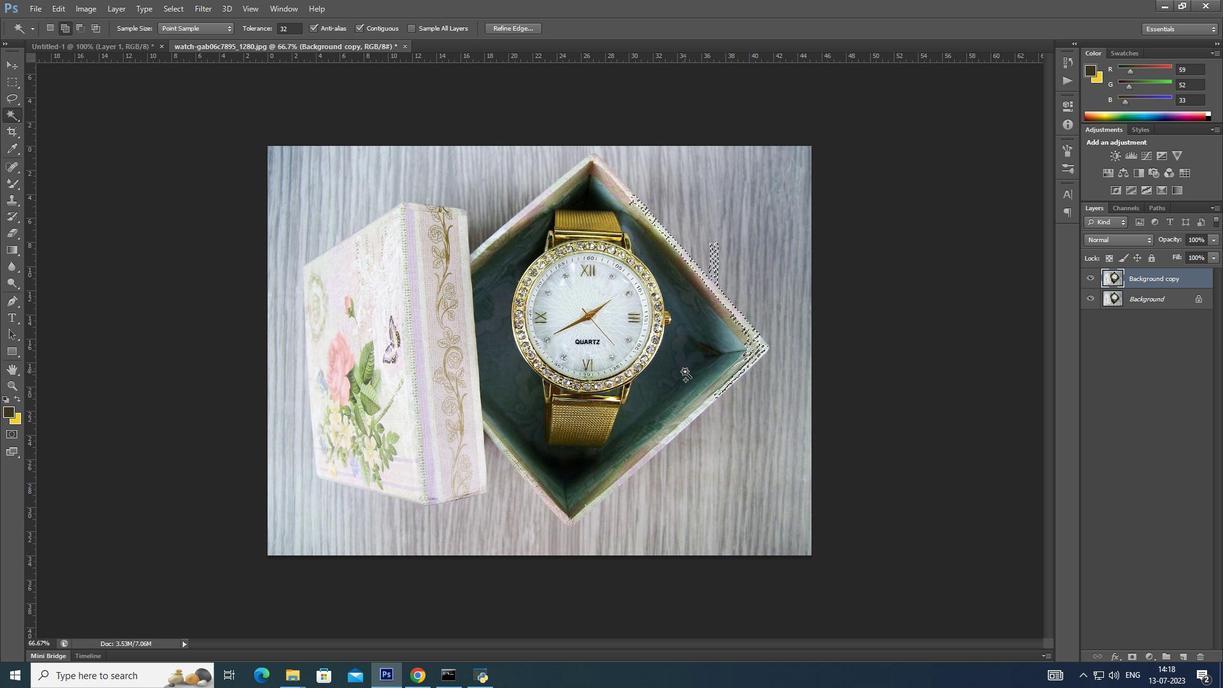 
Action: Mouse moved to (681, 375)
Screenshot: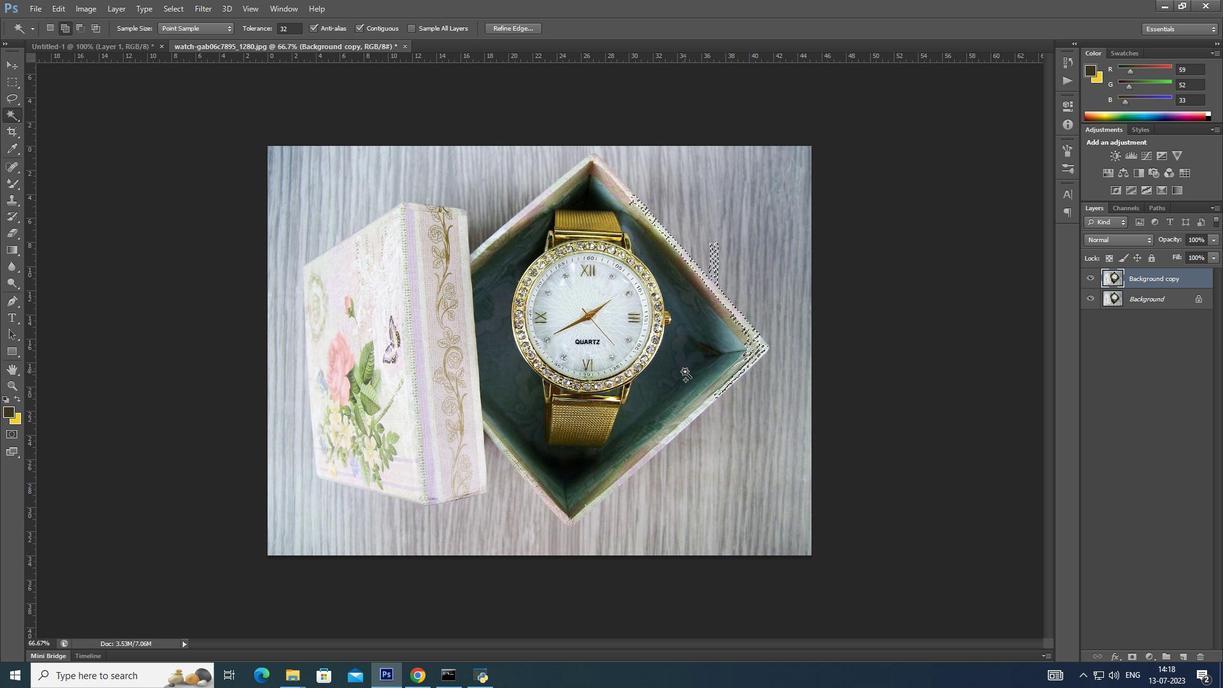 
Action: Key pressed <Key.shift>
Screenshot: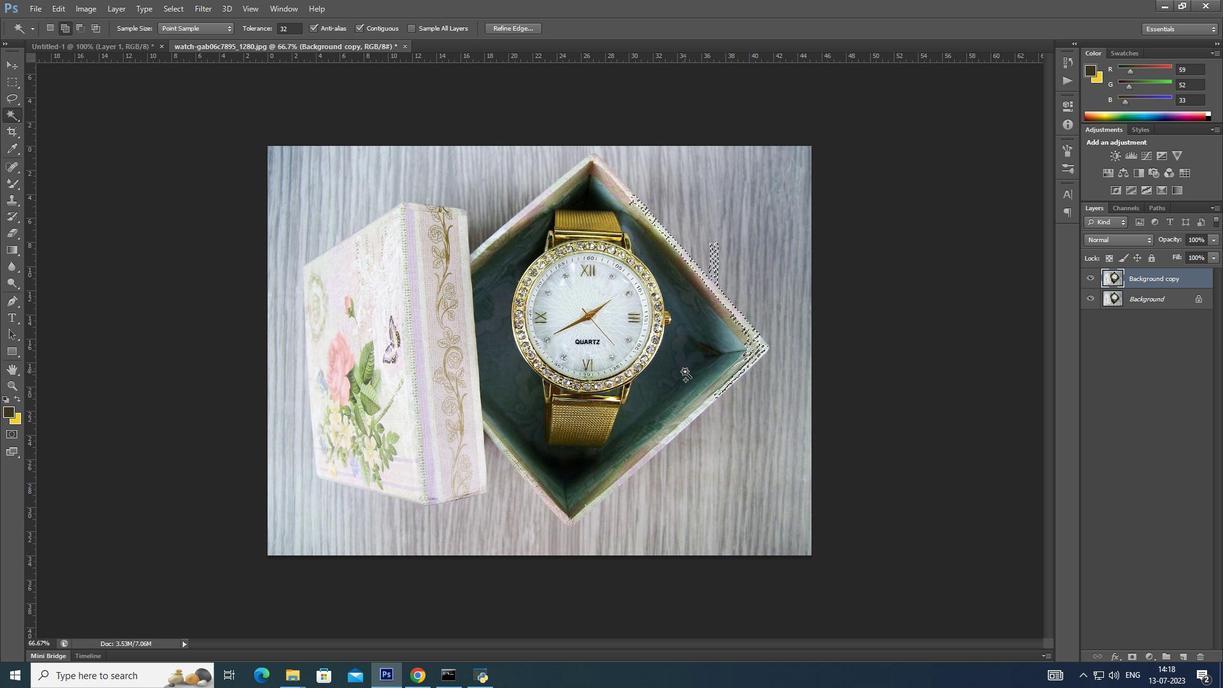 
Action: Mouse moved to (659, 391)
Screenshot: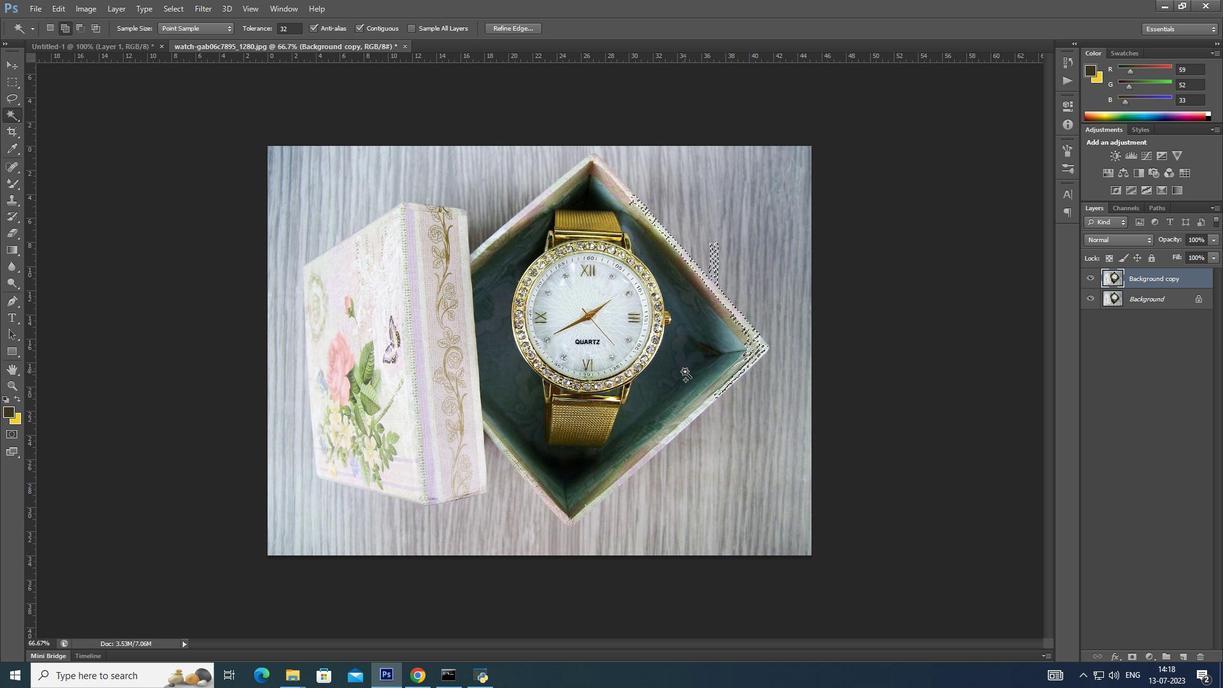 
Action: Key pressed <Key.shift>
Screenshot: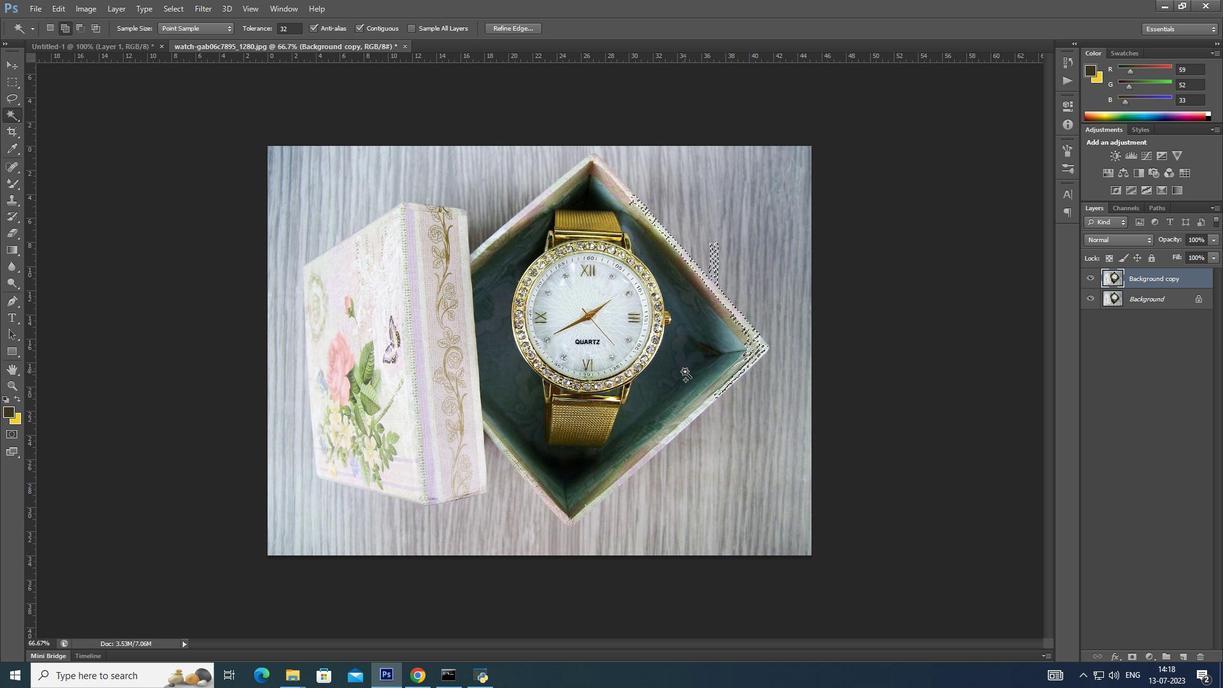 
Action: Mouse moved to (654, 393)
Screenshot: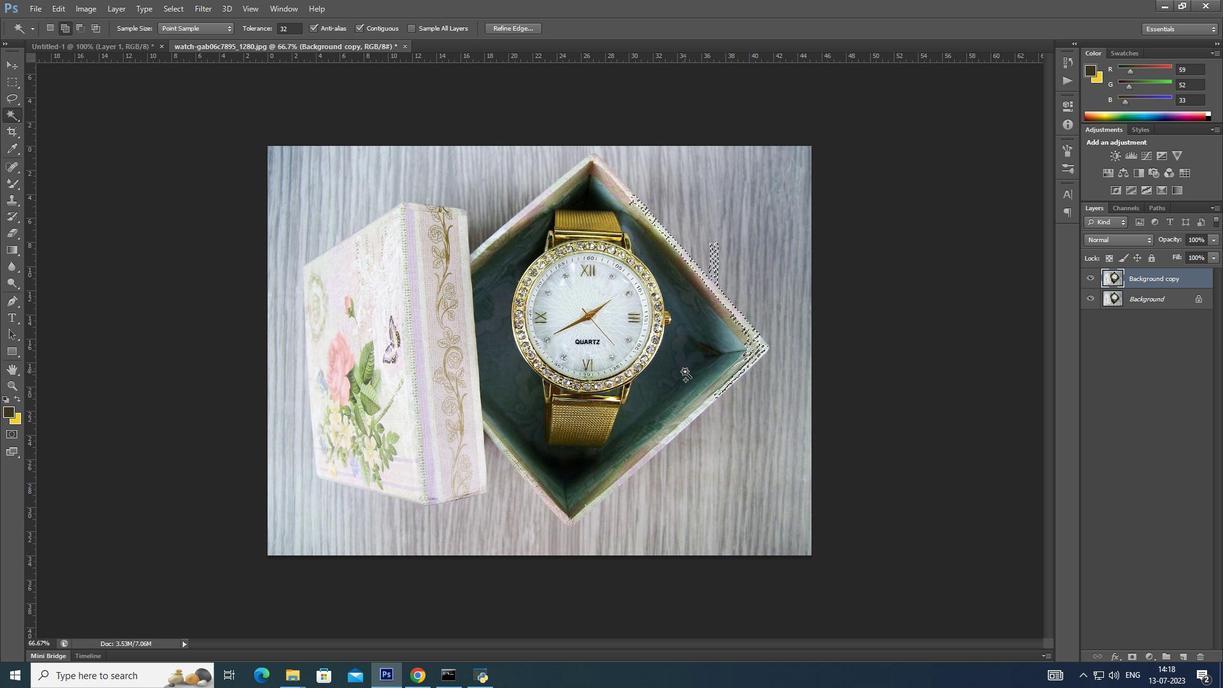 
Action: Key pressed <Key.shift>
Screenshot: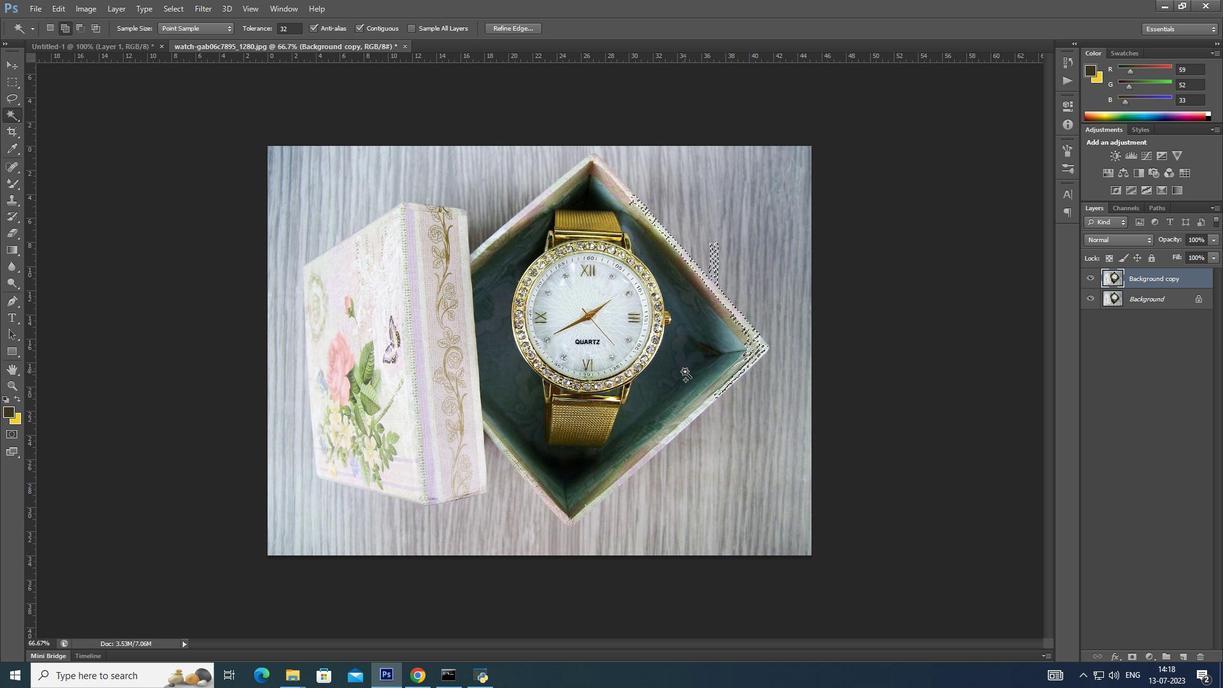 
Action: Mouse moved to (645, 398)
Screenshot: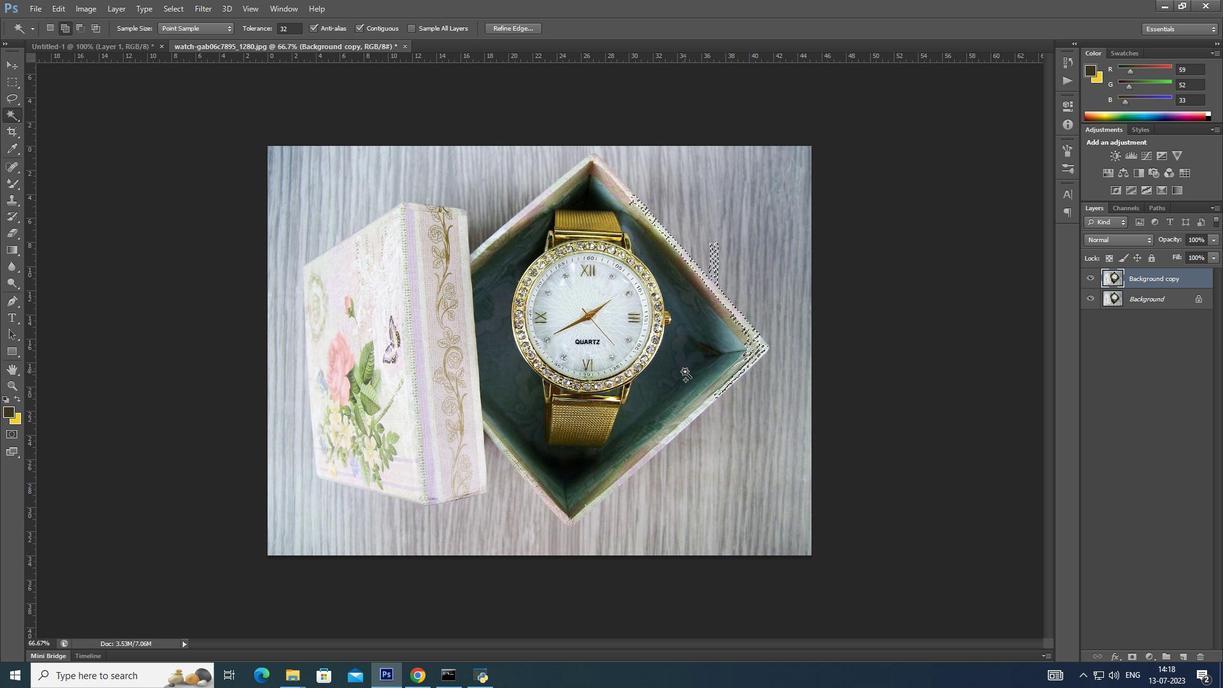 
Action: Key pressed <Key.shift>
Screenshot: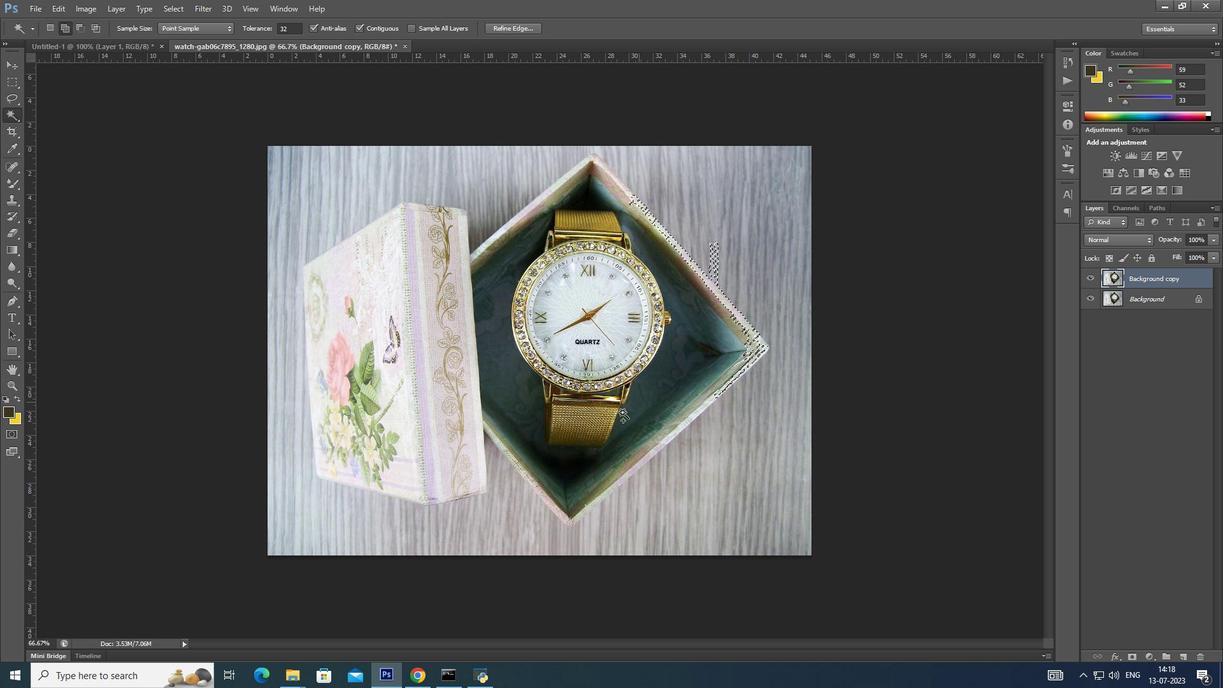
Action: Mouse moved to (638, 402)
Screenshot: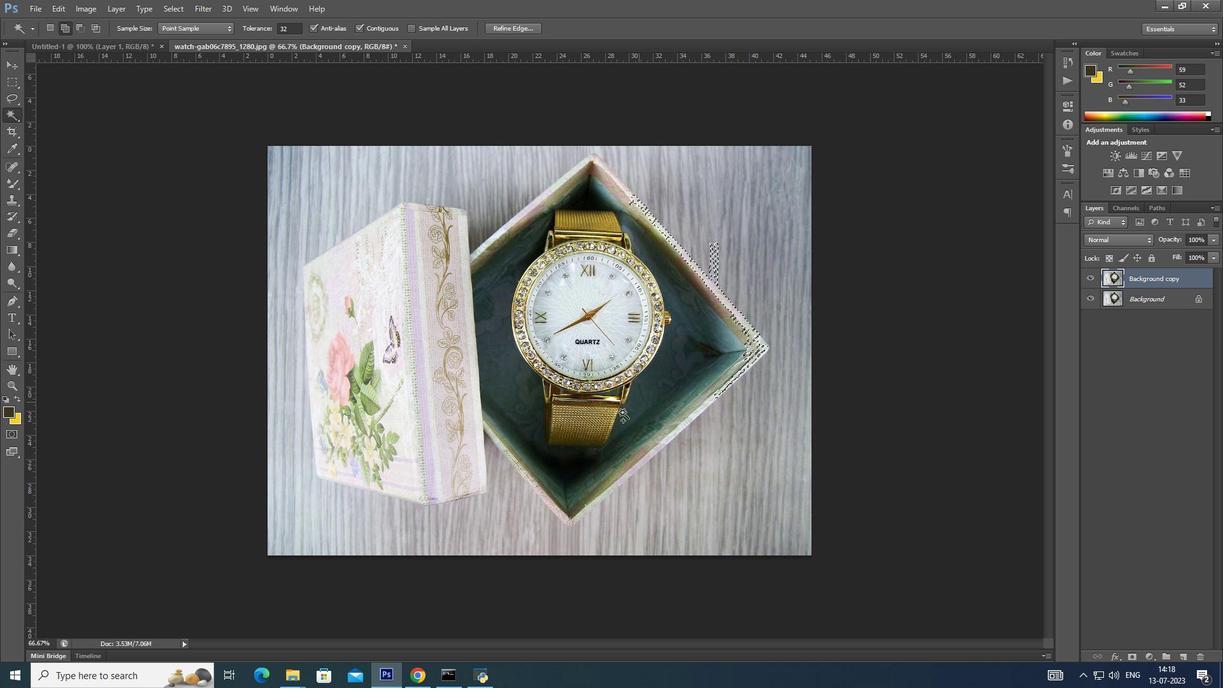 
Action: Key pressed <Key.shift>
Screenshot: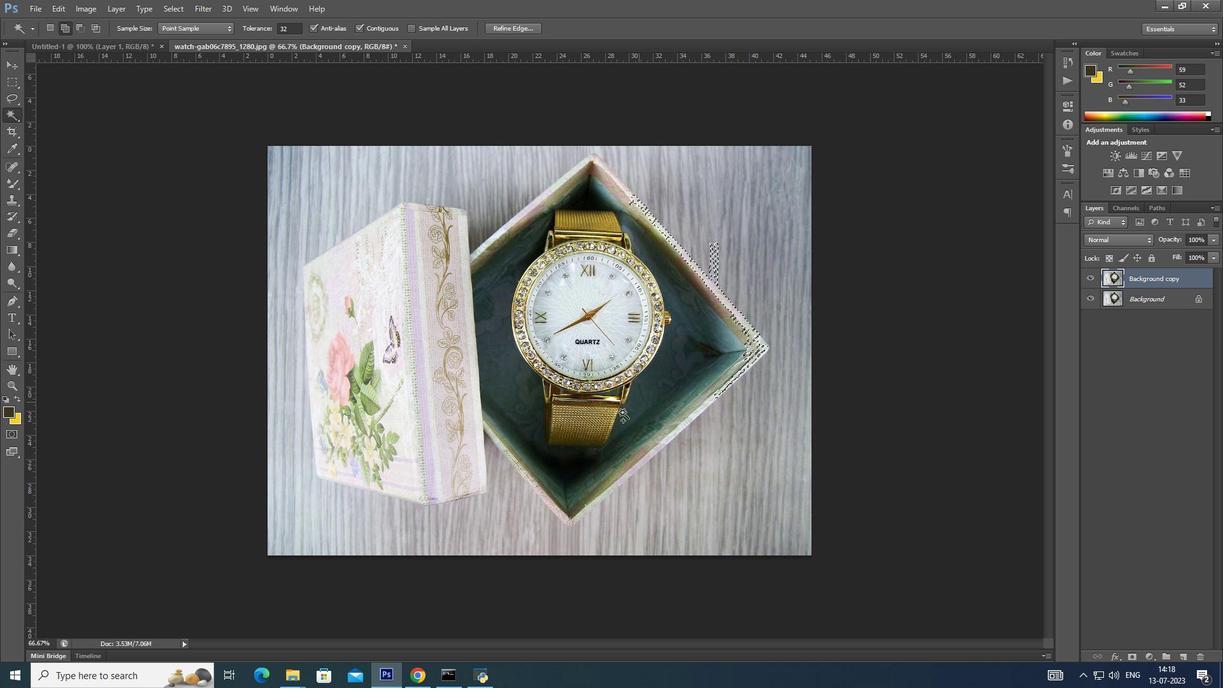 
Action: Mouse moved to (627, 409)
Screenshot: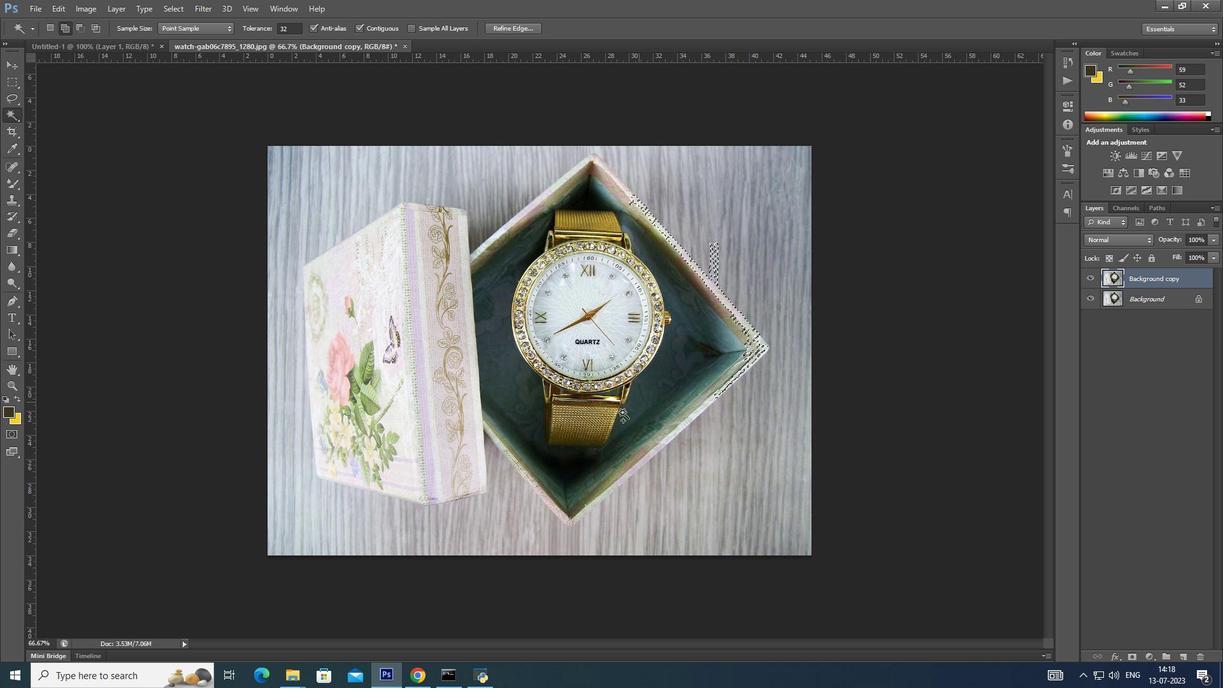 
Action: Key pressed <Key.shift>
Screenshot: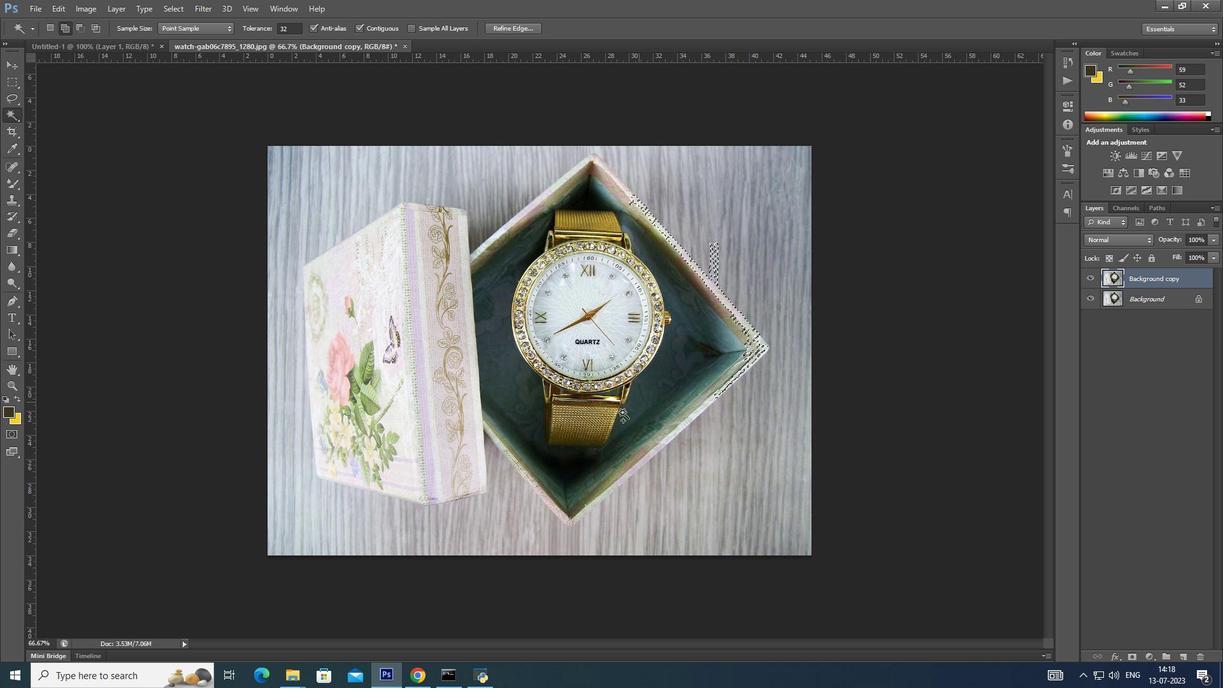 
Action: Mouse moved to (613, 418)
Screenshot: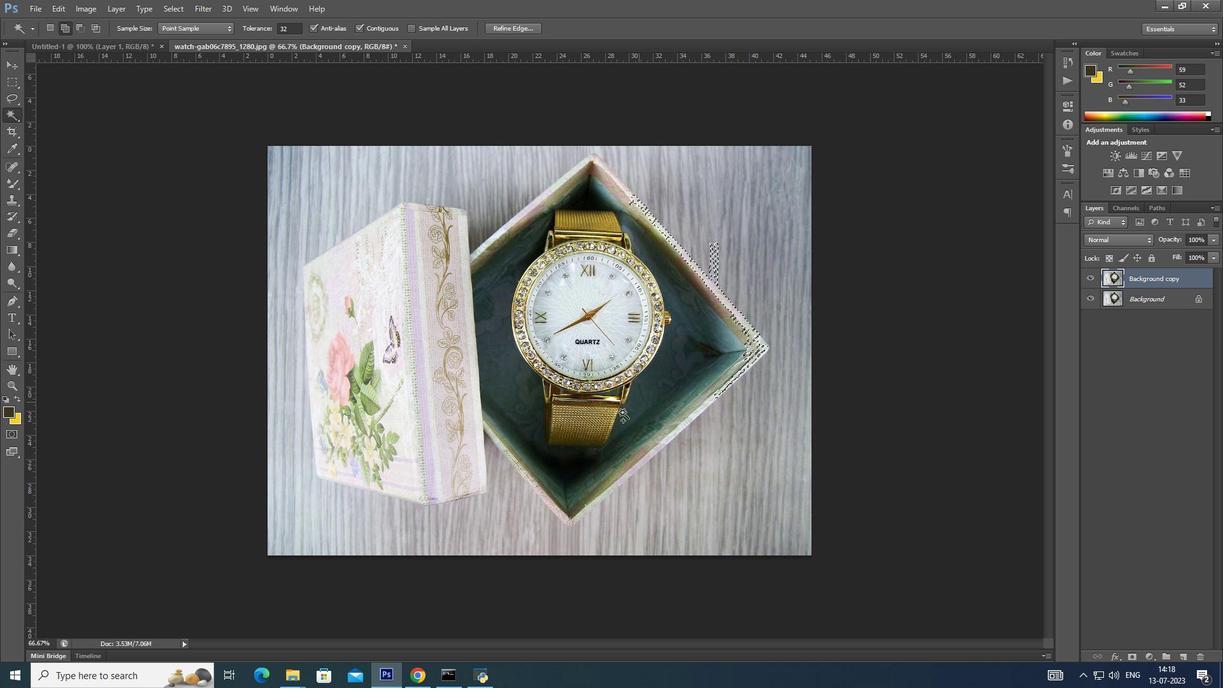 
Action: Key pressed <Key.shift>
Screenshot: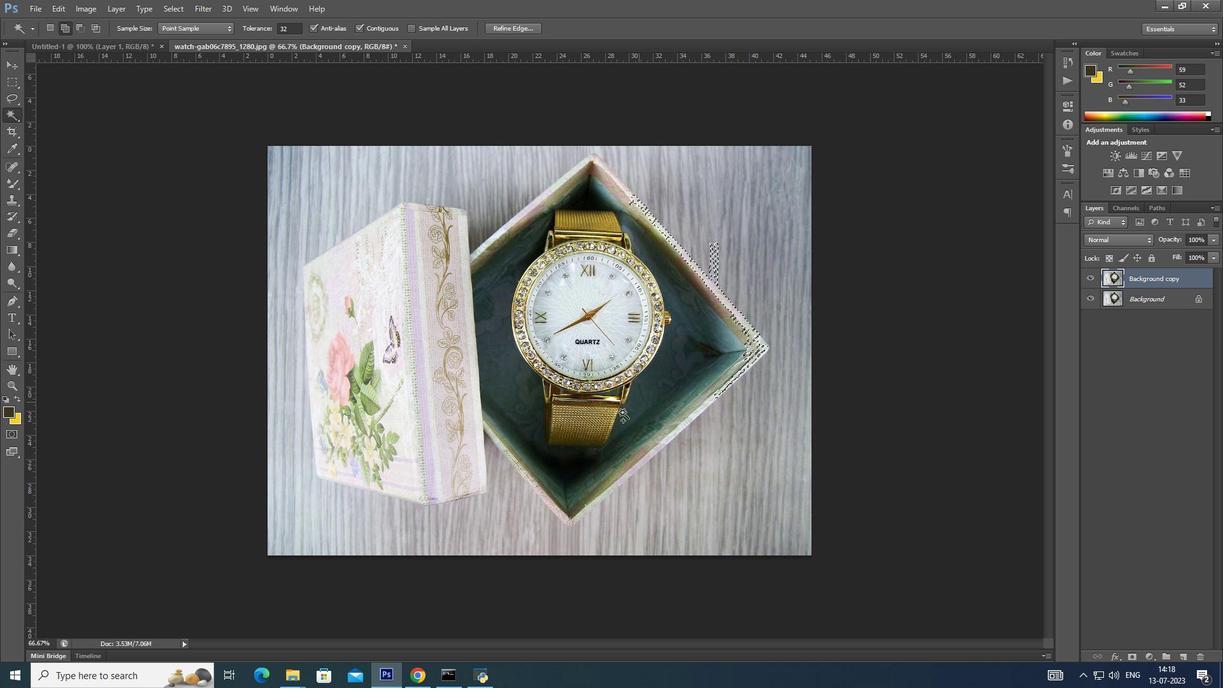 
Action: Mouse moved to (611, 420)
Screenshot: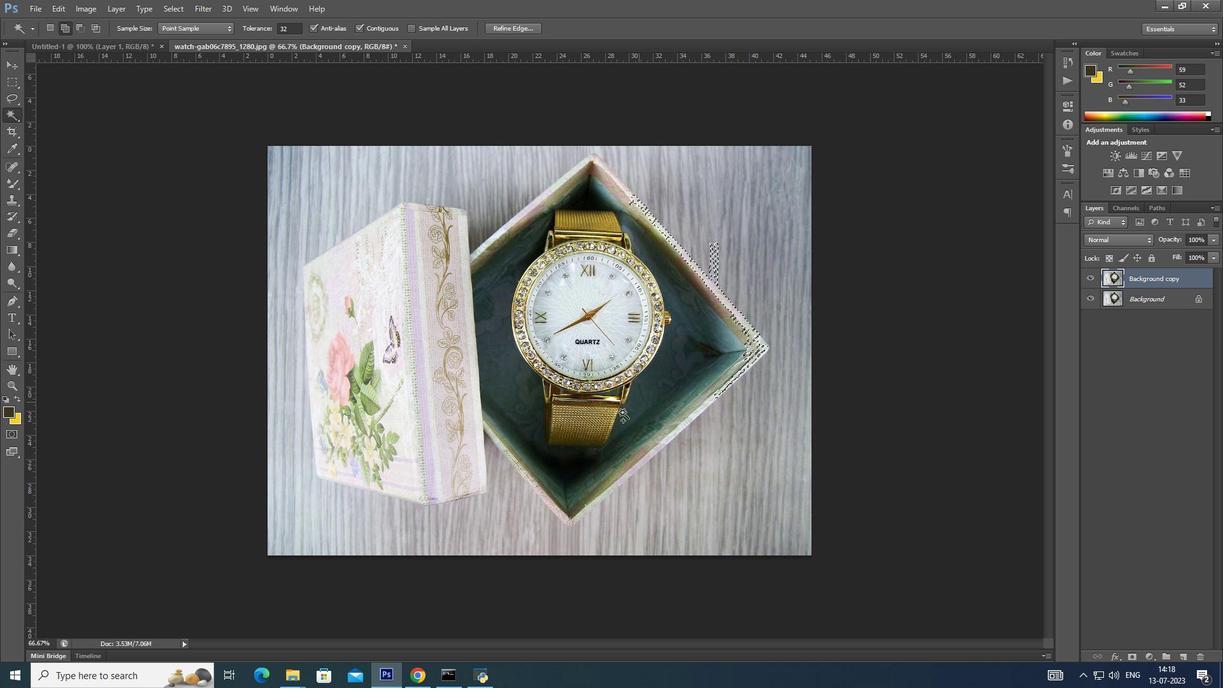 
Action: Key pressed <Key.shift><Key.shift><Key.shift><Key.shift><Key.shift><Key.shift><Key.shift><Key.shift><Key.shift><Key.shift><Key.shift><Key.shift>ctrl+D
Screenshot: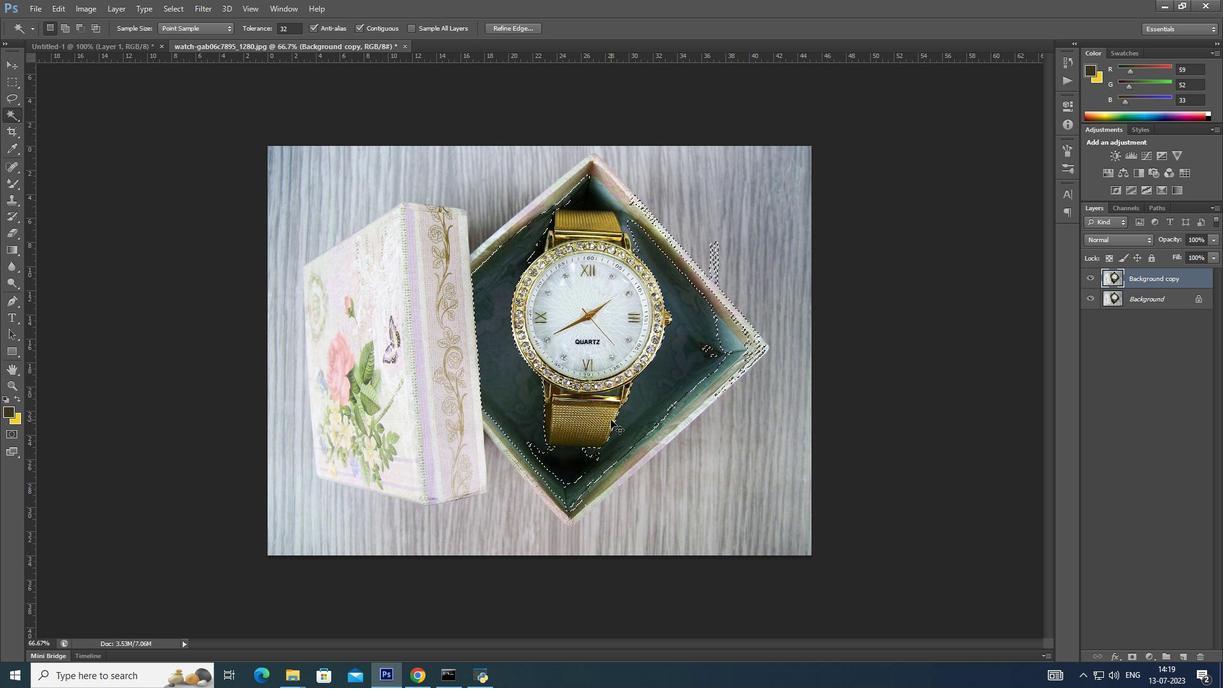 
Action: Mouse moved to (14, 96)
Screenshot: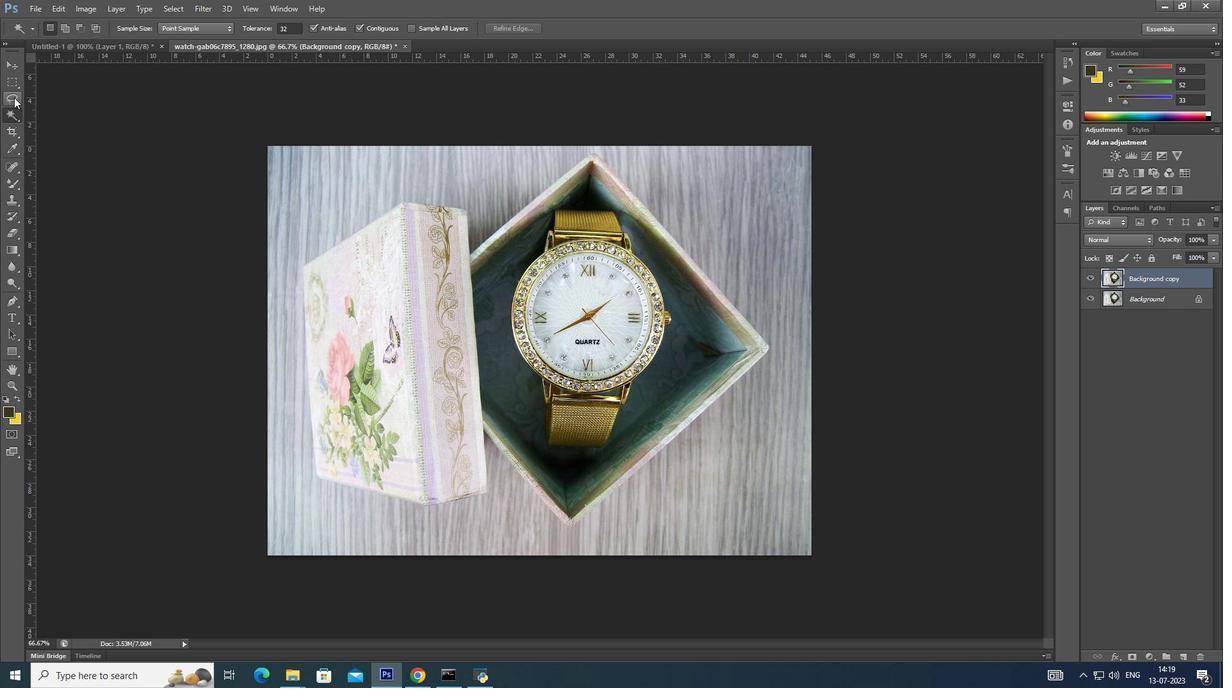 
Action: Mouse pressed left at (14, 96)
Screenshot: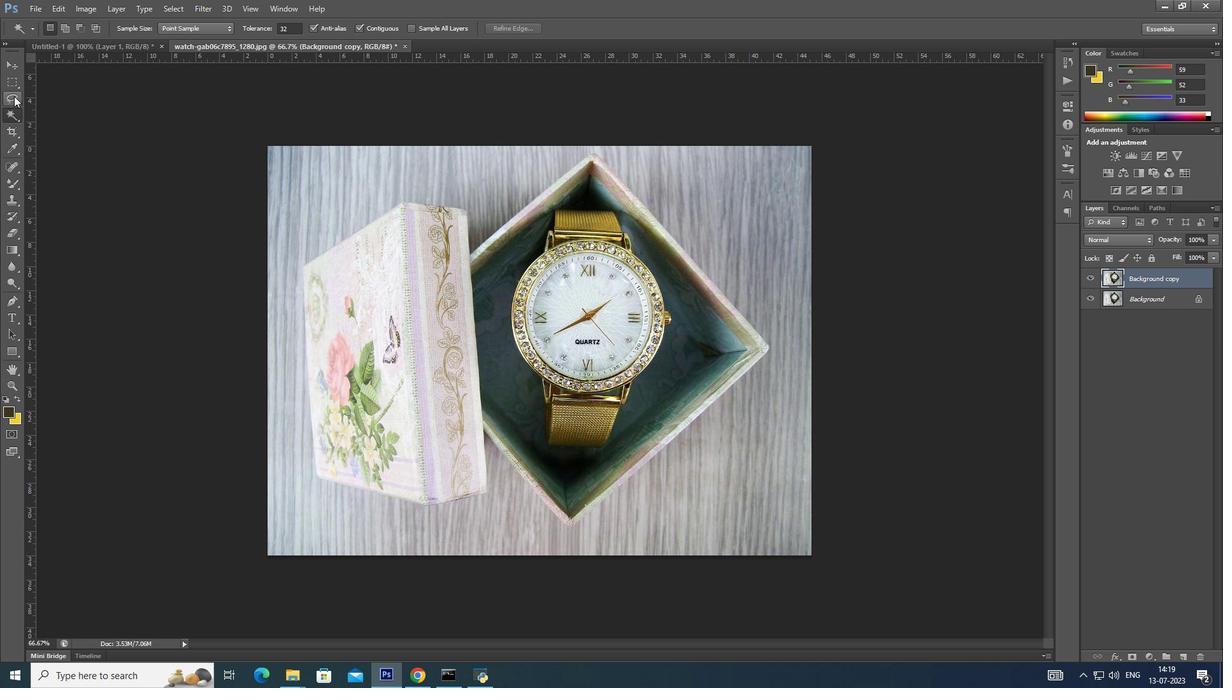 
Action: Mouse moved to (62, 95)
Screenshot: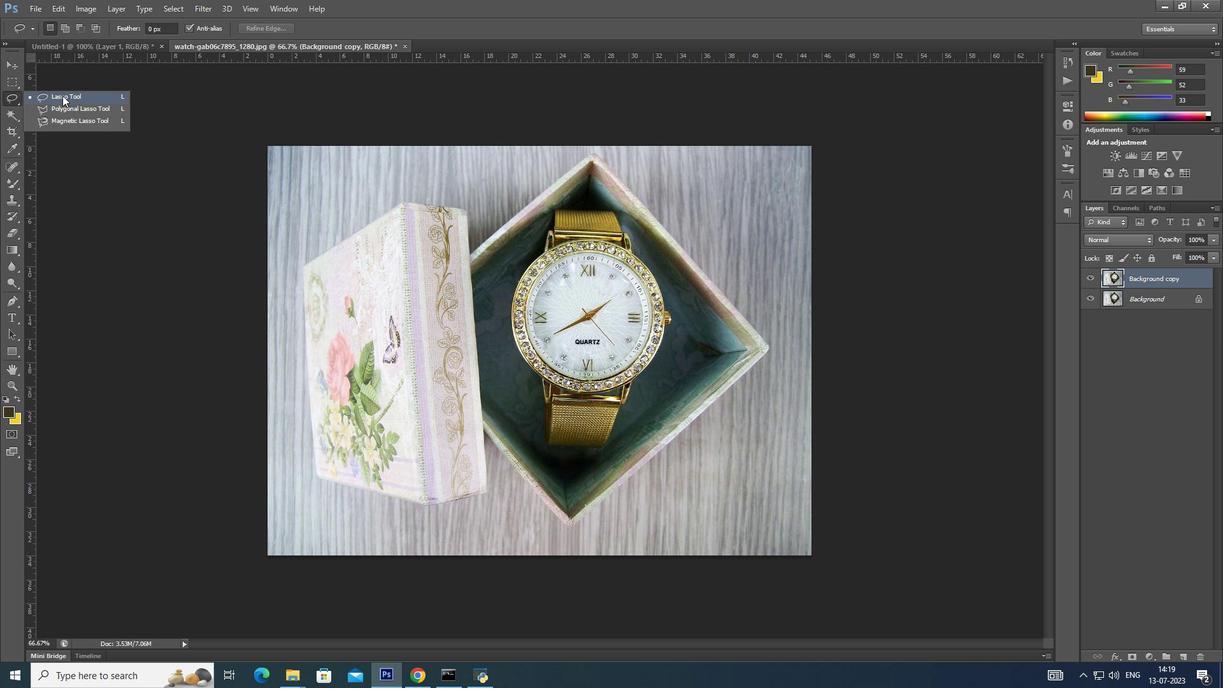 
Action: Mouse pressed left at (62, 95)
Screenshot: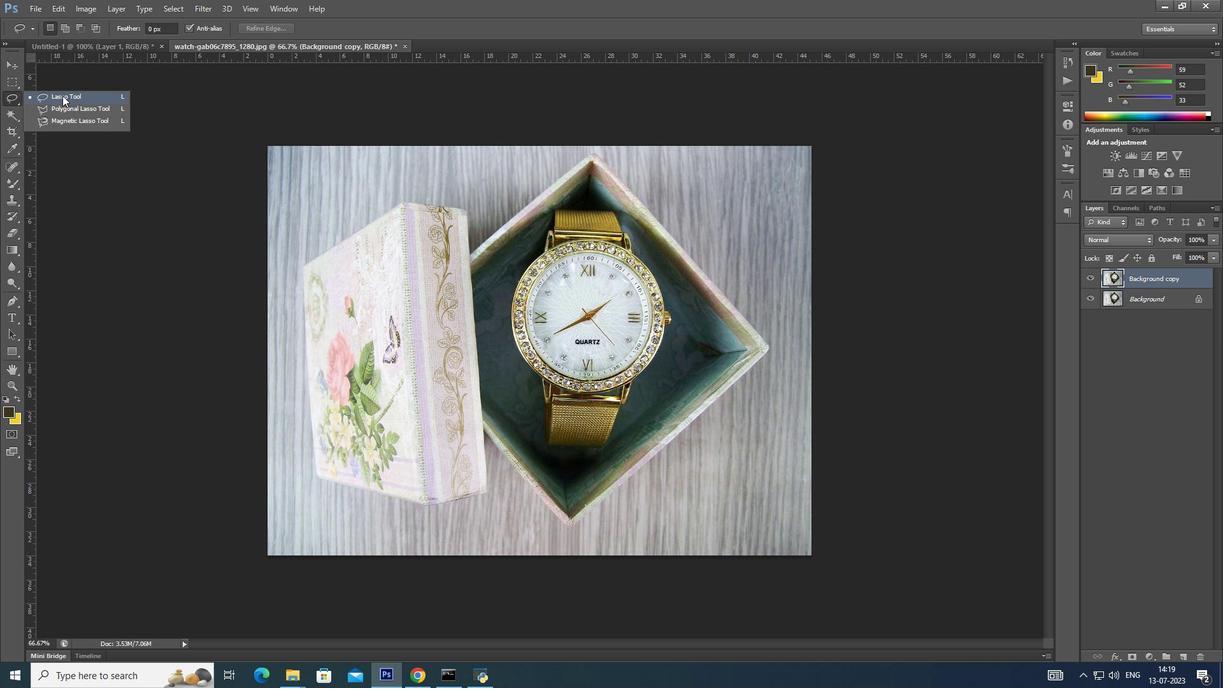 
Action: Mouse moved to (469, 254)
Screenshot: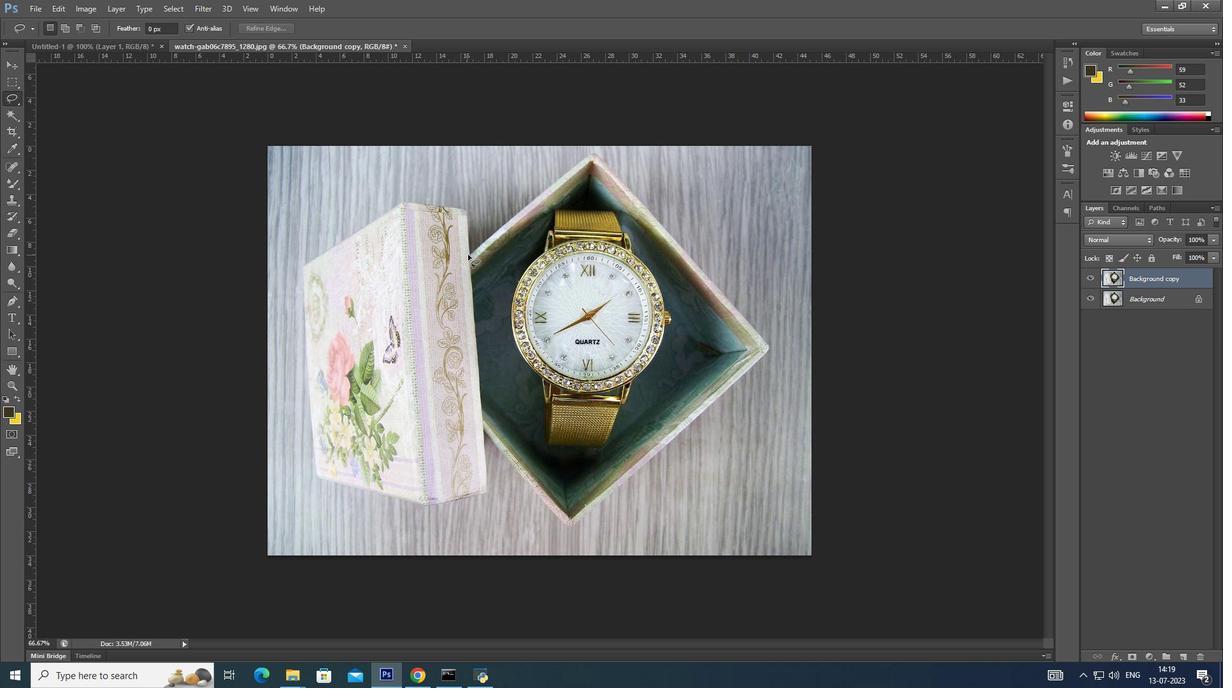
Action: Mouse pressed left at (469, 254)
Screenshot: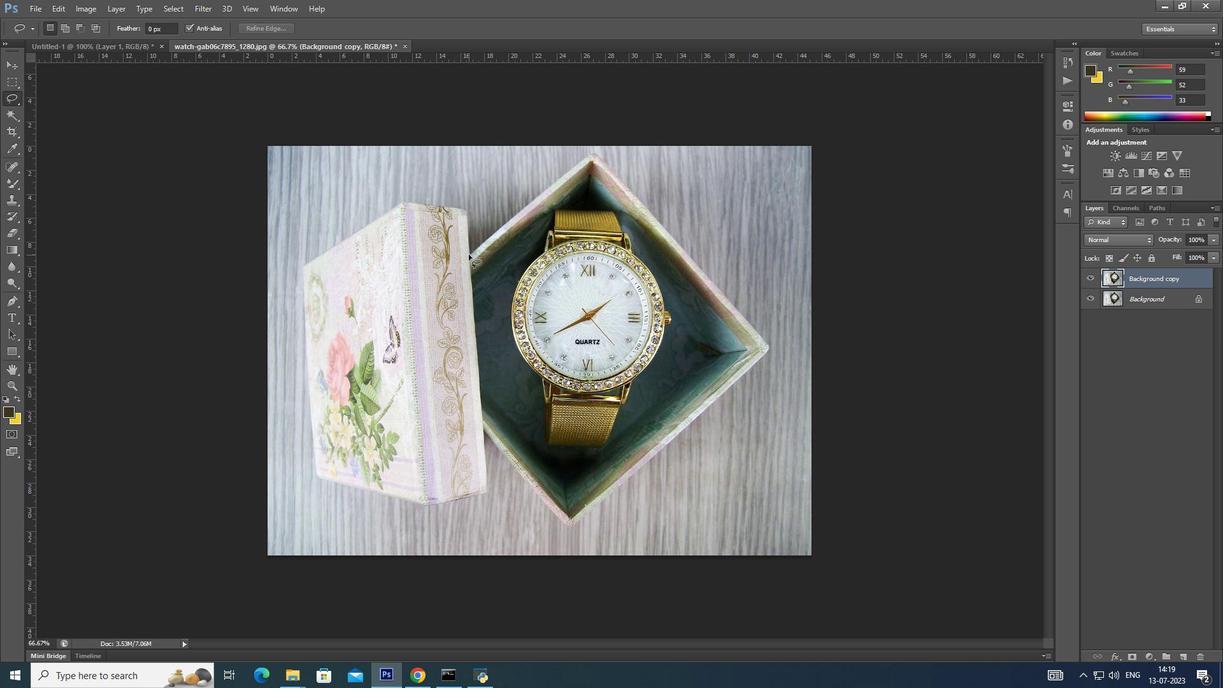 
Action: Mouse moved to (592, 154)
Screenshot: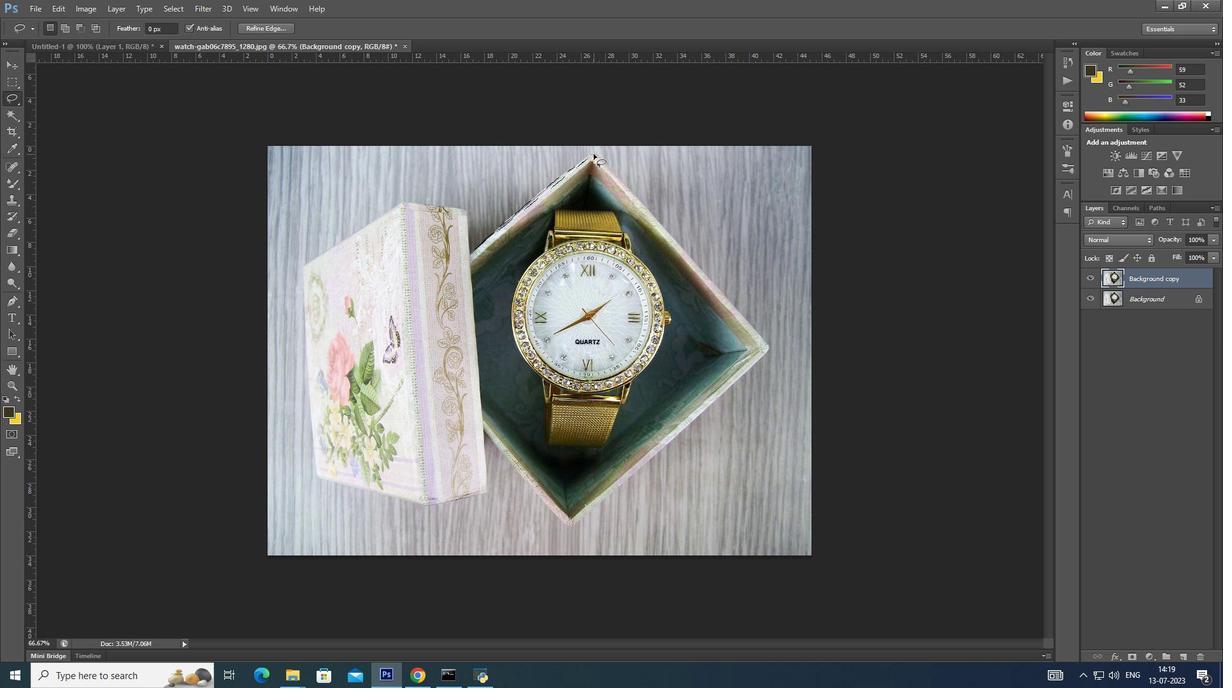 
Action: Key pressed ctrl+D
Screenshot: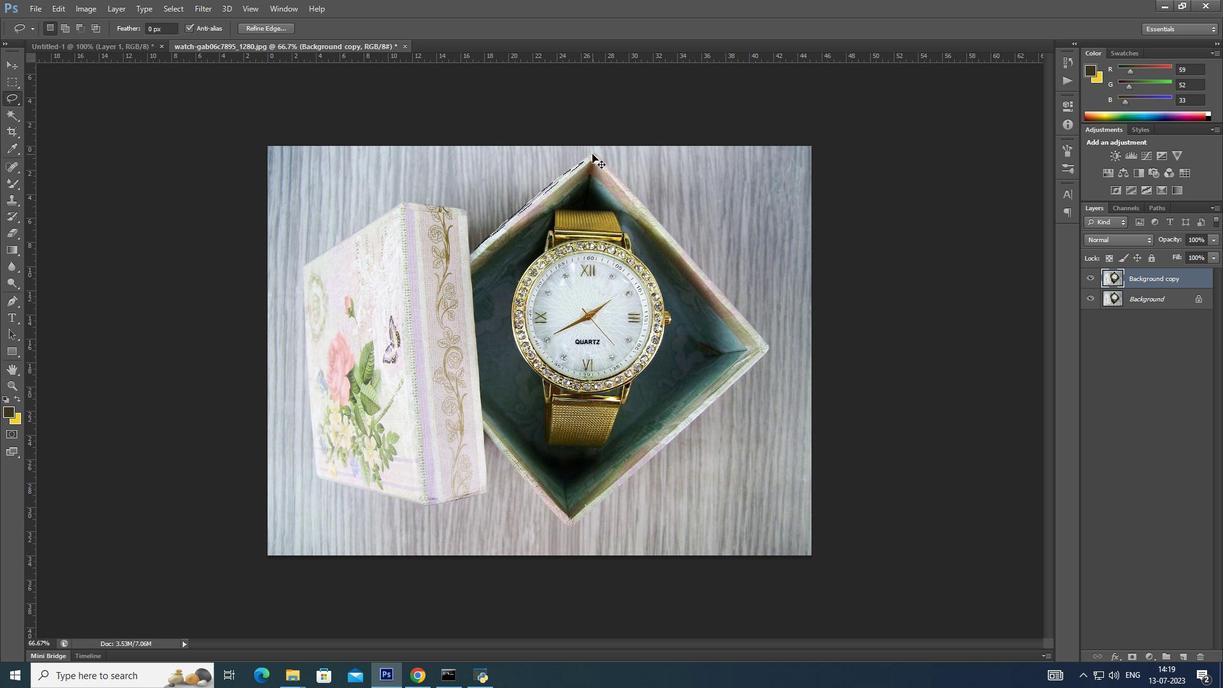
Action: Mouse moved to (12, 295)
Screenshot: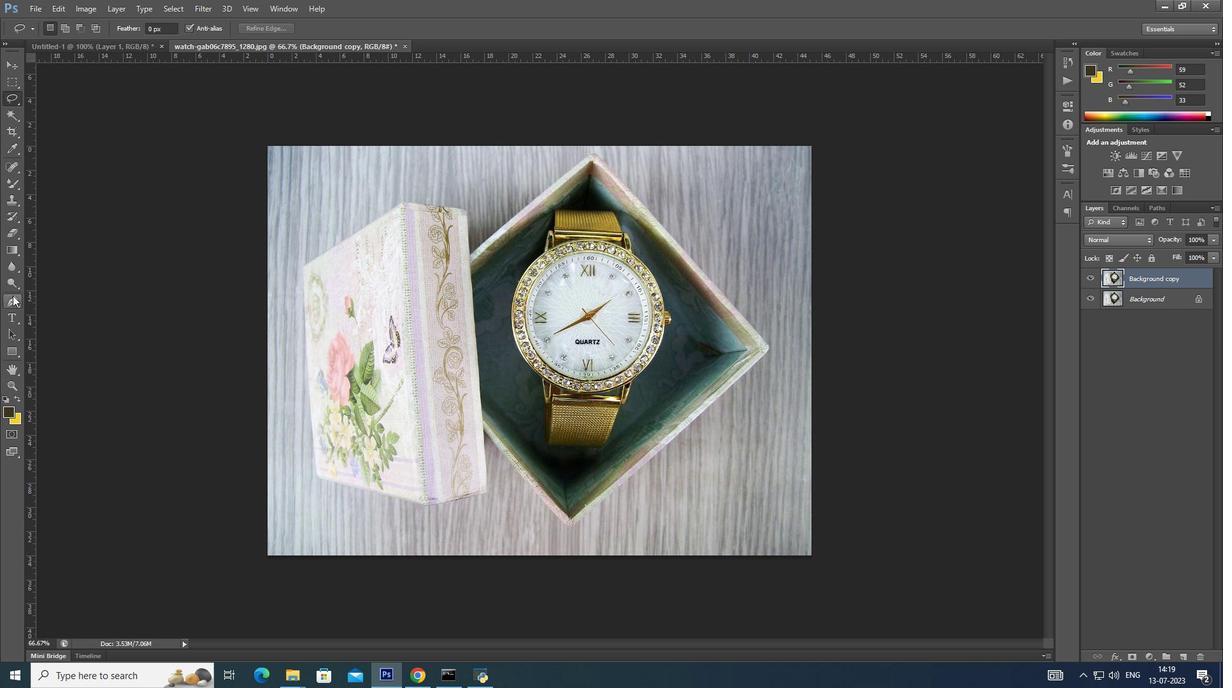 
Action: Mouse pressed left at (12, 295)
Screenshot: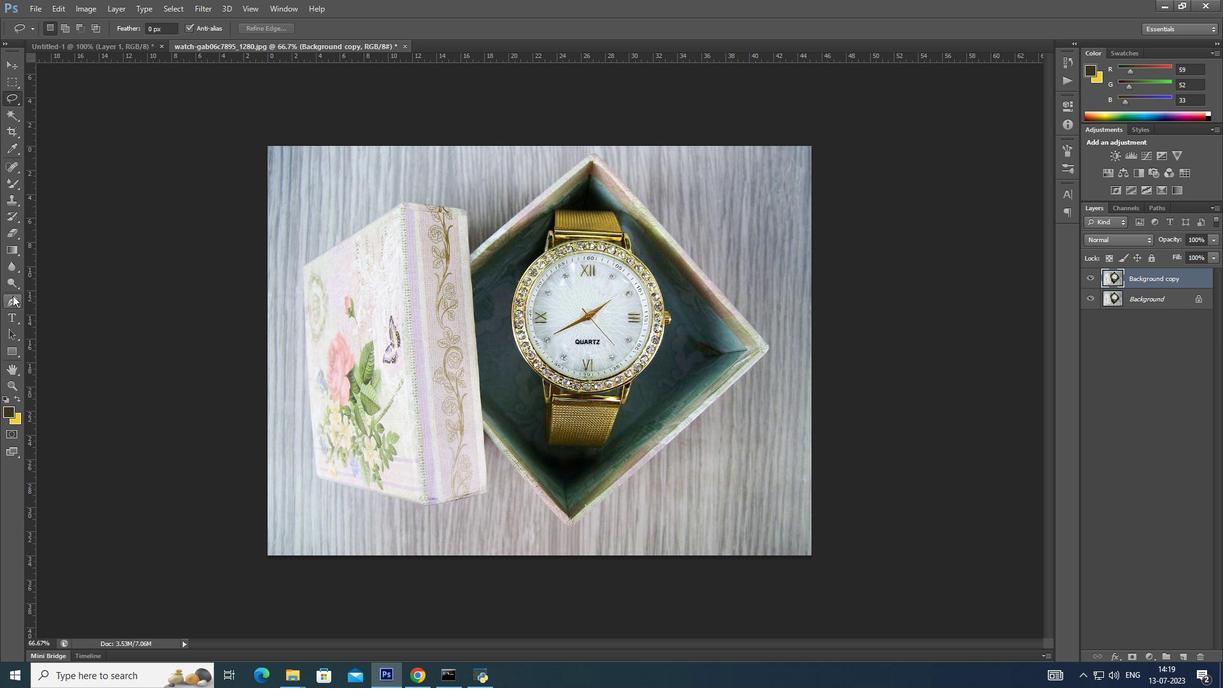 
Action: Mouse moved to (471, 251)
Screenshot: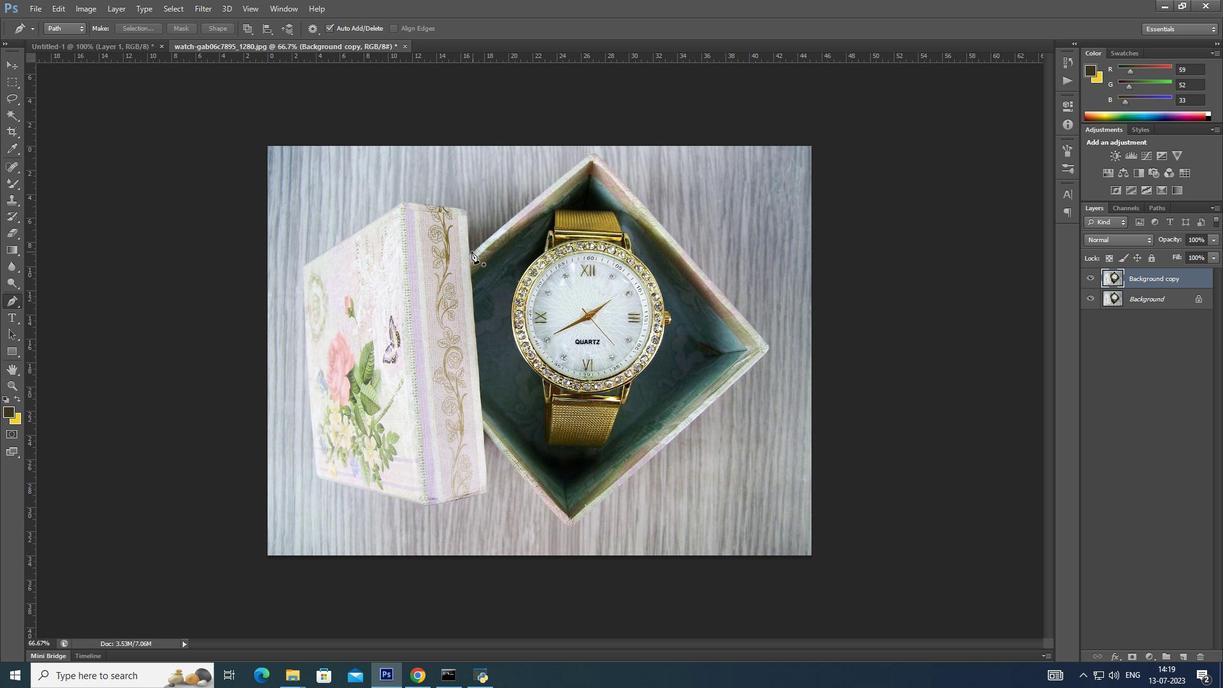 
Action: Mouse pressed left at (471, 251)
Screenshot: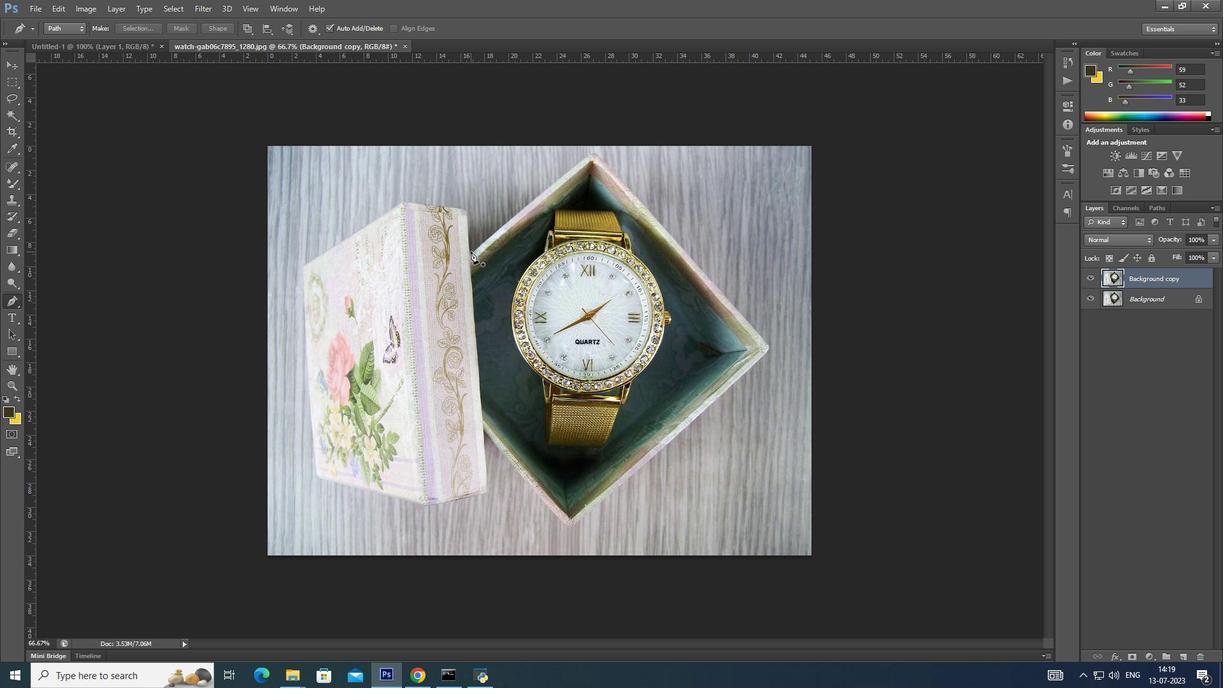 
Action: Mouse moved to (590, 154)
Screenshot: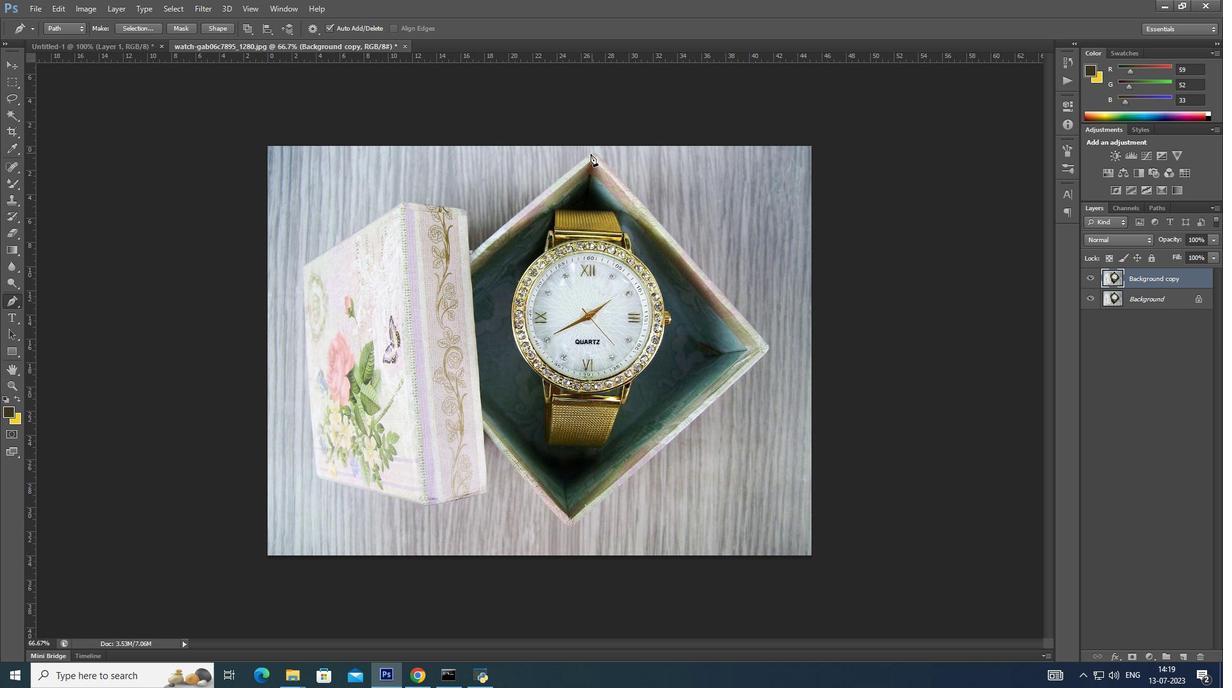 
Action: Mouse pressed left at (590, 154)
Screenshot: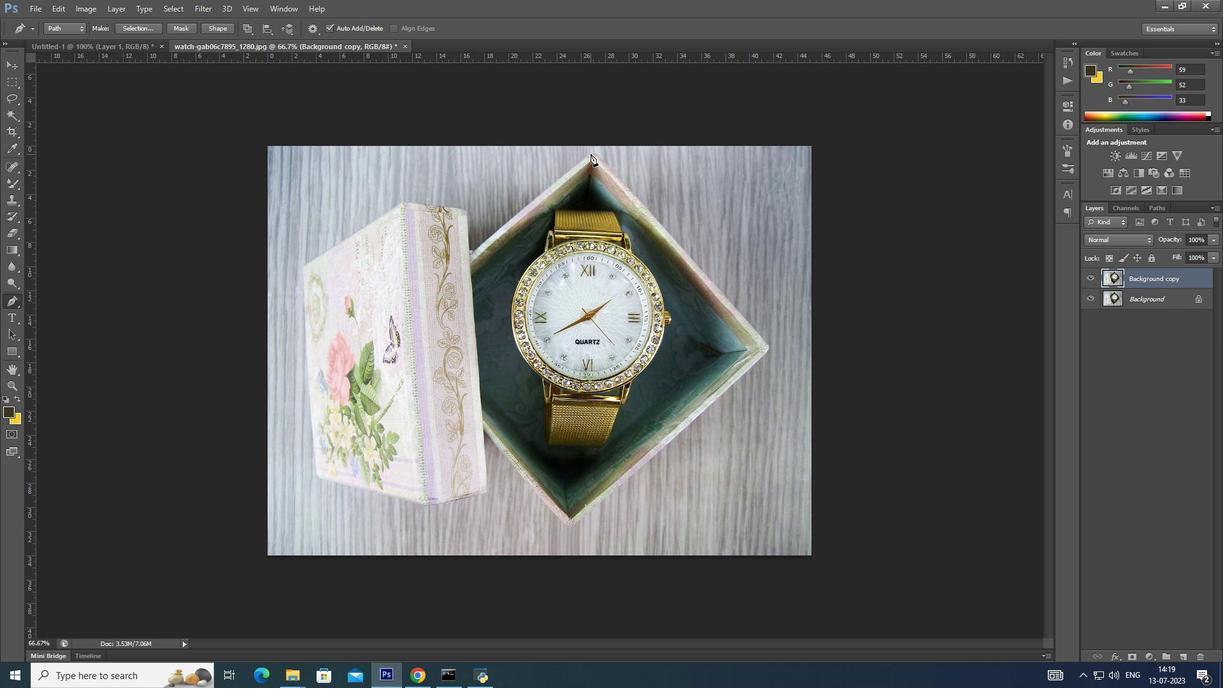 
Action: Mouse moved to (590, 154)
Screenshot: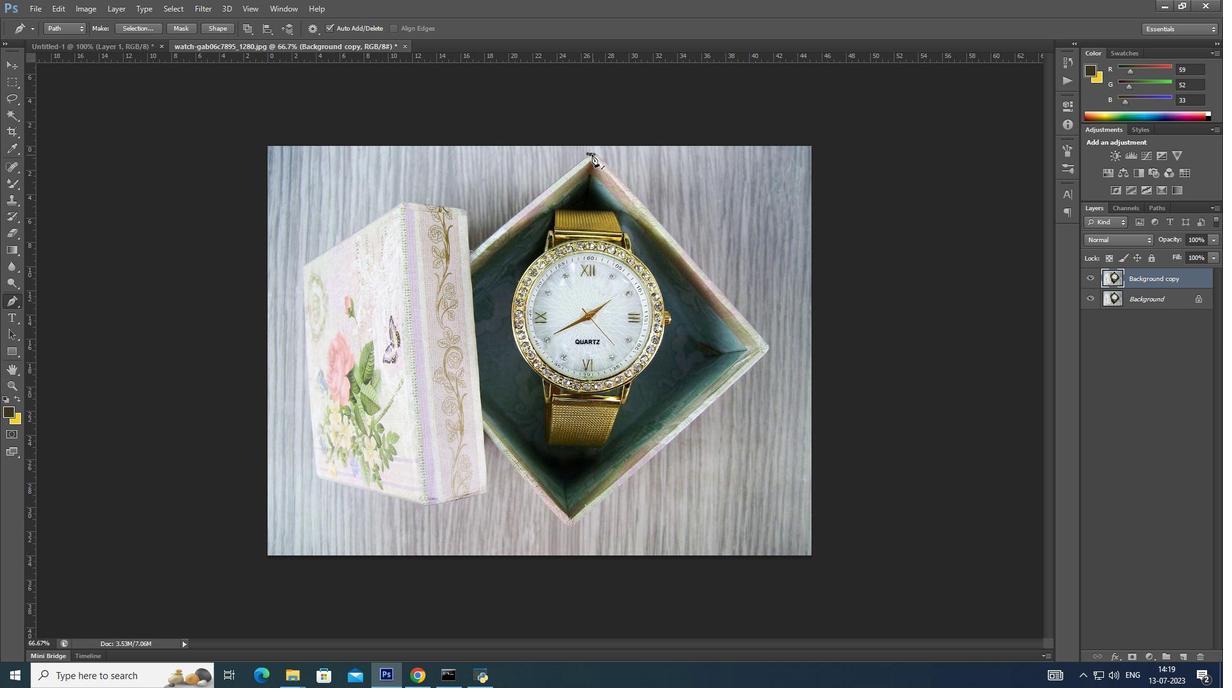 
Action: Key pressed <Key.alt_l>
Screenshot: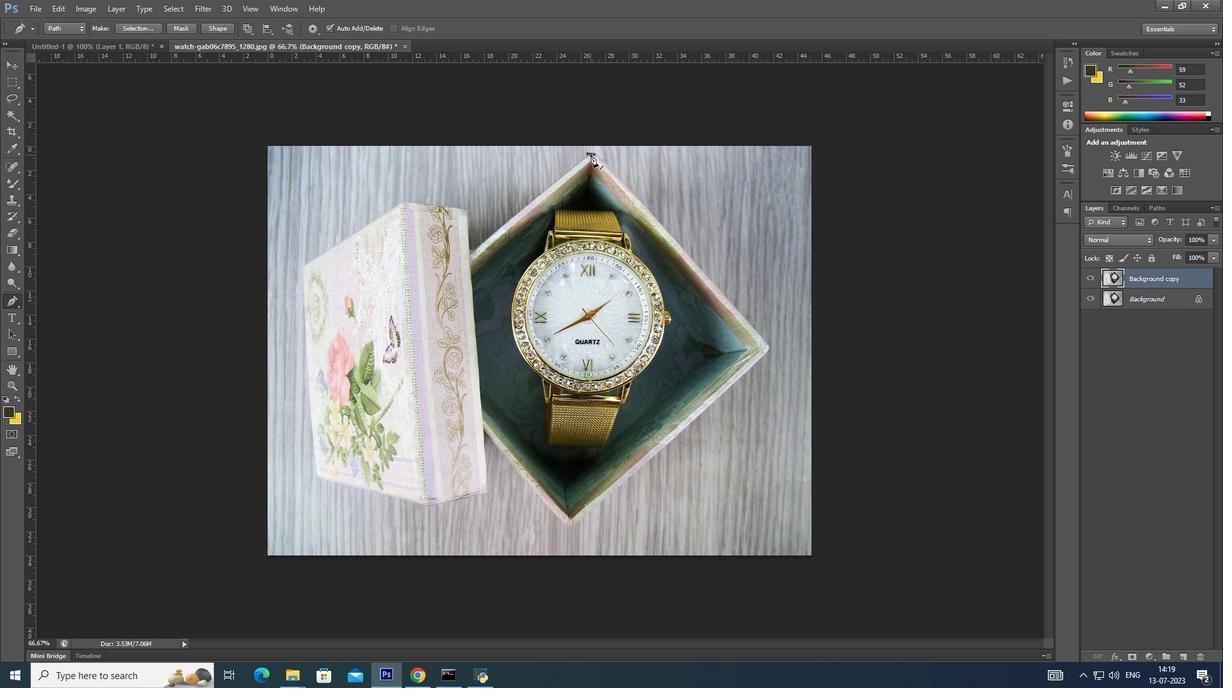 
Action: Mouse pressed left at (590, 154)
Screenshot: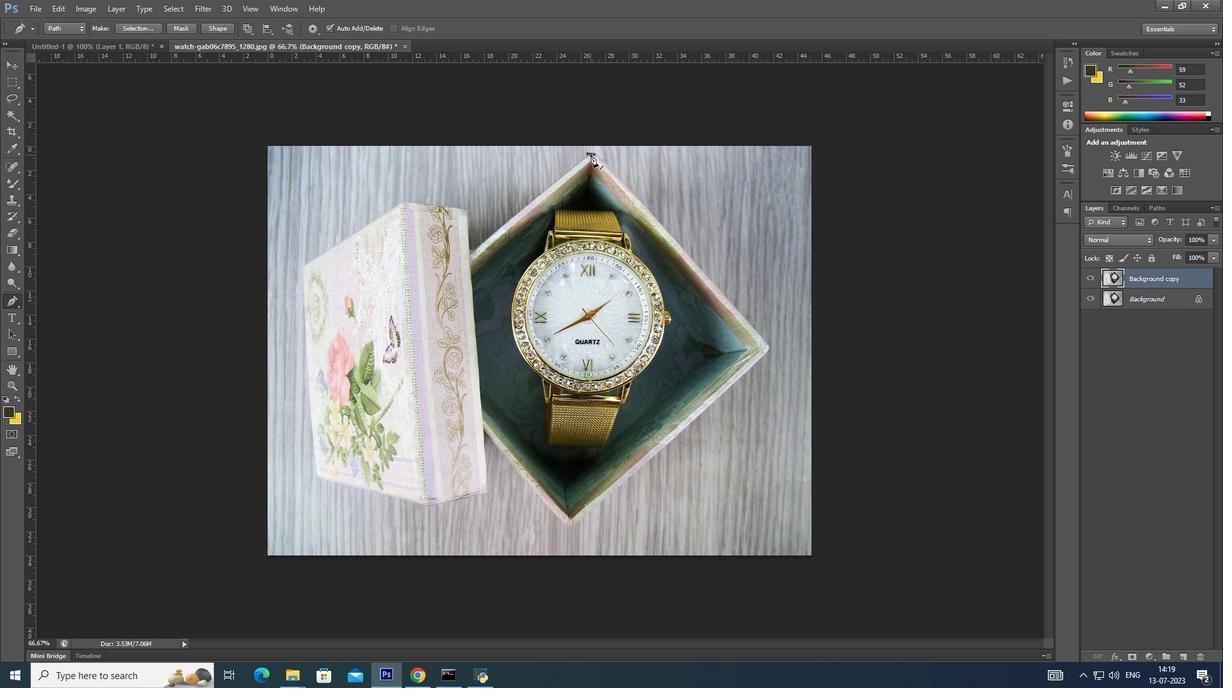 
Action: Mouse moved to (601, 159)
Screenshot: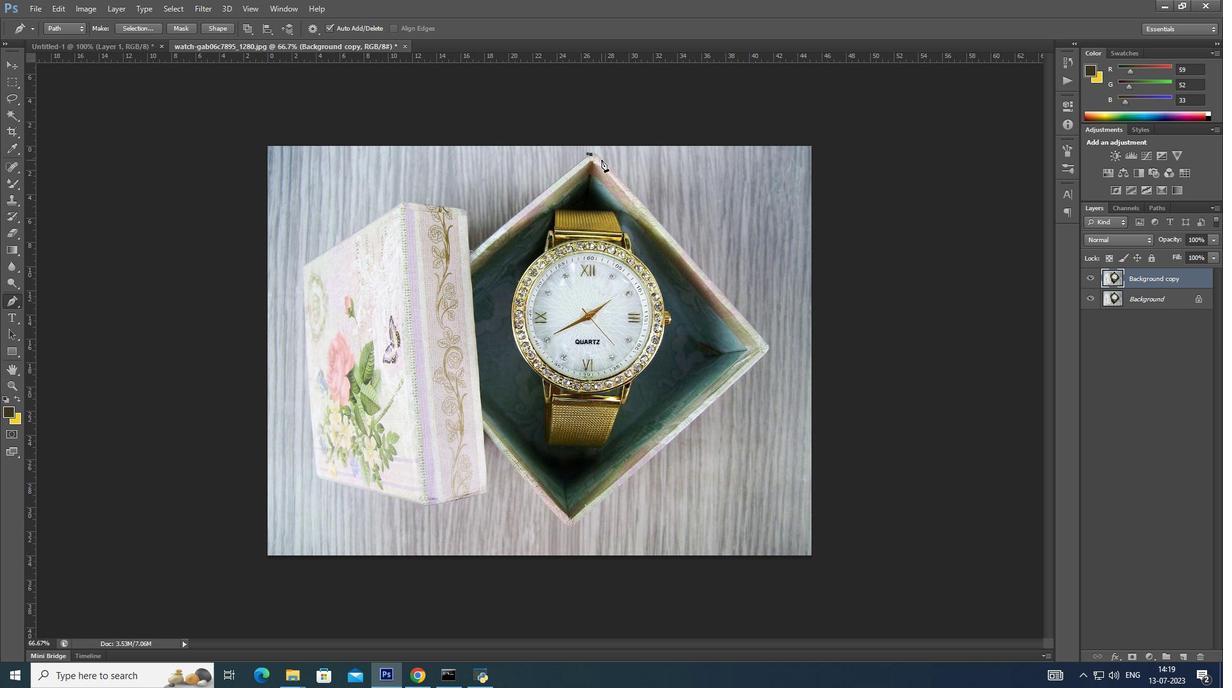 
Action: Mouse pressed left at (601, 159)
Screenshot: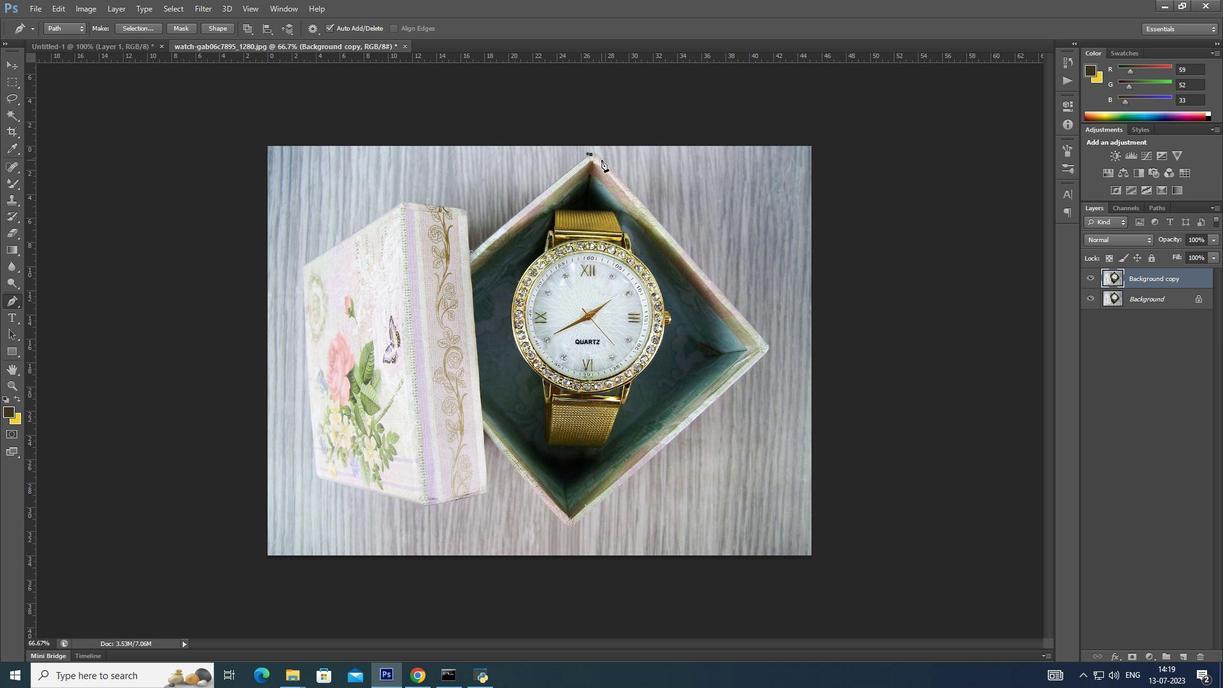 
Action: Mouse moved to (601, 161)
Screenshot: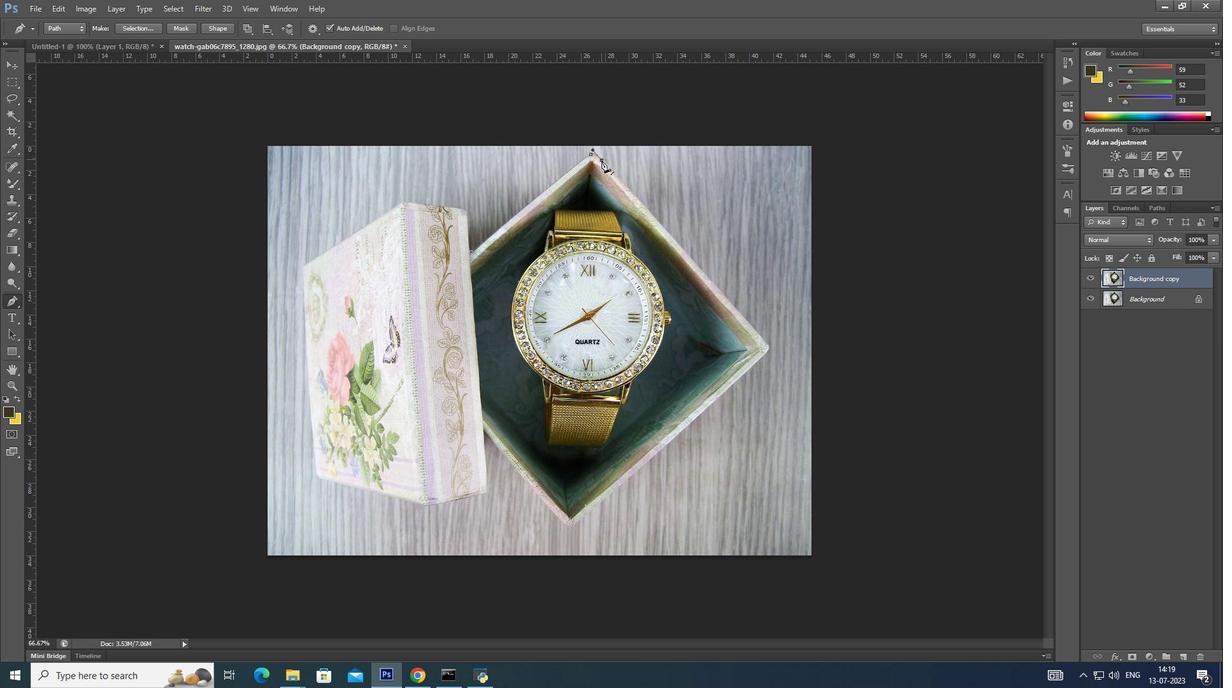 
Action: Key pressed <Key.alt_l>
Screenshot: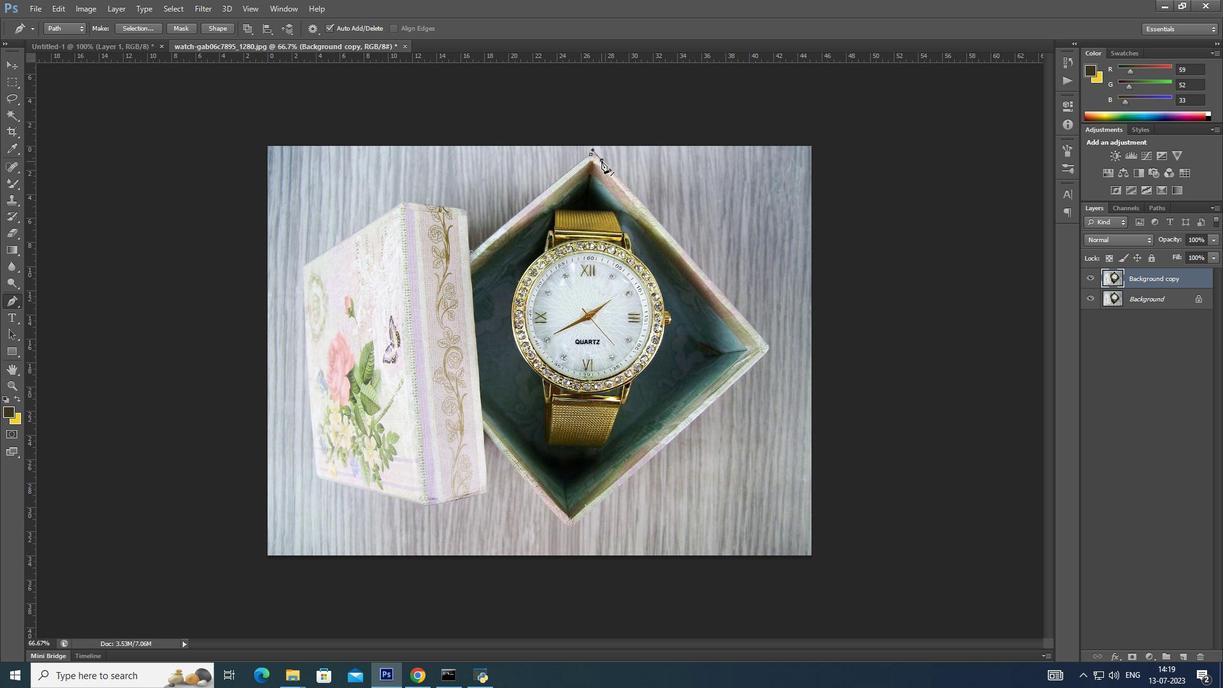 
Action: Mouse pressed left at (601, 161)
Screenshot: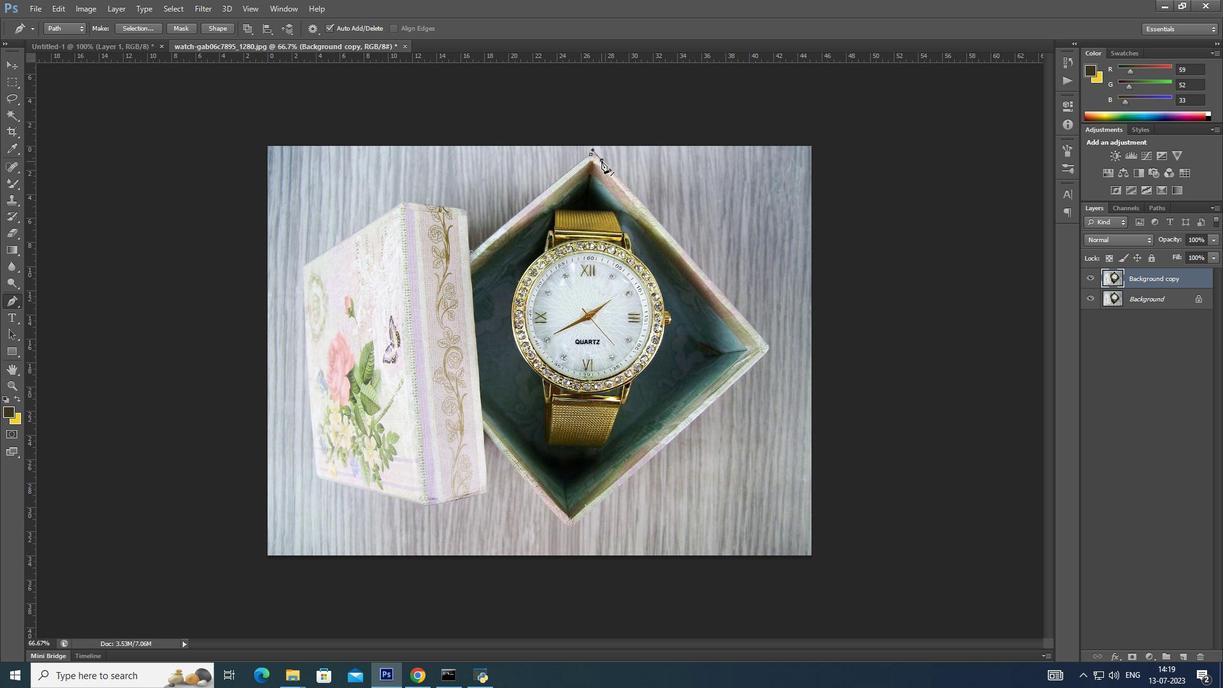 
Action: Mouse moved to (763, 337)
Screenshot: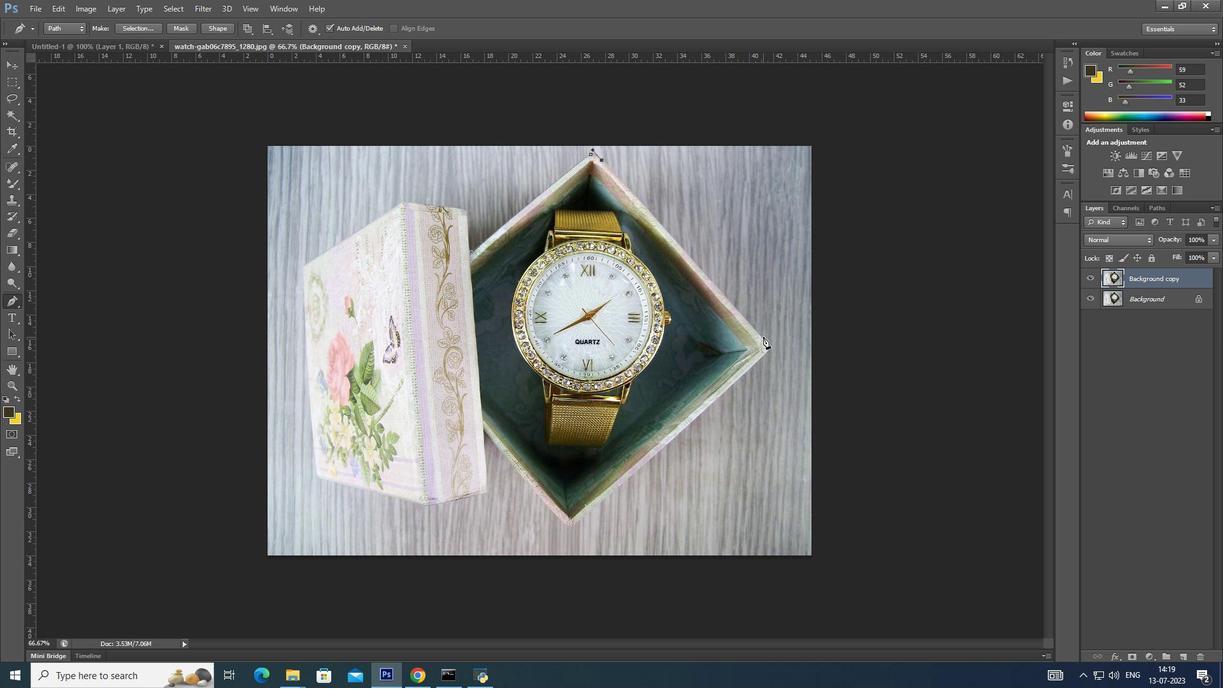 
Action: Mouse pressed left at (763, 337)
Screenshot: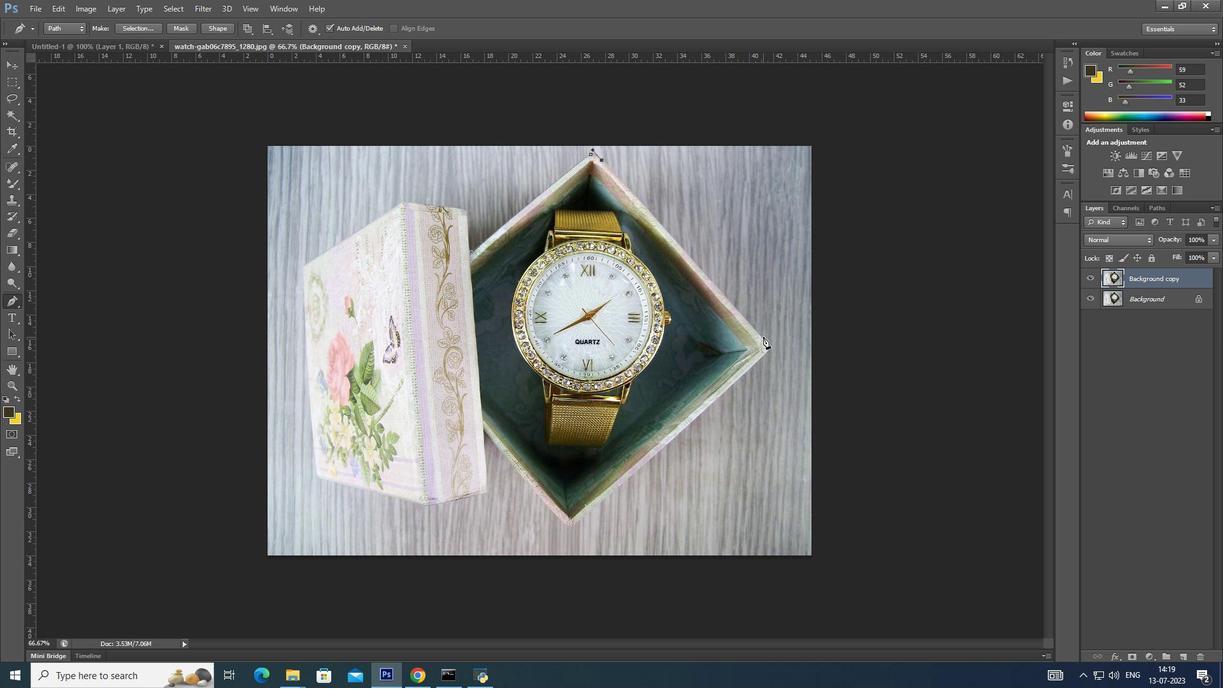 
Action: Mouse moved to (762, 337)
Screenshot: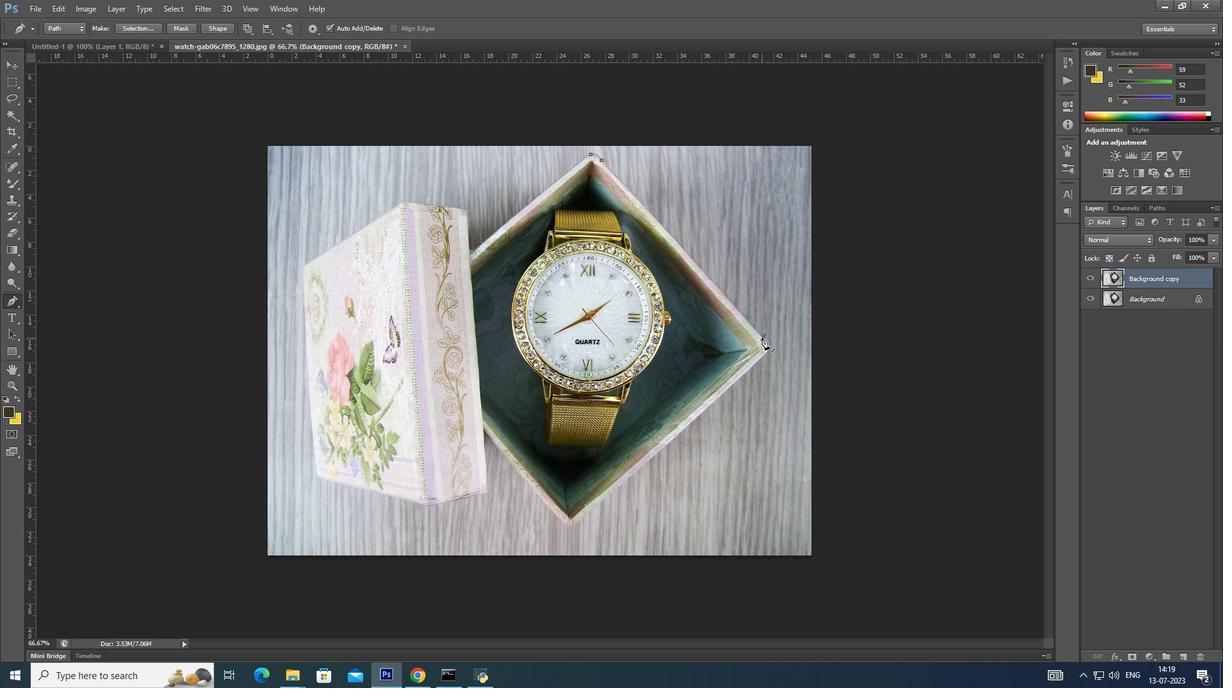 
Action: Key pressed <Key.alt_l>
Screenshot: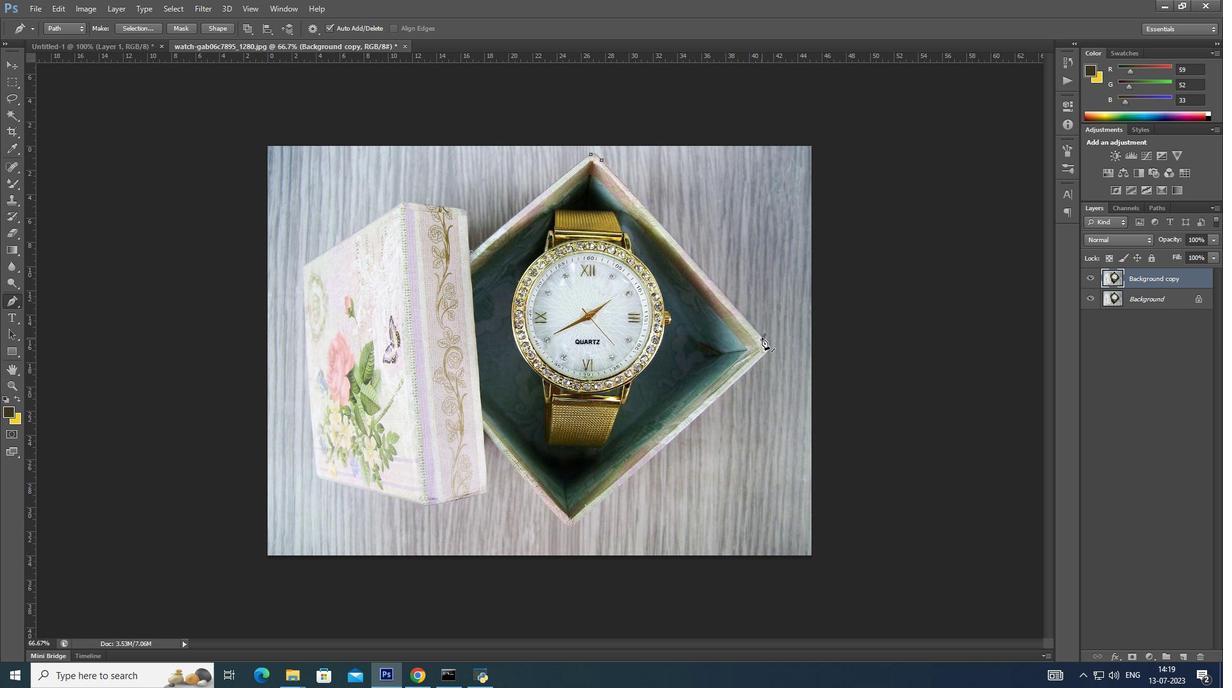 
Action: Mouse pressed left at (762, 337)
Screenshot: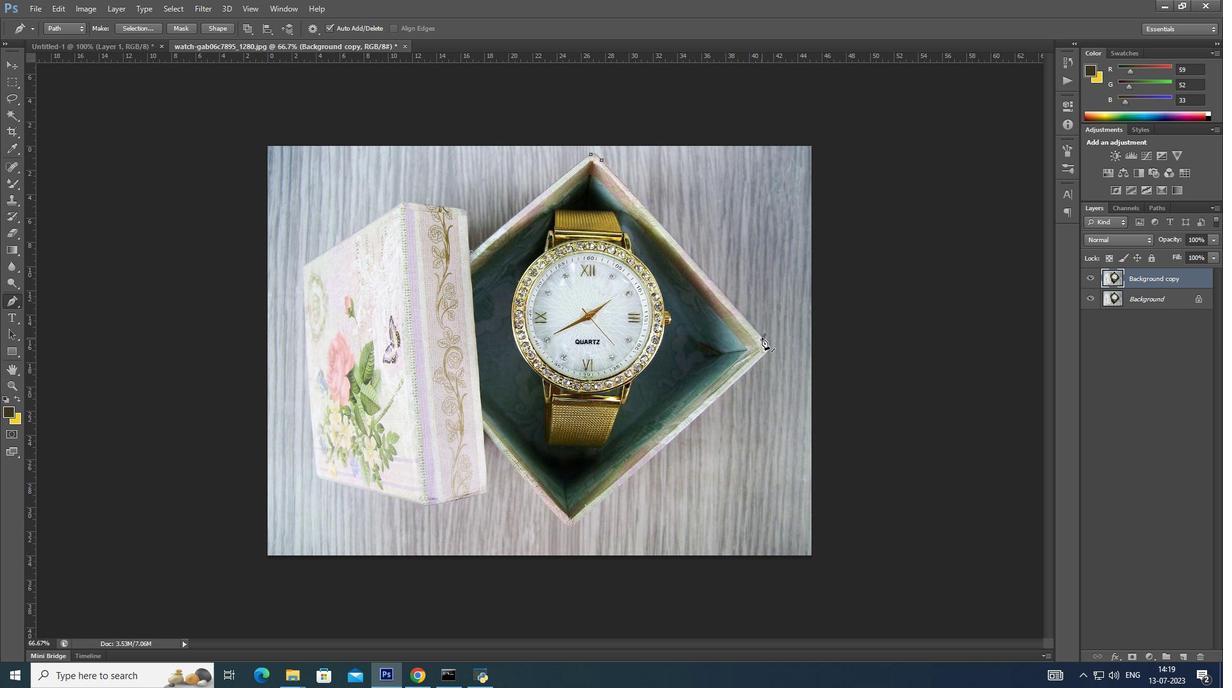 
Action: Mouse moved to (761, 358)
Screenshot: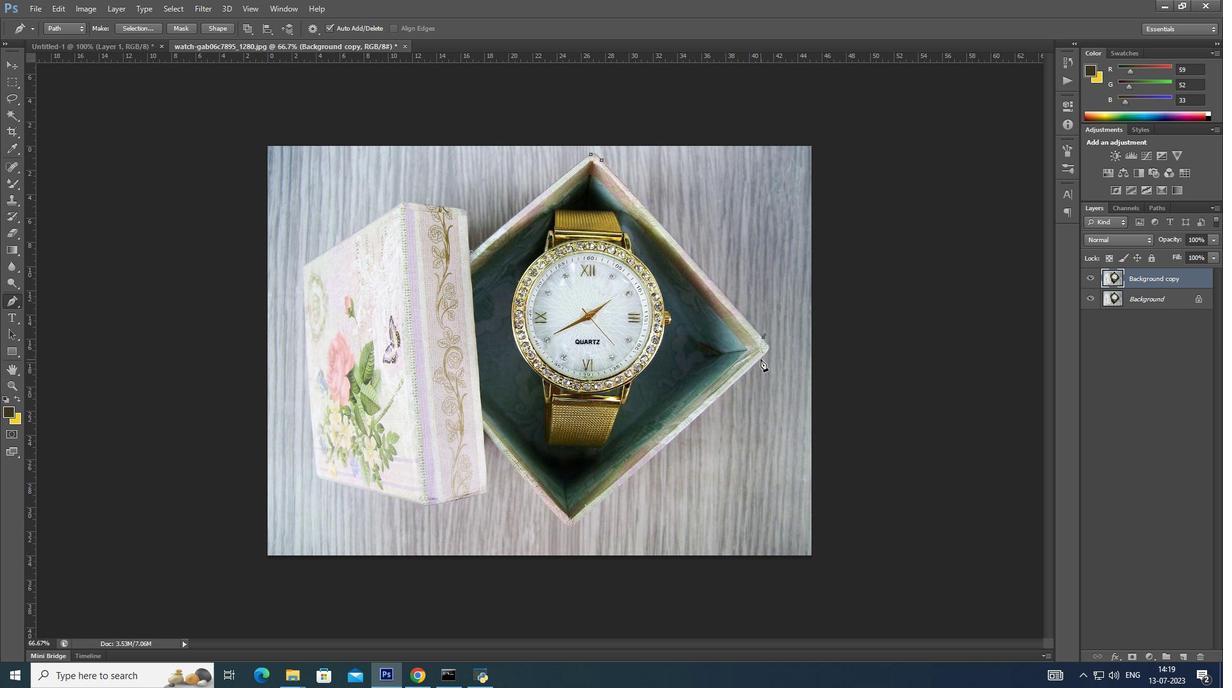 
Action: Mouse pressed left at (761, 358)
Screenshot: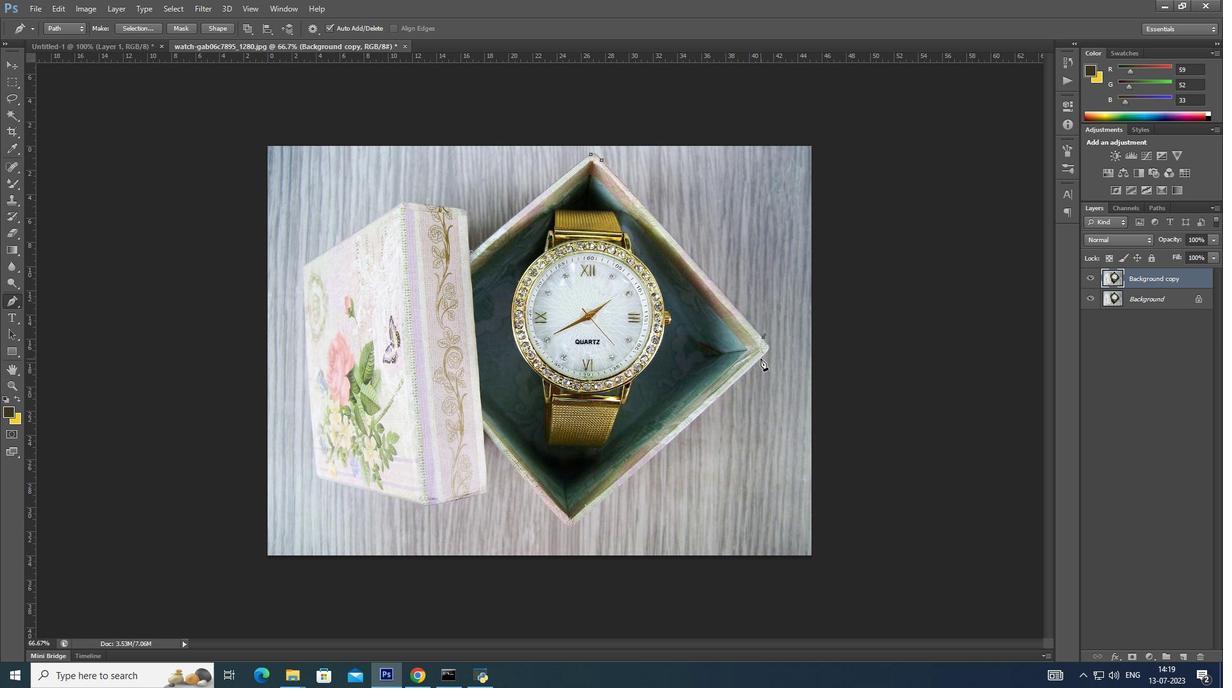 
Action: Mouse moved to (761, 360)
Screenshot: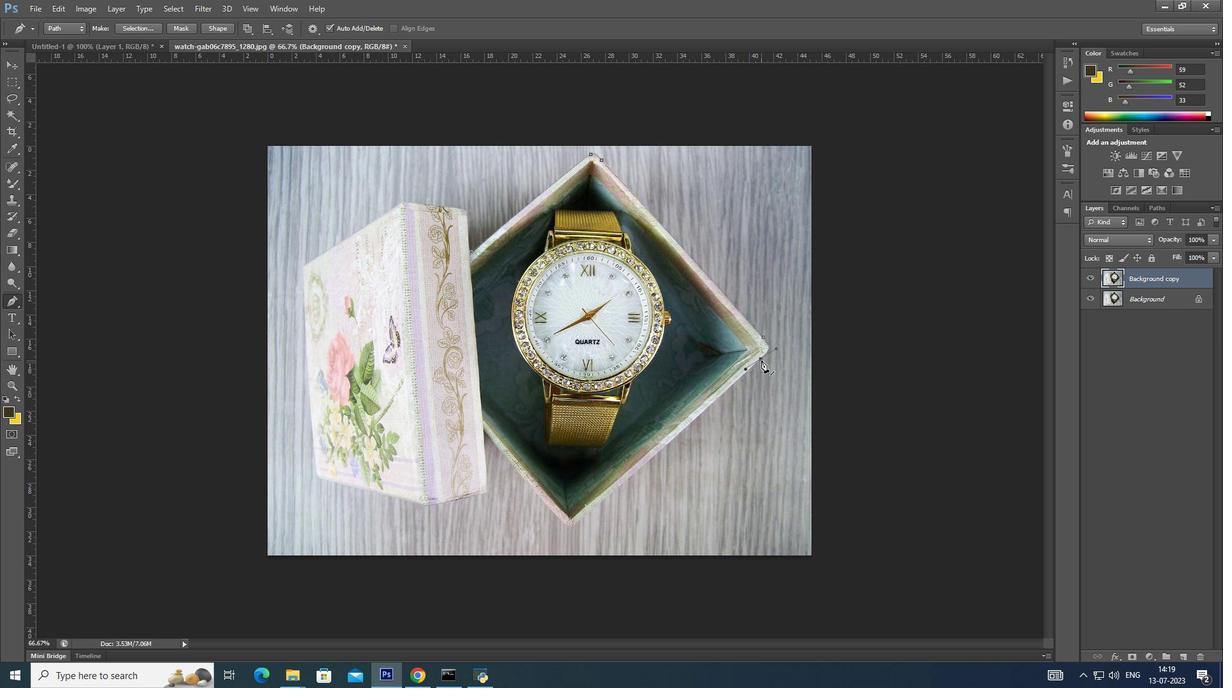 
Action: Key pressed <Key.alt_l>
Screenshot: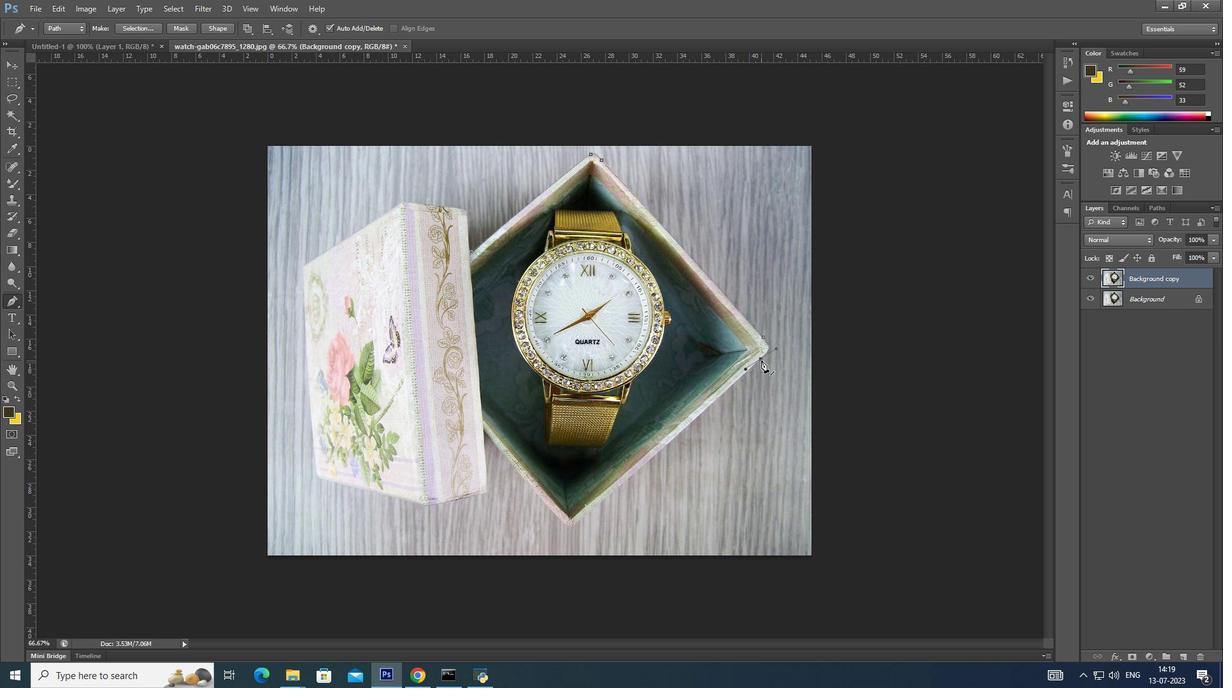 
Action: Mouse pressed left at (761, 360)
Screenshot: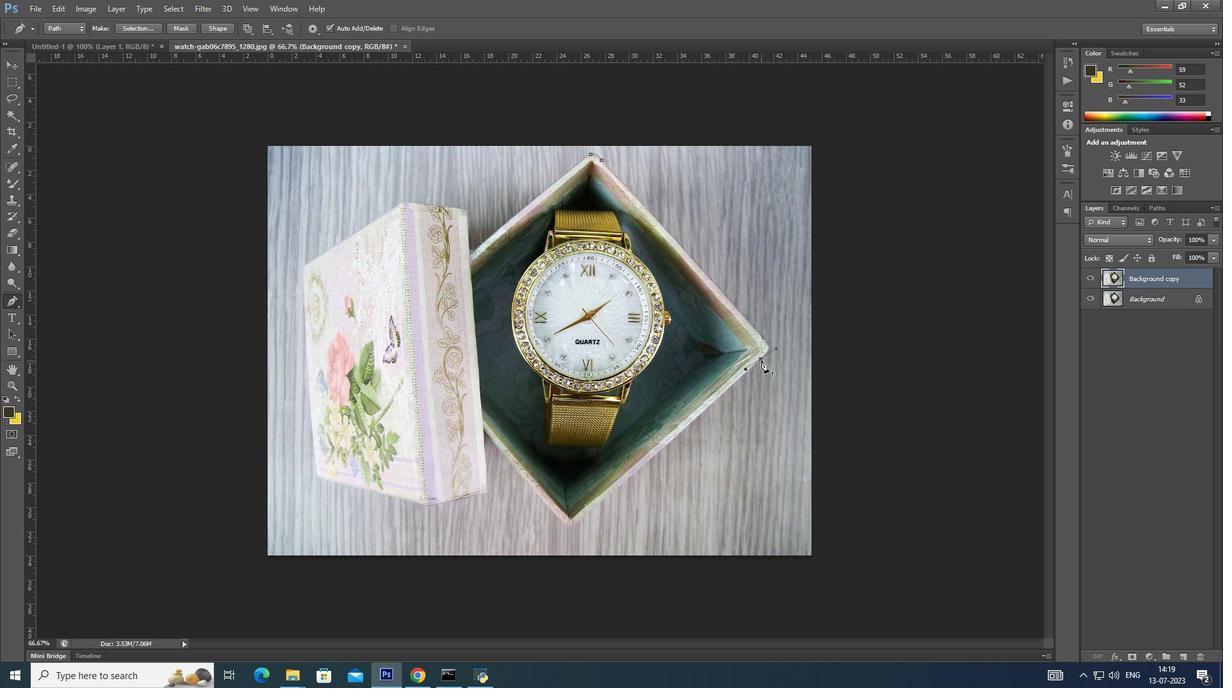 
Action: Mouse moved to (579, 522)
Screenshot: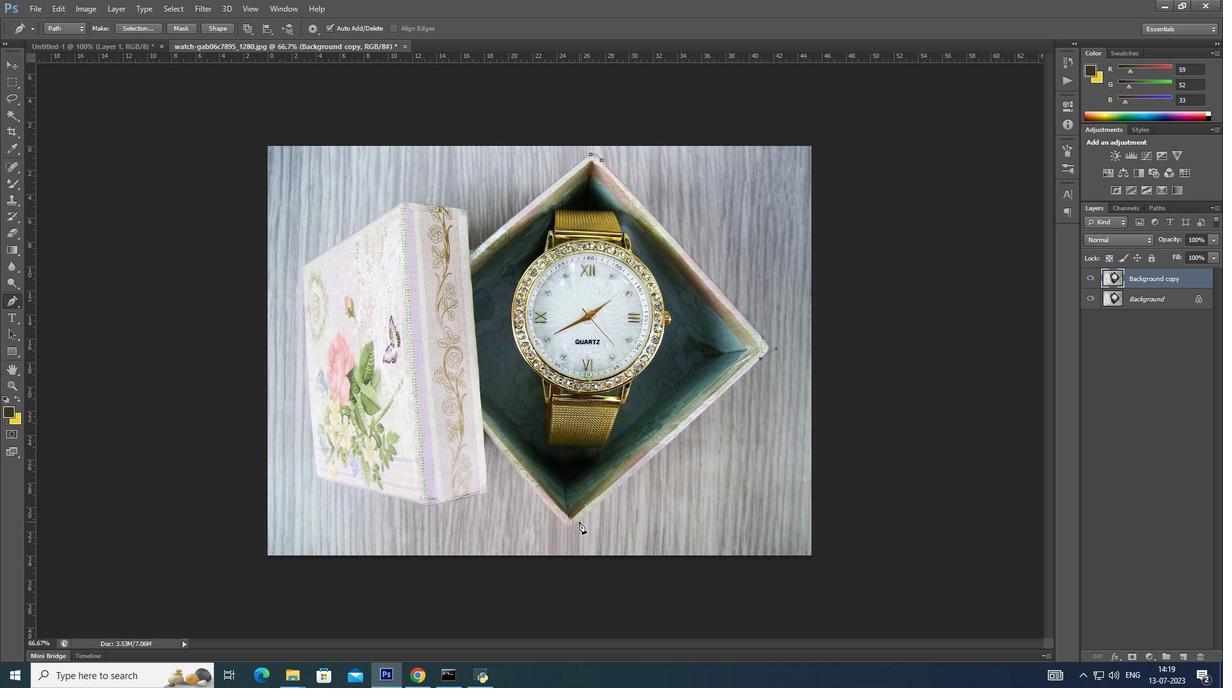 
Action: Mouse pressed left at (579, 522)
Screenshot: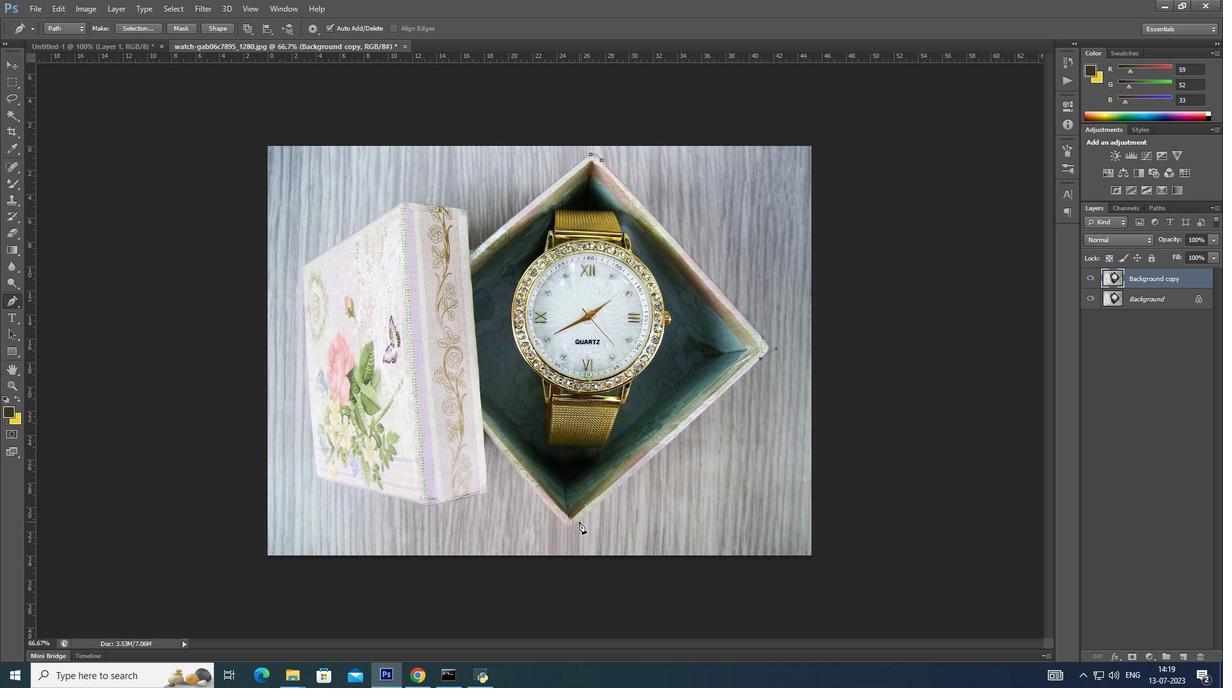 
Action: Mouse moved to (558, 518)
Screenshot: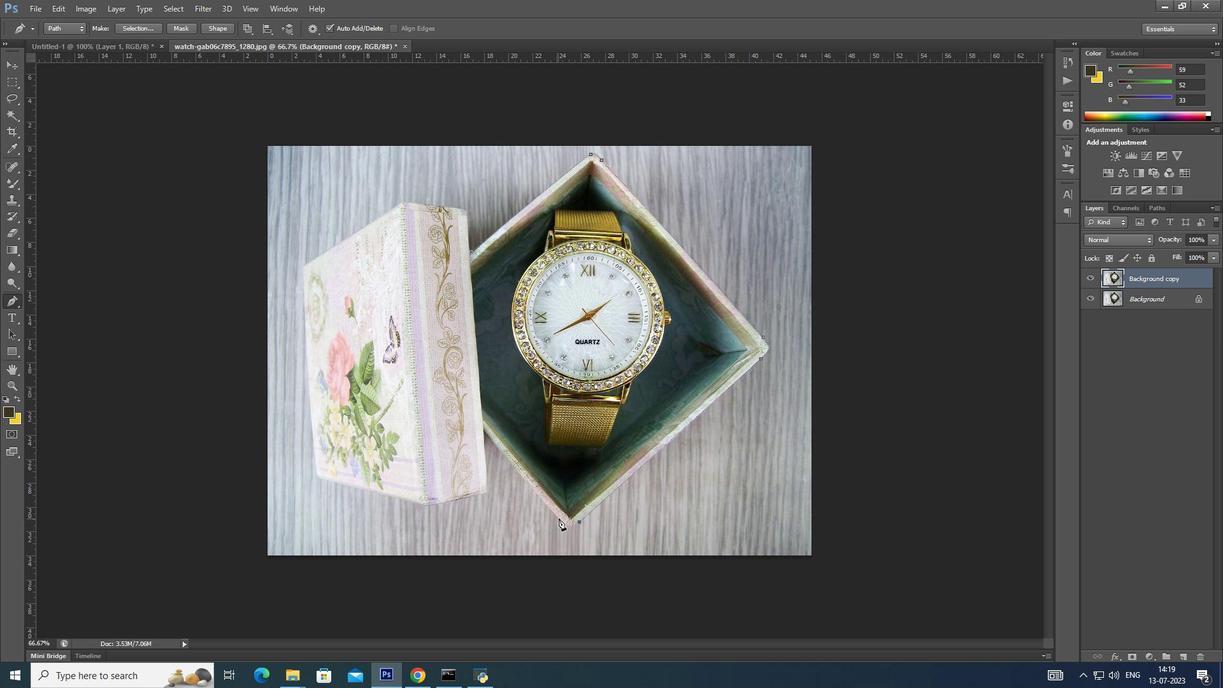 
Action: Mouse pressed left at (558, 518)
Screenshot: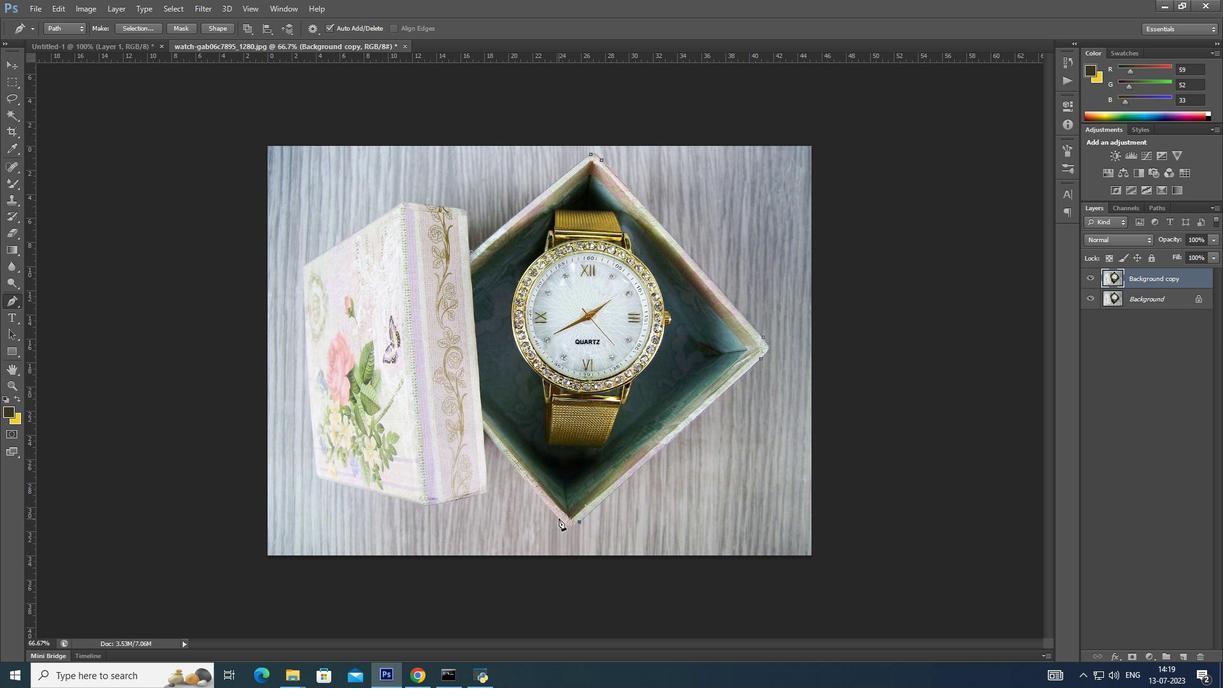 
Action: Mouse moved to (560, 518)
Screenshot: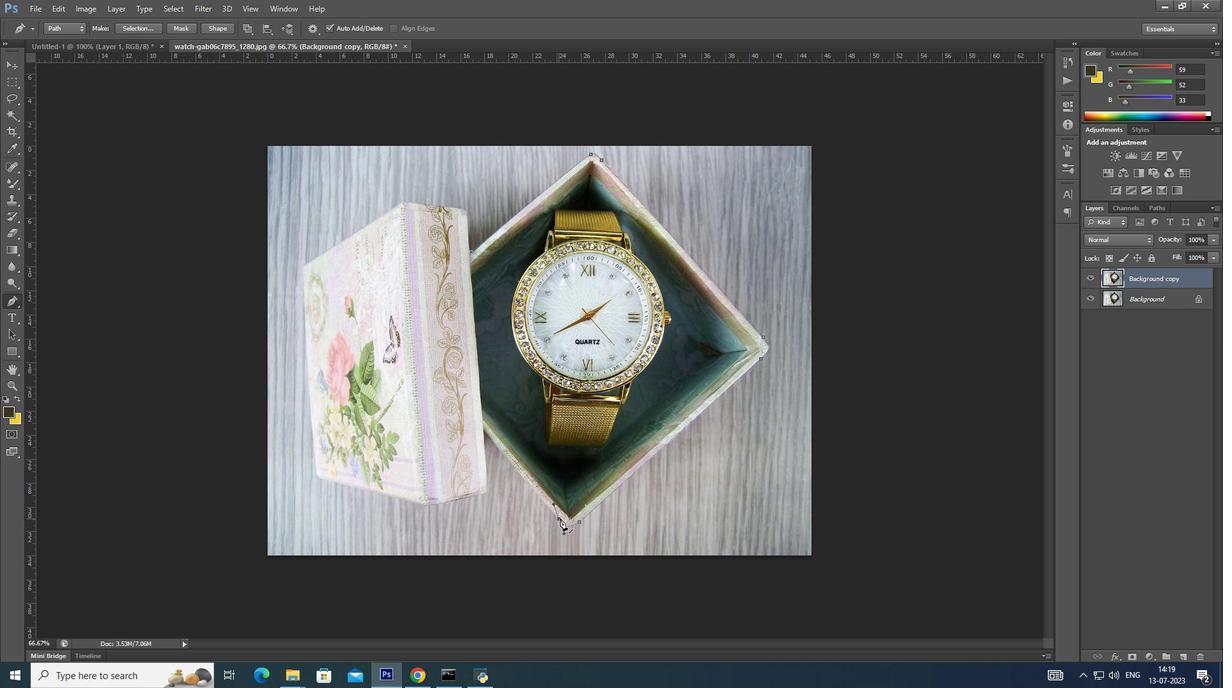 
Action: Key pressed <Key.alt_l>
Screenshot: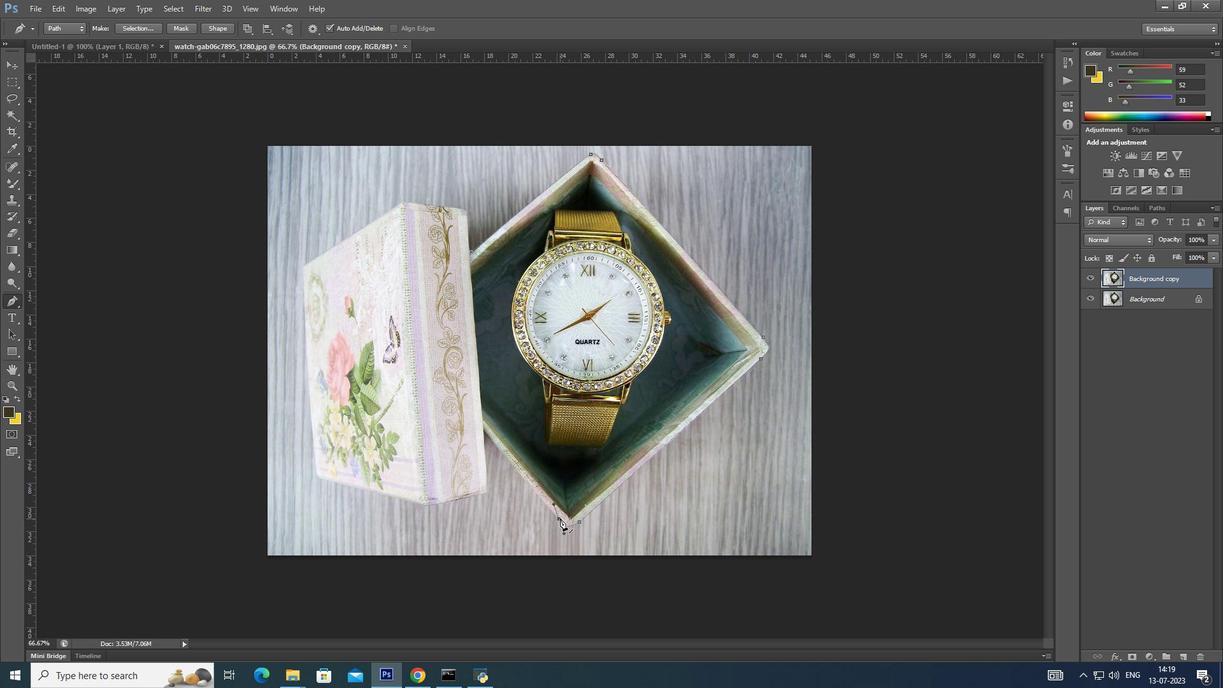 
Action: Mouse pressed left at (560, 518)
Screenshot: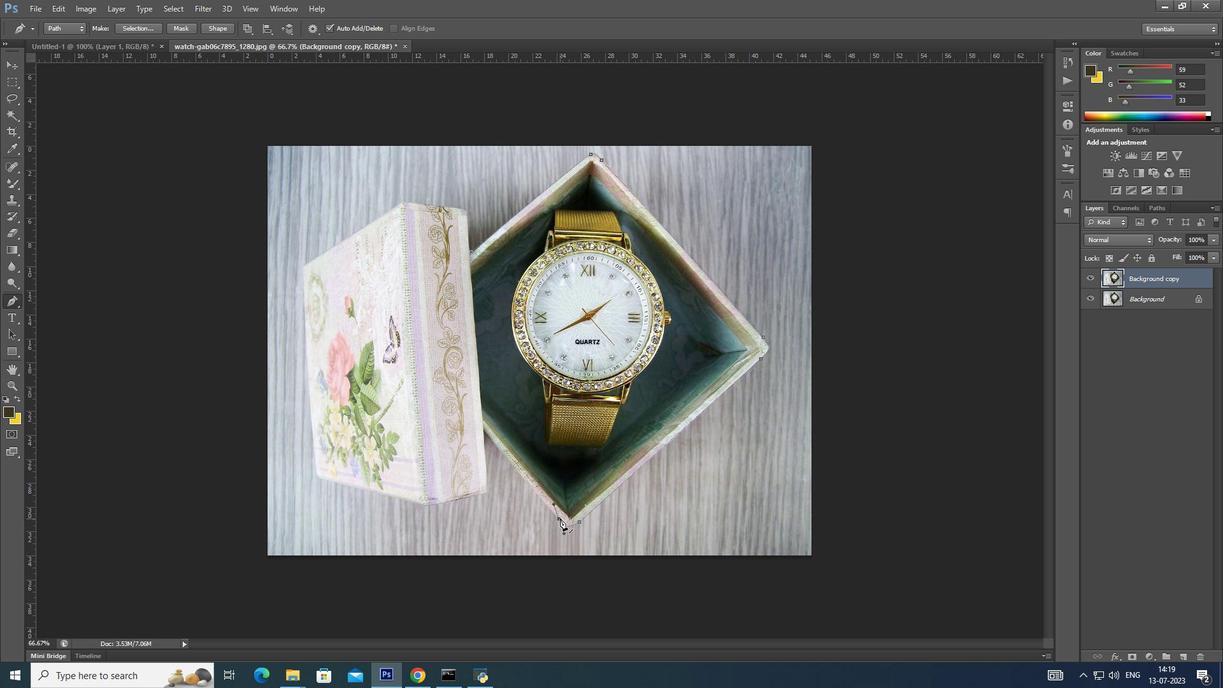 
Action: Mouse moved to (484, 428)
Screenshot: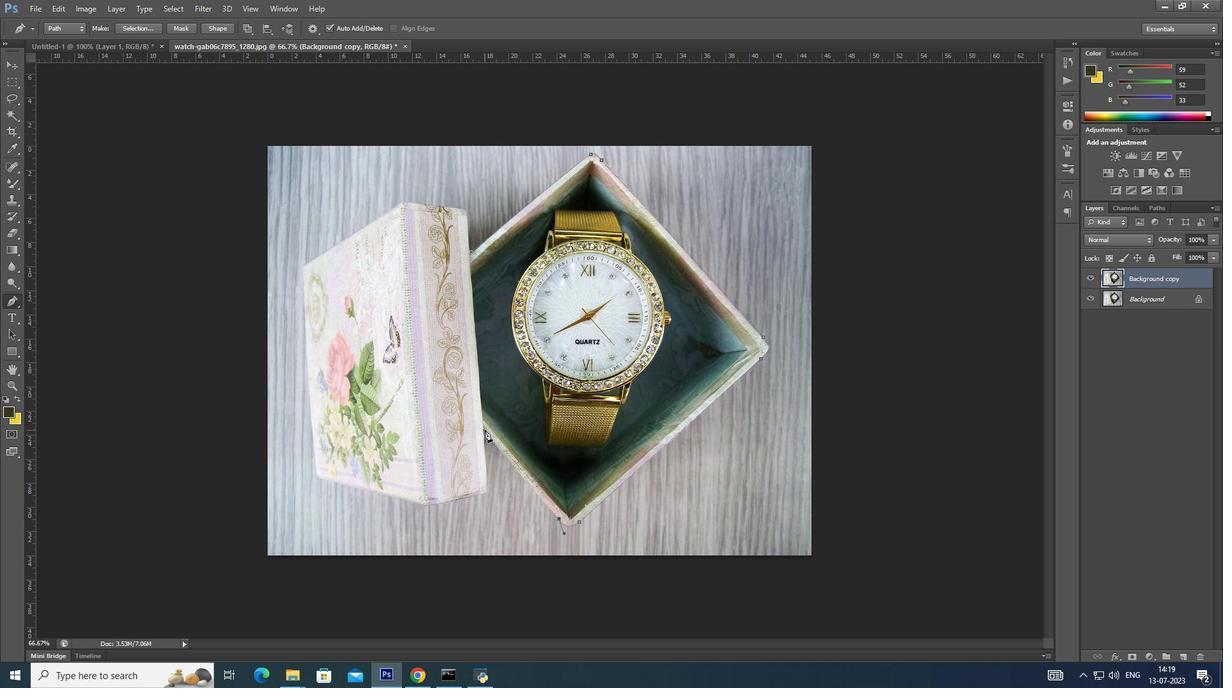 
Action: Mouse pressed left at (484, 428)
Screenshot: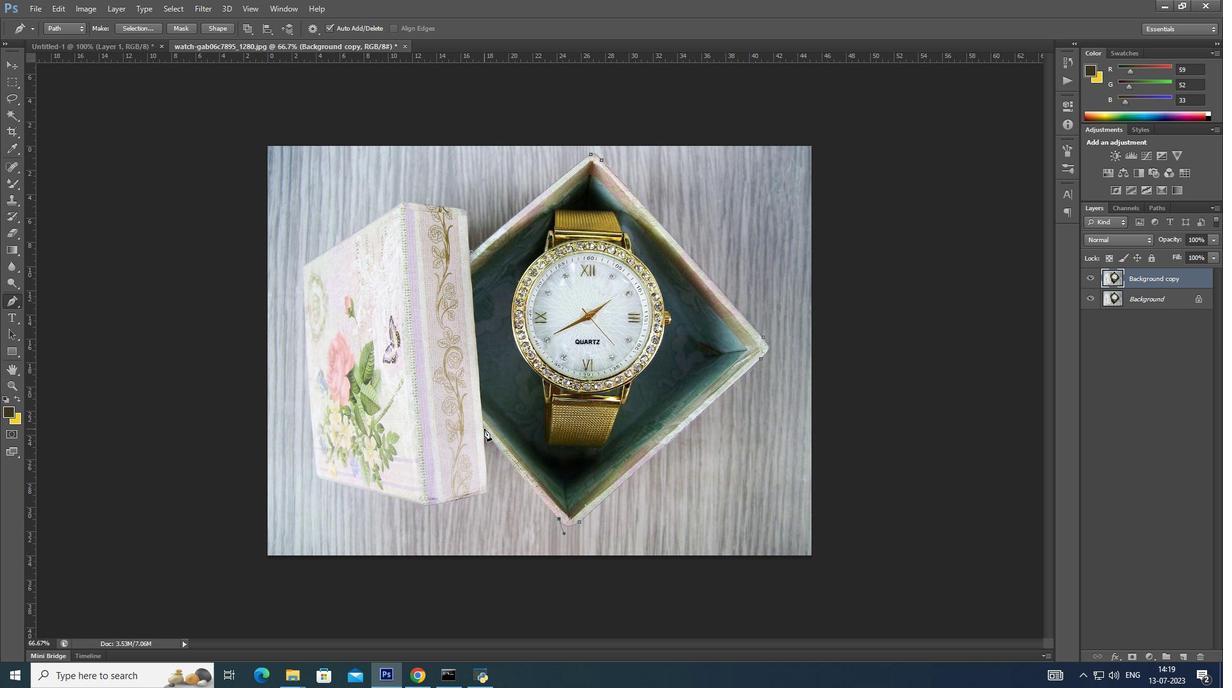 
Action: Mouse moved to (485, 429)
Screenshot: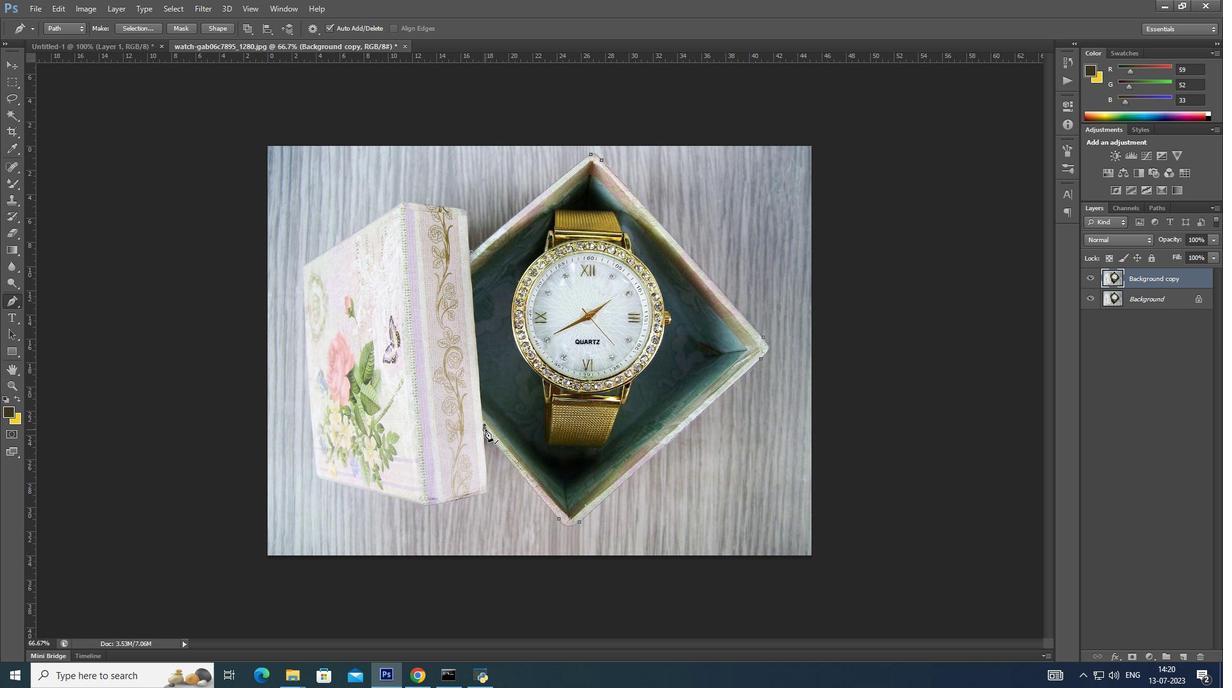 
Action: Mouse pressed left at (485, 429)
Screenshot: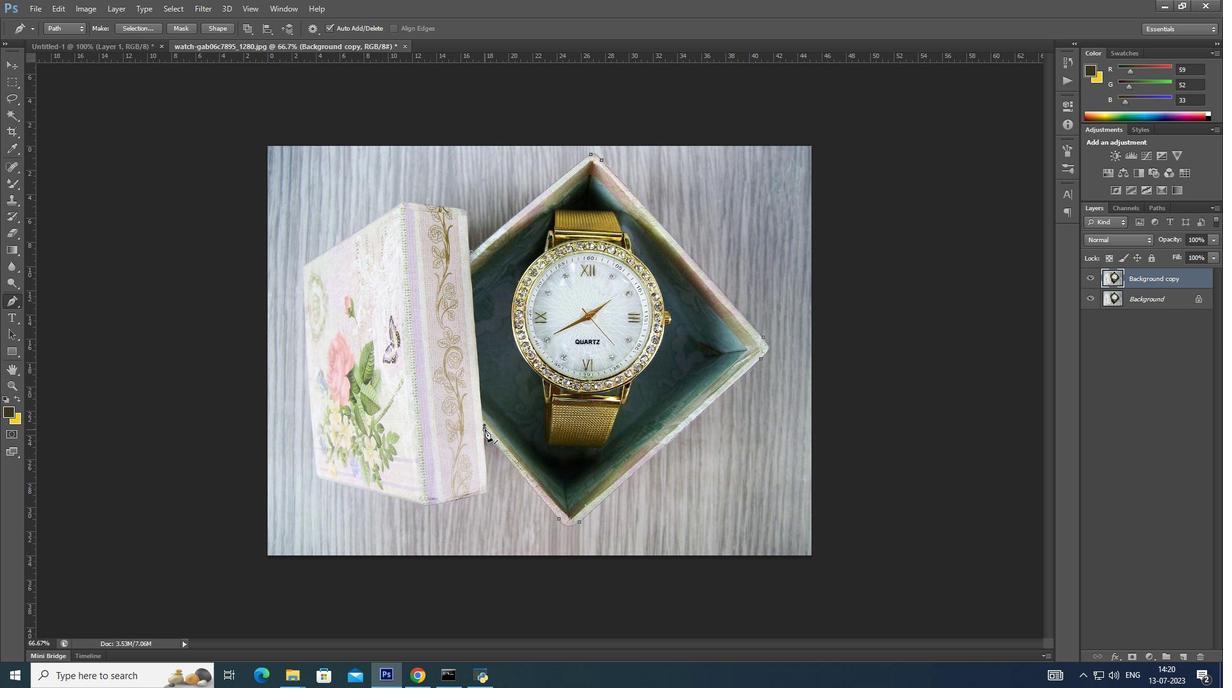 
Action: Key pressed <Key.alt_l>
Screenshot: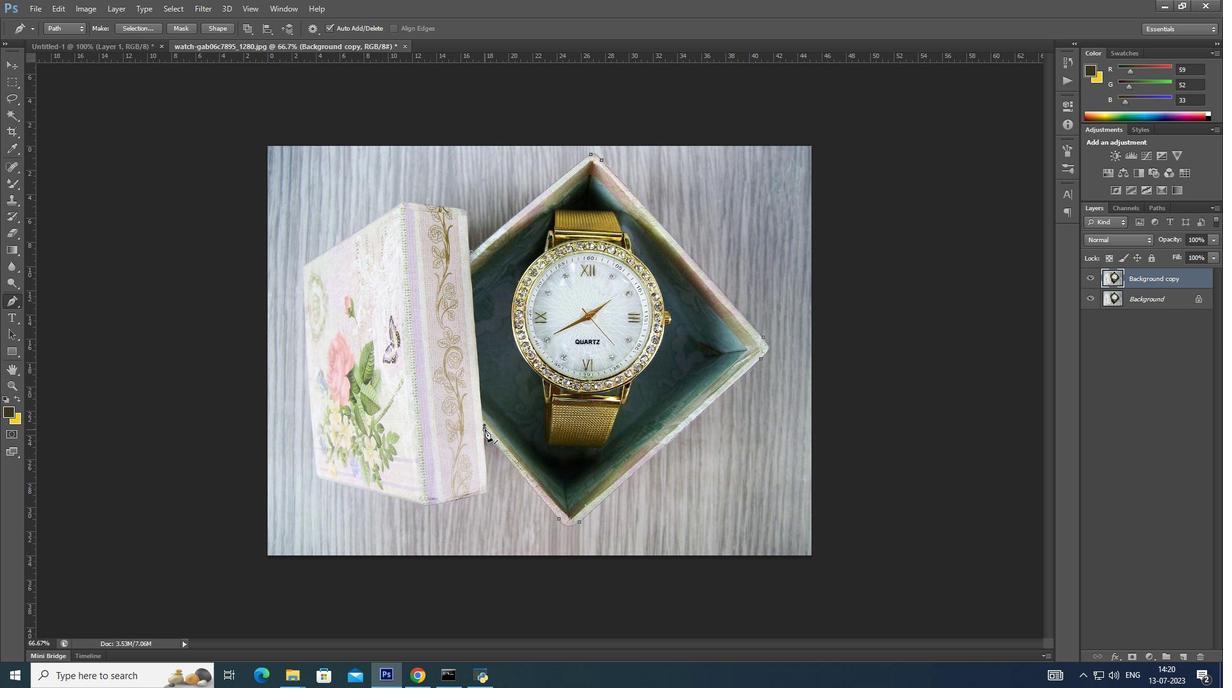 
Action: Mouse moved to (487, 482)
Screenshot: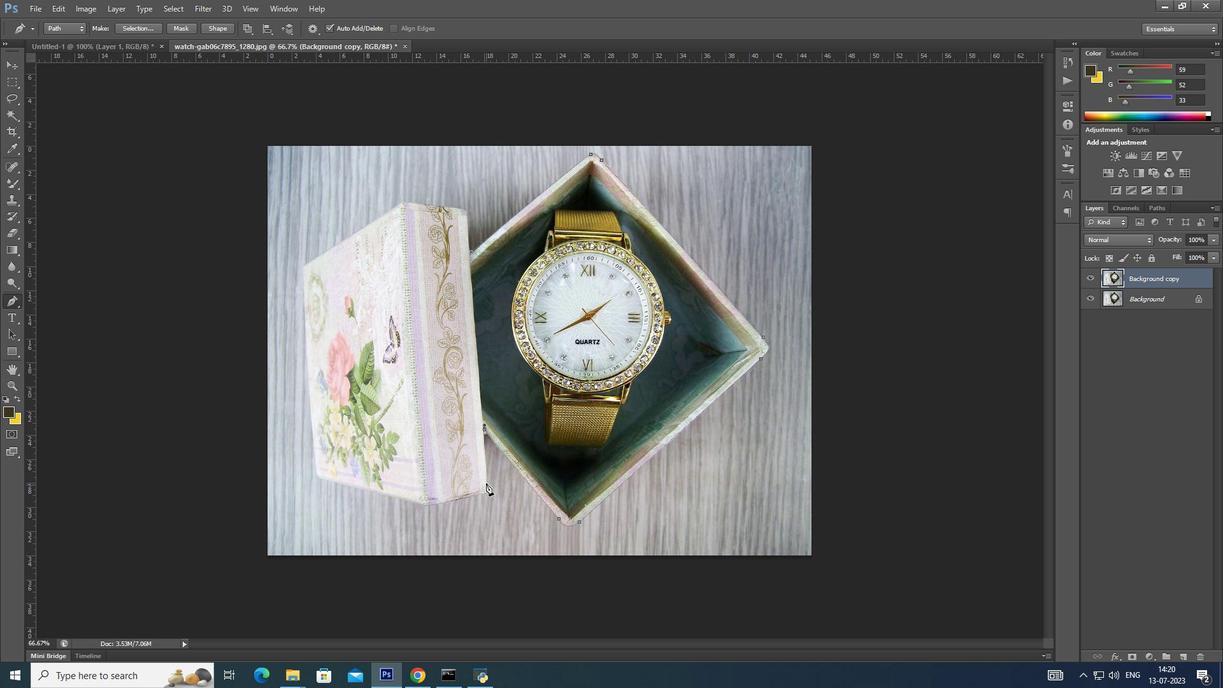 
Action: Mouse pressed left at (487, 482)
Screenshot: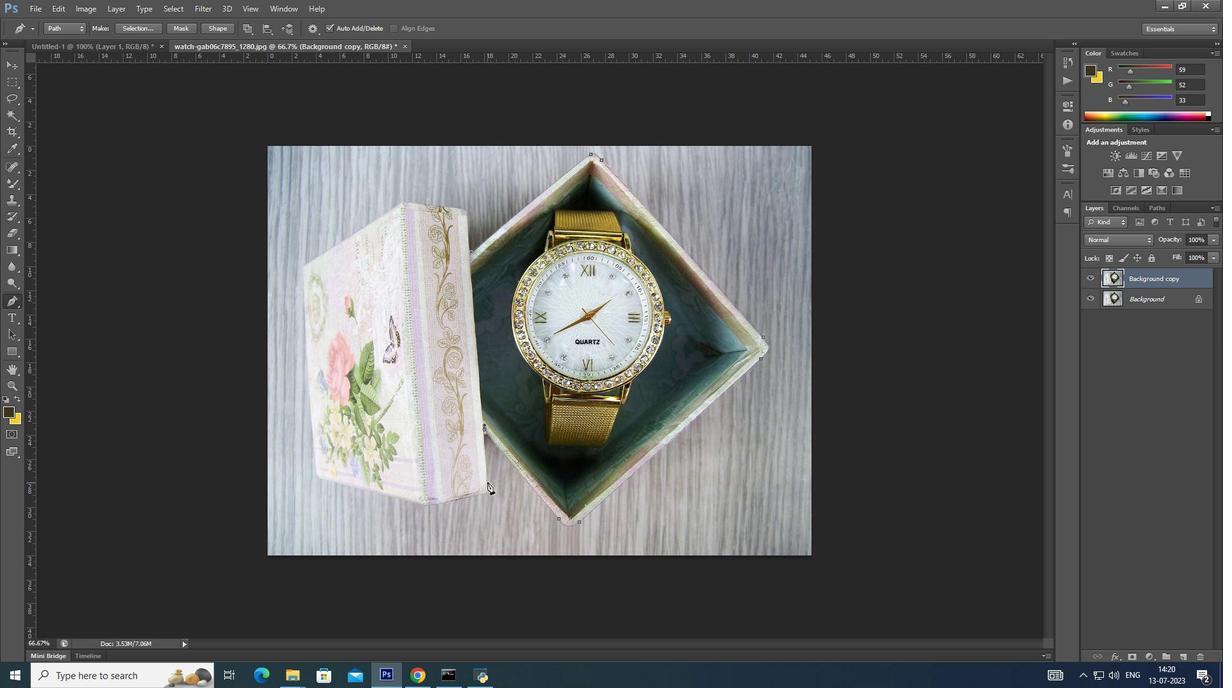 
Action: Mouse moved to (481, 493)
Screenshot: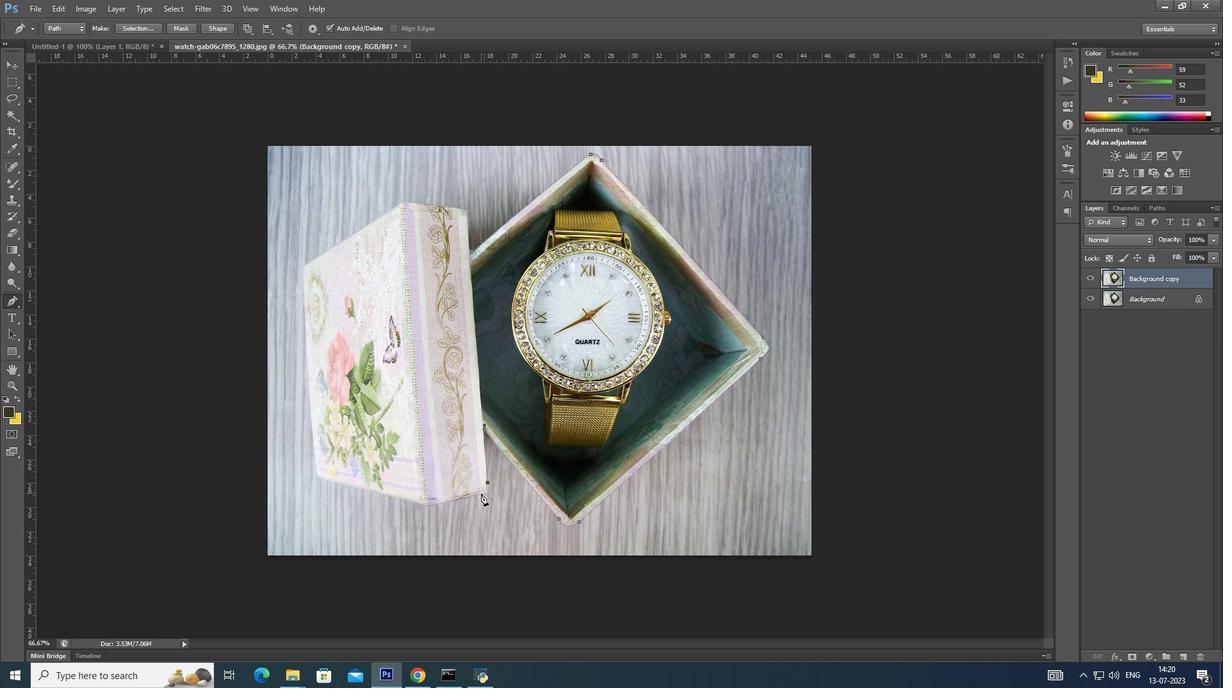 
Action: Mouse pressed left at (481, 493)
Screenshot: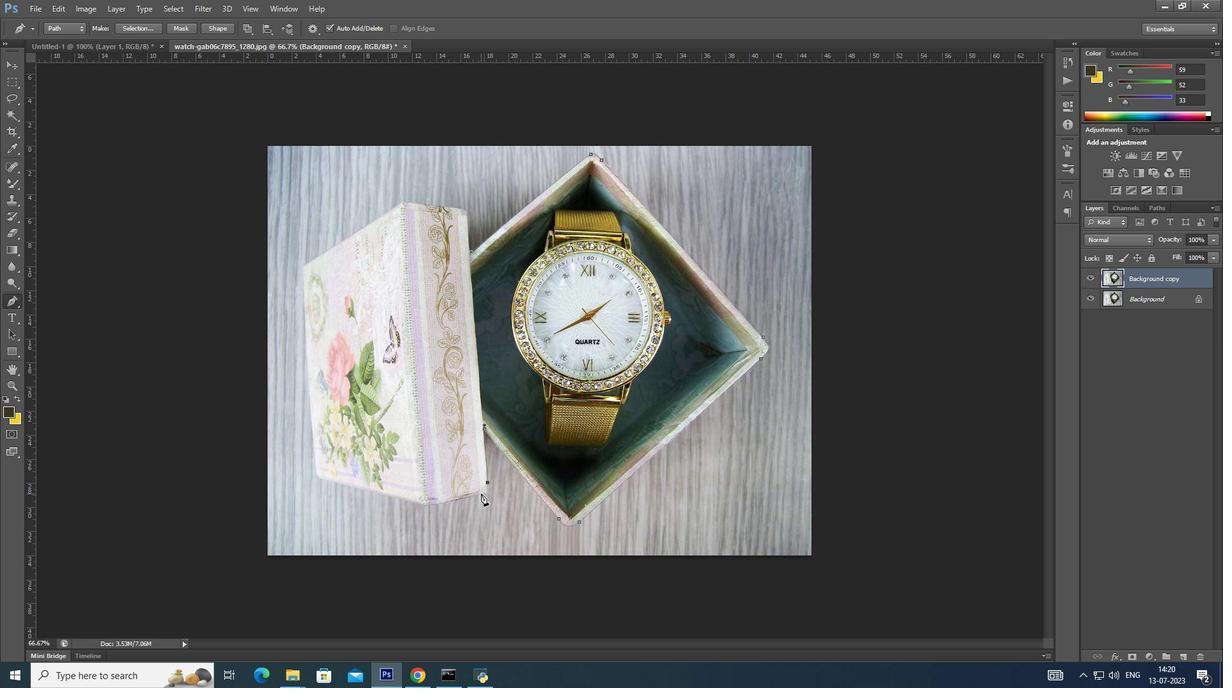 
Action: Mouse moved to (480, 492)
Screenshot: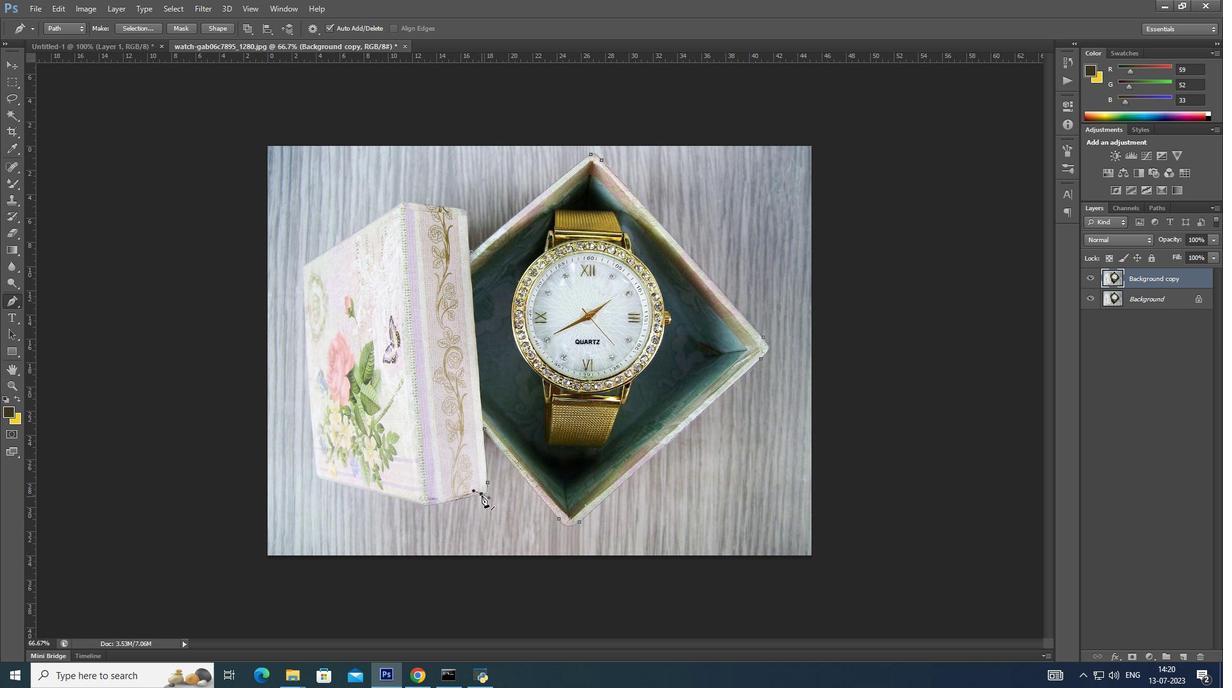 
Action: Key pressed <Key.alt_l>
Screenshot: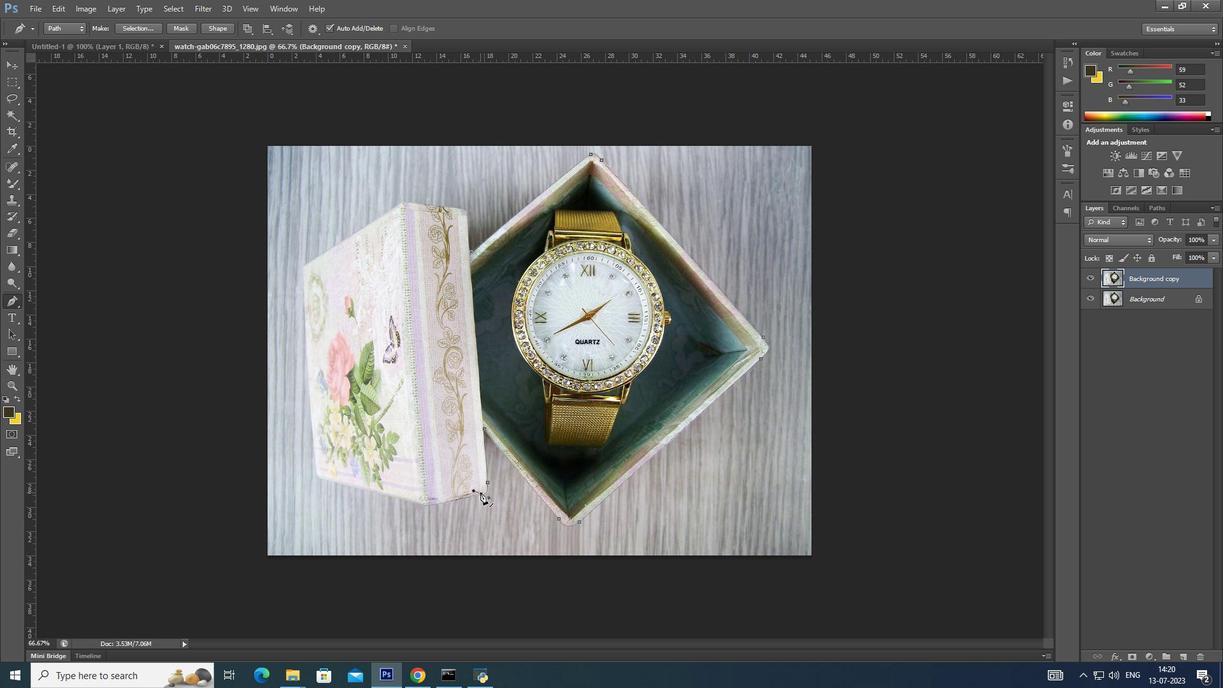 
Action: Mouse pressed left at (480, 492)
Screenshot: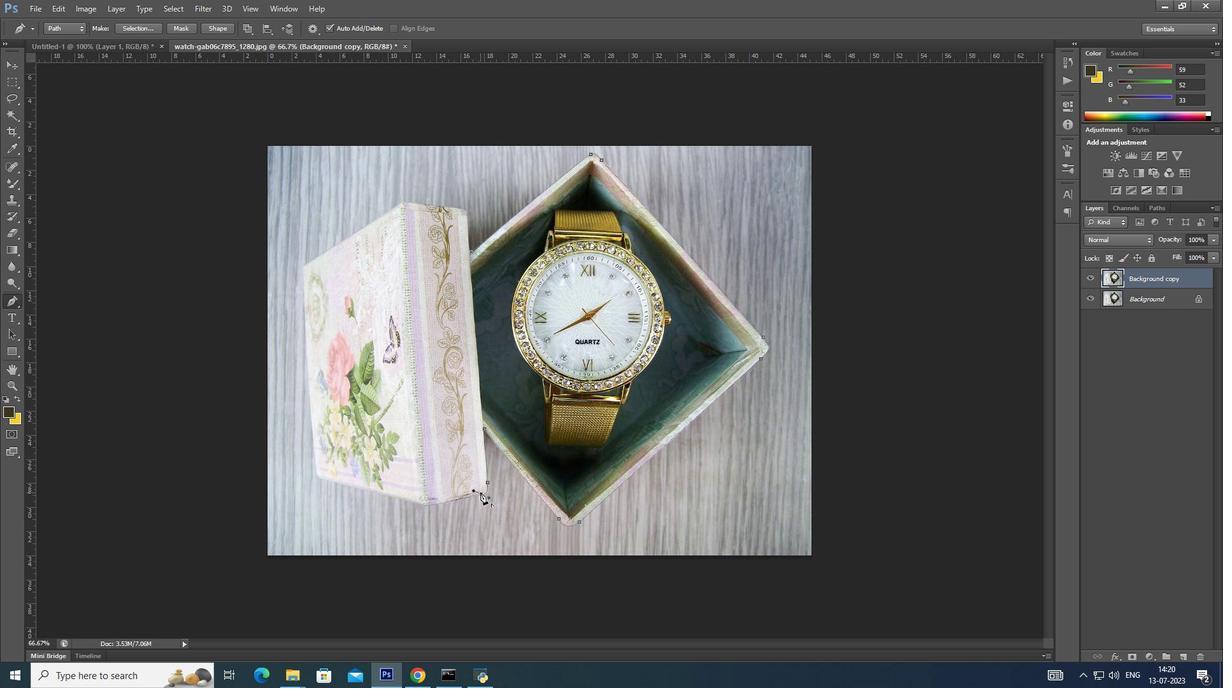 
Action: Mouse moved to (429, 505)
Screenshot: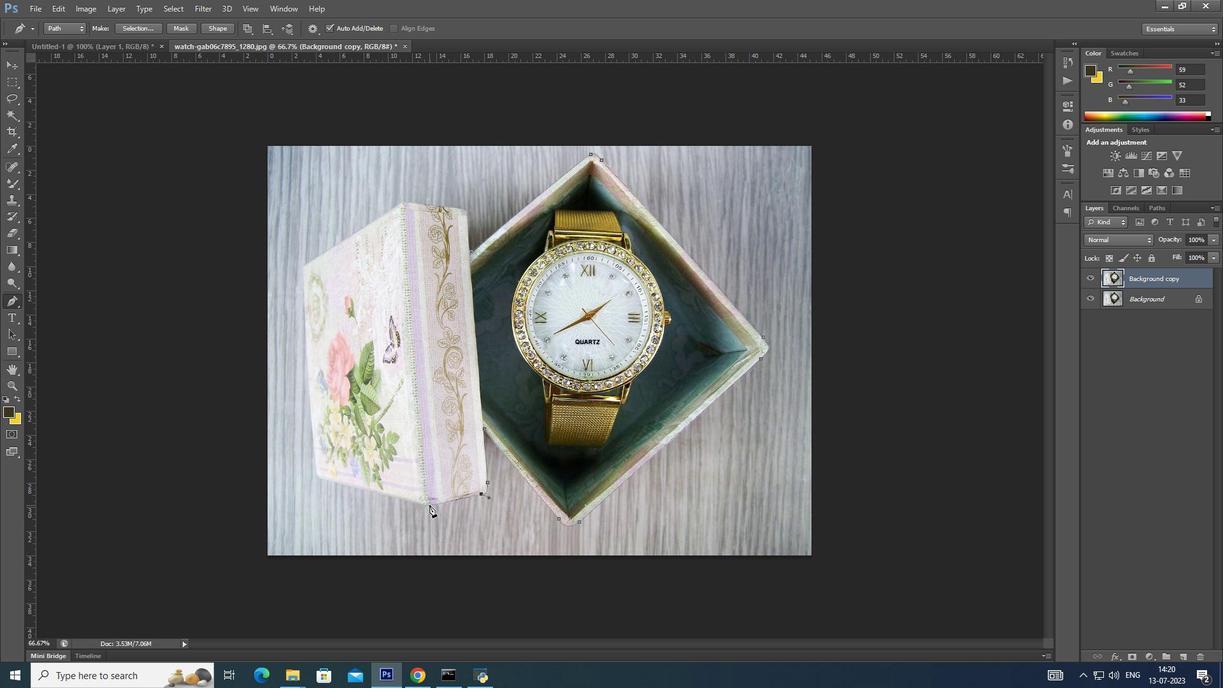 
Action: Mouse pressed left at (429, 505)
Screenshot: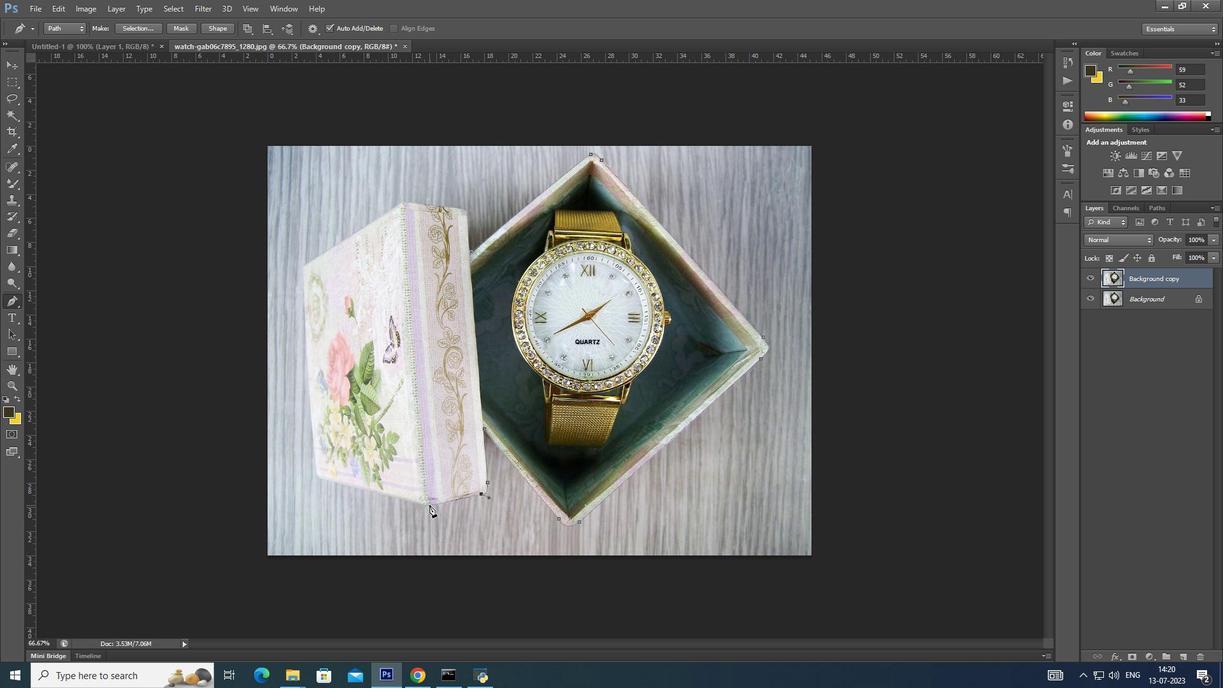 
Action: Mouse moved to (403, 499)
Screenshot: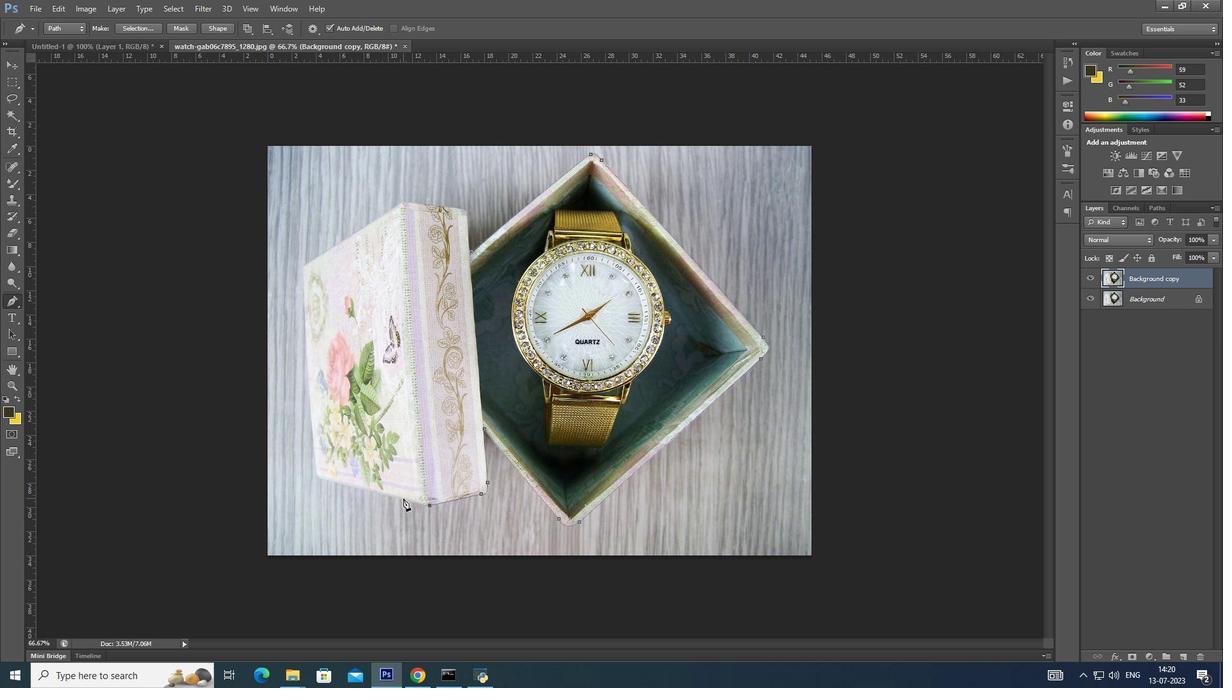 
Action: Mouse pressed left at (403, 499)
Screenshot: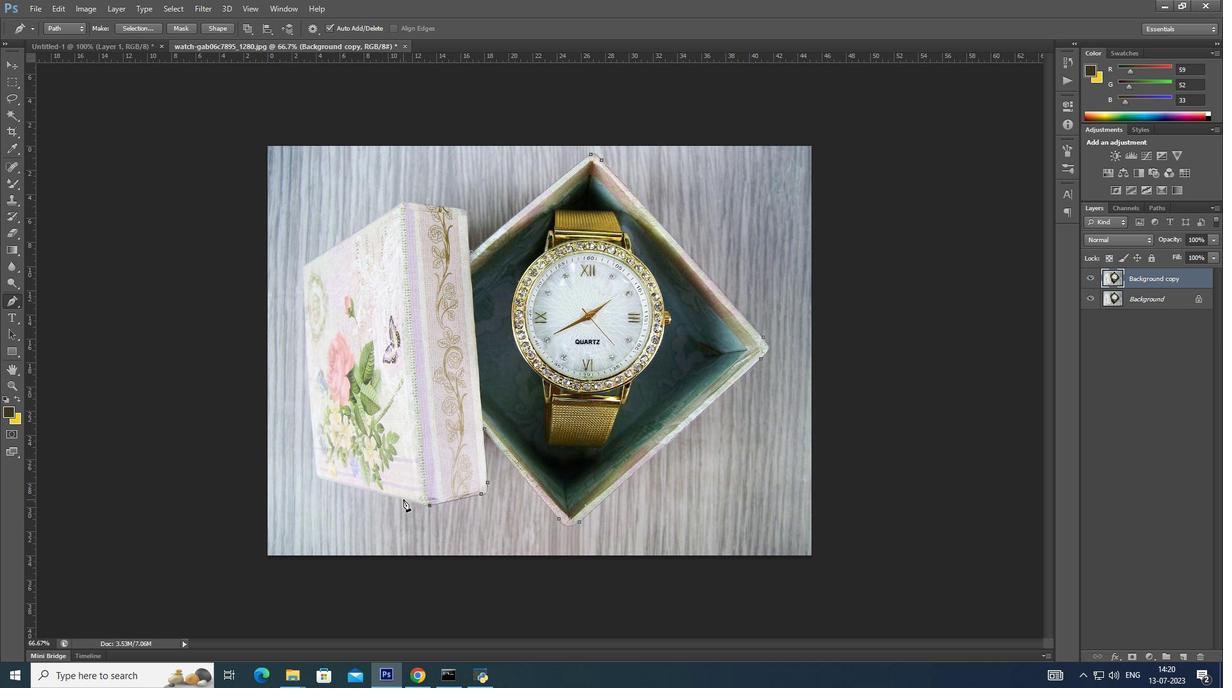
Action: Mouse moved to (403, 499)
Screenshot: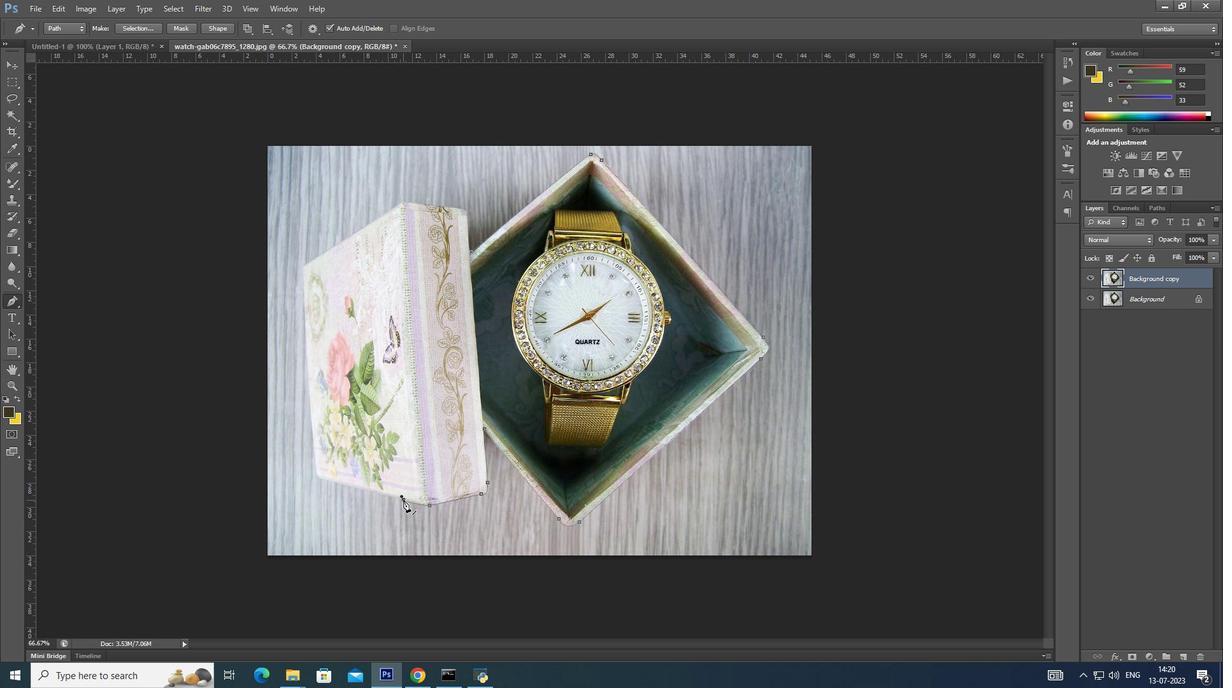 
Action: Key pressed <Key.alt_l>
Screenshot: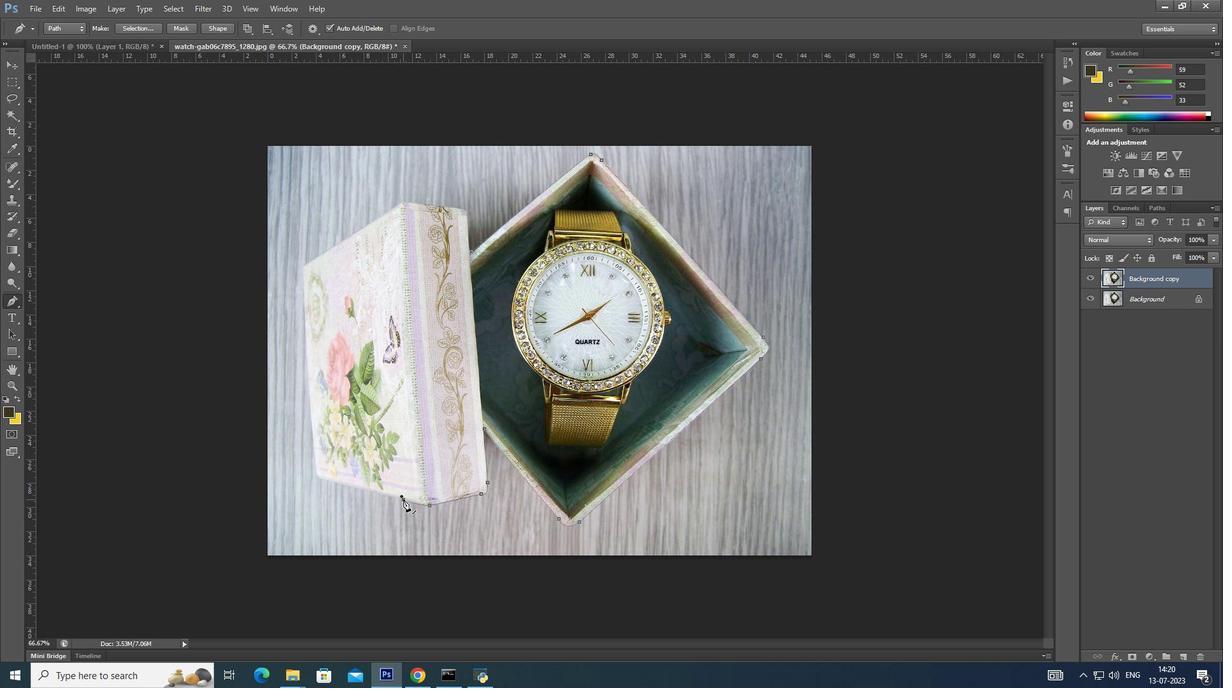 
Action: Mouse pressed left at (403, 499)
Screenshot: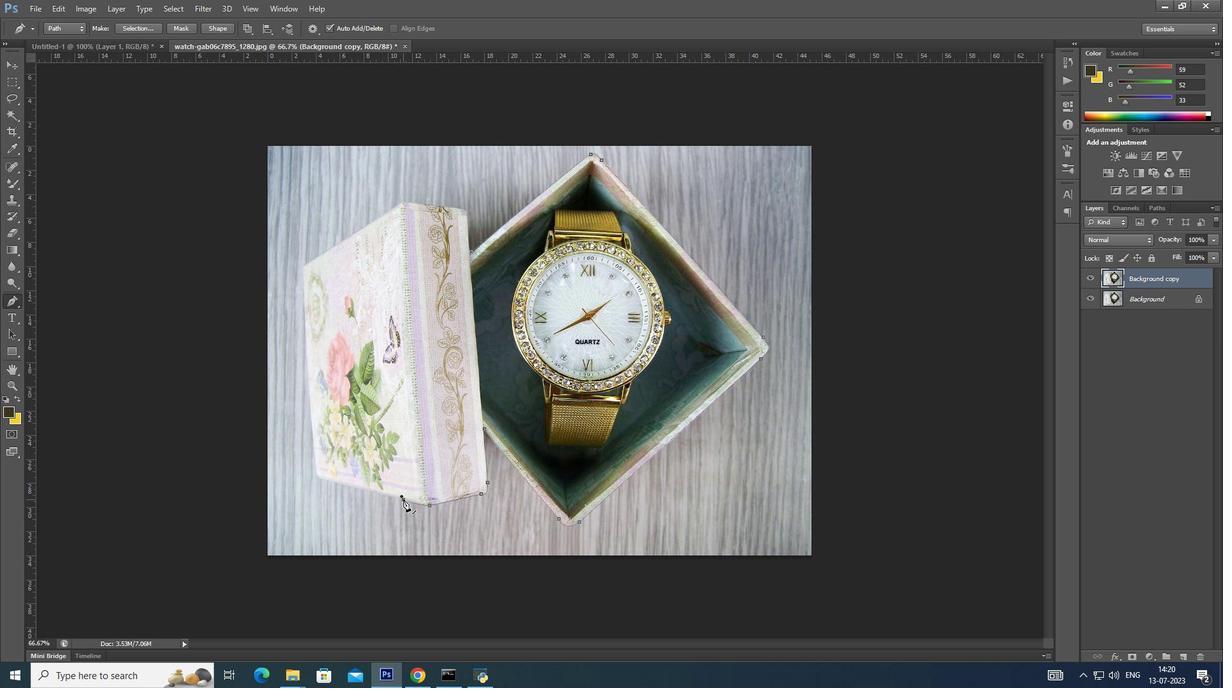 
Action: Mouse moved to (321, 479)
Screenshot: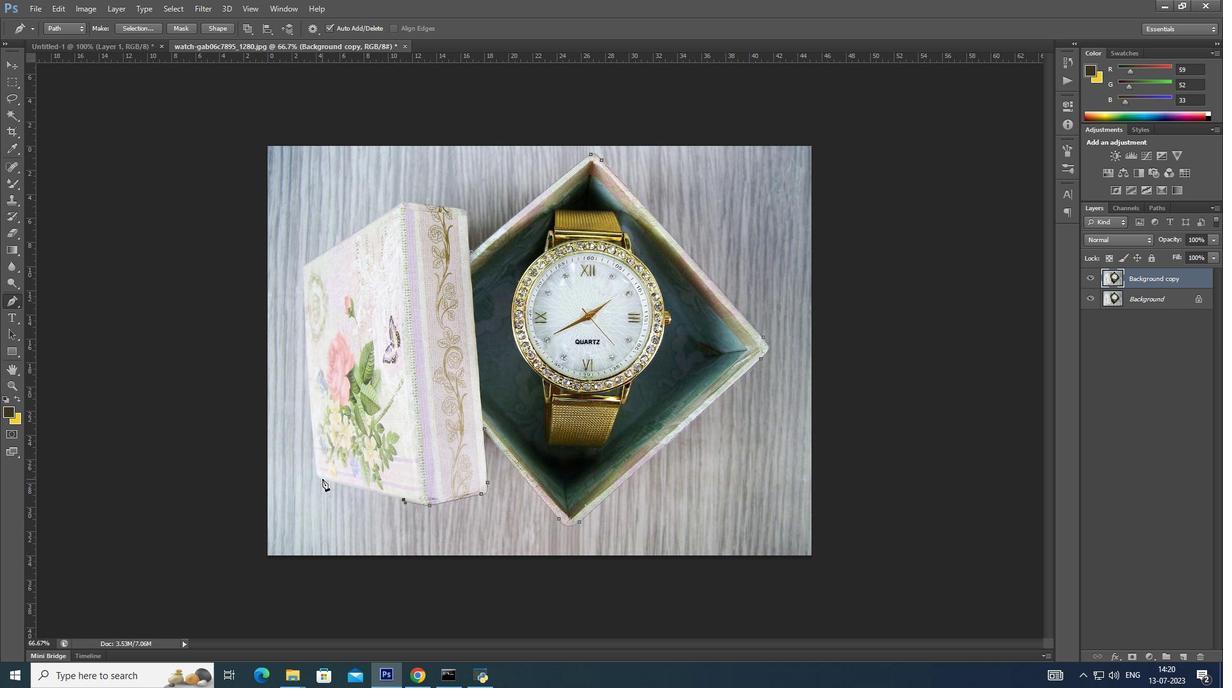 
Action: Mouse pressed left at (321, 479)
Screenshot: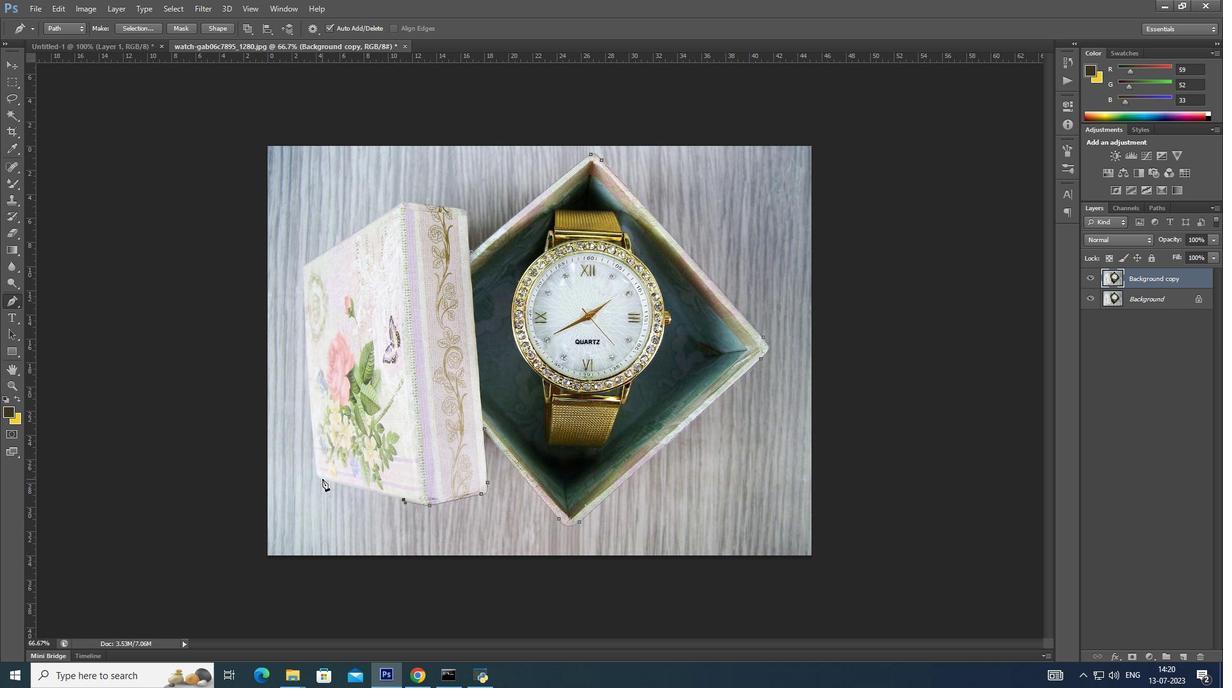
Action: Mouse moved to (315, 465)
Screenshot: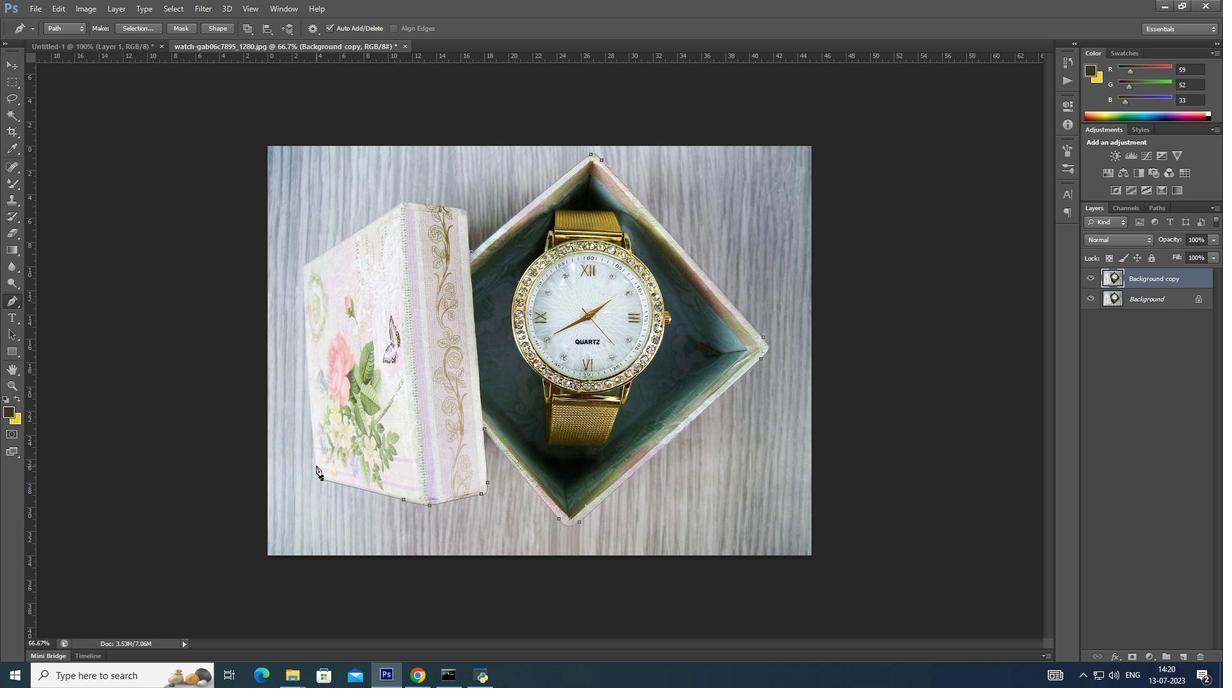 
Action: Mouse pressed left at (315, 465)
Screenshot: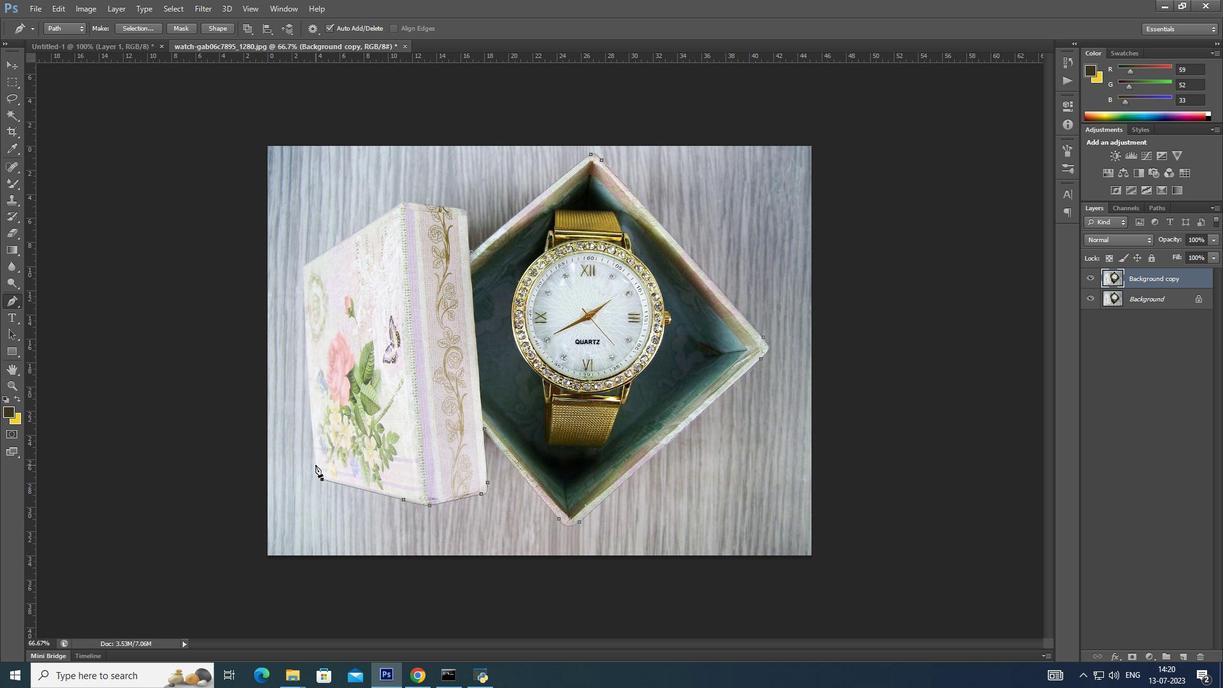 
Action: Mouse moved to (314, 467)
Screenshot: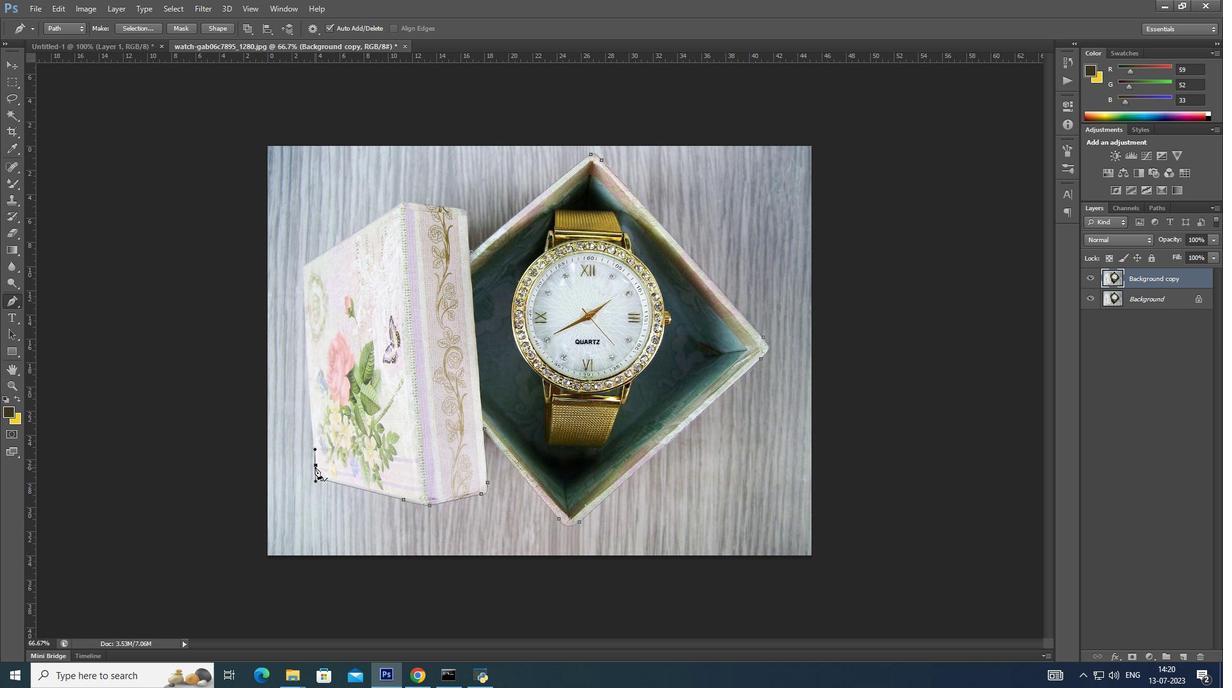 
Action: Key pressed <Key.alt_l>
Screenshot: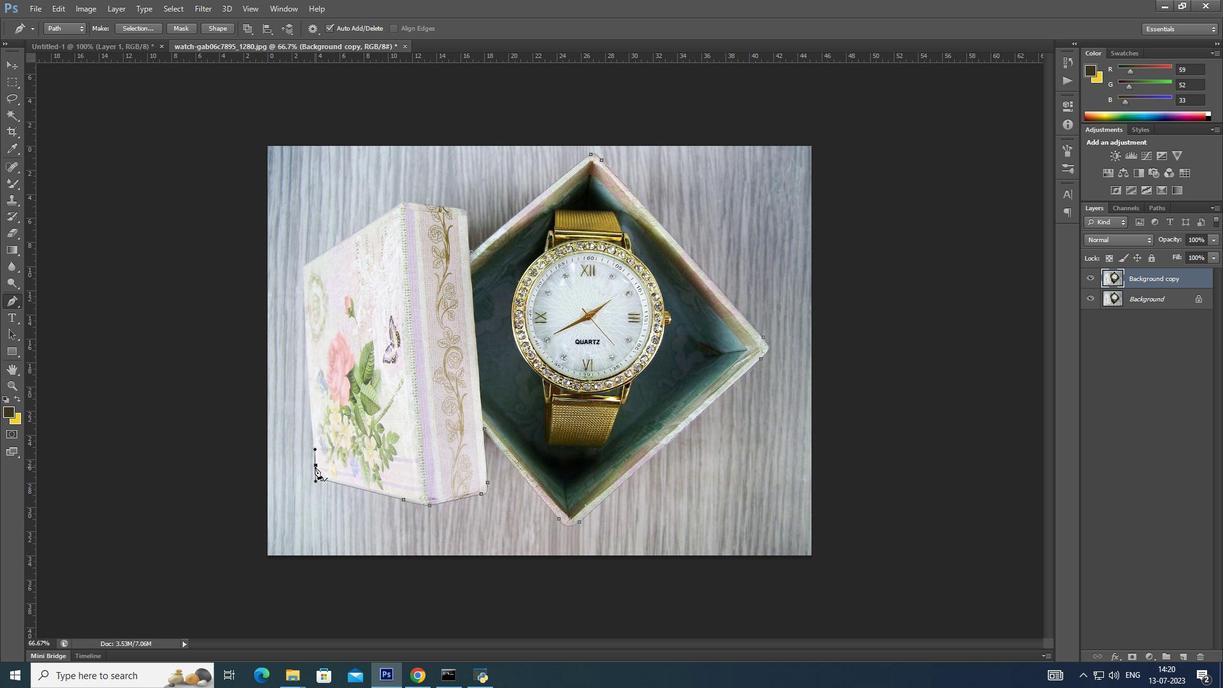 
Action: Mouse pressed left at (314, 467)
Screenshot: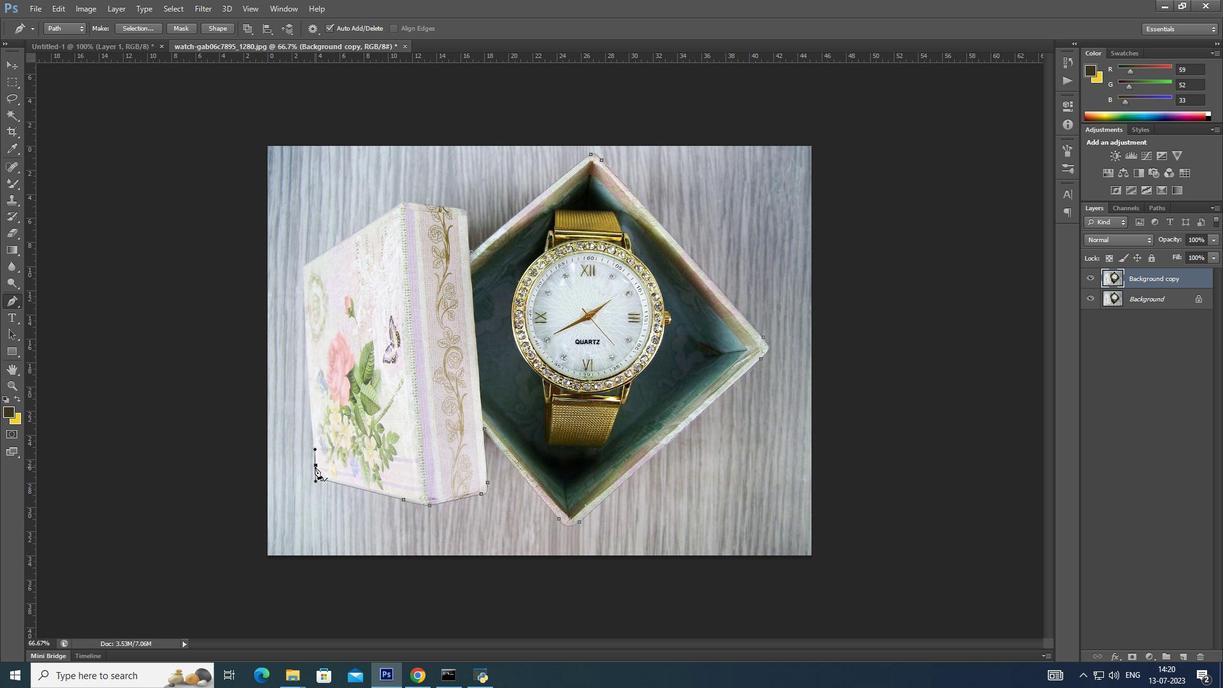 
Action: Mouse moved to (303, 278)
Screenshot: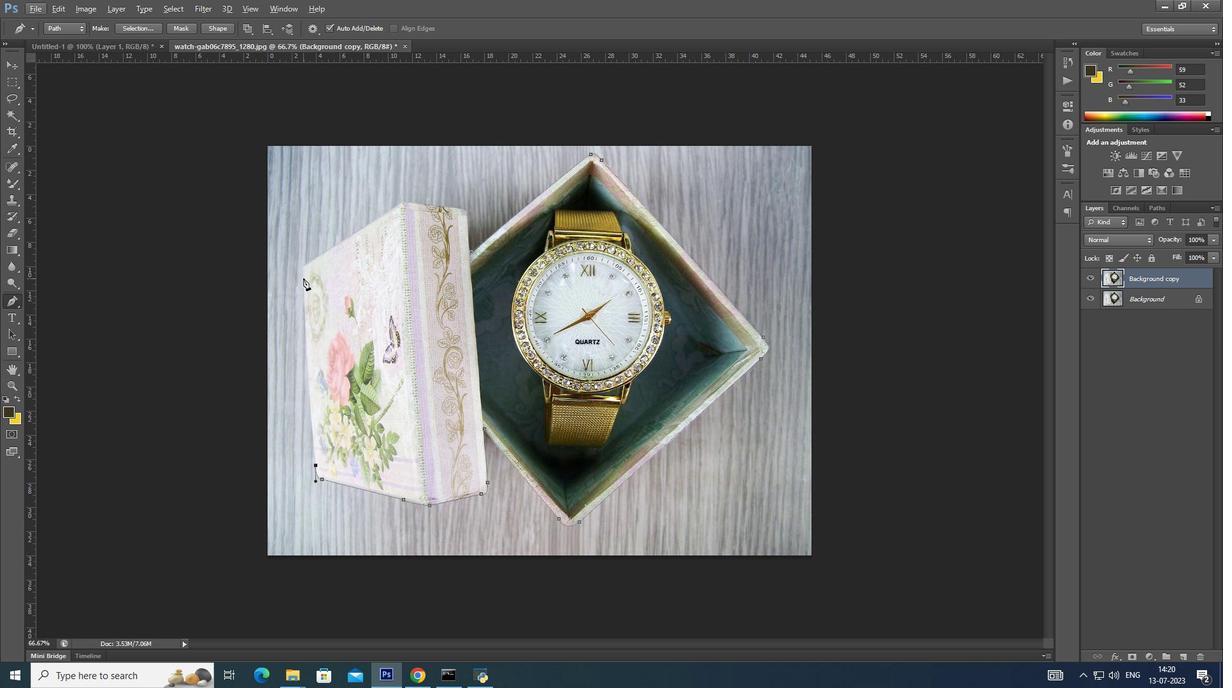 
Action: Mouse pressed left at (303, 278)
Screenshot: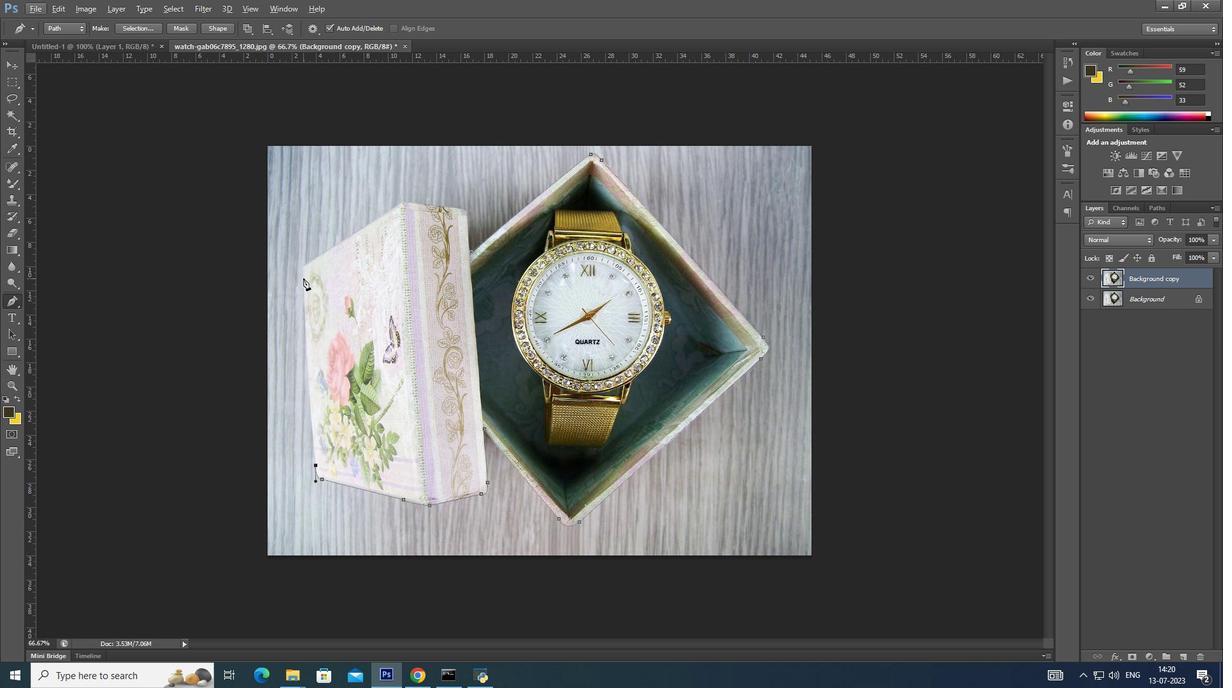 
Action: Mouse moved to (303, 277)
Screenshot: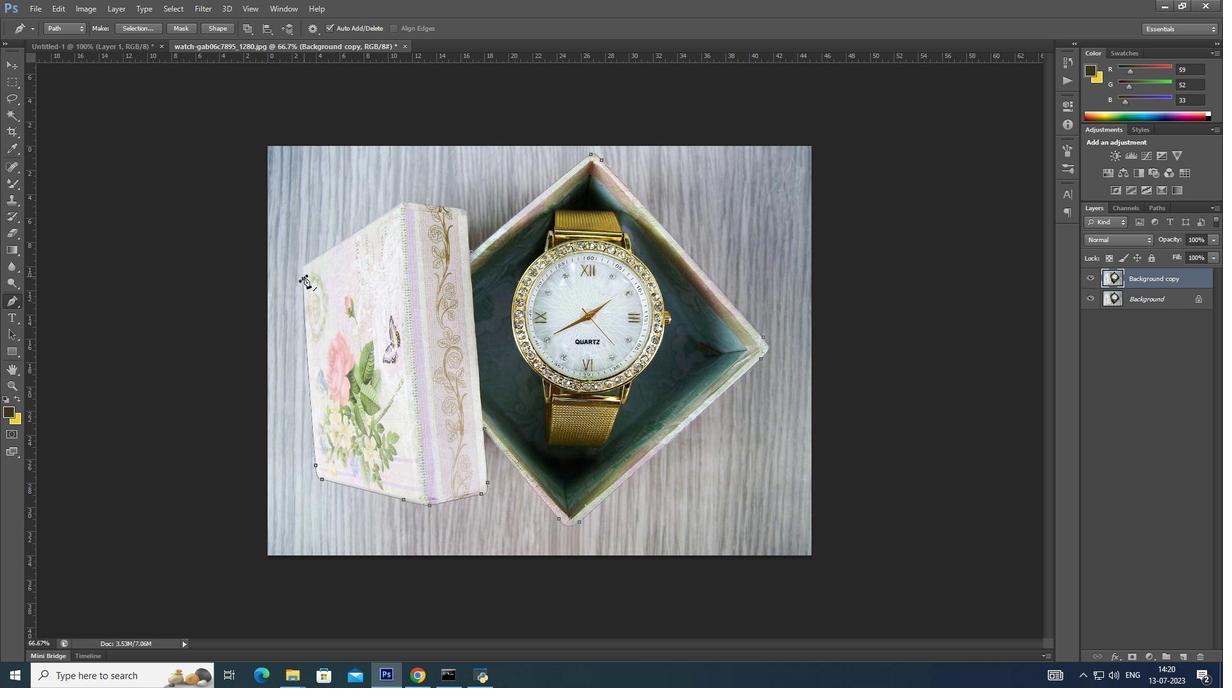 
Action: Key pressed <Key.alt_l>
Screenshot: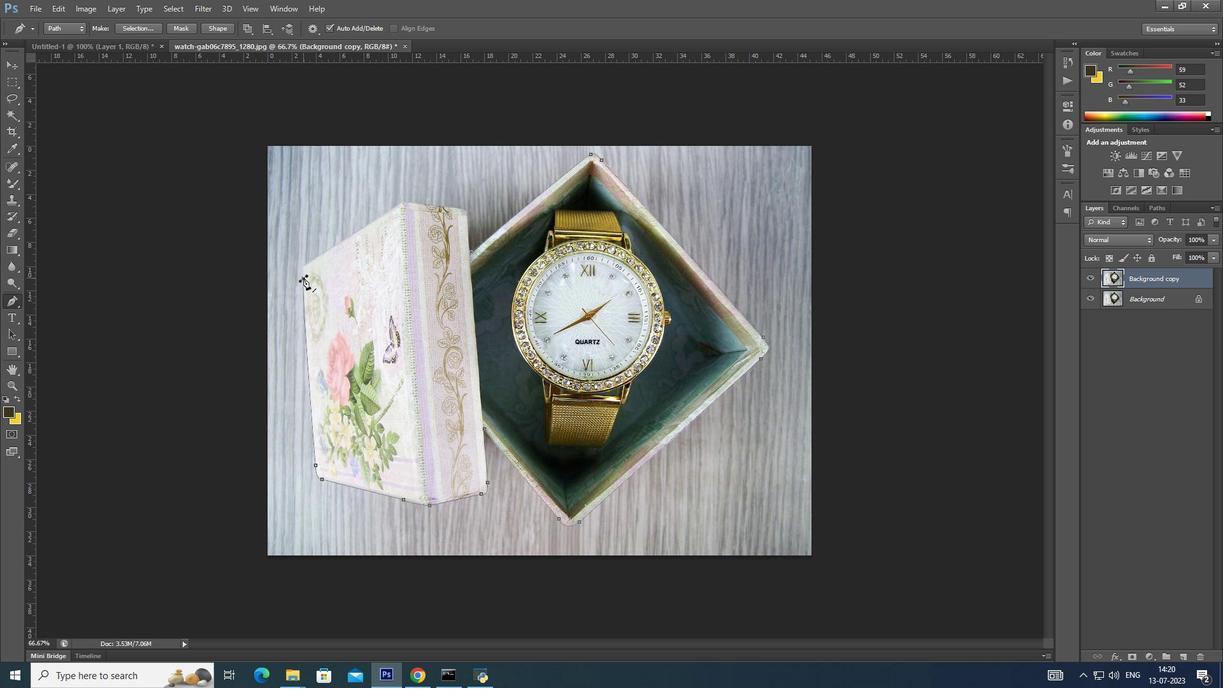 
Action: Mouse pressed left at (303, 277)
Screenshot: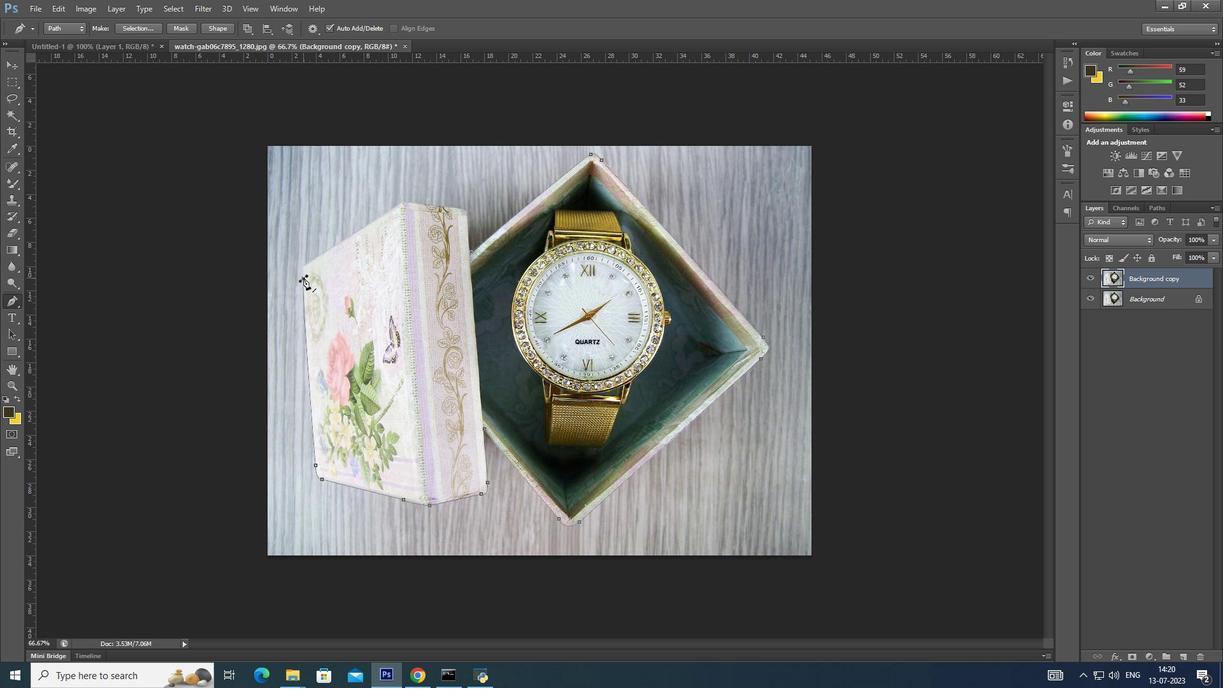 
Action: Mouse moved to (307, 263)
